 Task: Open a new theme Ion template save the file as advertisementfor.pptxand insert 'date and time', and also insert  'slide no'and add the smart art , titled matrix
Action: Mouse moved to (261, 146)
Screenshot: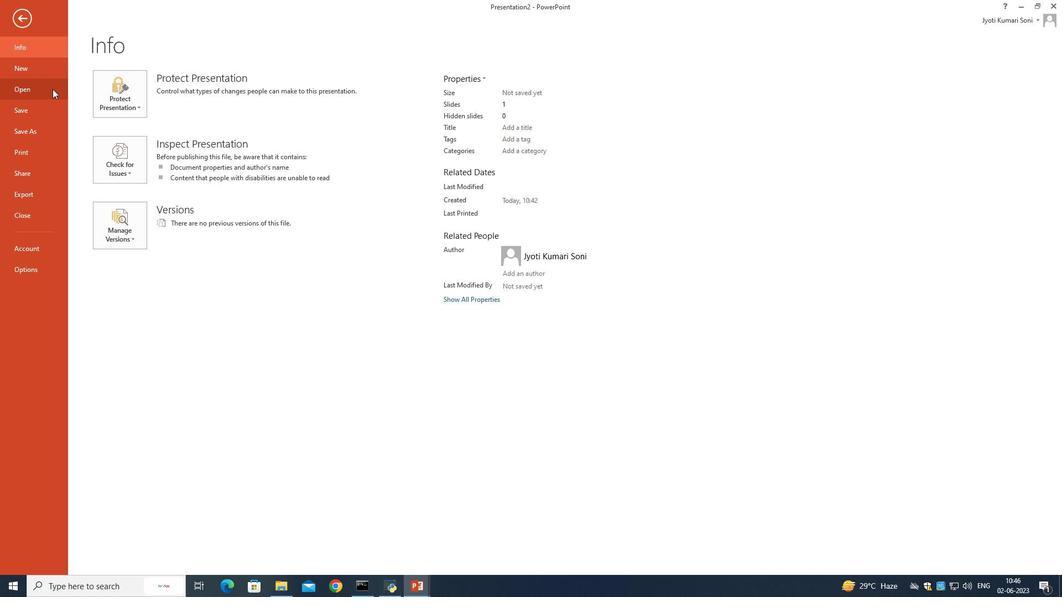 
Action: Mouse pressed left at (261, 146)
Screenshot: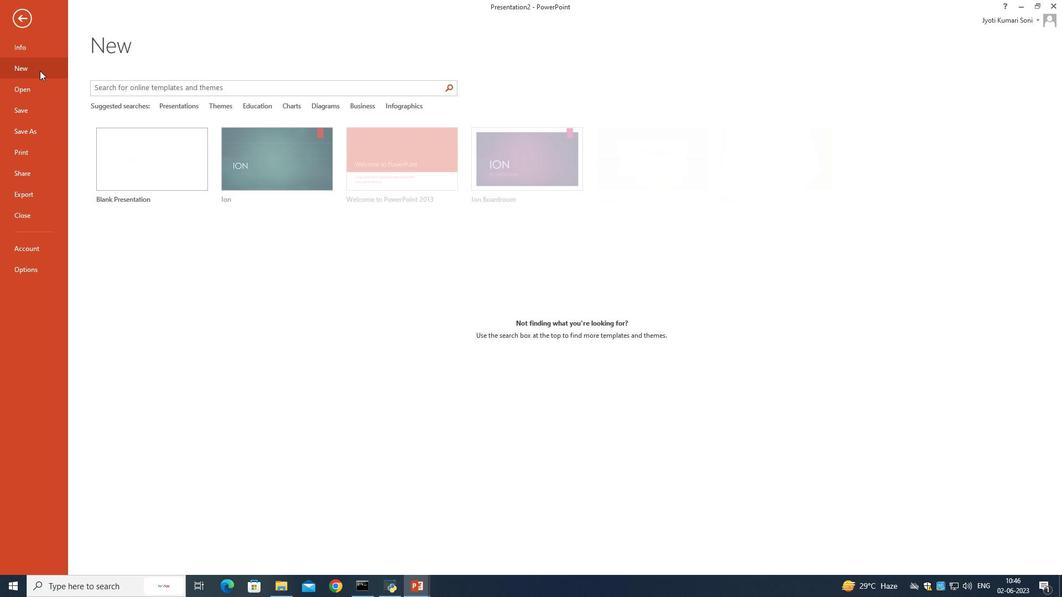 
Action: Mouse moved to (12, 26)
Screenshot: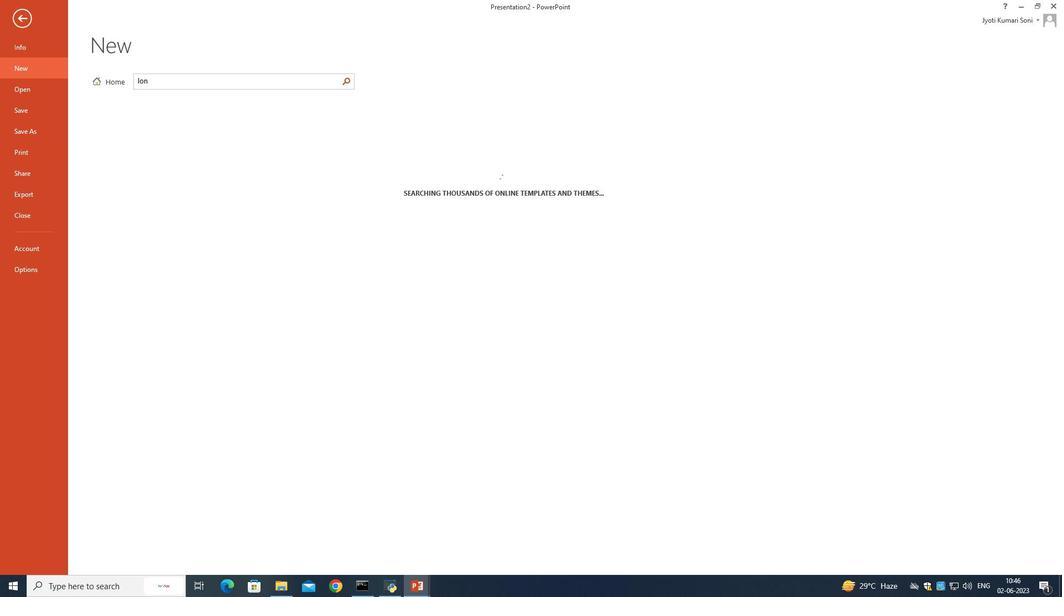 
Action: Mouse pressed left at (12, 26)
Screenshot: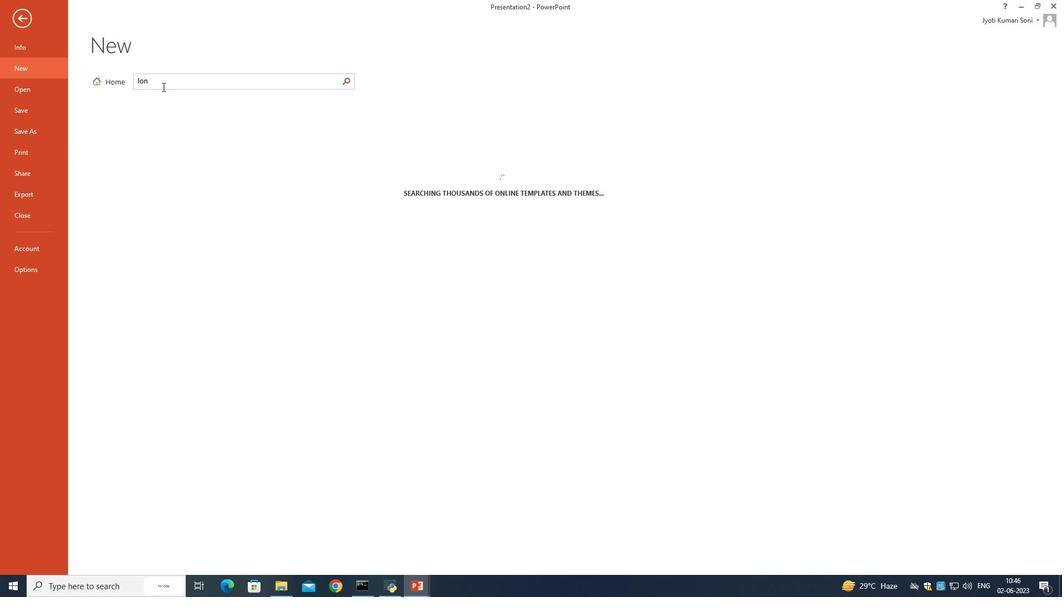 
Action: Mouse moved to (736, 108)
Screenshot: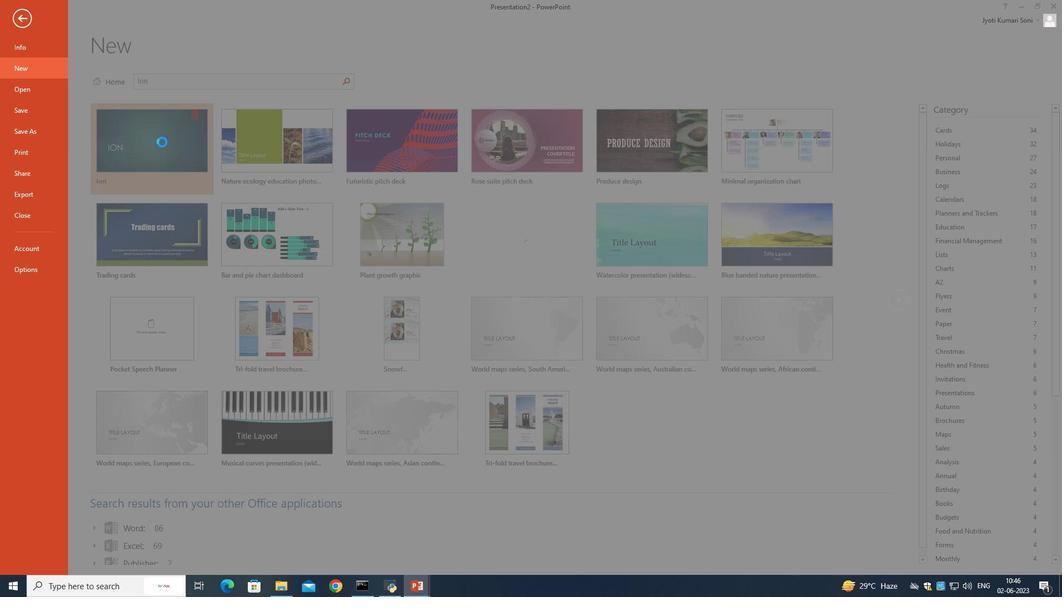 
Action: Mouse pressed left at (736, 108)
Screenshot: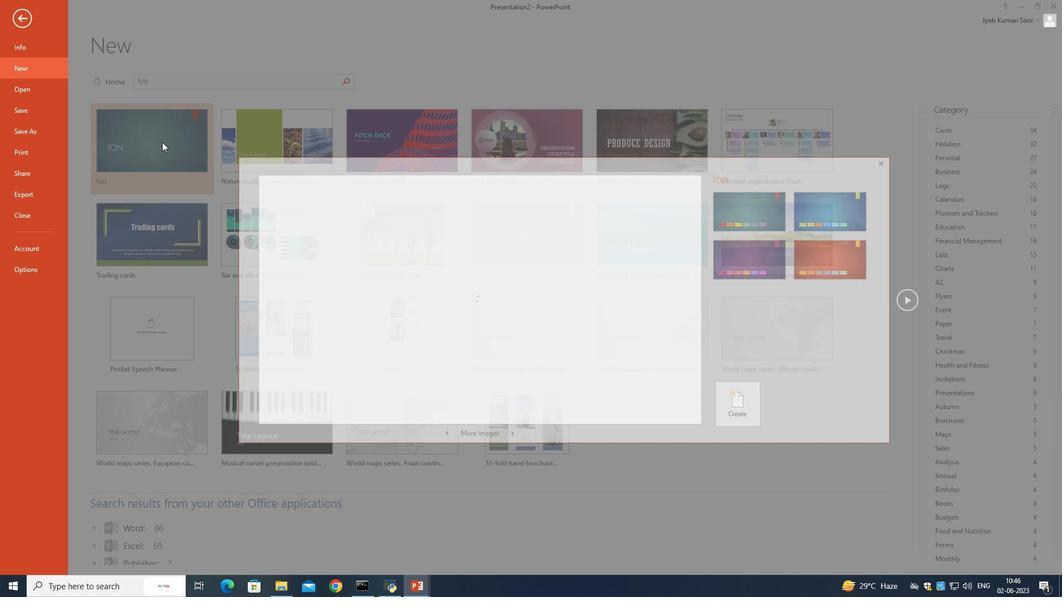 
Action: Mouse moved to (697, 237)
Screenshot: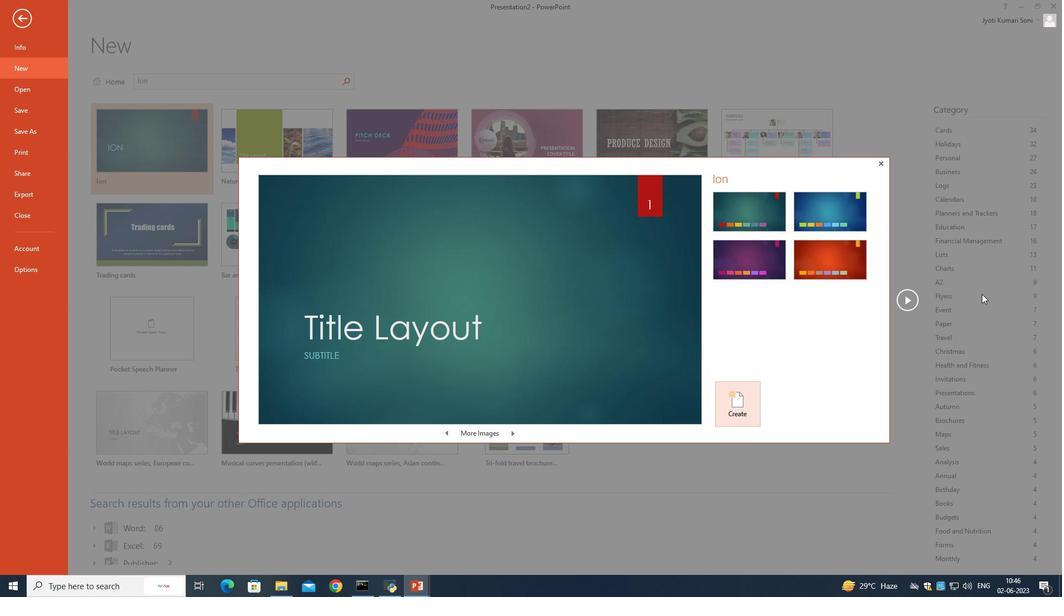 
Action: Mouse scrolled (697, 237) with delta (0, 0)
Screenshot: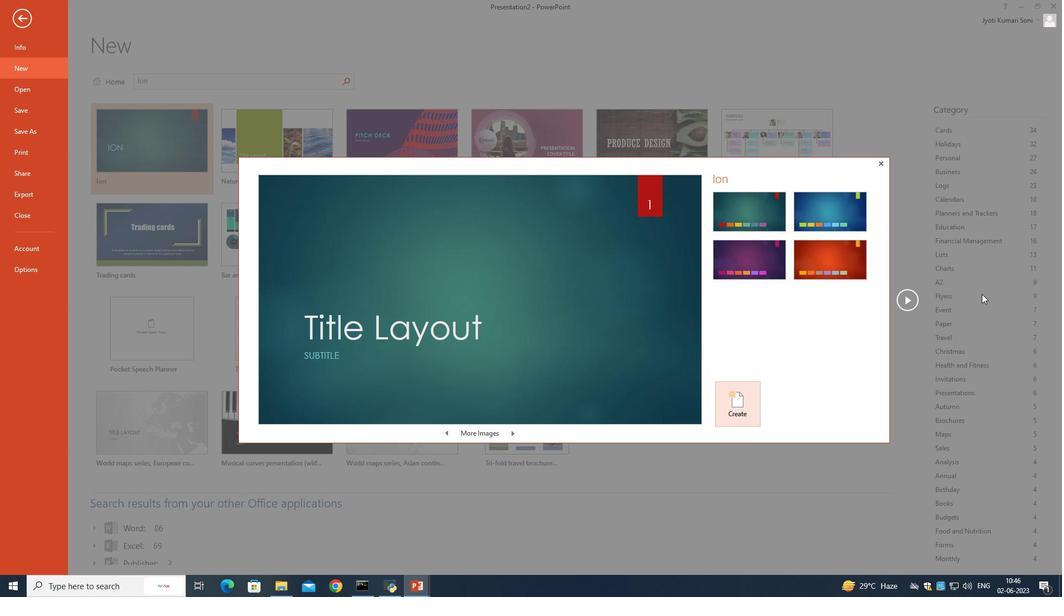 
Action: Mouse moved to (502, 239)
Screenshot: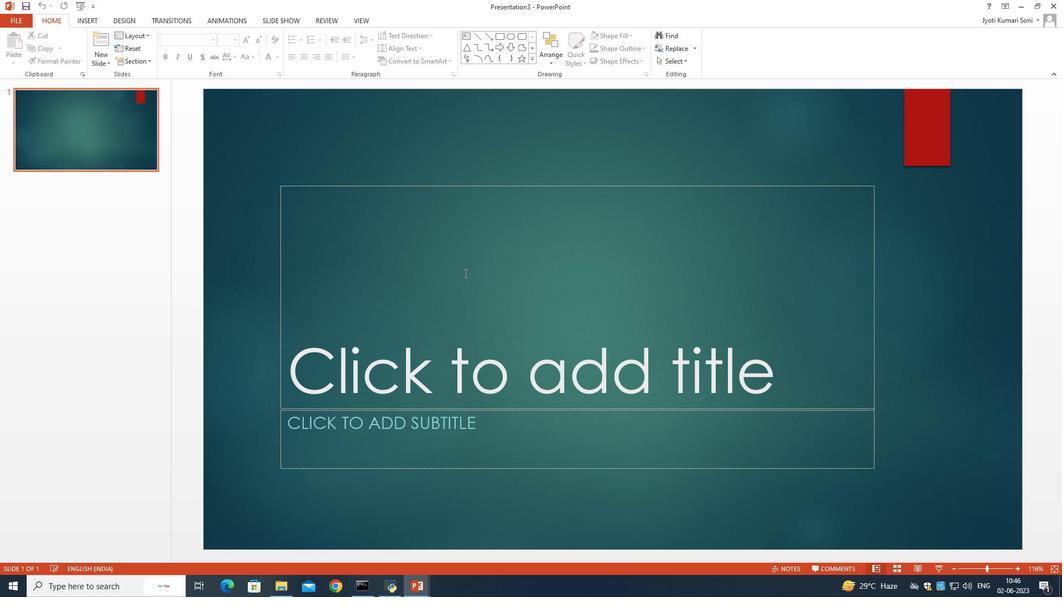
Action: Mouse scrolled (502, 239) with delta (0, 0)
Screenshot: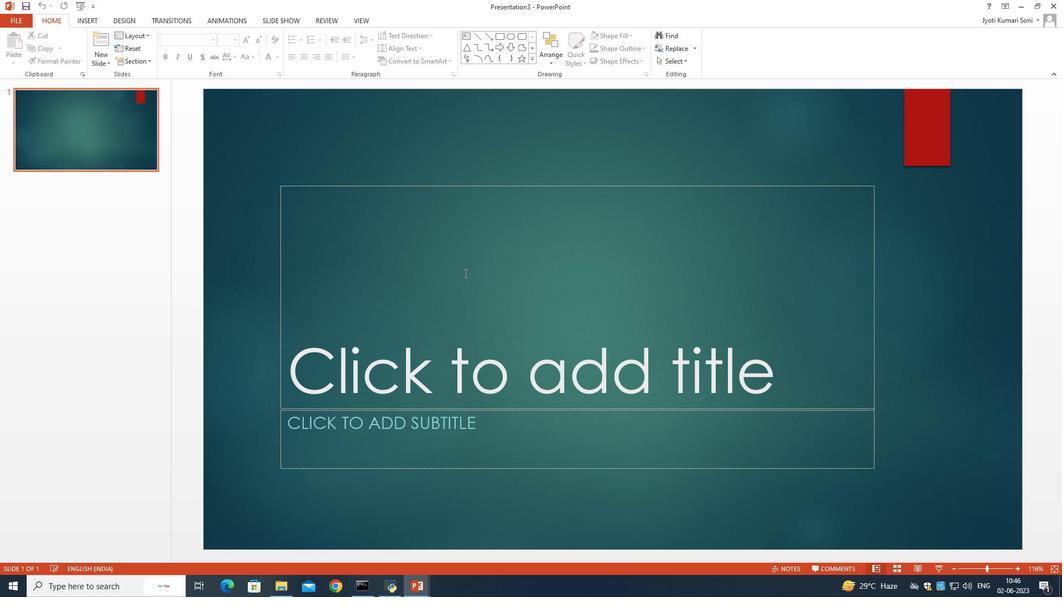 
Action: Mouse moved to (502, 242)
Screenshot: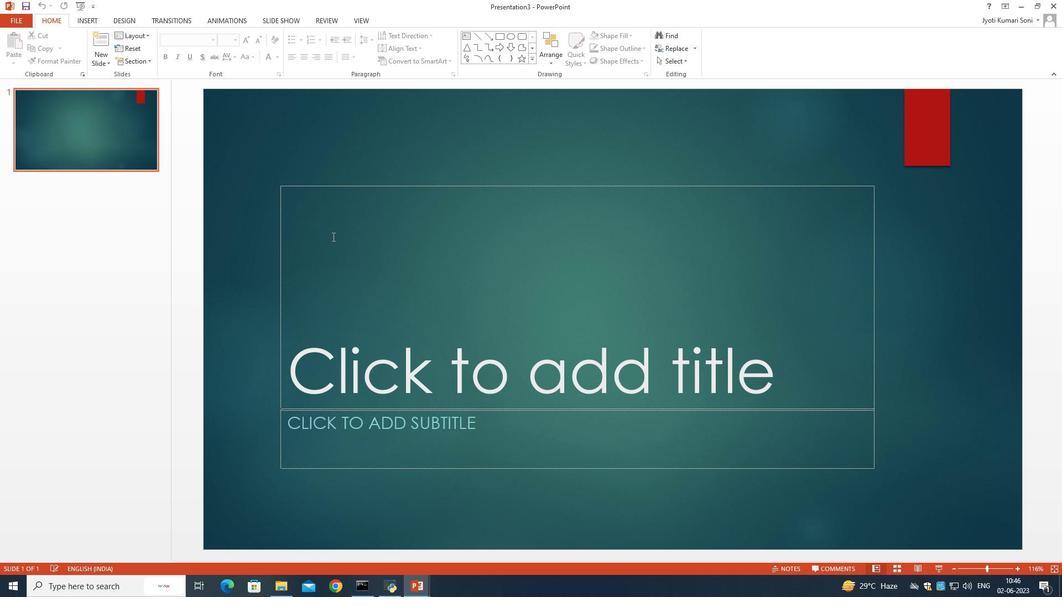 
Action: Mouse scrolled (502, 242) with delta (0, 0)
Screenshot: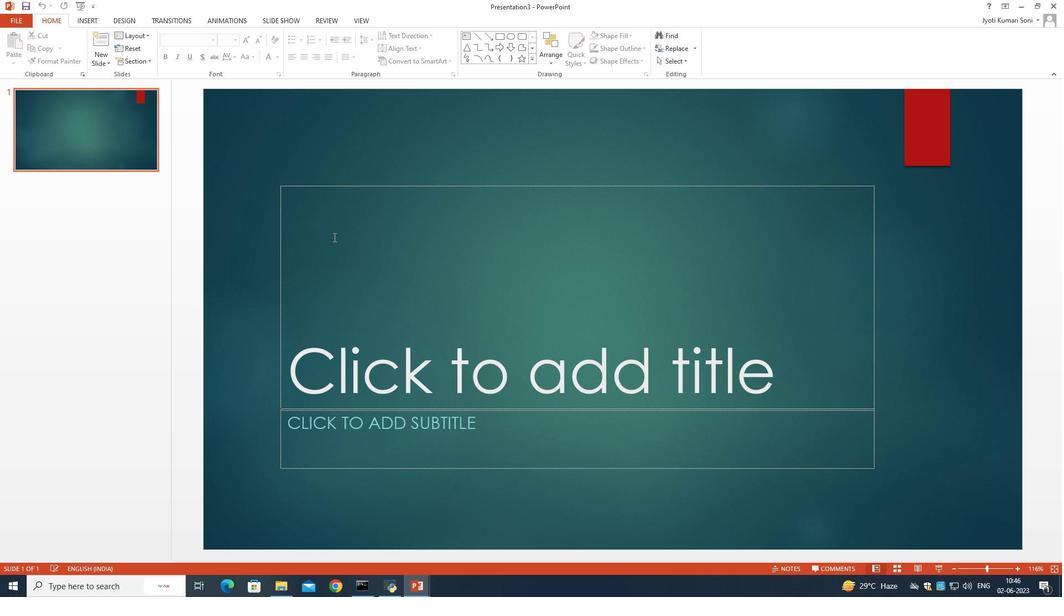 
Action: Mouse moved to (314, 267)
Screenshot: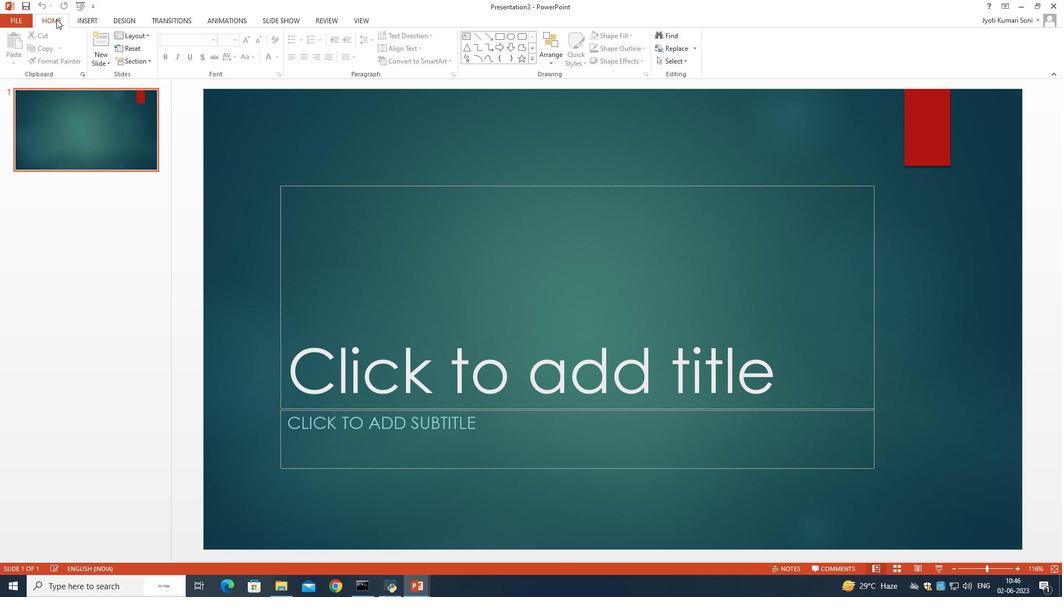 
Action: Mouse scrolled (314, 267) with delta (0, 0)
Screenshot: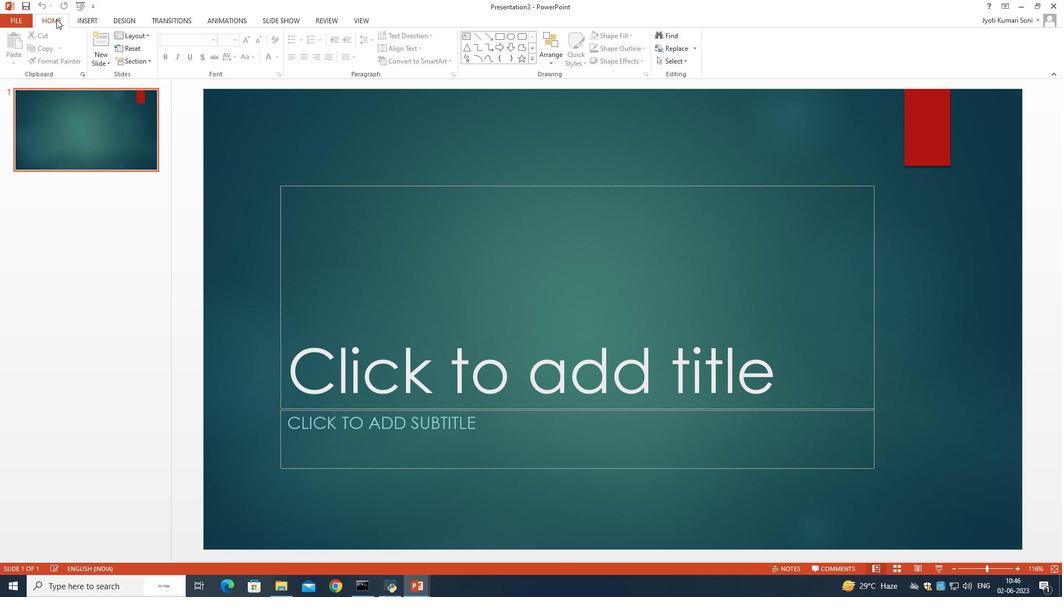 
Action: Mouse scrolled (314, 267) with delta (0, 0)
Screenshot: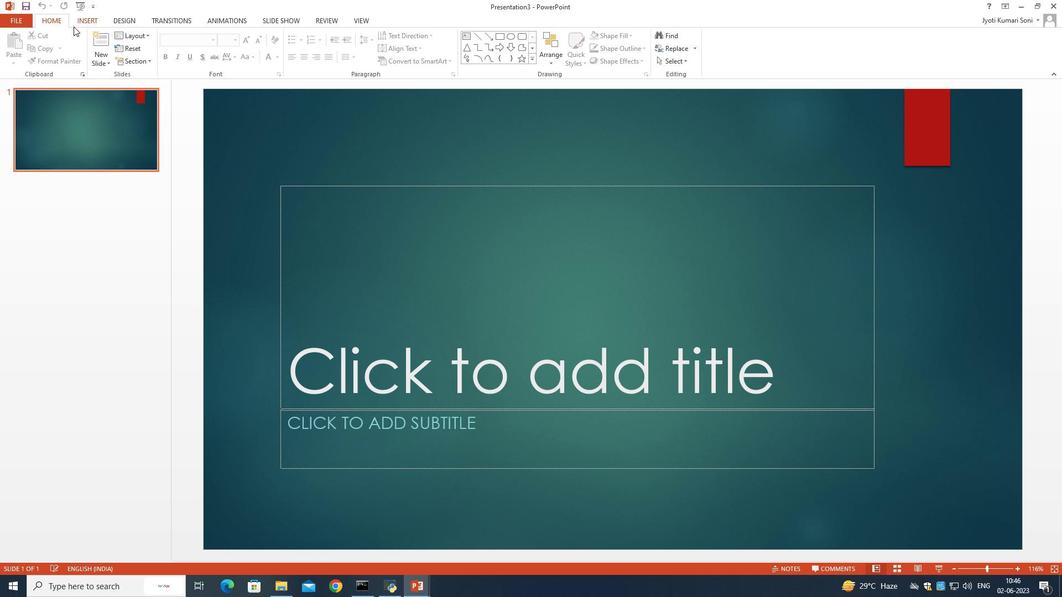 
Action: Mouse moved to (313, 271)
Screenshot: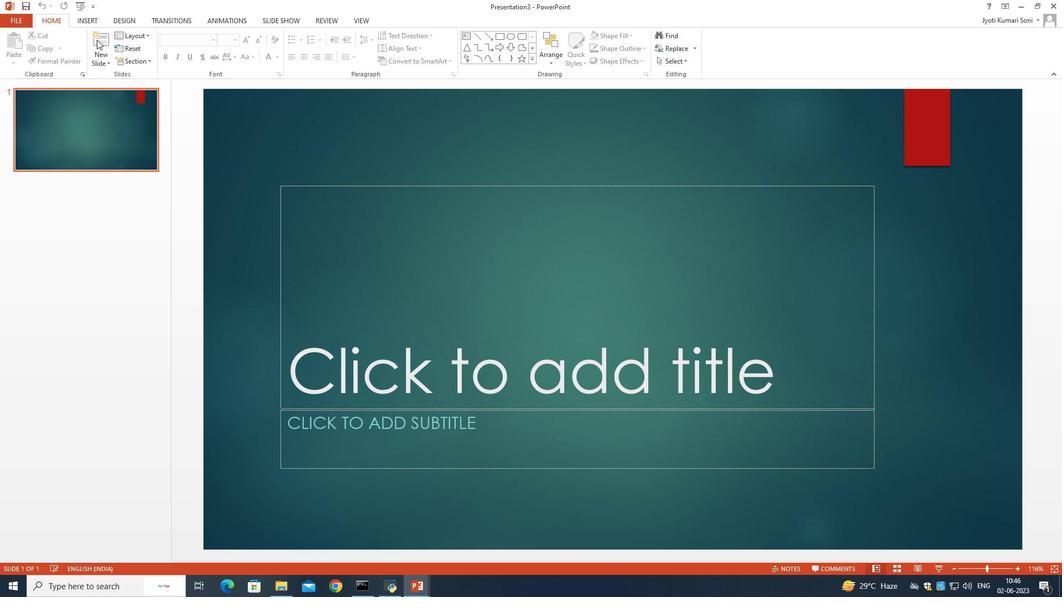 
Action: Mouse scrolled (313, 268) with delta (0, 0)
Screenshot: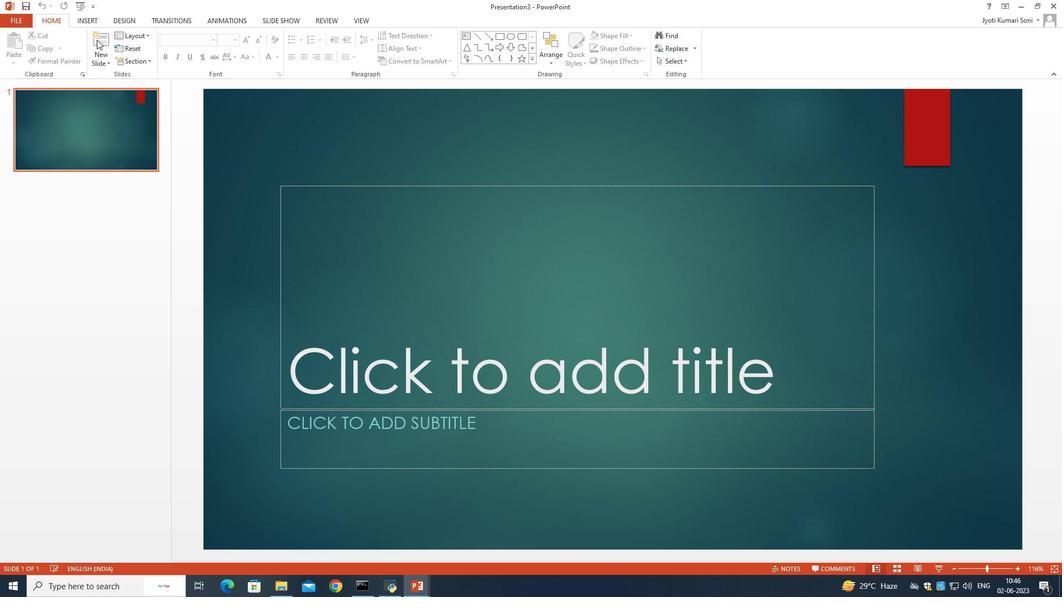 
Action: Mouse moved to (314, 272)
Screenshot: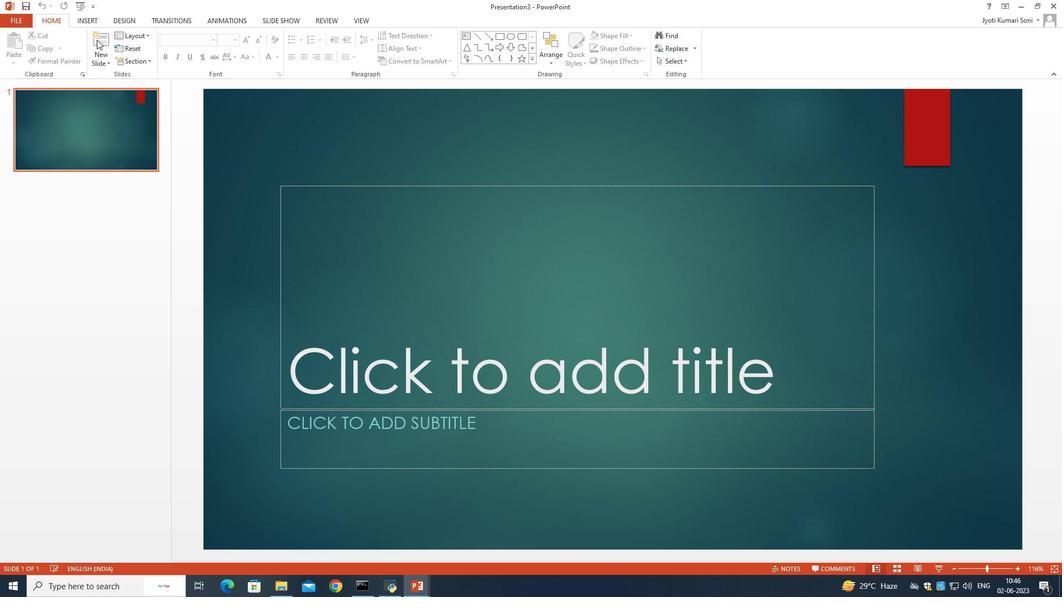 
Action: Mouse scrolled (314, 272) with delta (0, 0)
Screenshot: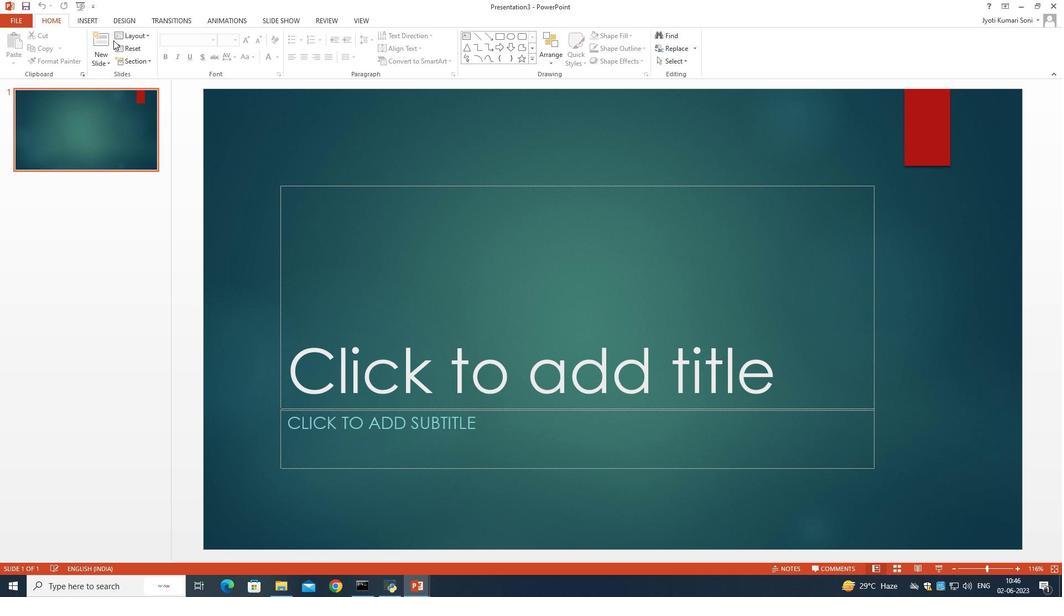 
Action: Mouse moved to (314, 272)
Screenshot: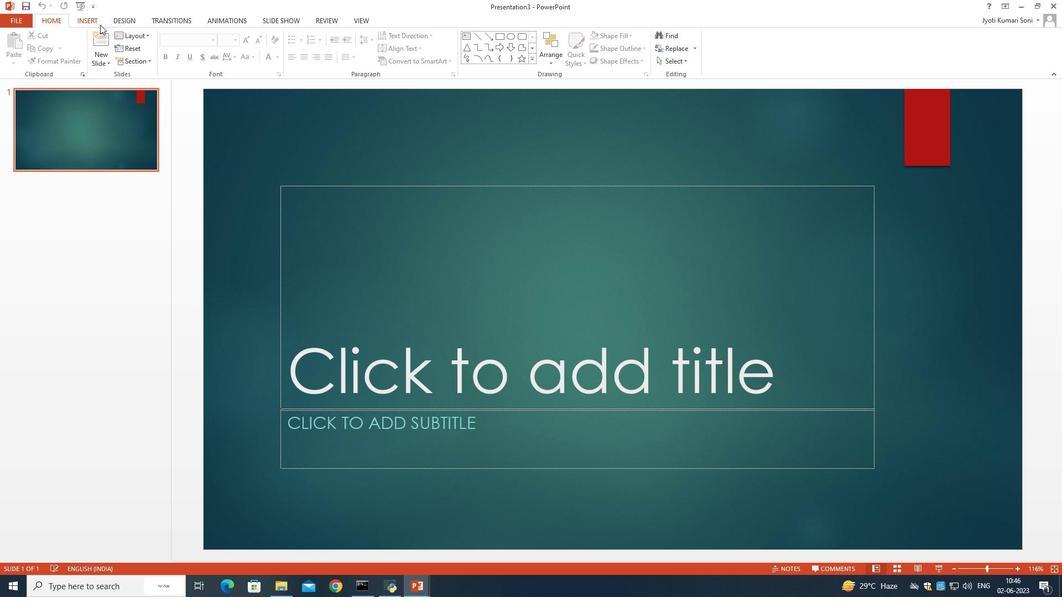 
Action: Mouse scrolled (314, 272) with delta (0, 0)
Screenshot: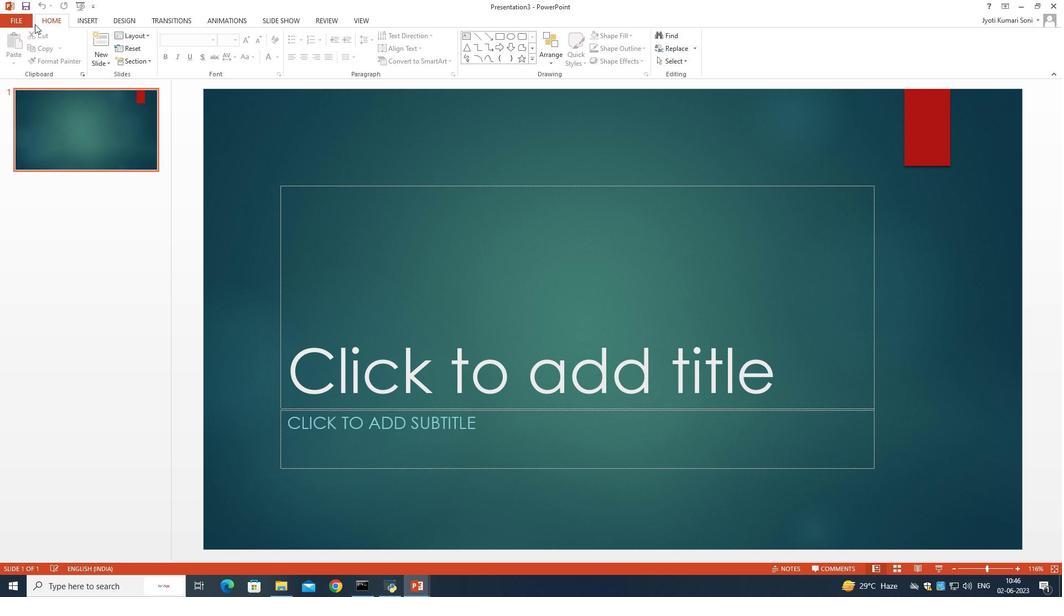 
Action: Mouse scrolled (314, 272) with delta (0, 0)
Screenshot: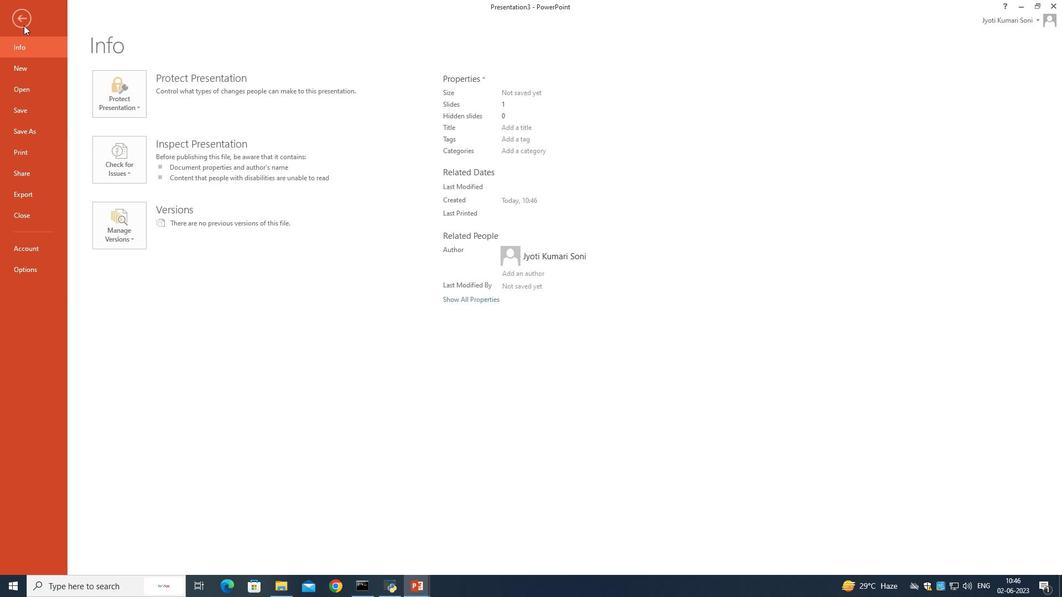 
Action: Mouse moved to (314, 273)
Screenshot: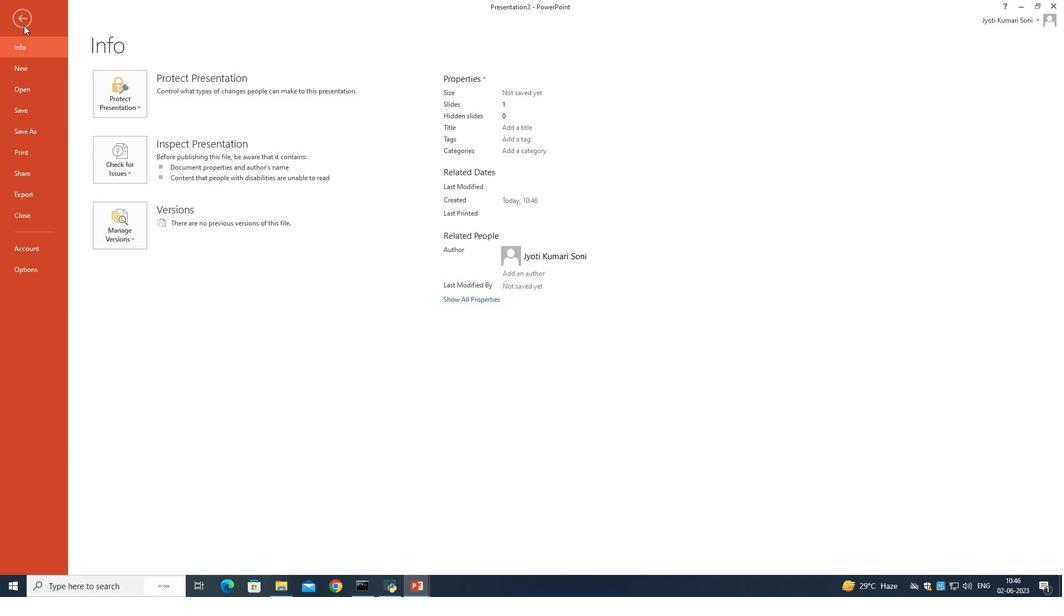 
Action: Mouse scrolled (314, 272) with delta (0, 0)
Screenshot: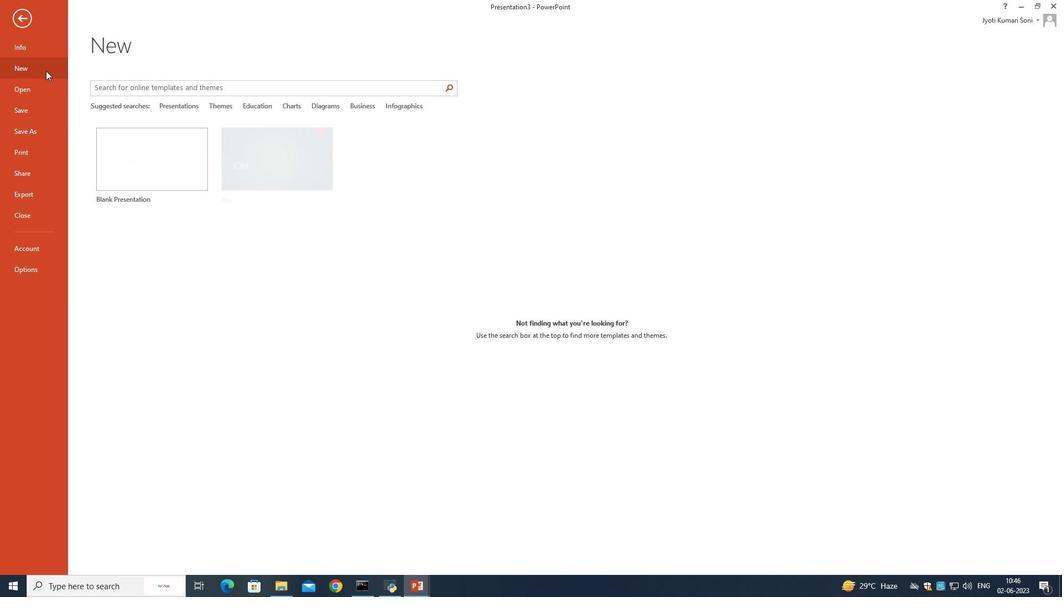 
Action: Mouse moved to (314, 274)
Screenshot: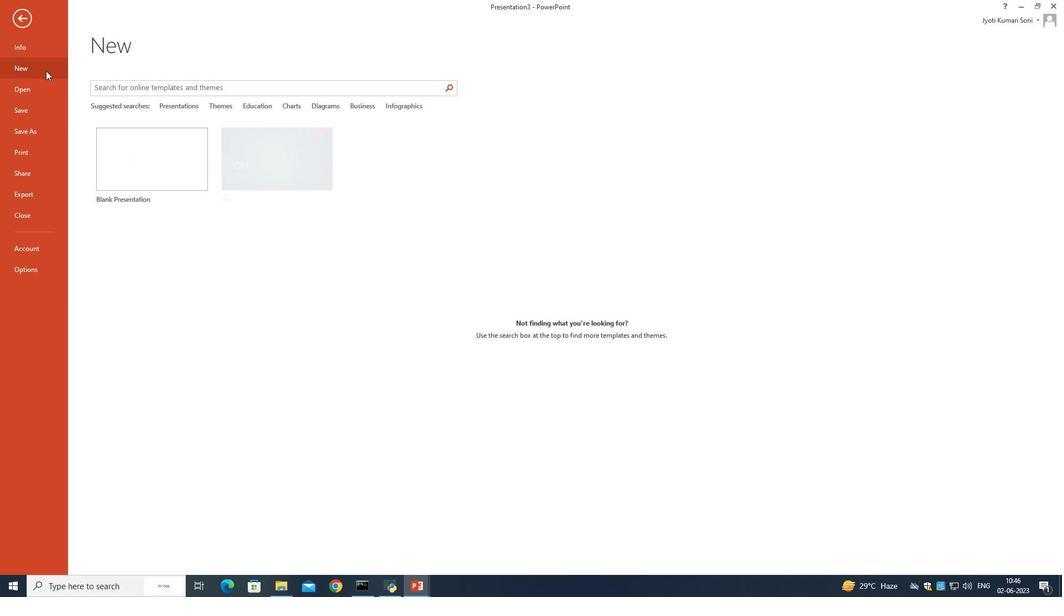
Action: Mouse scrolled (314, 273) with delta (0, 0)
Screenshot: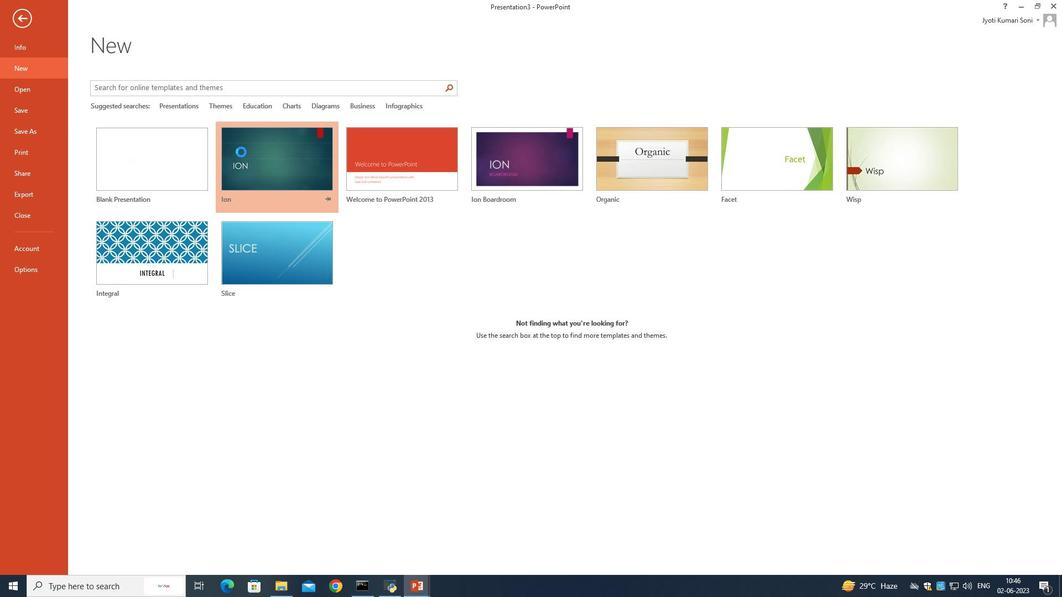
Action: Mouse moved to (314, 276)
Screenshot: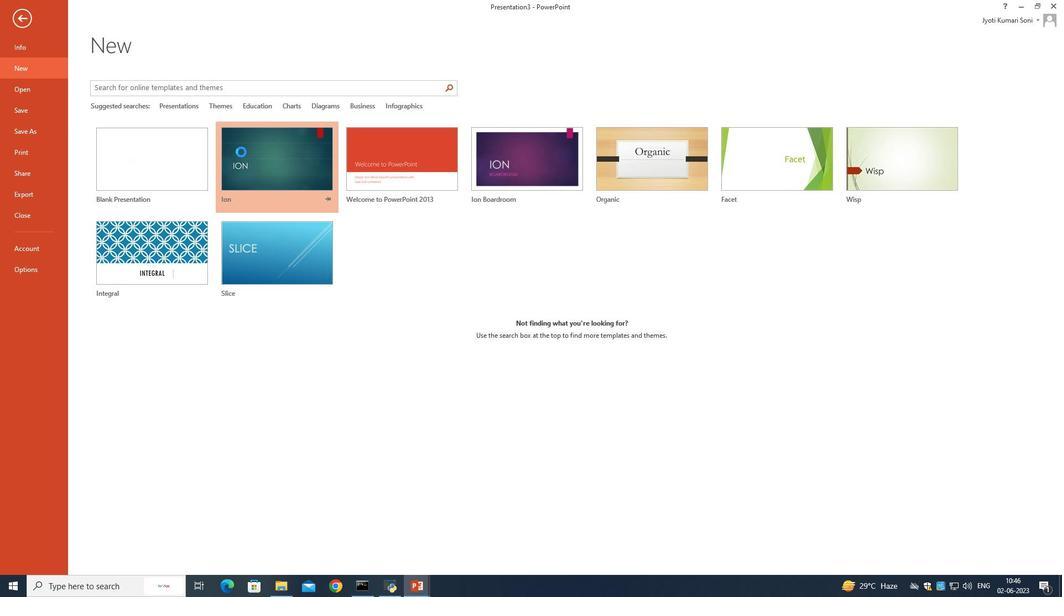 
Action: Mouse scrolled (314, 275) with delta (0, 0)
Screenshot: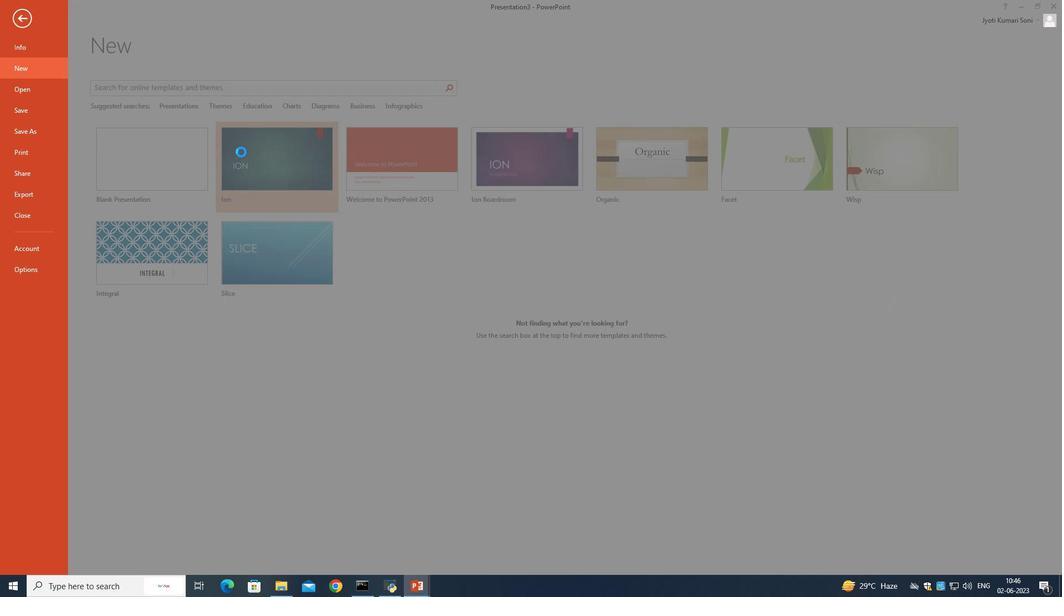 
Action: Mouse scrolled (314, 275) with delta (0, 0)
Screenshot: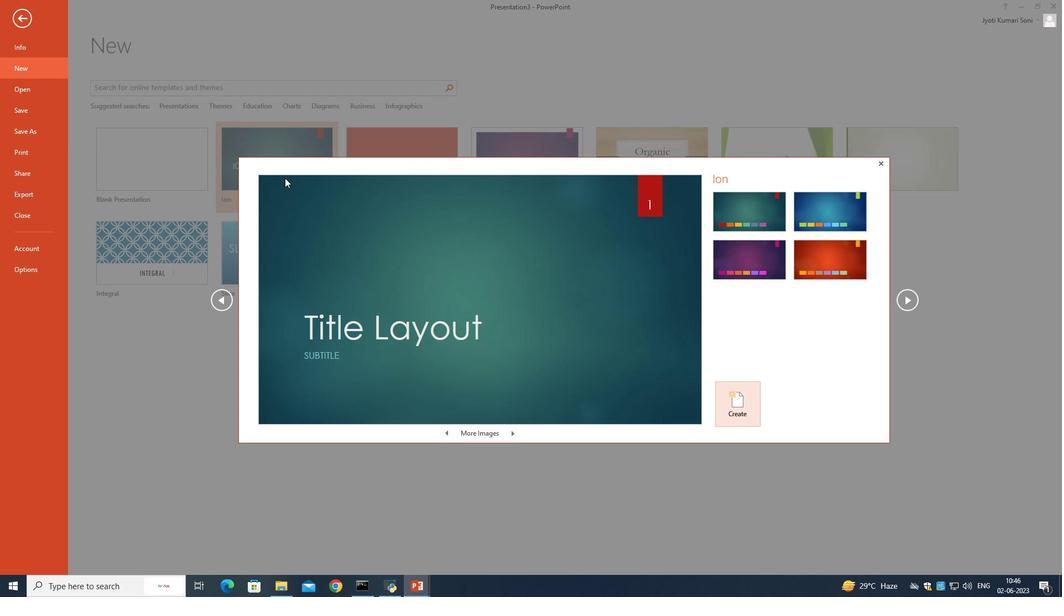
Action: Mouse moved to (393, 287)
Screenshot: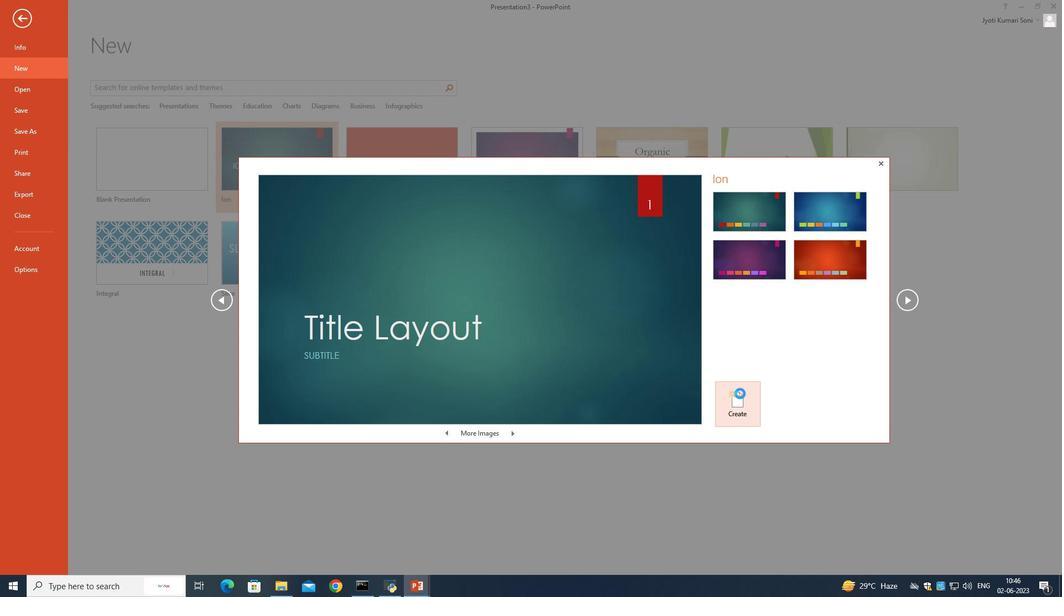 
Action: Mouse scrolled (393, 286) with delta (0, 0)
Screenshot: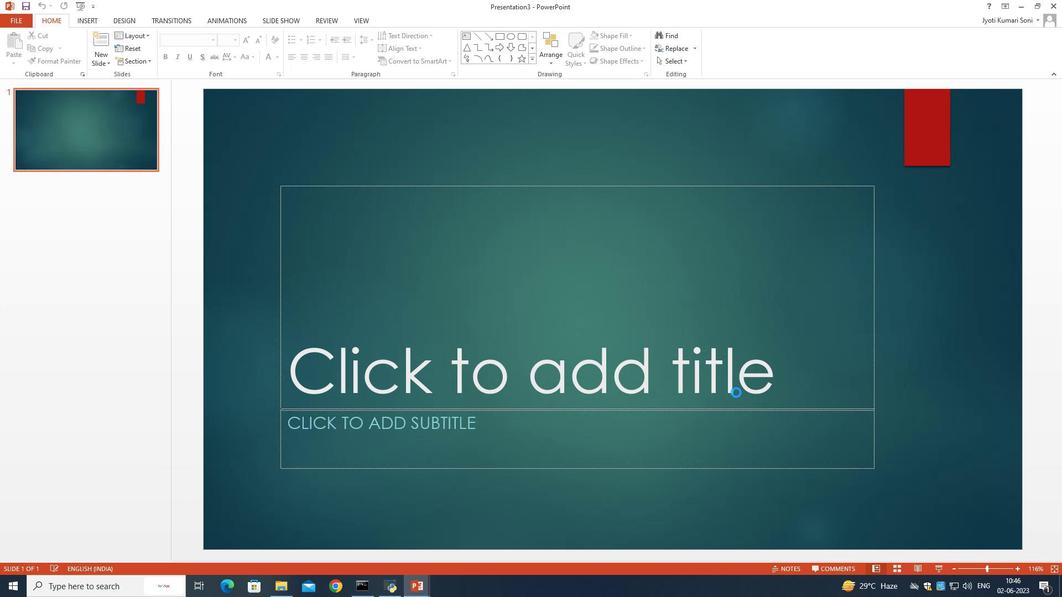 
Action: Mouse moved to (393, 287)
Screenshot: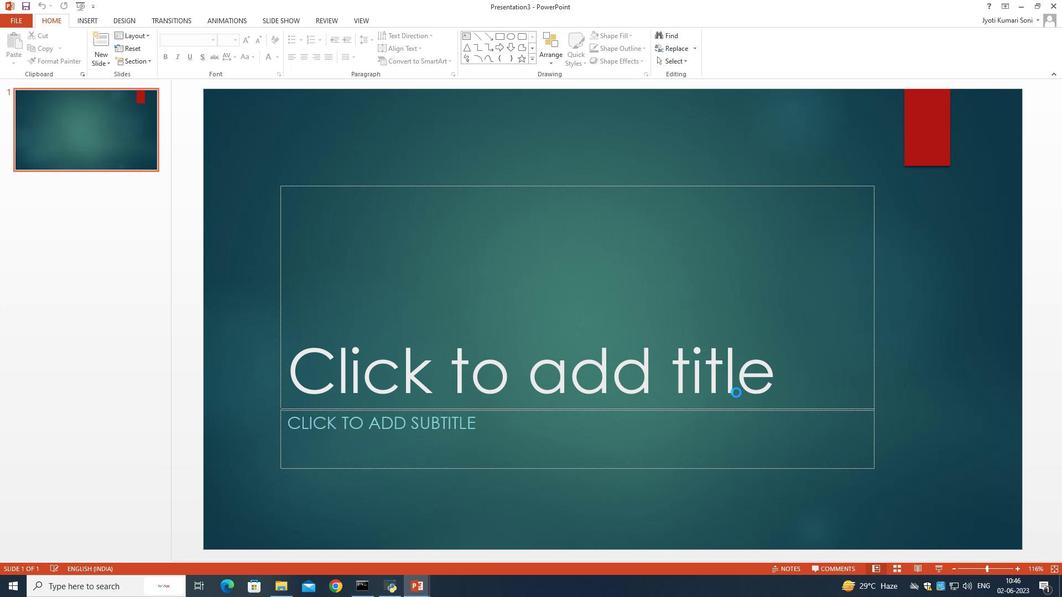 
Action: Mouse scrolled (393, 286) with delta (0, 0)
Screenshot: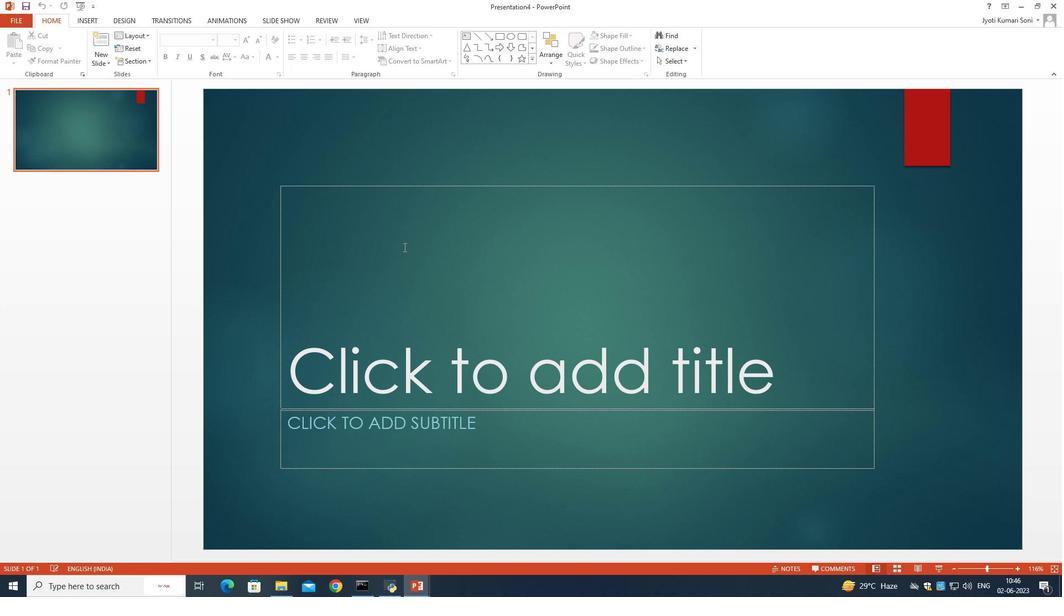 
Action: Mouse moved to (394, 287)
Screenshot: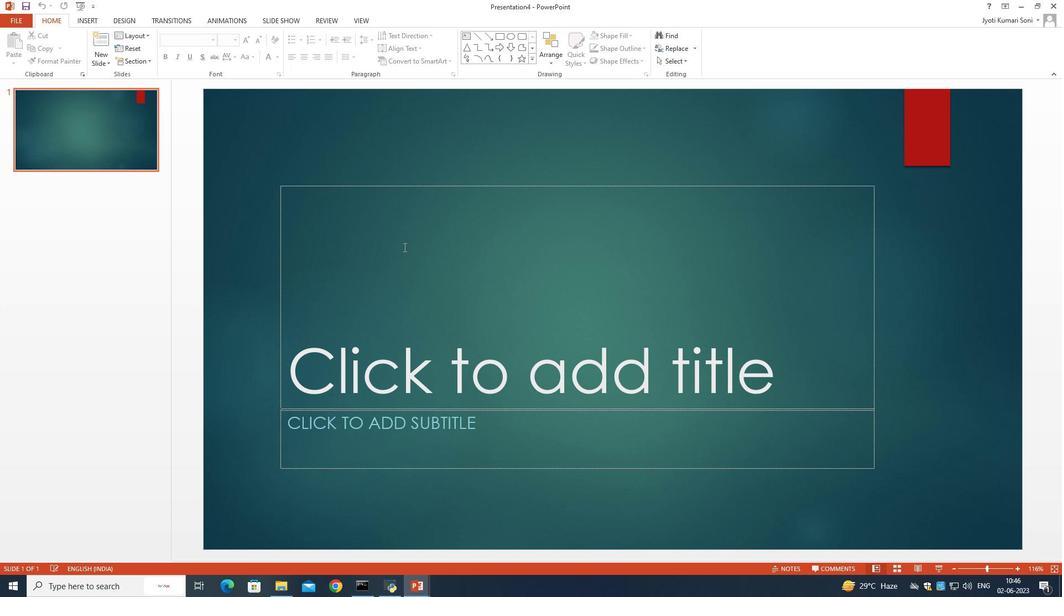 
Action: Mouse scrolled (394, 286) with delta (0, 0)
Screenshot: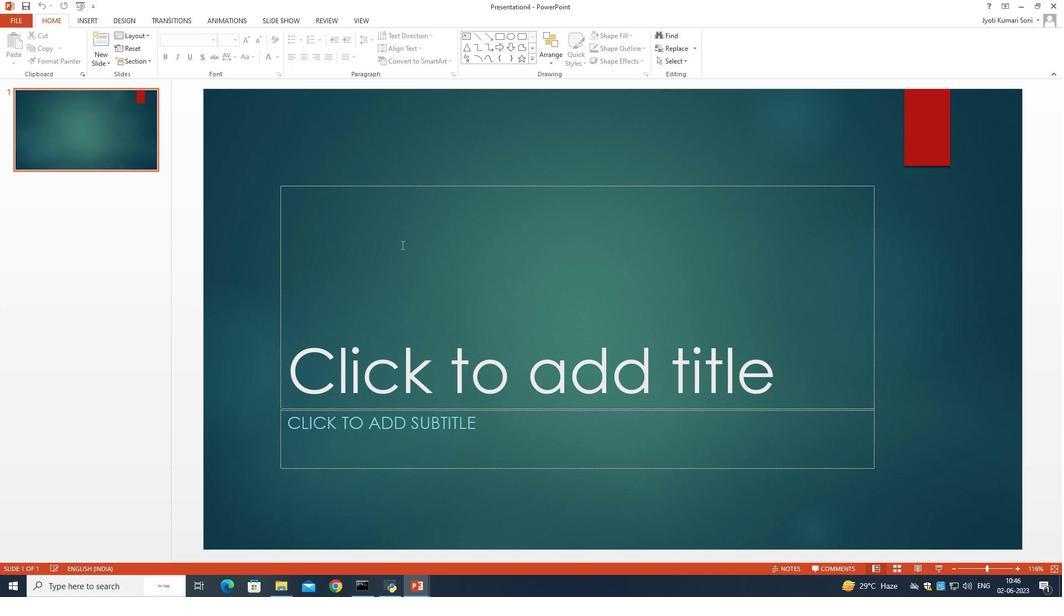 
Action: Mouse moved to (394, 287)
Screenshot: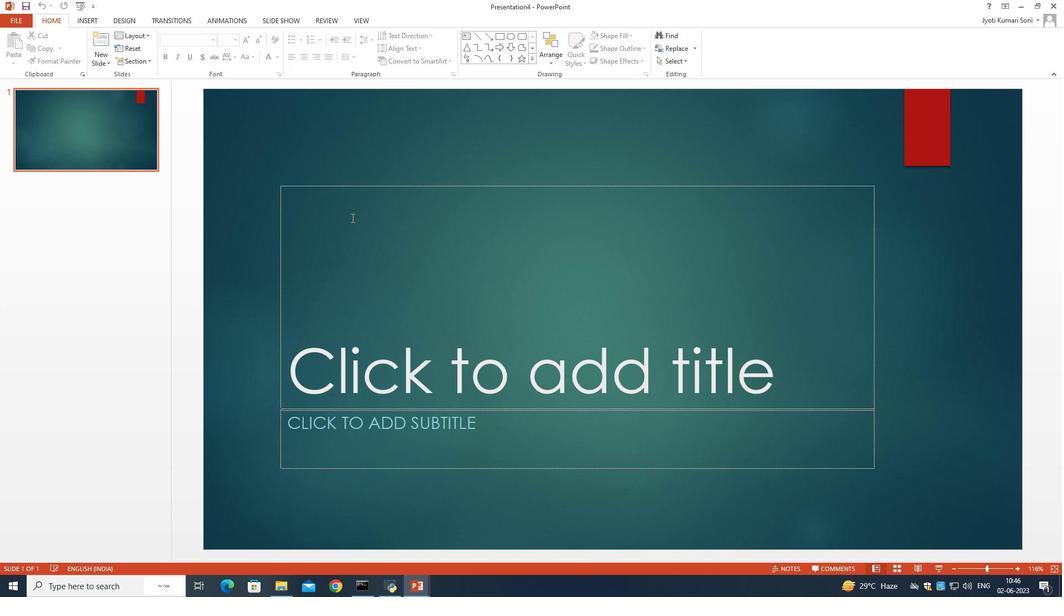 
Action: Mouse scrolled (394, 286) with delta (0, 0)
Screenshot: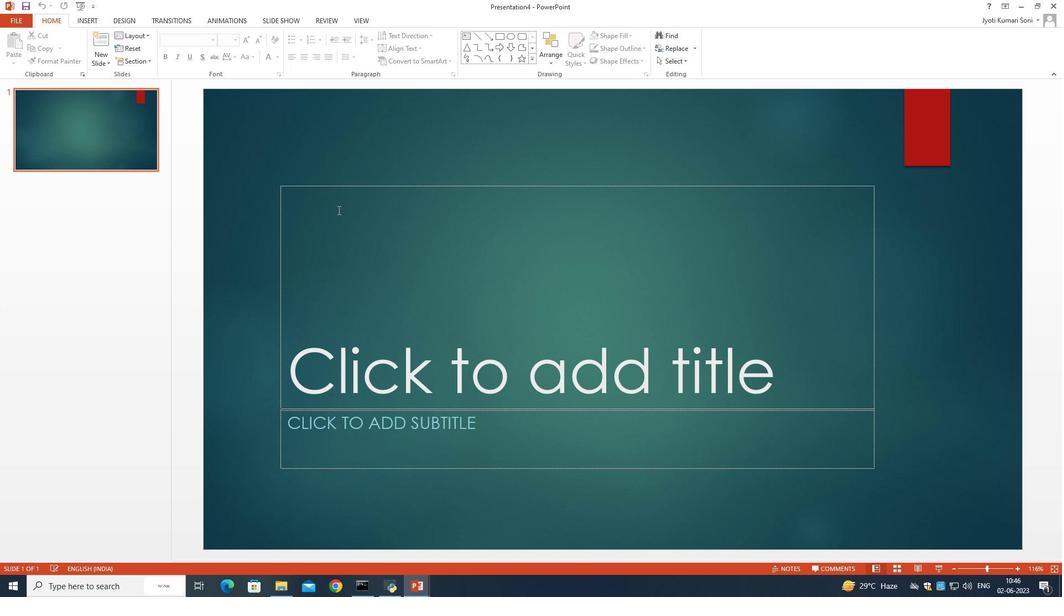 
Action: Mouse scrolled (394, 287) with delta (0, 0)
Screenshot: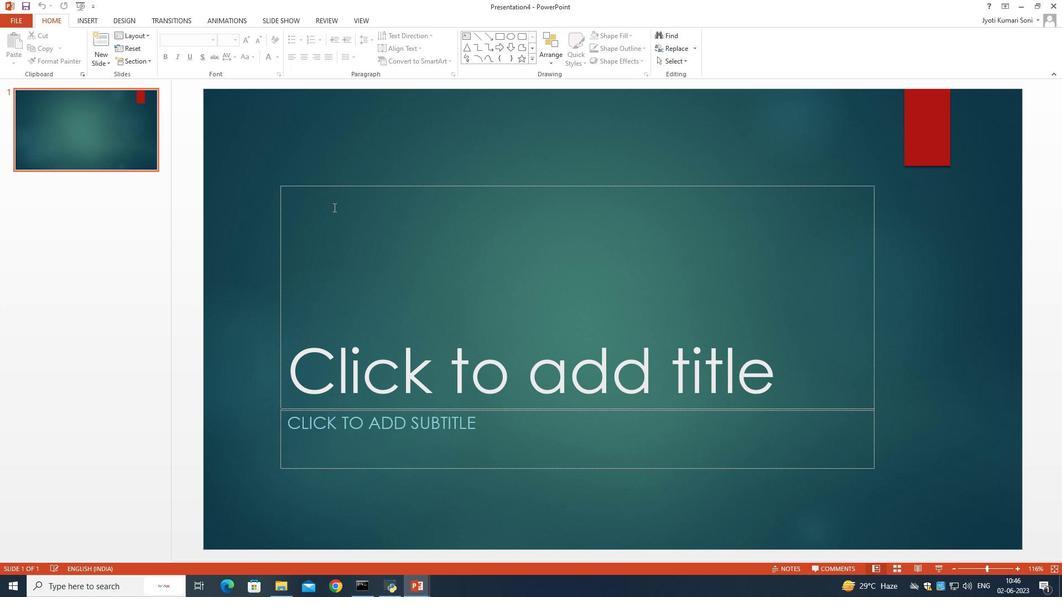 
Action: Mouse scrolled (394, 287) with delta (0, 0)
Screenshot: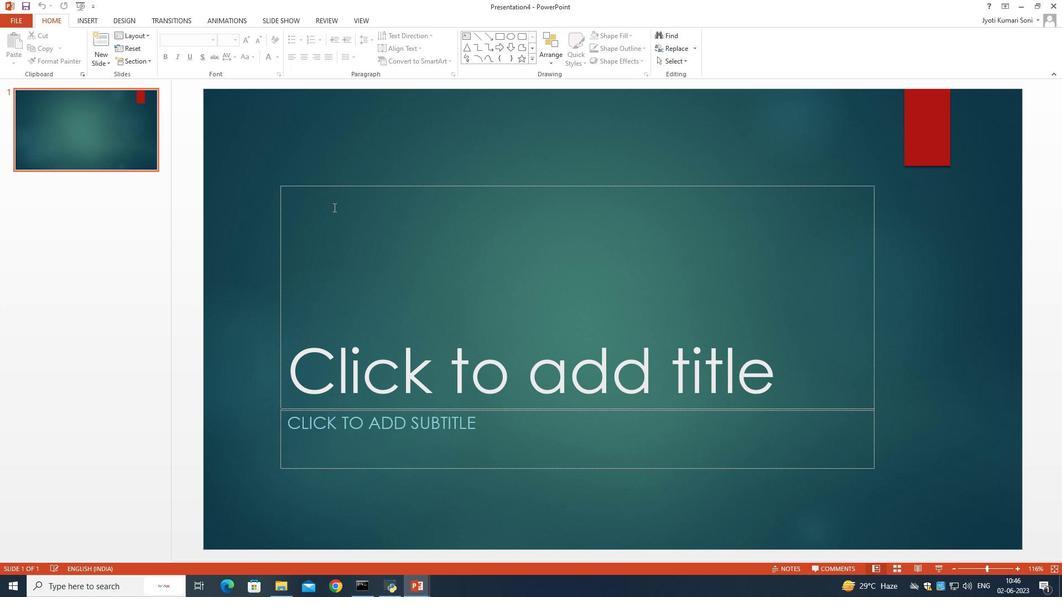 
Action: Mouse scrolled (394, 287) with delta (0, 0)
Screenshot: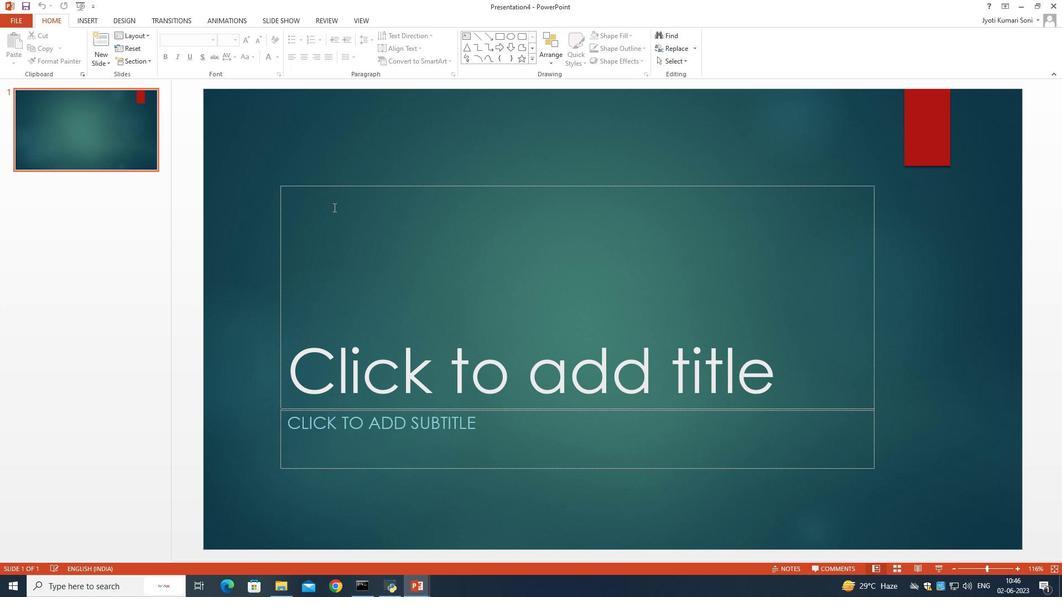 
Action: Mouse scrolled (394, 287) with delta (0, 0)
Screenshot: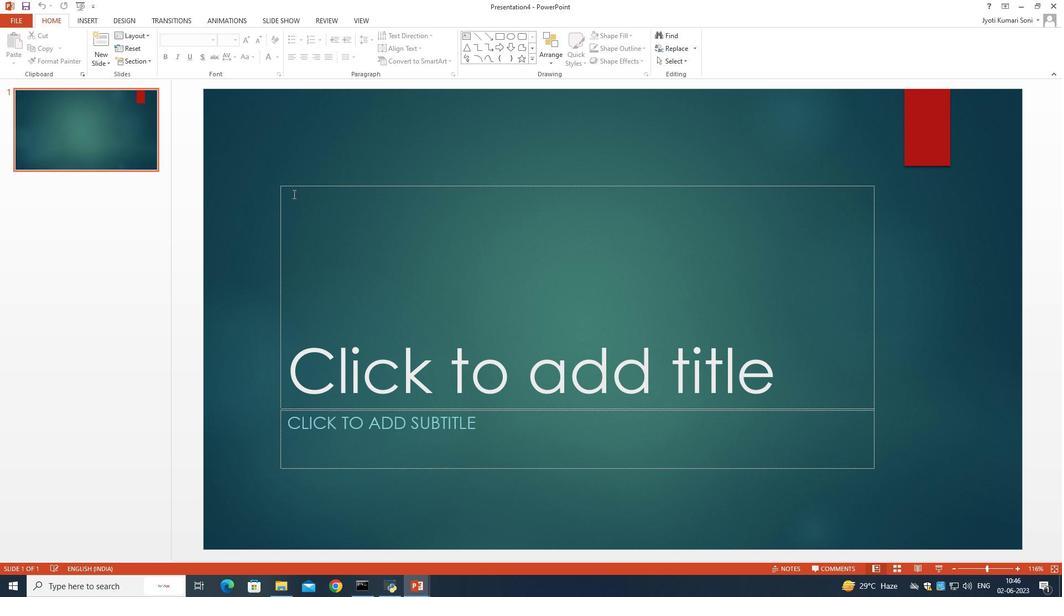 
Action: Mouse scrolled (394, 287) with delta (0, 0)
Screenshot: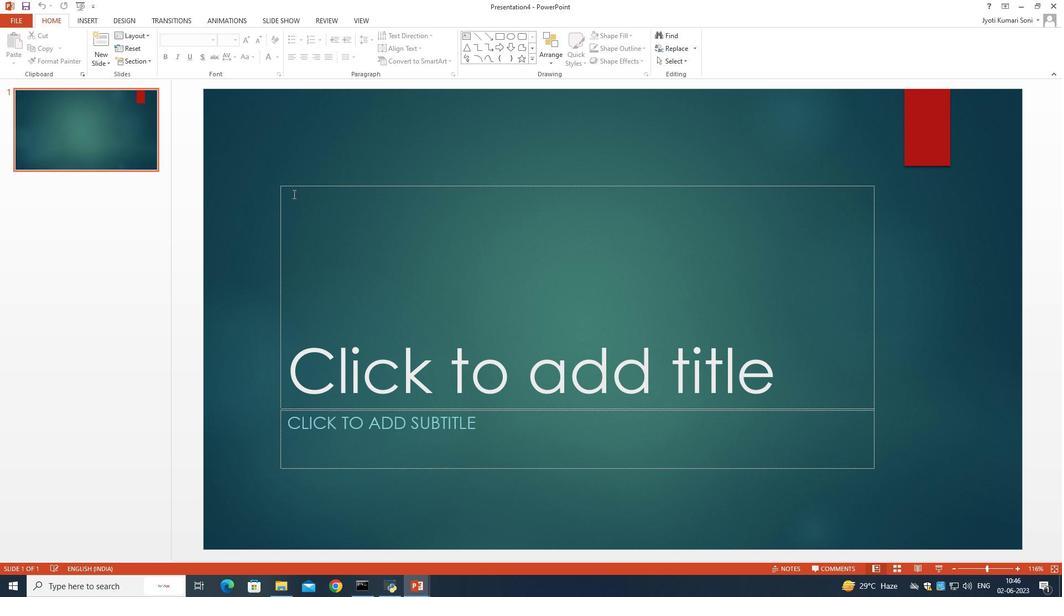 
Action: Mouse scrolled (394, 287) with delta (0, 0)
Screenshot: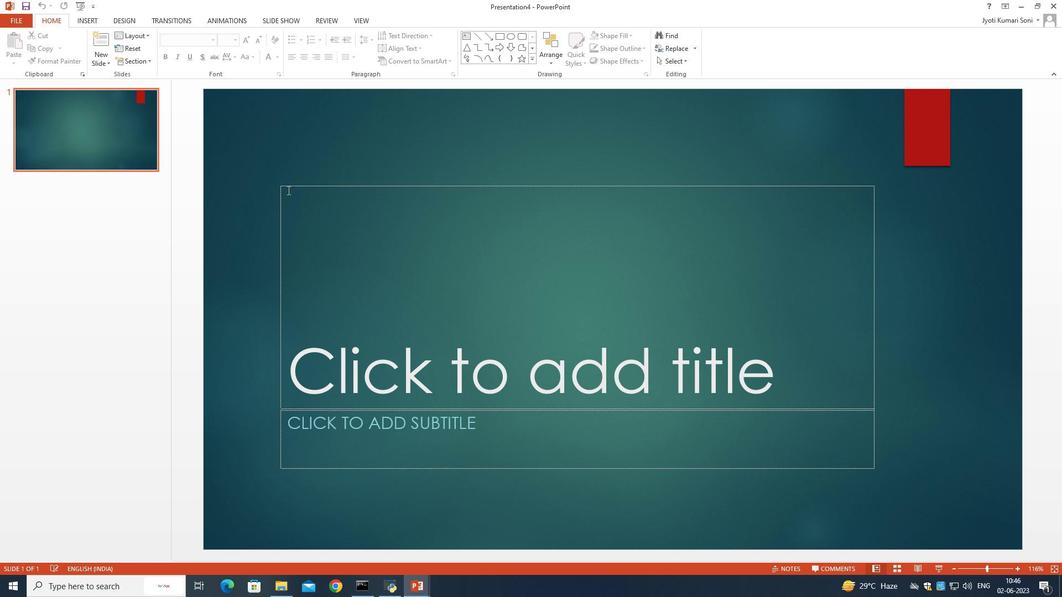 
Action: Mouse moved to (395, 287)
Screenshot: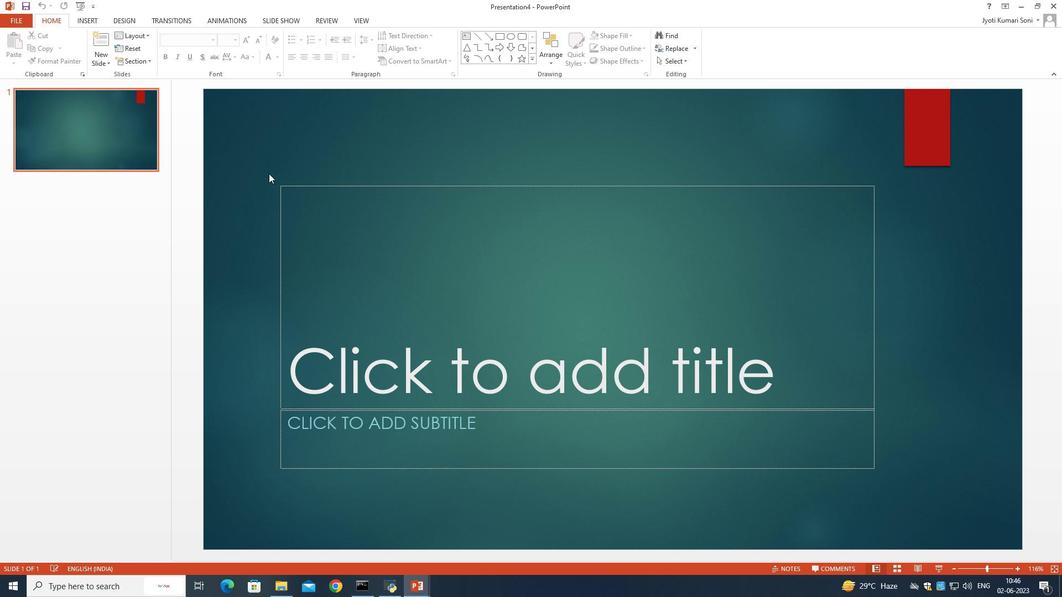 
Action: Mouse scrolled (395, 287) with delta (0, 0)
Screenshot: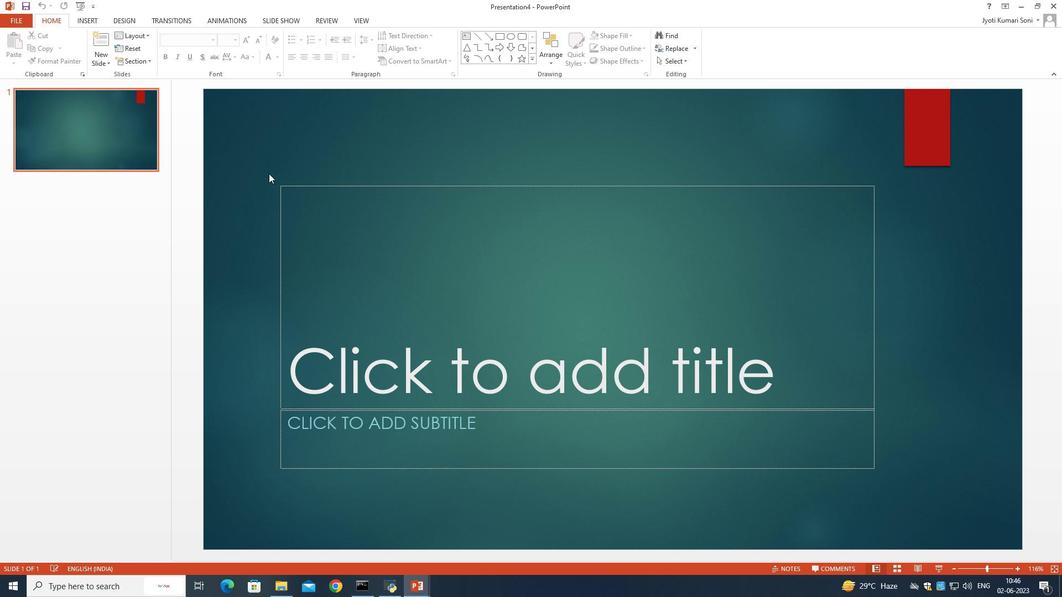 
Action: Mouse moved to (395, 286)
Screenshot: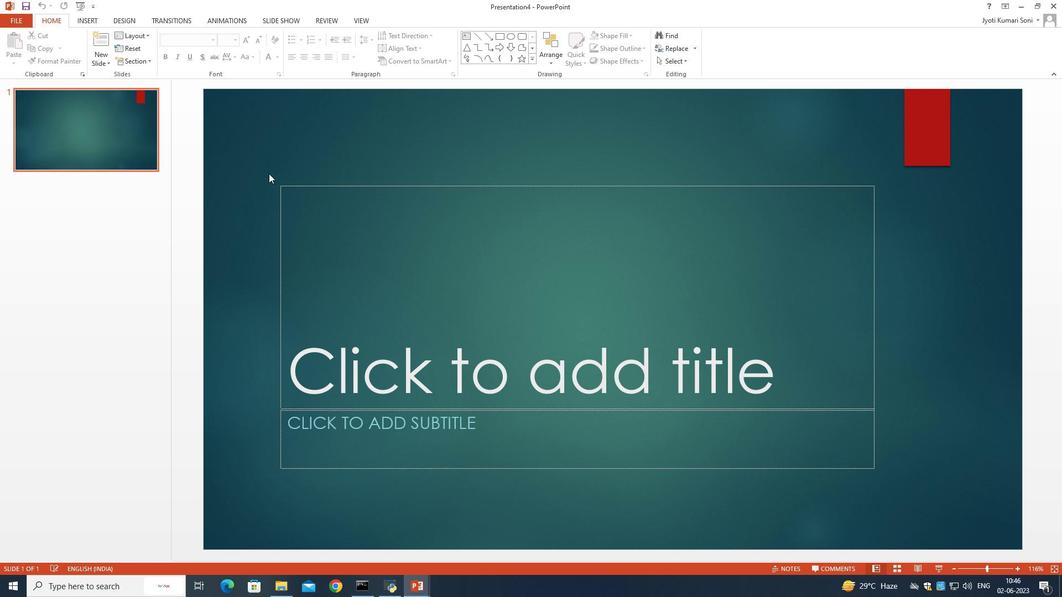 
Action: Mouse scrolled (395, 287) with delta (0, 0)
Screenshot: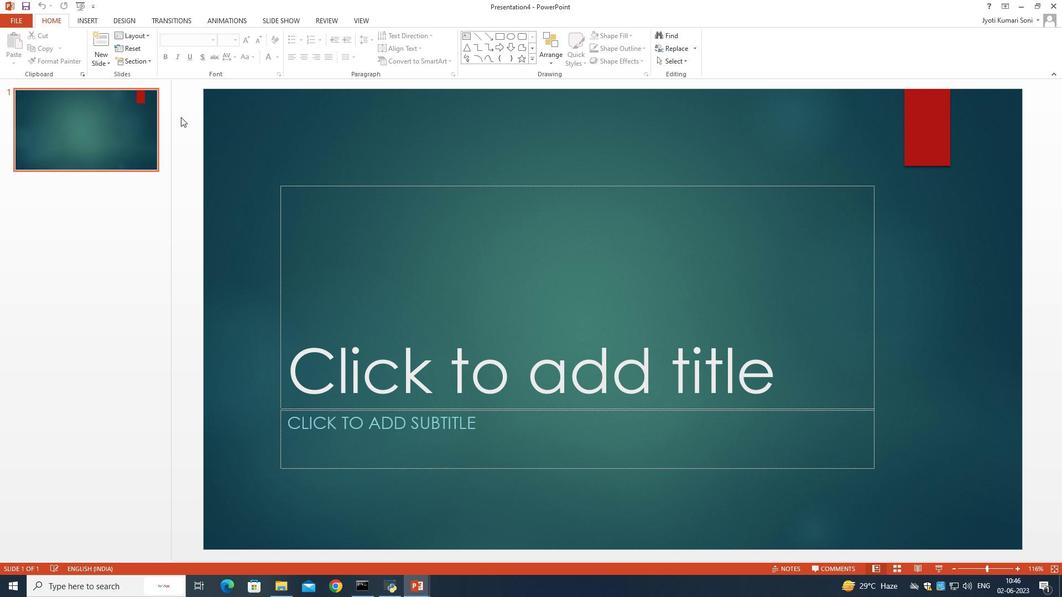 
Action: Mouse scrolled (395, 287) with delta (0, 0)
Screenshot: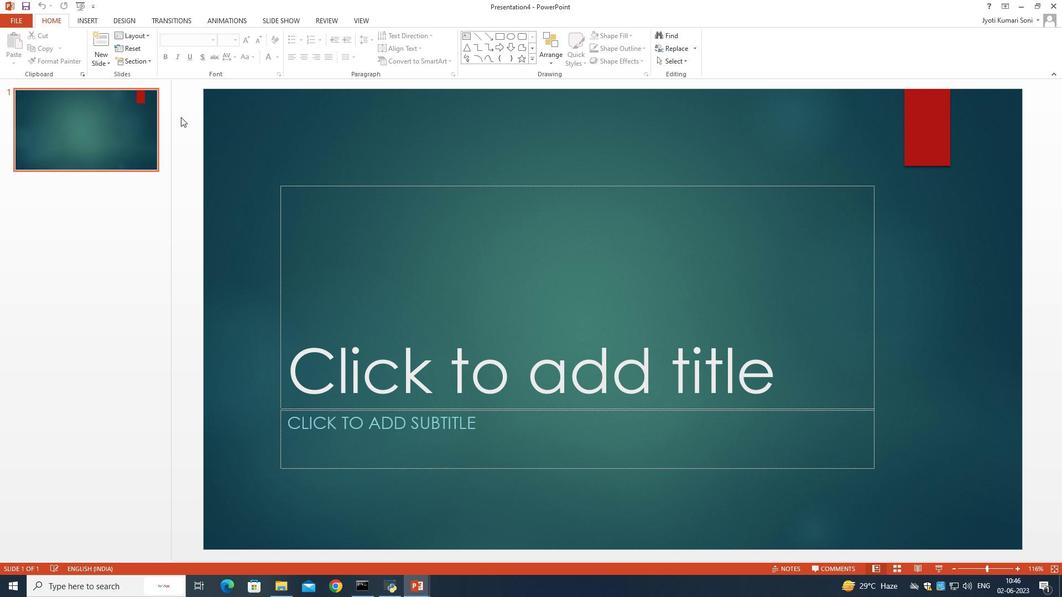 
Action: Mouse moved to (395, 285)
Screenshot: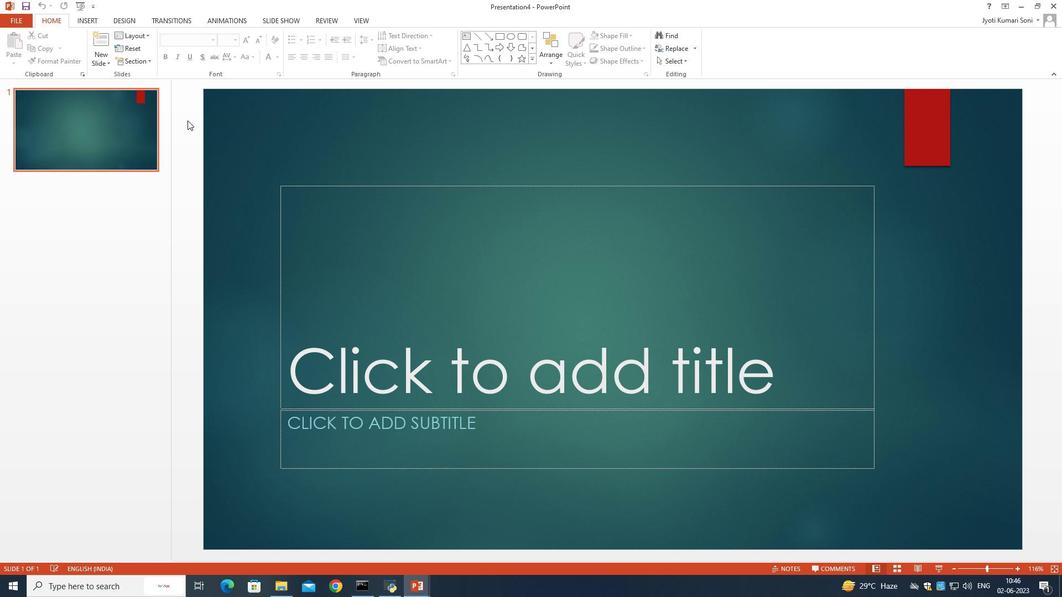 
Action: Mouse scrolled (395, 286) with delta (0, 0)
Screenshot: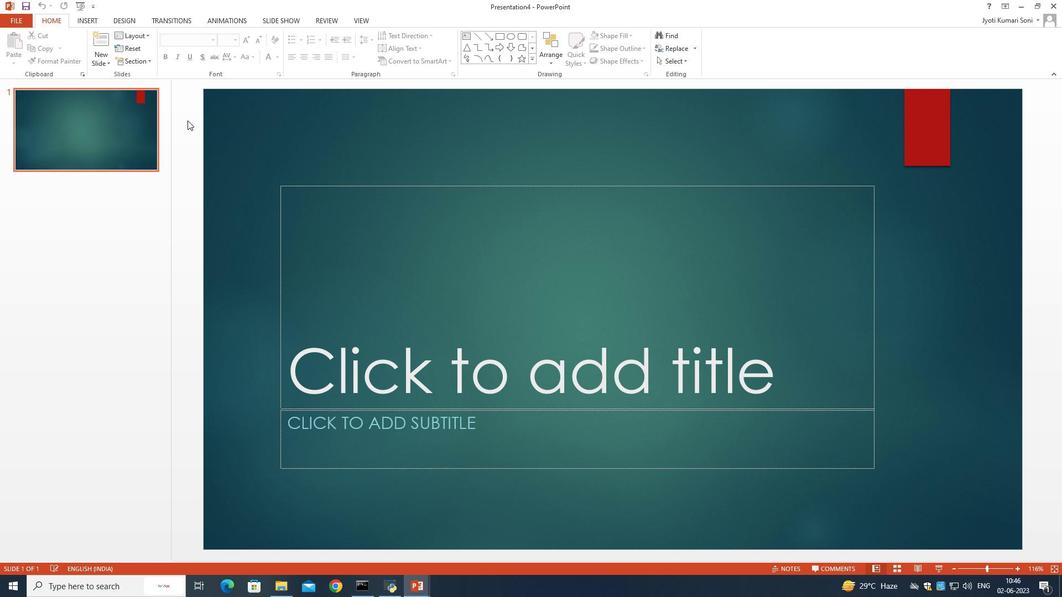 
Action: Mouse moved to (395, 285)
Screenshot: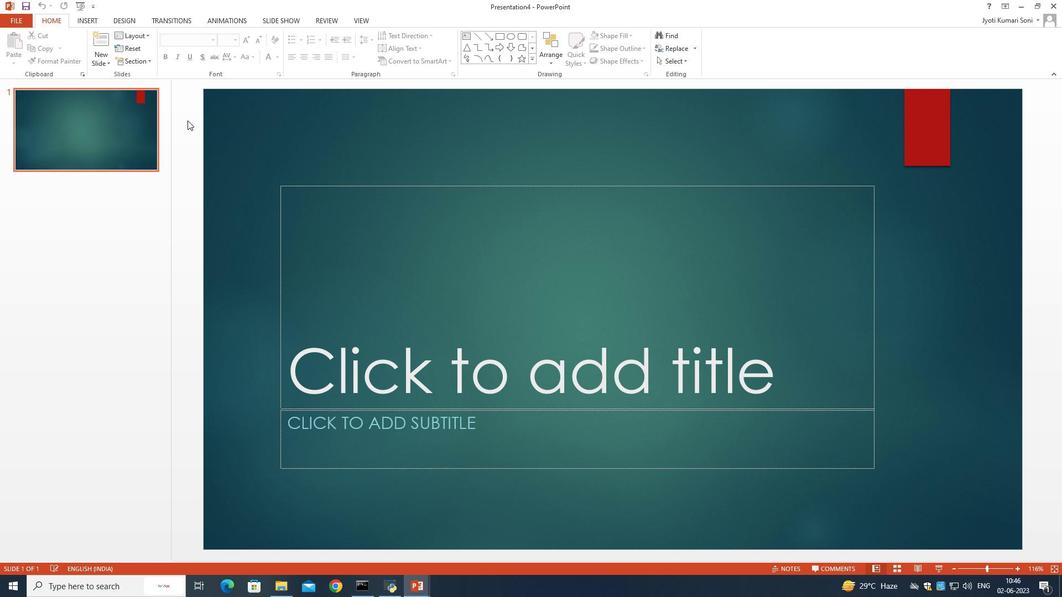 
Action: Mouse scrolled (395, 286) with delta (0, 0)
Screenshot: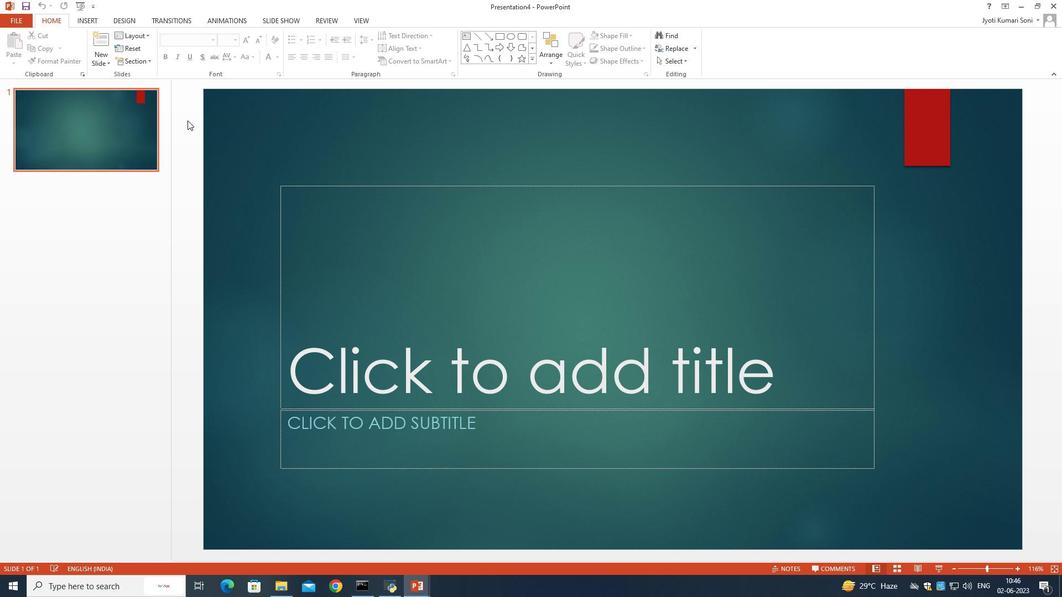 
Action: Mouse scrolled (395, 286) with delta (0, 0)
Screenshot: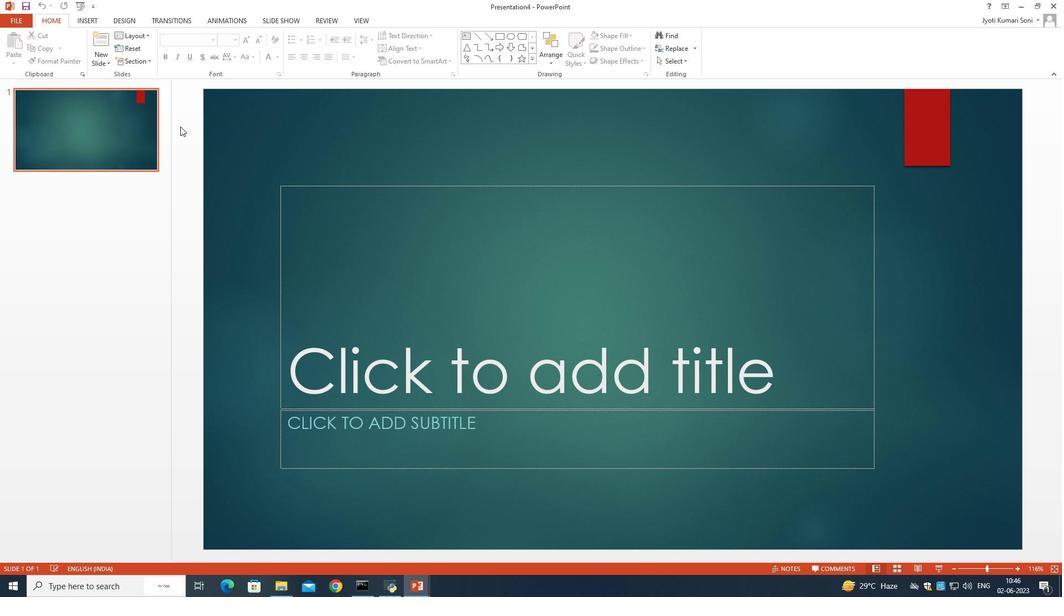 
Action: Mouse scrolled (395, 286) with delta (0, 0)
Screenshot: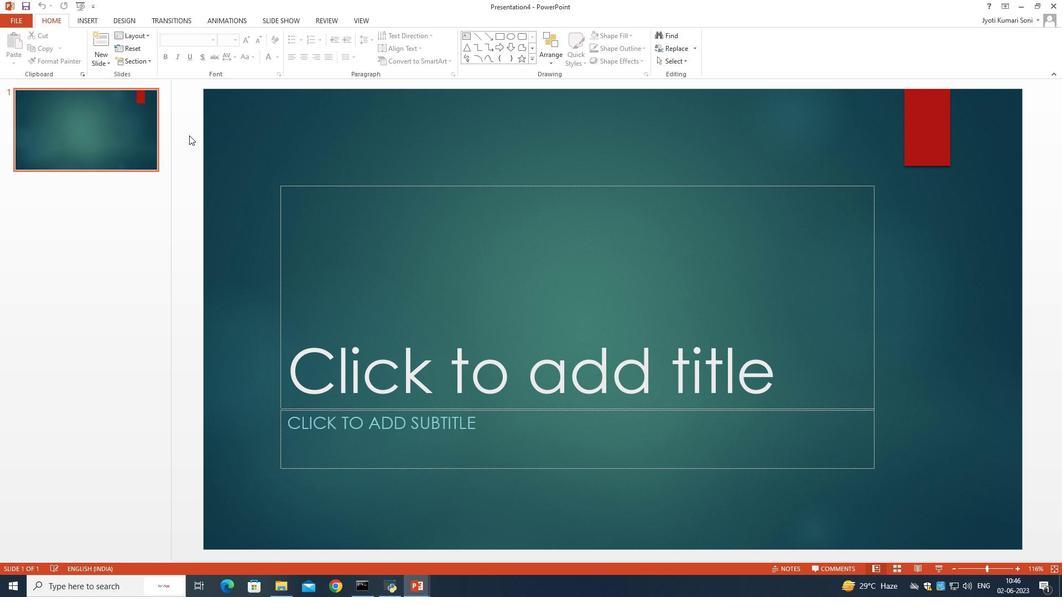 
Action: Mouse scrolled (395, 286) with delta (0, 0)
Screenshot: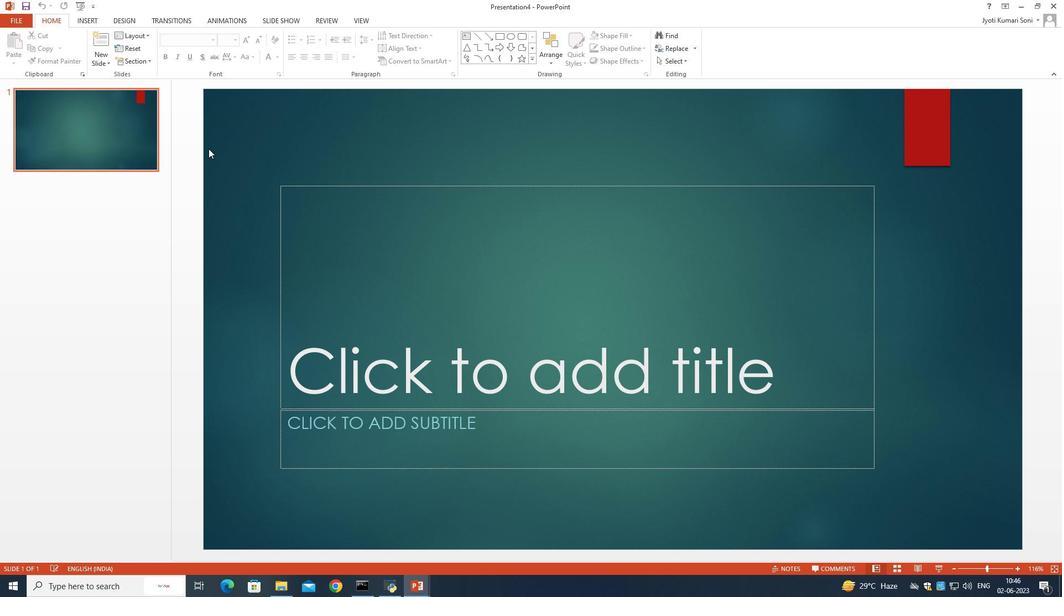 
Action: Mouse scrolled (395, 286) with delta (0, 0)
Screenshot: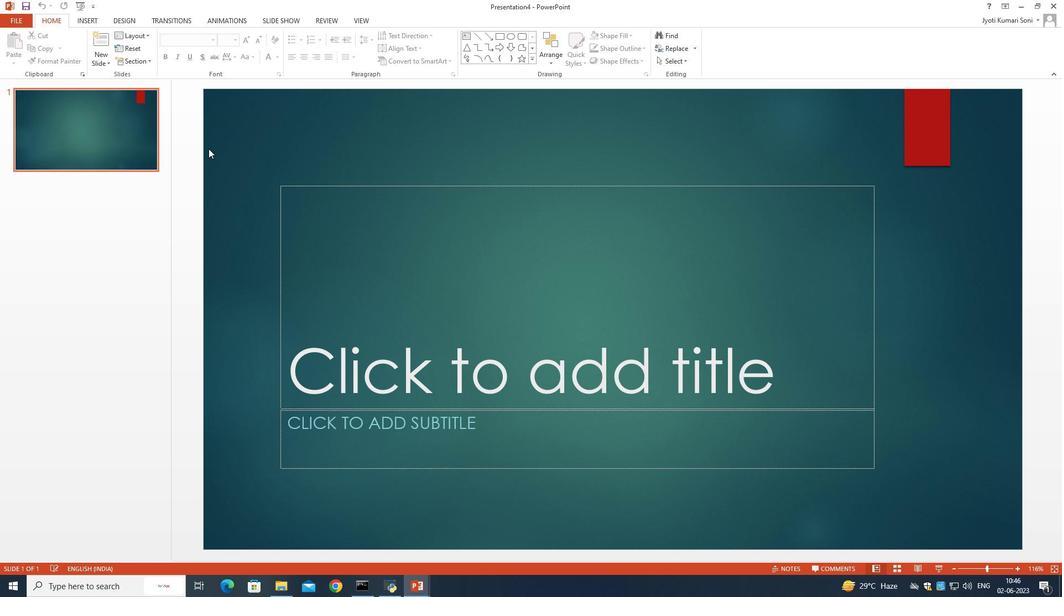 
Action: Mouse moved to (395, 280)
Screenshot: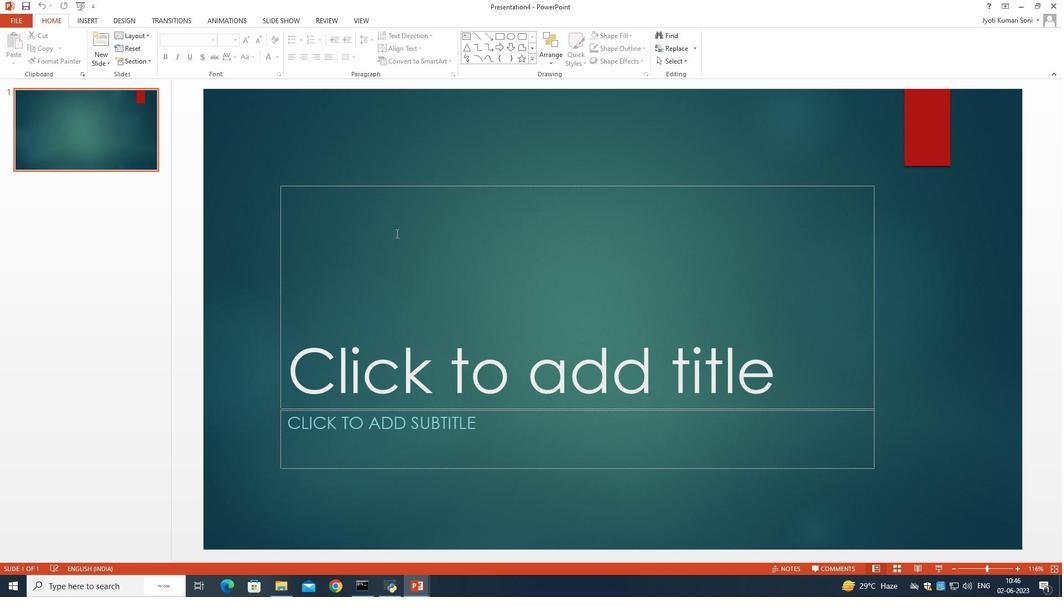 
Action: Mouse scrolled (395, 281) with delta (0, 0)
Screenshot: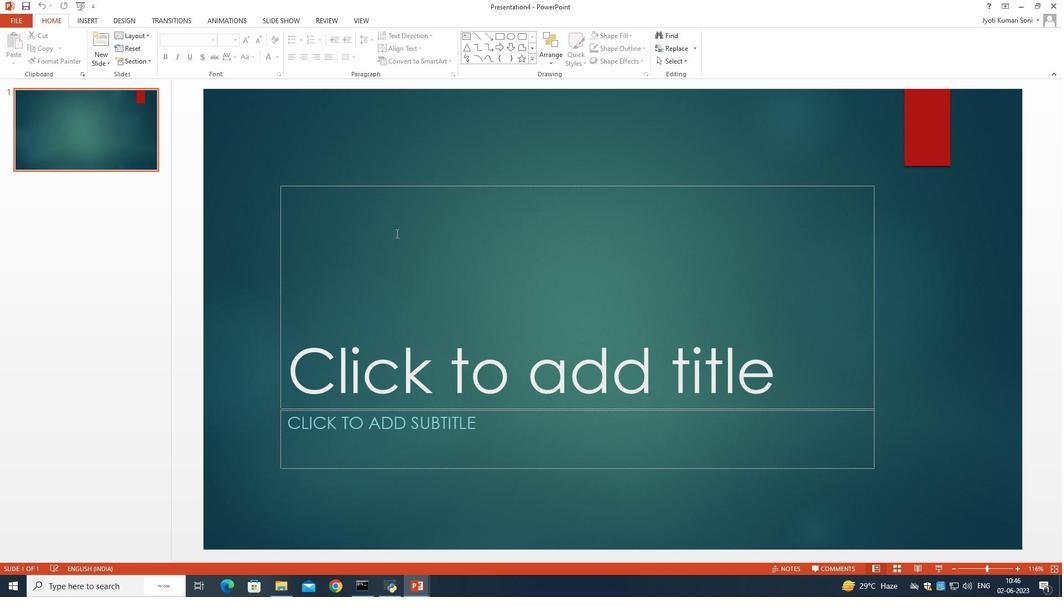 
Action: Mouse moved to (396, 279)
Screenshot: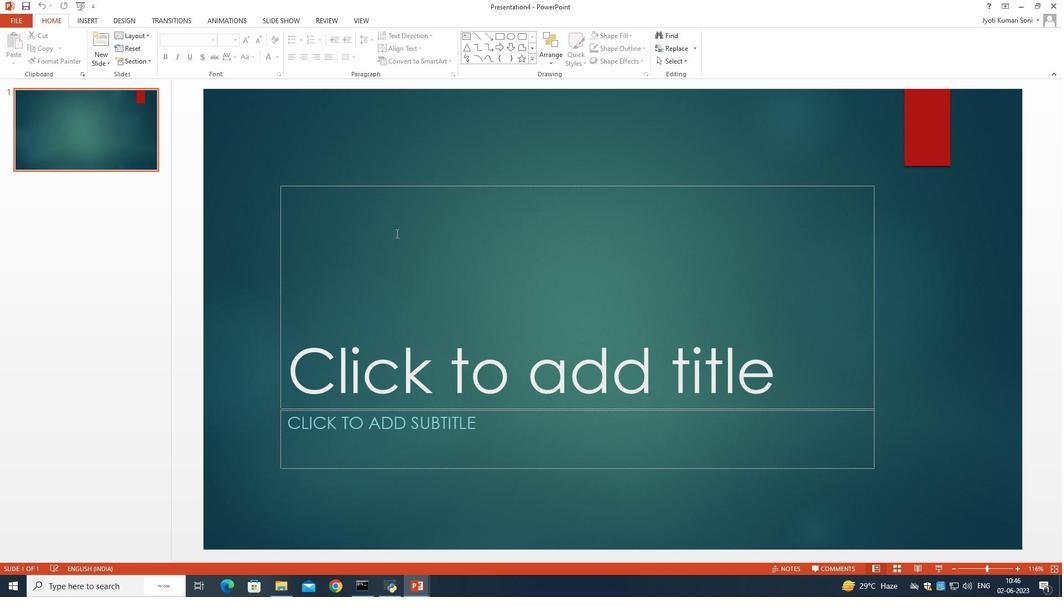 
Action: Mouse scrolled (395, 281) with delta (0, 0)
Screenshot: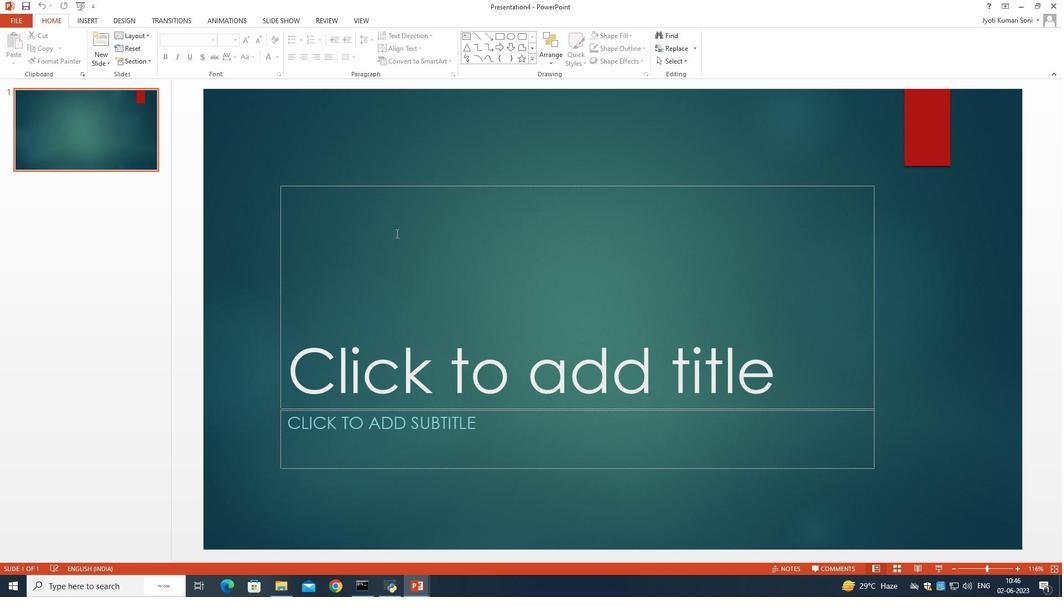 
Action: Mouse scrolled (395, 281) with delta (0, 0)
Screenshot: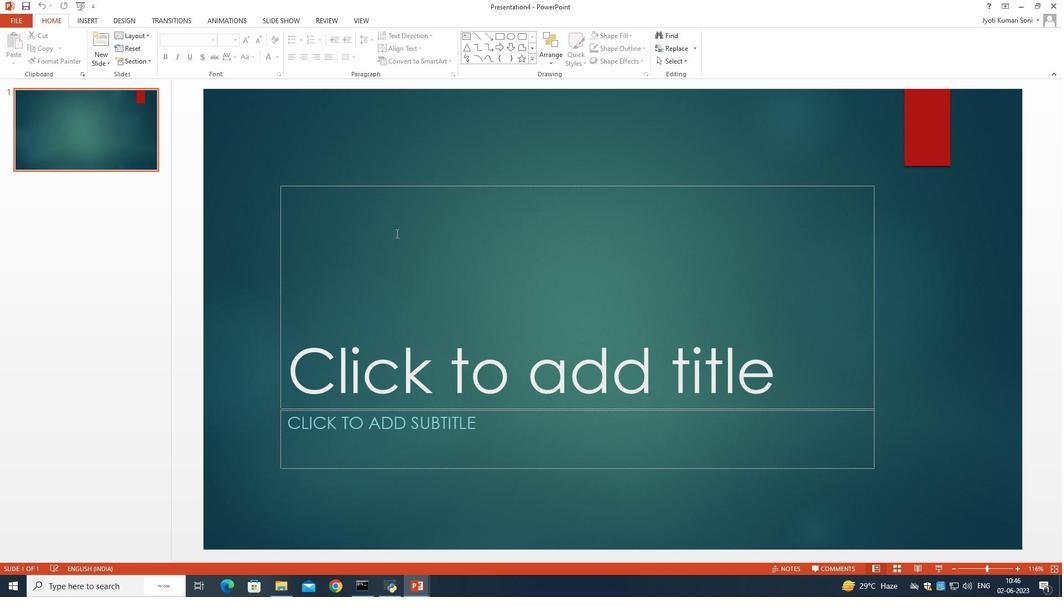 
Action: Mouse scrolled (396, 279) with delta (0, 0)
Screenshot: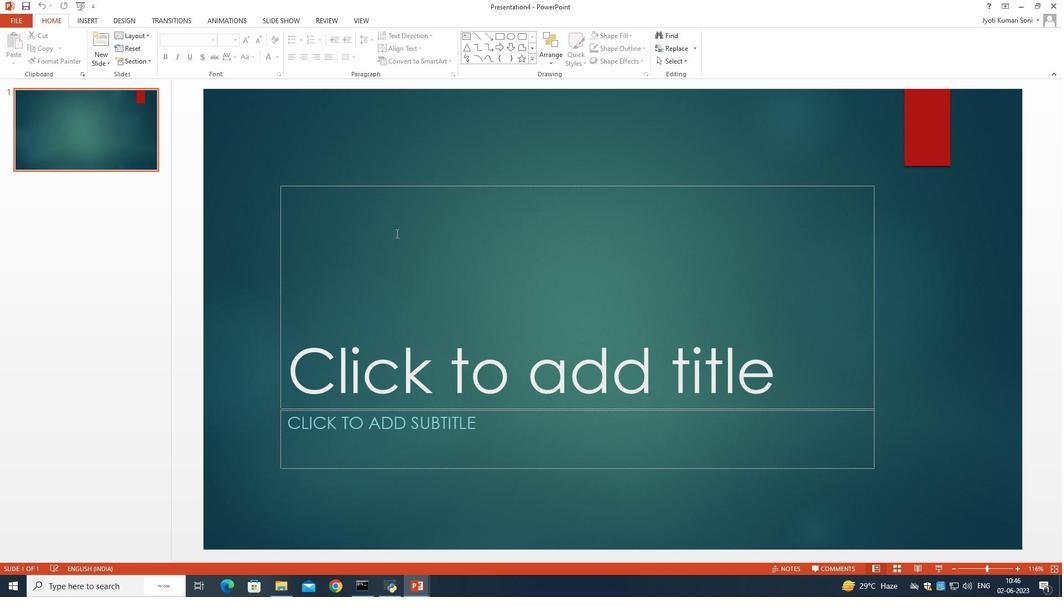 
Action: Mouse moved to (600, 367)
Screenshot: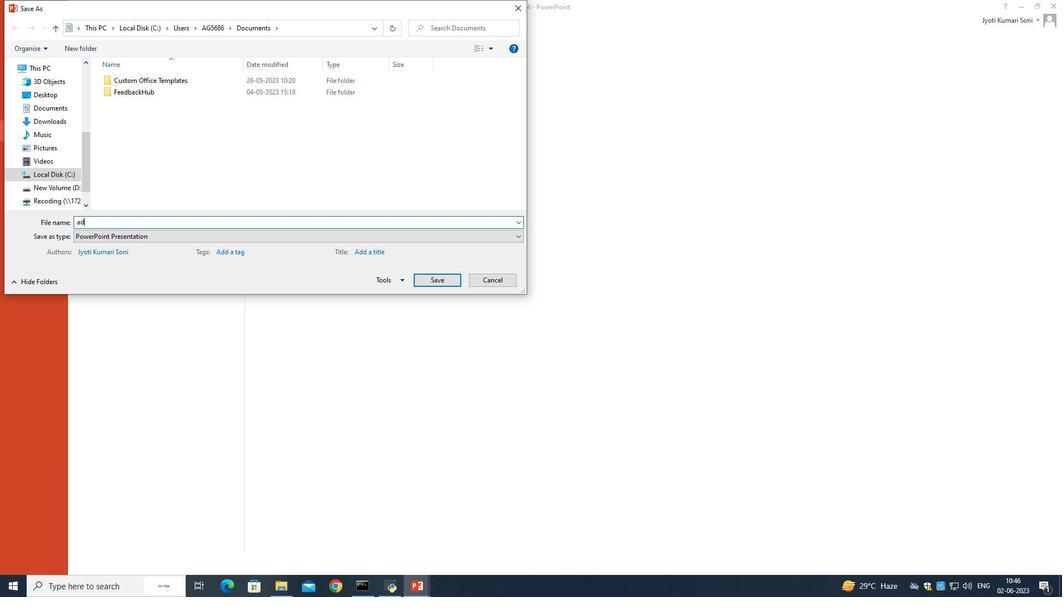 
Action: Mouse scrolled (600, 367) with delta (0, 0)
Screenshot: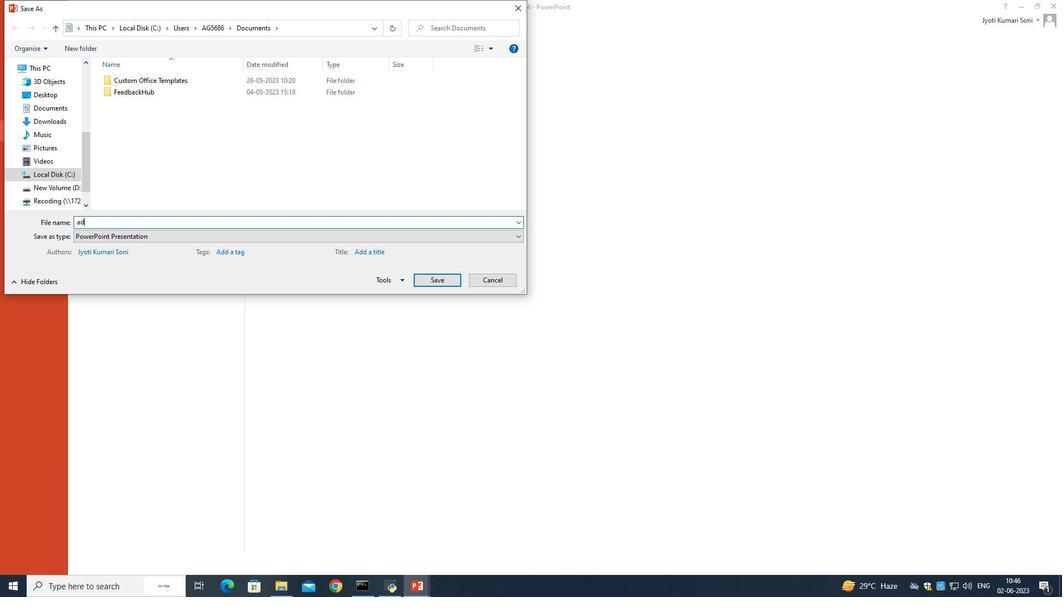 
Action: Mouse moved to (308, 388)
Screenshot: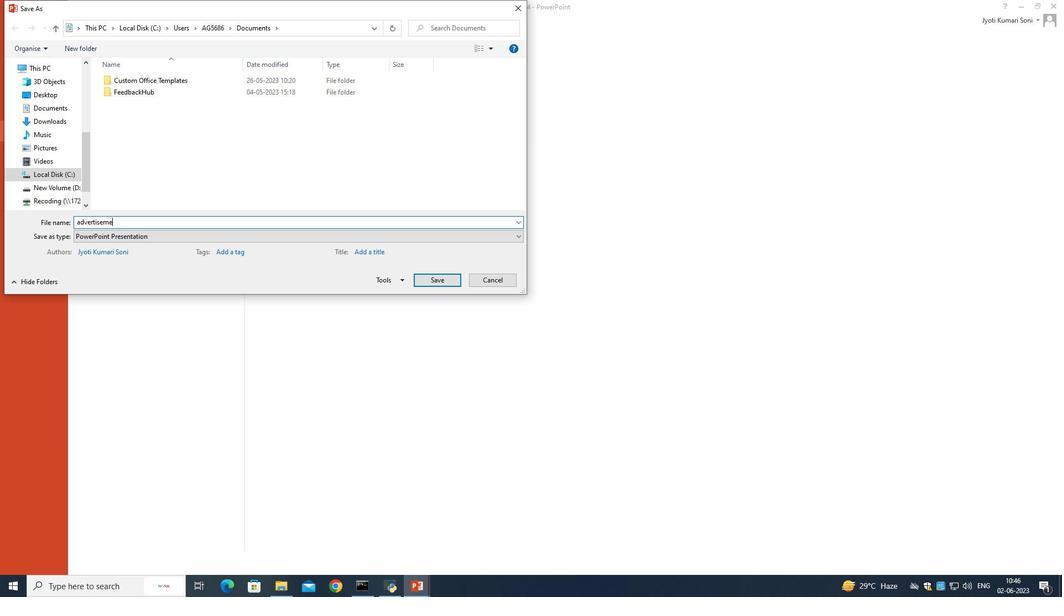 
Action: Mouse scrolled (308, 387) with delta (0, 0)
Screenshot: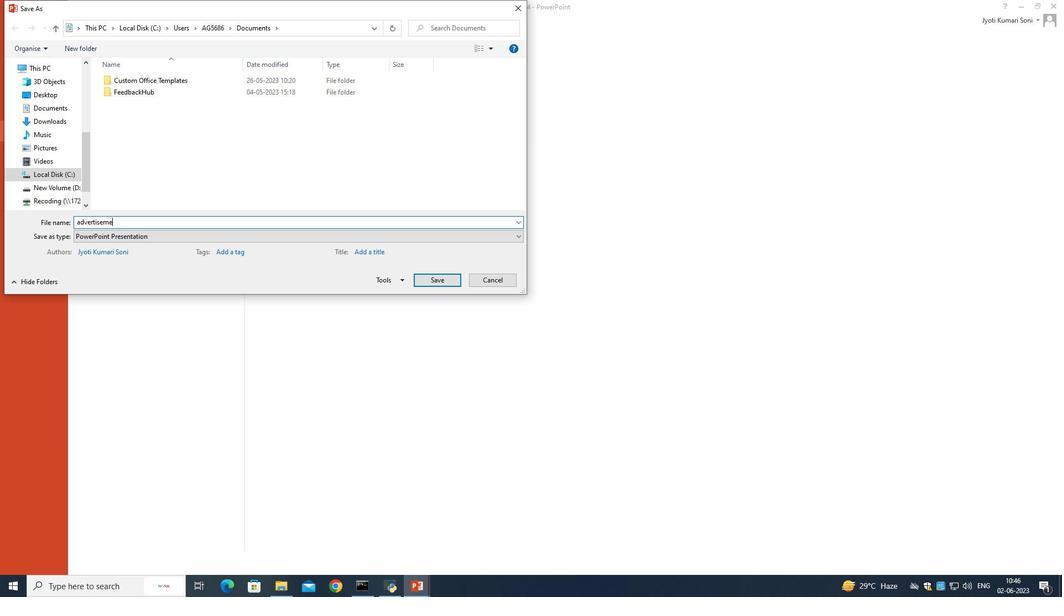 
Action: Mouse moved to (308, 388)
Screenshot: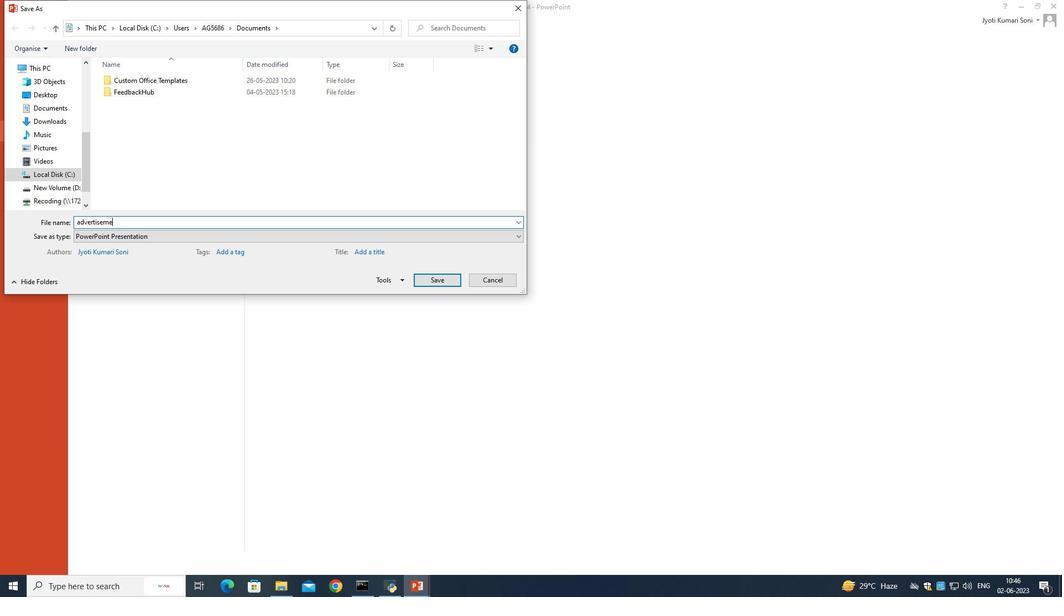 
Action: Mouse scrolled (308, 388) with delta (0, 0)
Screenshot: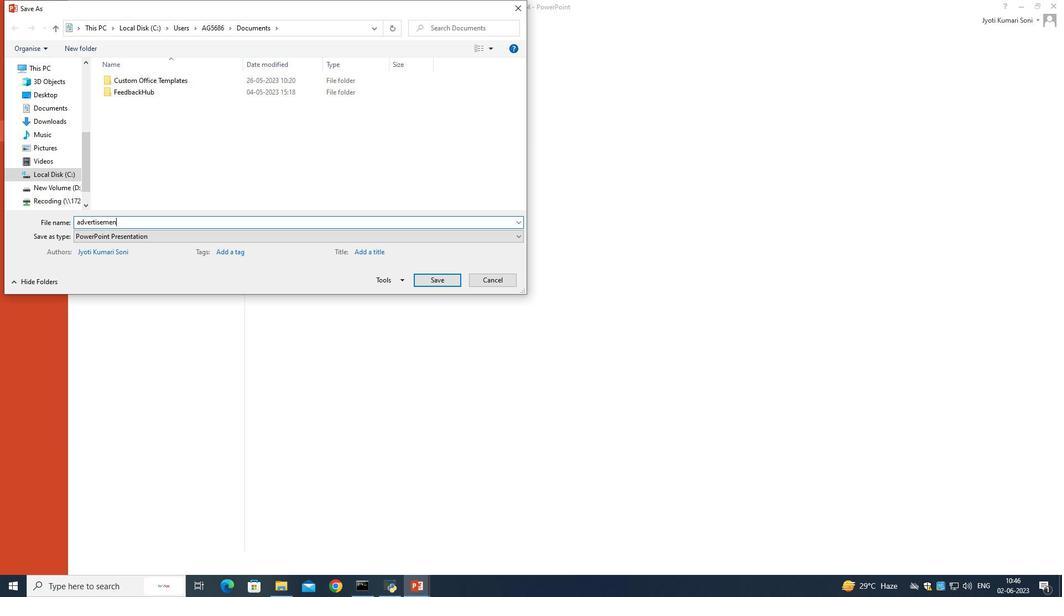 
Action: Mouse scrolled (308, 388) with delta (0, 0)
Screenshot: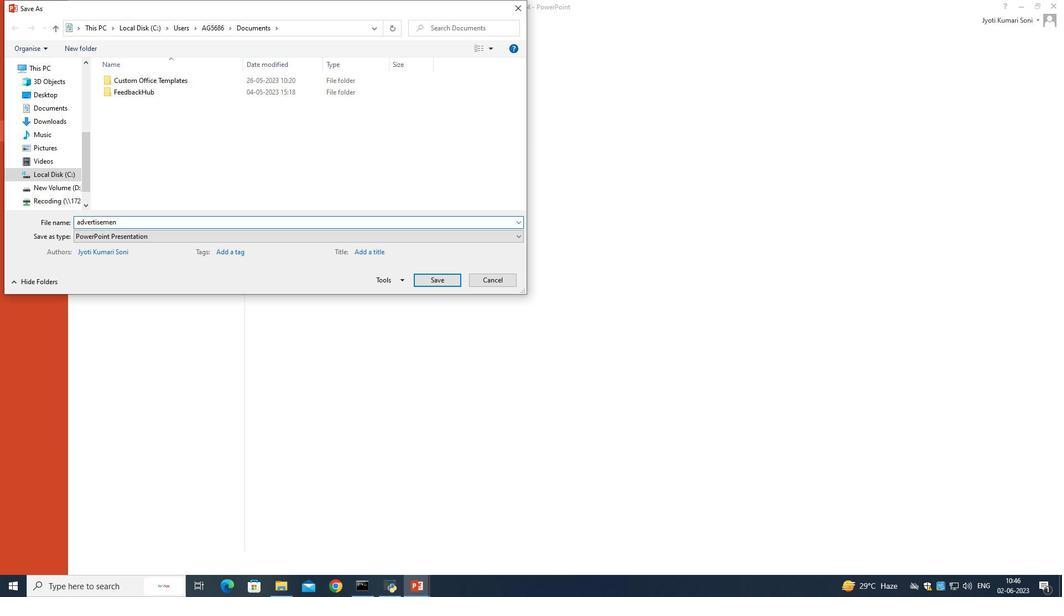
Action: Mouse moved to (308, 388)
Screenshot: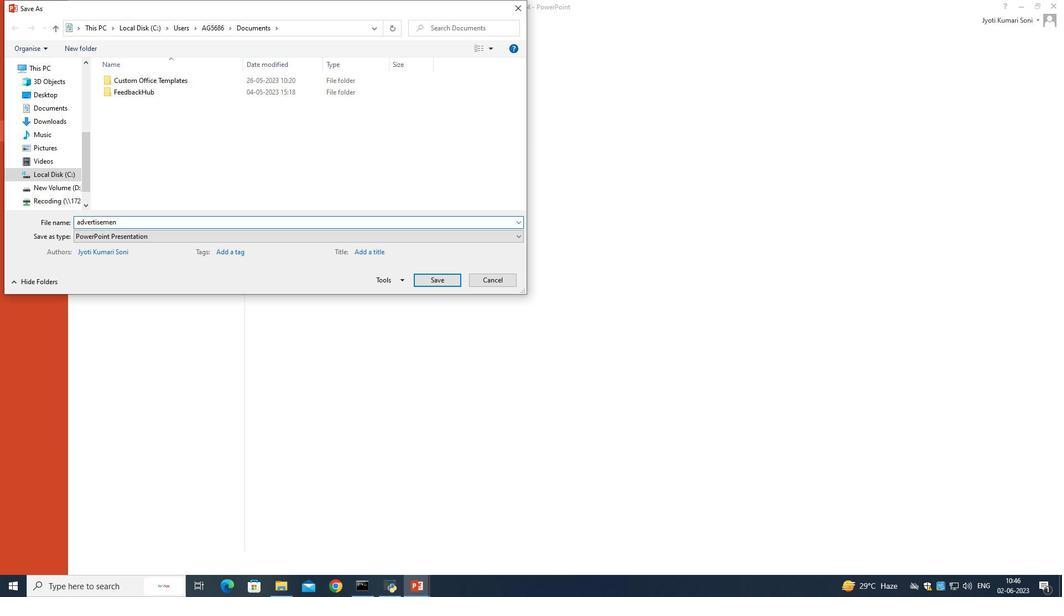 
Action: Mouse scrolled (308, 388) with delta (0, 0)
Screenshot: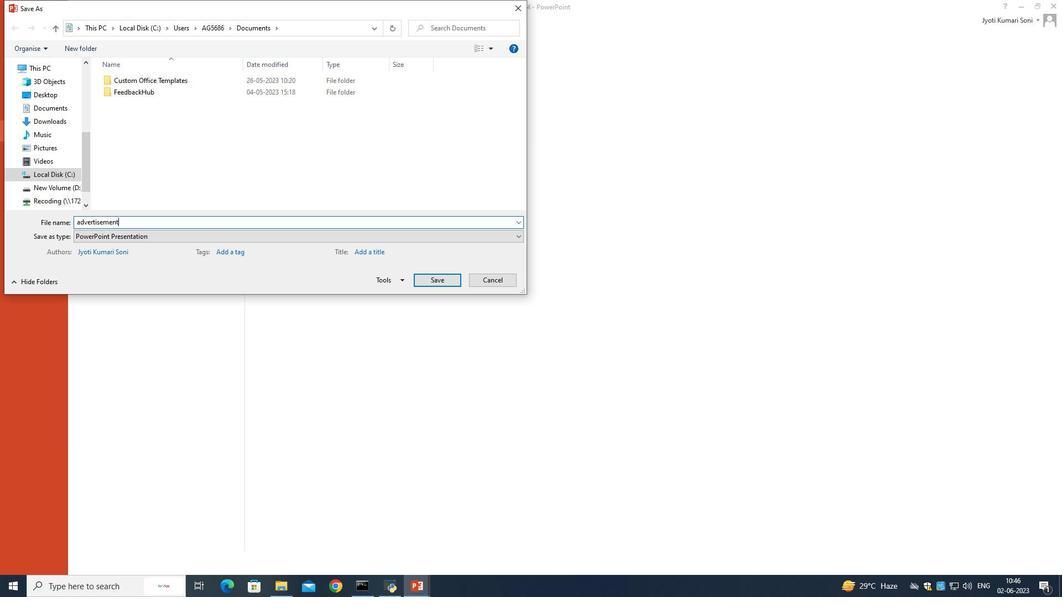 
Action: Mouse moved to (308, 388)
Screenshot: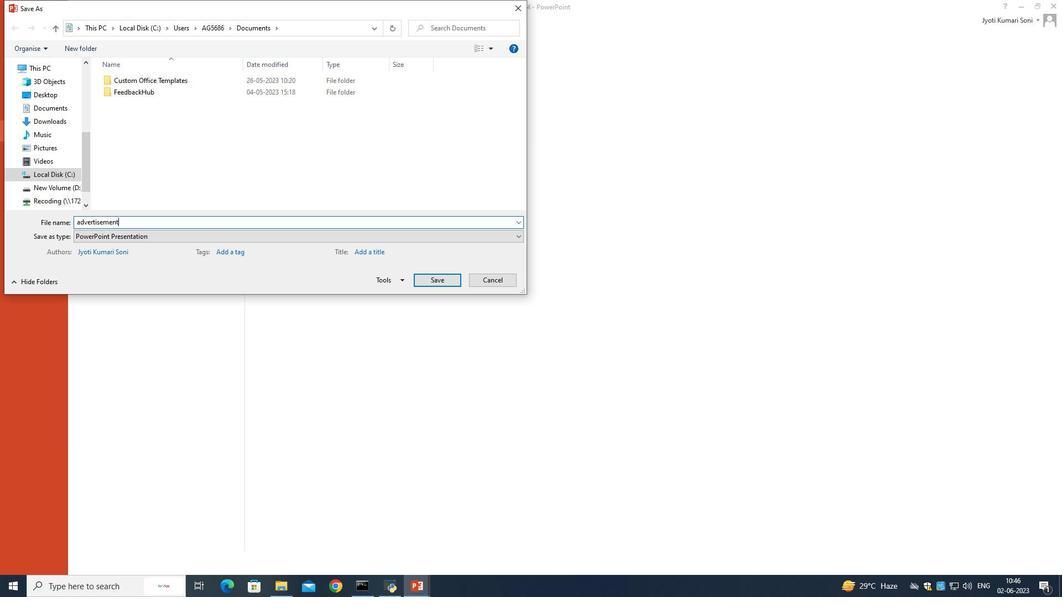 
Action: Mouse scrolled (308, 388) with delta (0, 0)
Screenshot: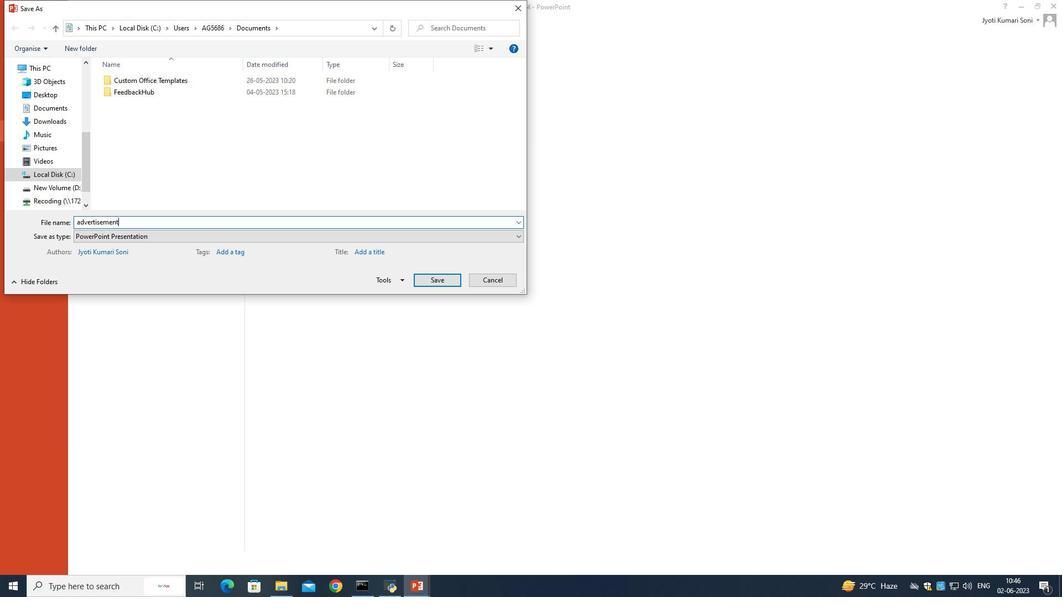 
Action: Mouse moved to (688, 396)
Screenshot: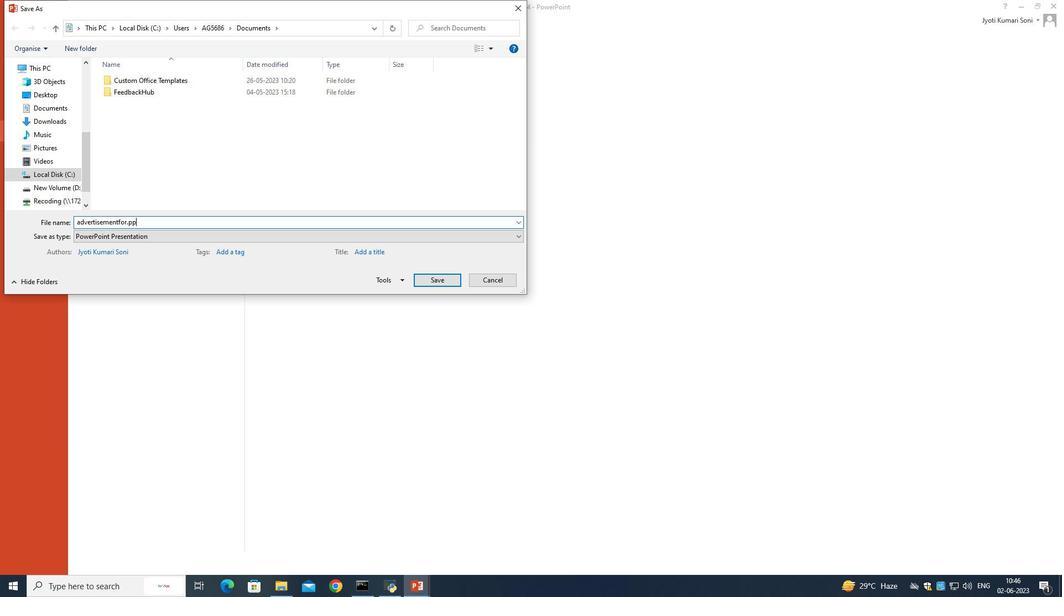 
Action: Mouse scrolled (688, 396) with delta (0, 0)
Screenshot: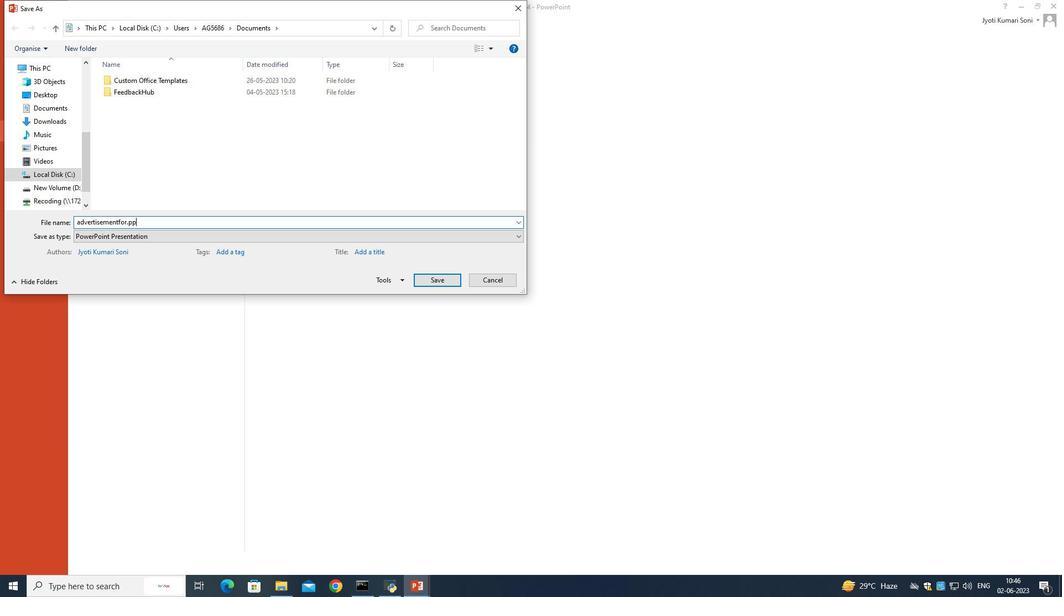 
Action: Mouse moved to (686, 397)
Screenshot: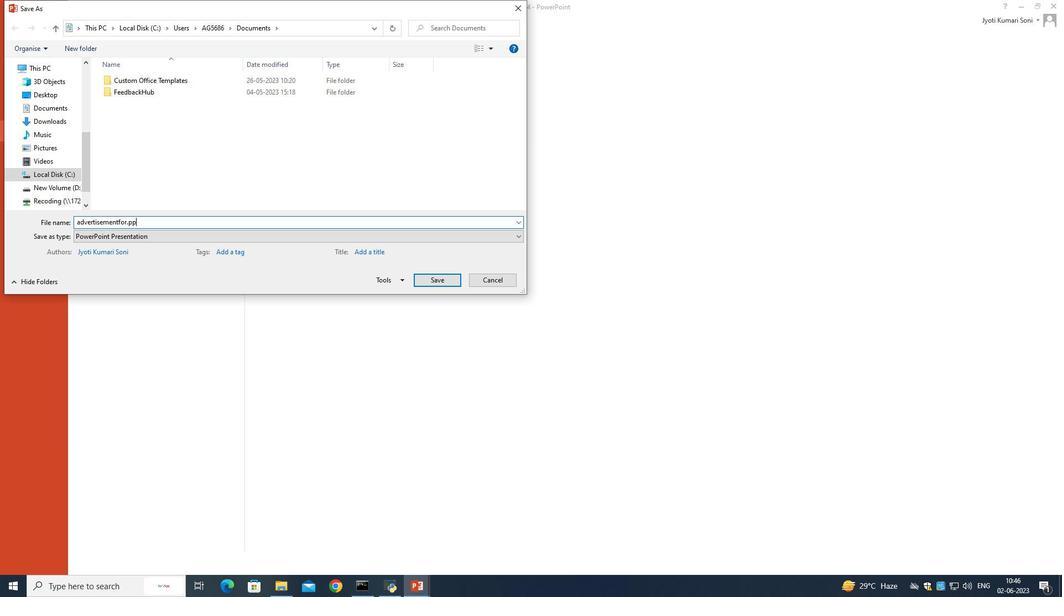 
Action: Mouse scrolled (686, 397) with delta (0, 0)
Screenshot: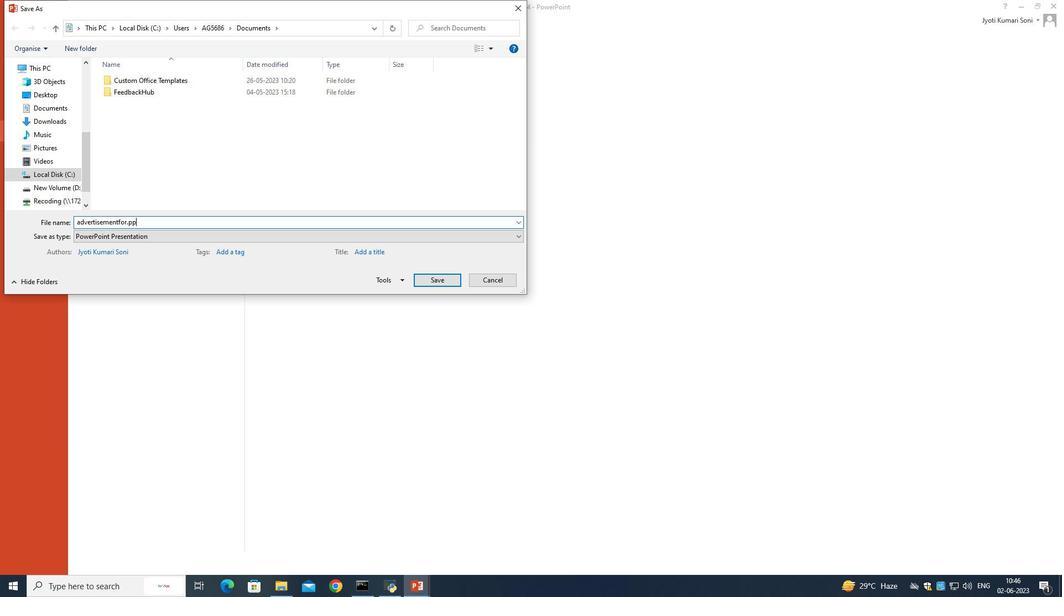 
Action: Mouse moved to (685, 398)
Screenshot: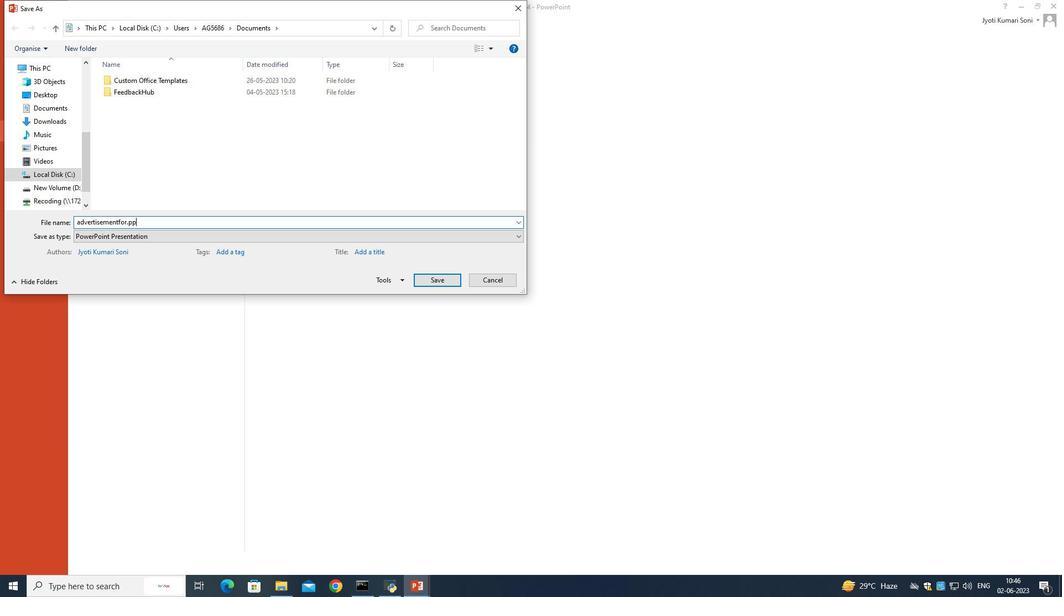 
Action: Mouse scrolled (685, 398) with delta (0, 0)
Screenshot: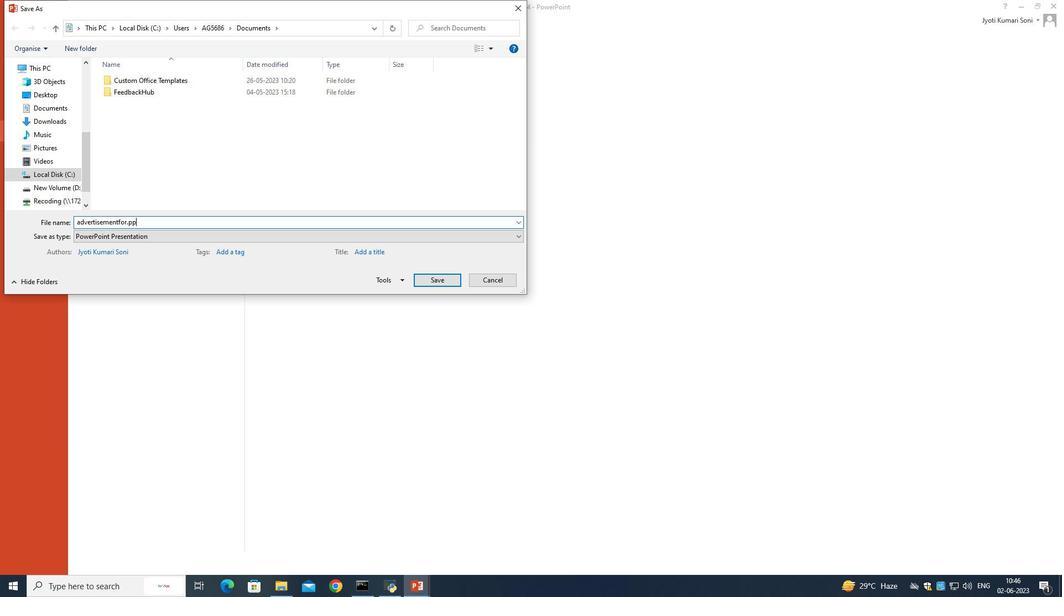 
Action: Mouse moved to (306, 461)
Screenshot: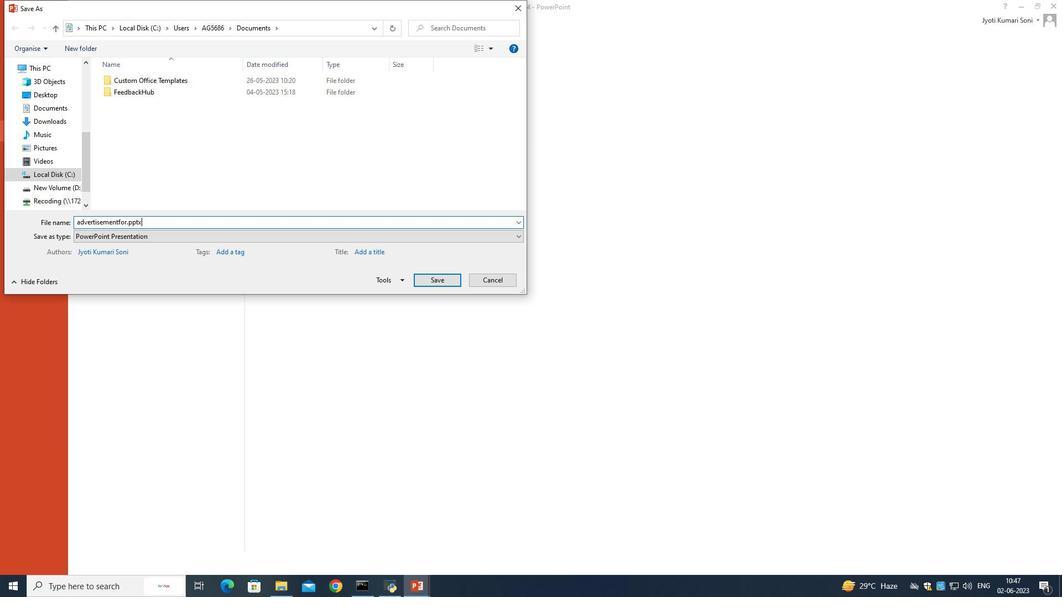 
Action: Mouse scrolled (306, 461) with delta (0, 0)
Screenshot: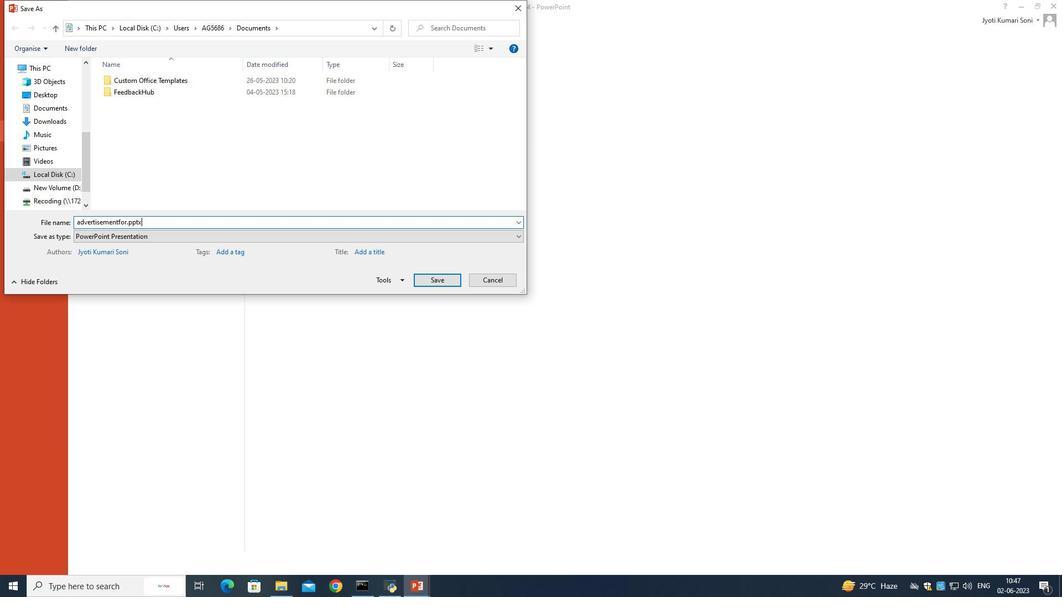 
Action: Mouse scrolled (306, 461) with delta (0, 0)
Screenshot: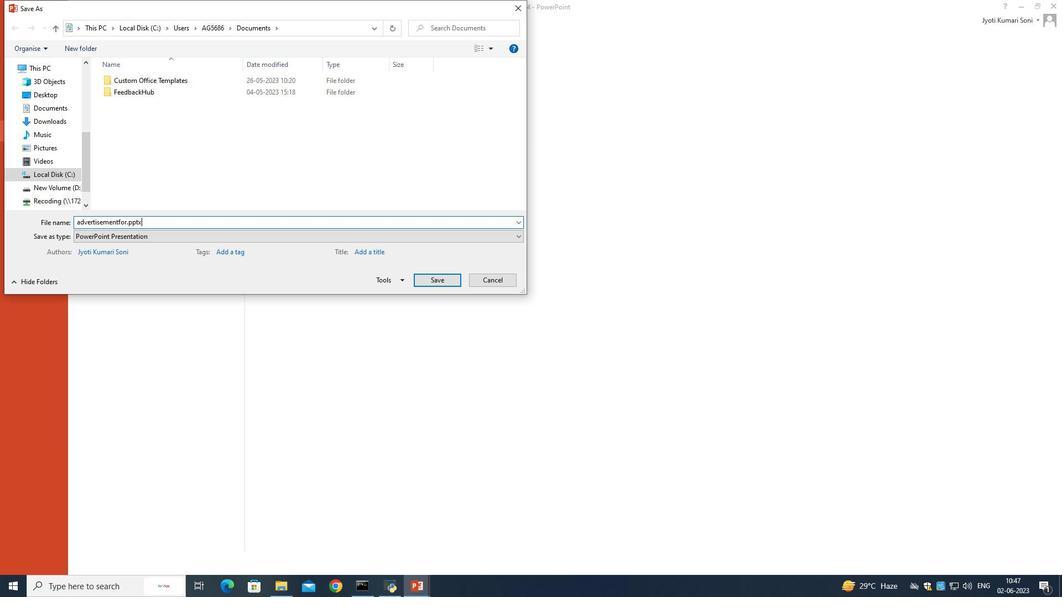
Action: Mouse scrolled (306, 461) with delta (0, 0)
Screenshot: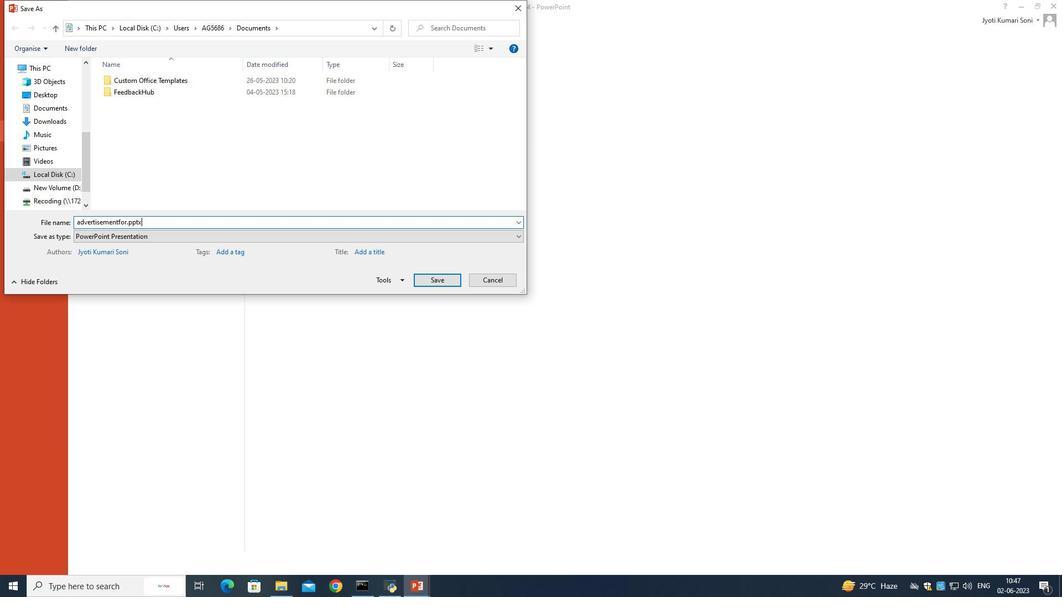 
Action: Mouse moved to (306, 461)
Screenshot: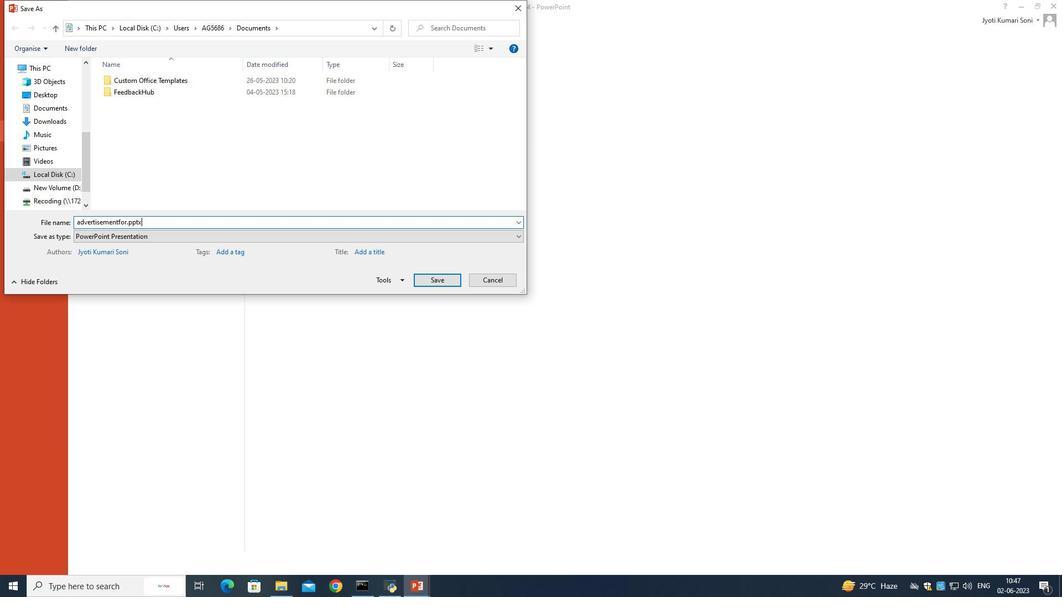 
Action: Mouse scrolled (306, 460) with delta (0, 0)
Screenshot: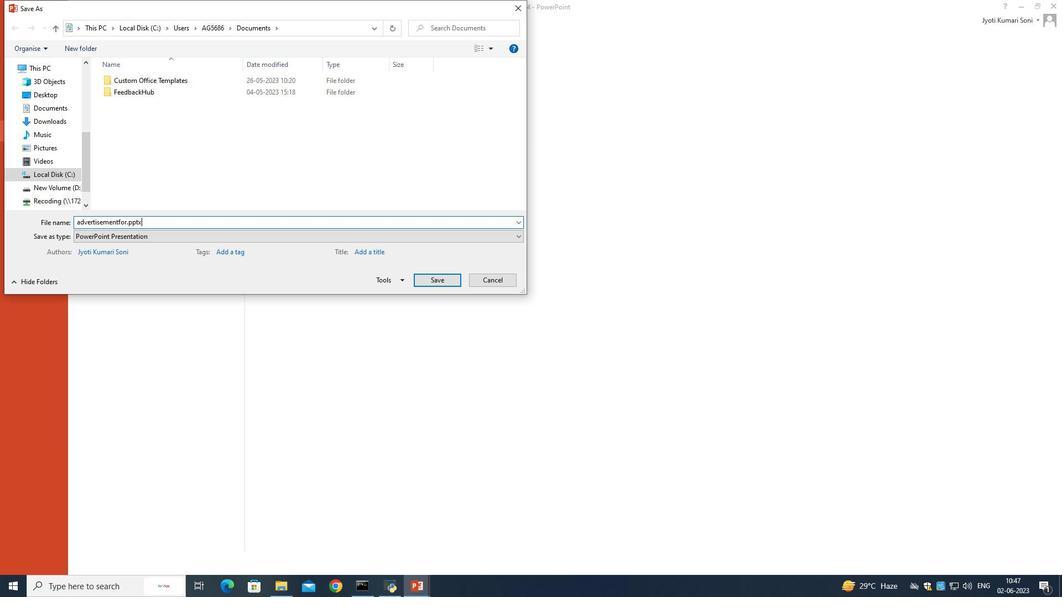 
Action: Mouse moved to (535, 432)
Screenshot: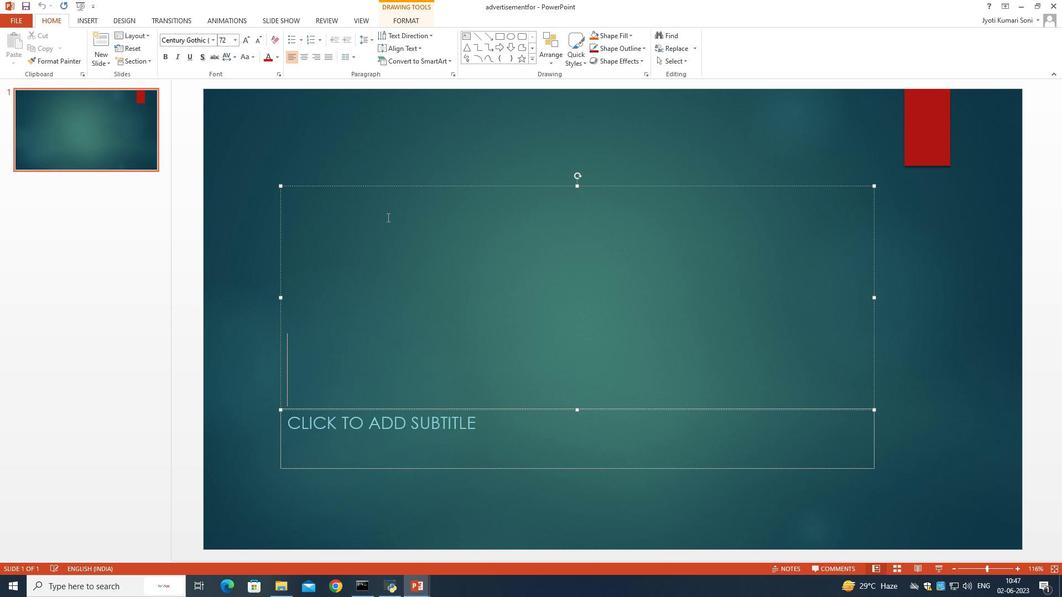 
Action: Mouse scrolled (535, 432) with delta (0, 0)
Screenshot: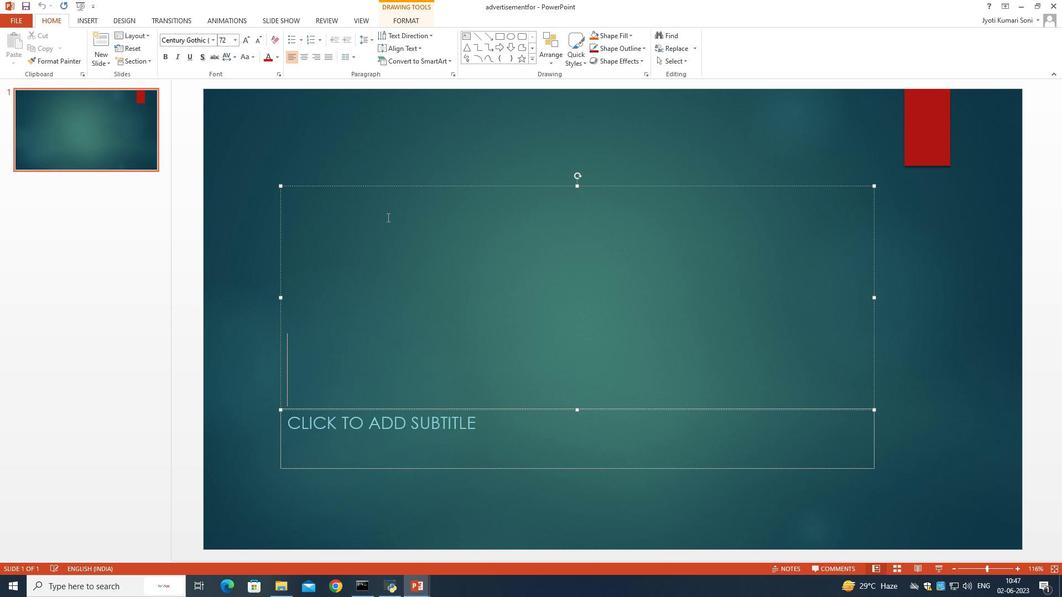 
Action: Mouse moved to (356, 486)
Screenshot: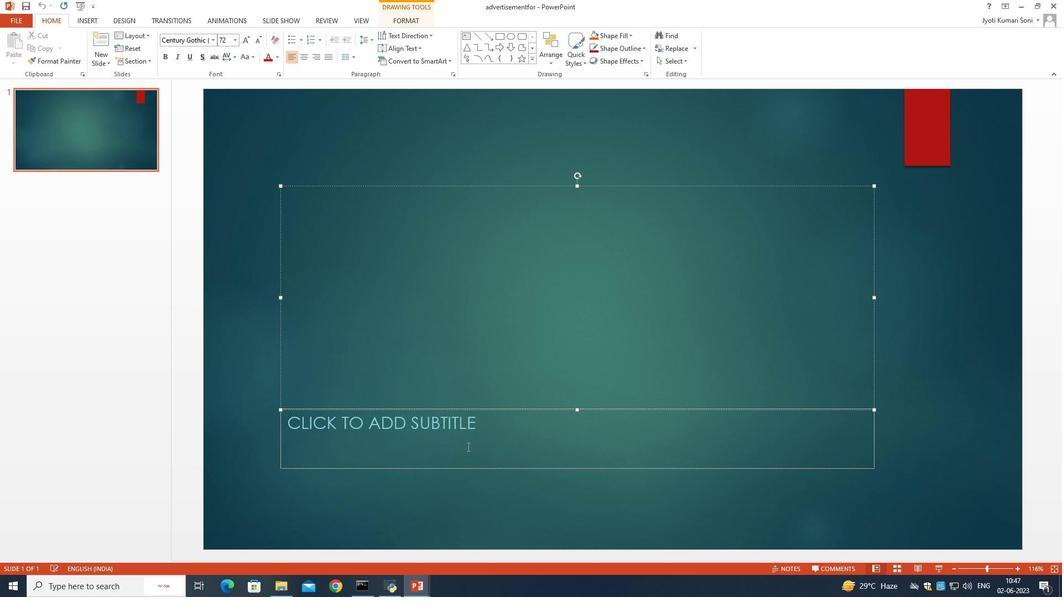 
Action: Mouse scrolled (356, 485) with delta (0, 0)
Screenshot: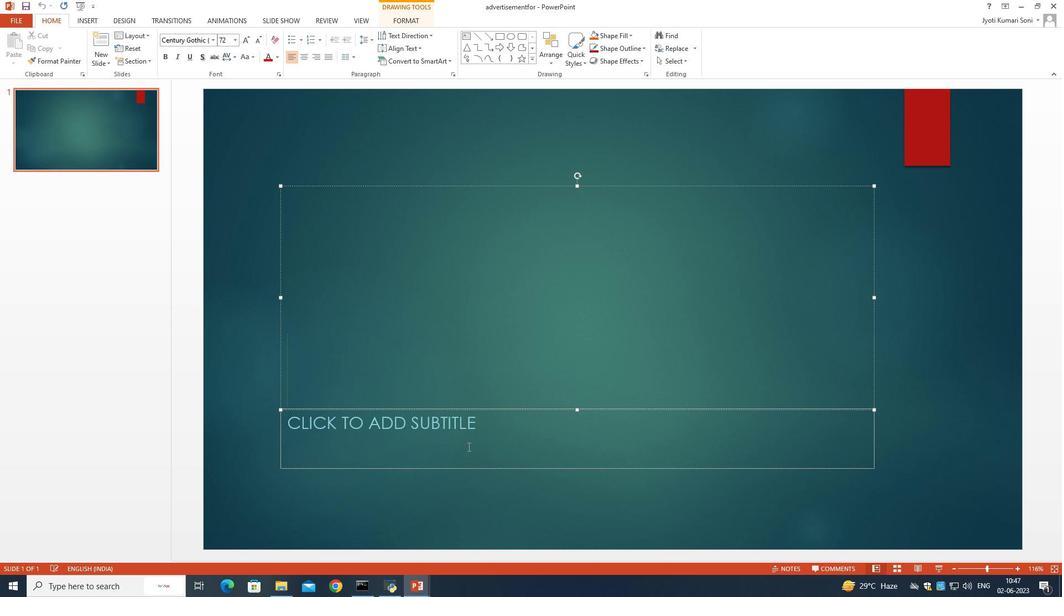 
Action: Mouse scrolled (356, 485) with delta (0, 0)
Screenshot: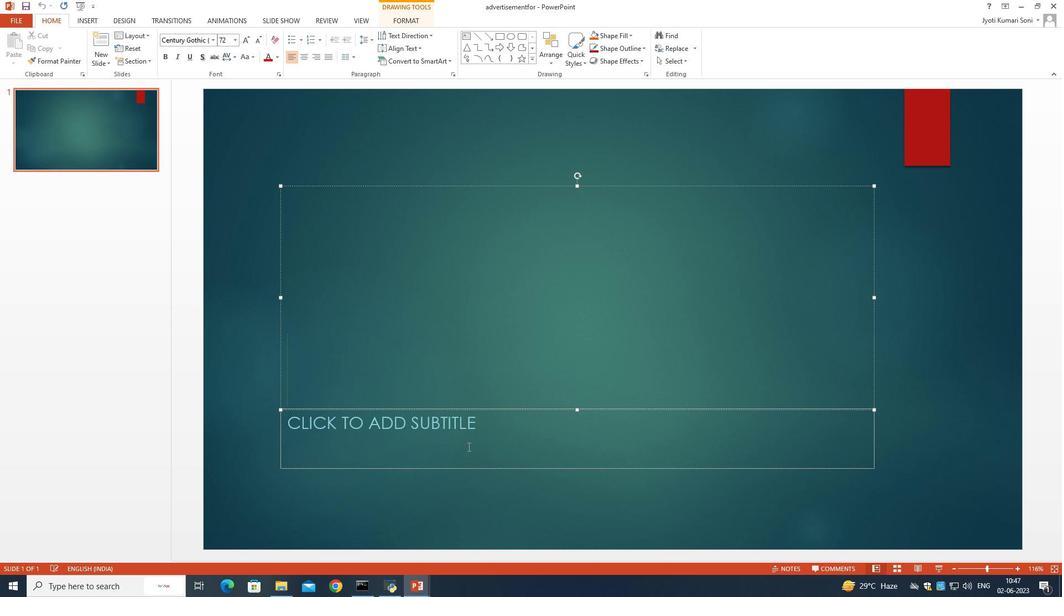 
Action: Mouse scrolled (356, 485) with delta (0, 0)
Screenshot: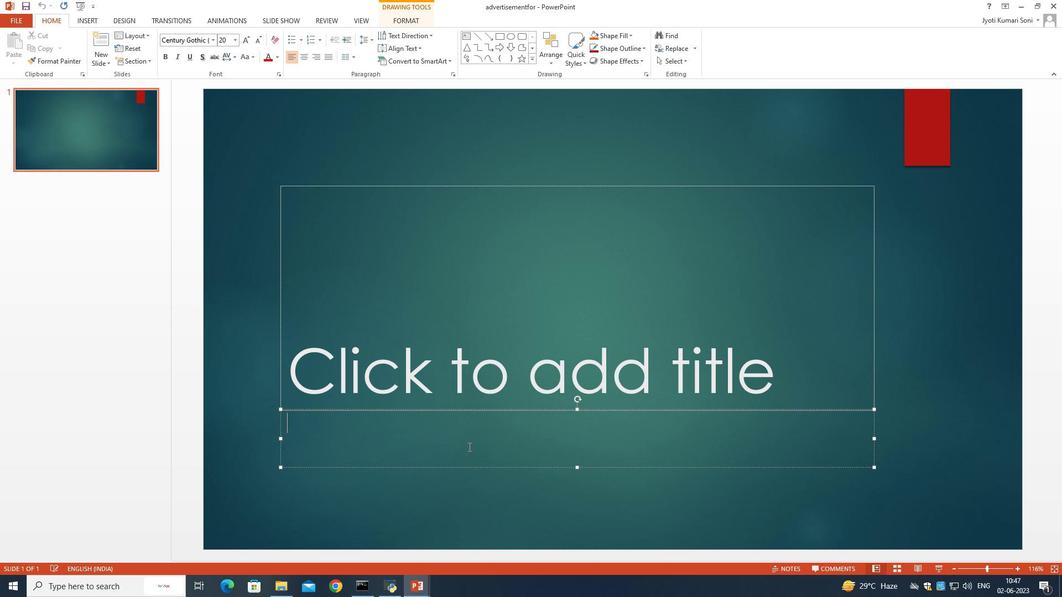 
Action: Mouse moved to (355, 485)
Screenshot: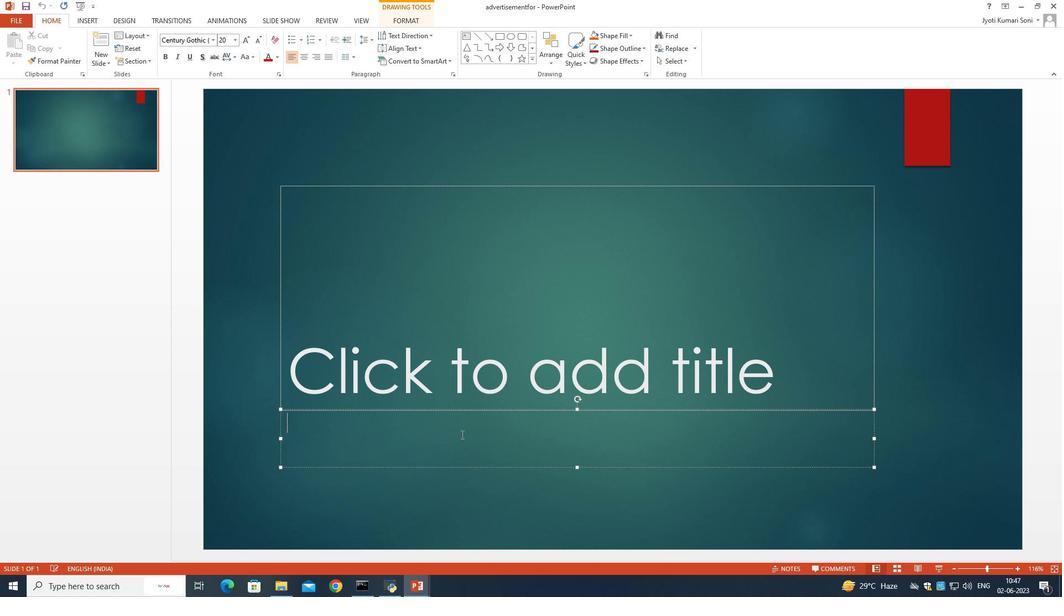 
Action: Mouse scrolled (355, 486) with delta (0, 0)
Screenshot: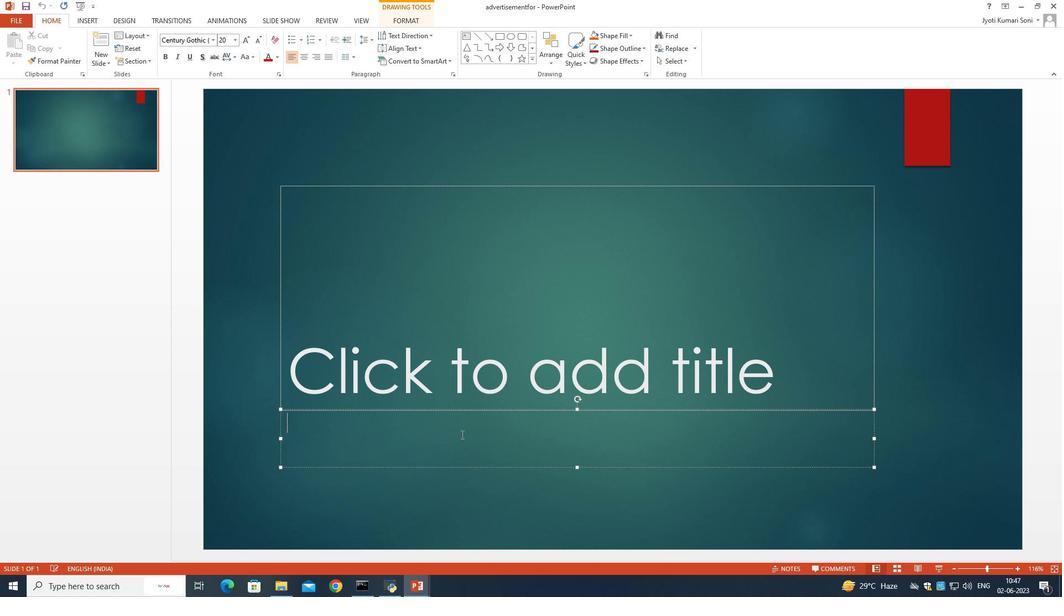 
Action: Mouse moved to (355, 483)
Screenshot: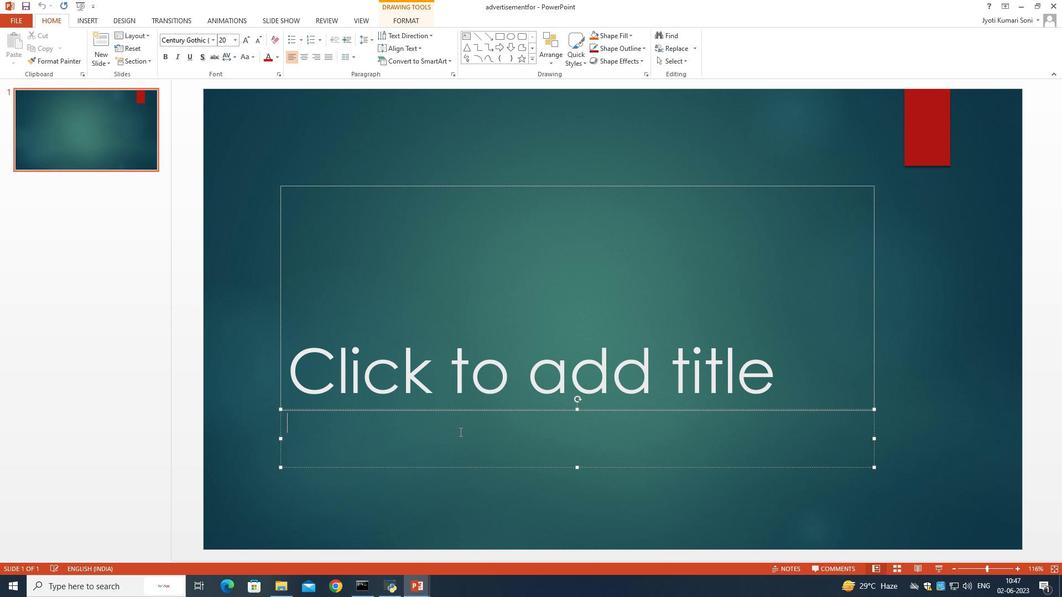 
Action: Mouse scrolled (355, 484) with delta (0, 0)
Screenshot: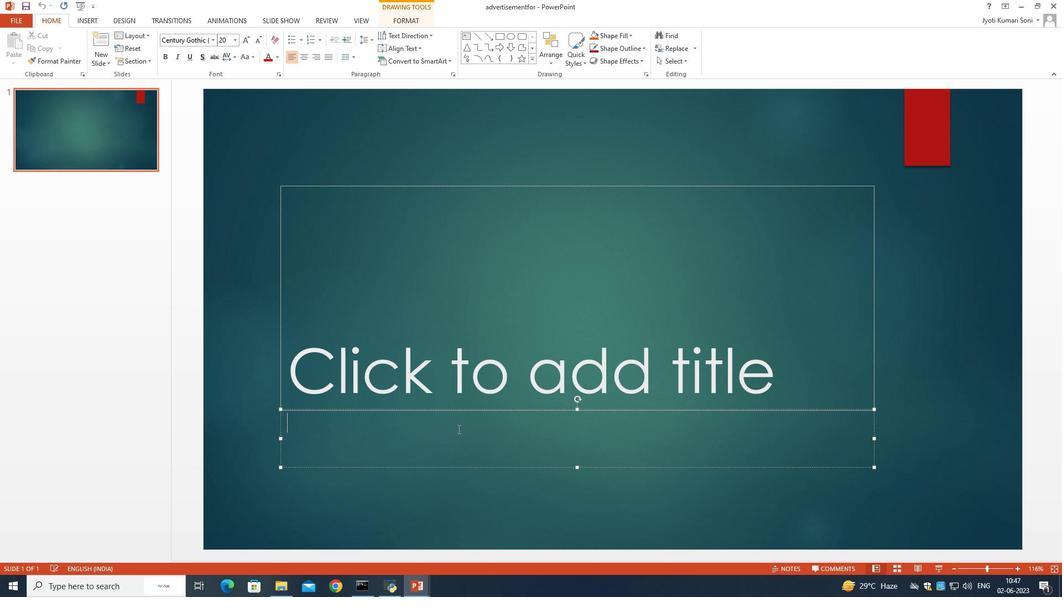 
Action: Mouse moved to (355, 481)
Screenshot: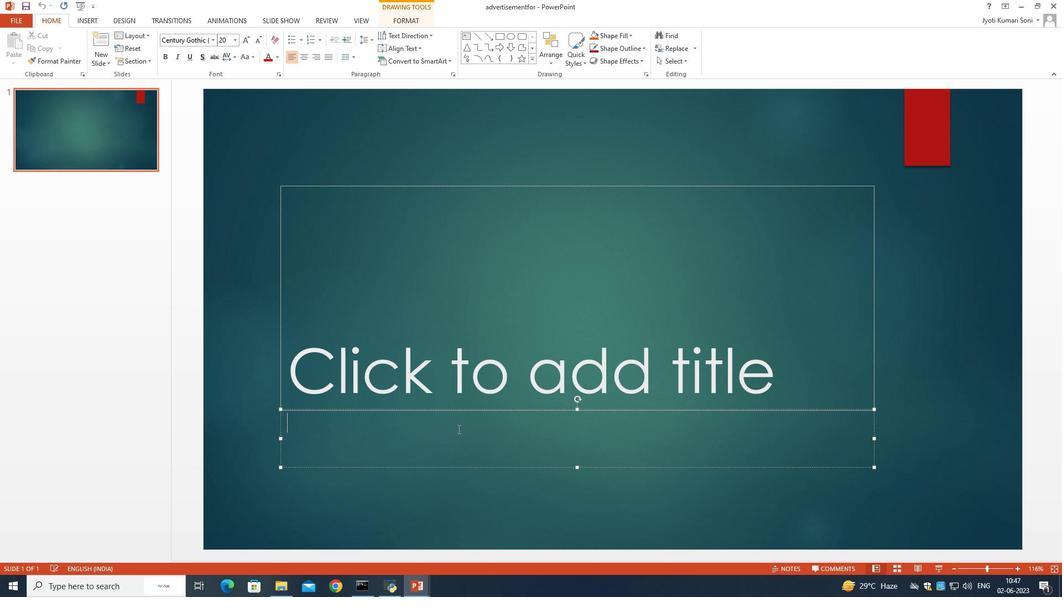 
Action: Mouse scrolled (355, 481) with delta (0, 0)
Screenshot: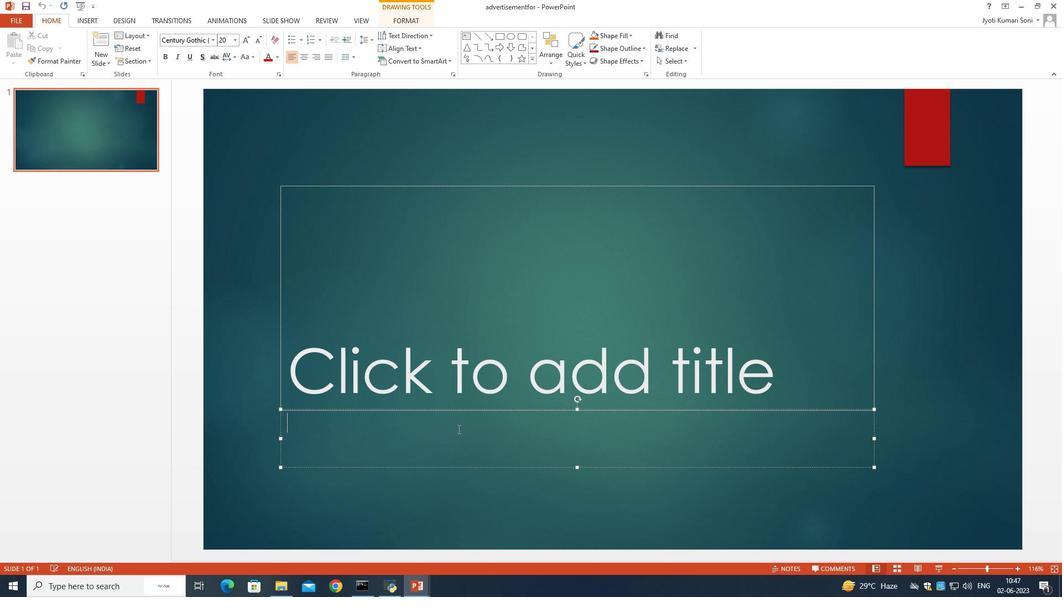 
Action: Mouse moved to (355, 478)
Screenshot: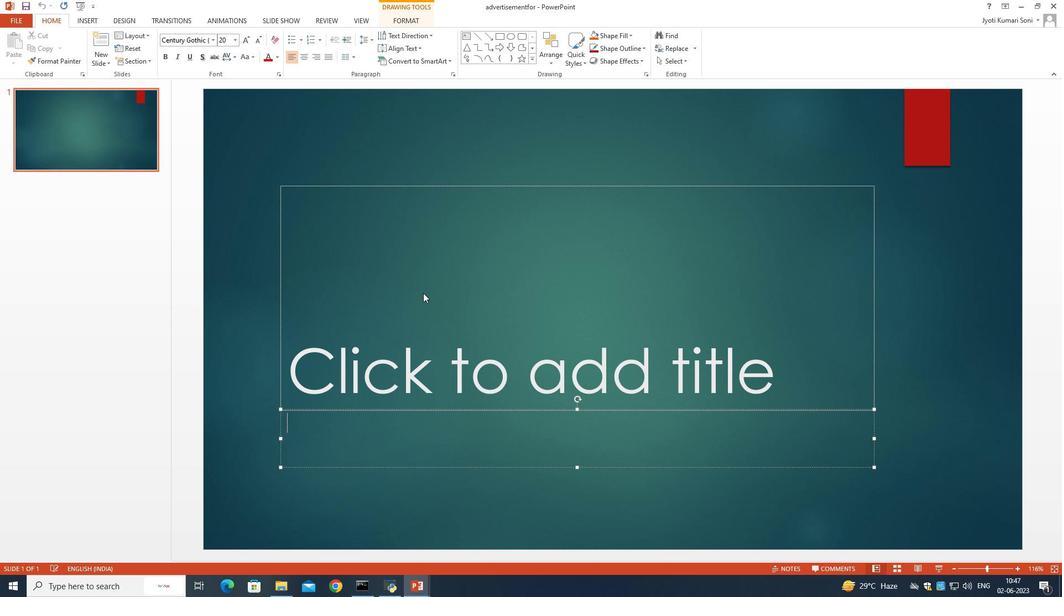 
Action: Mouse scrolled (355, 479) with delta (0, 0)
Screenshot: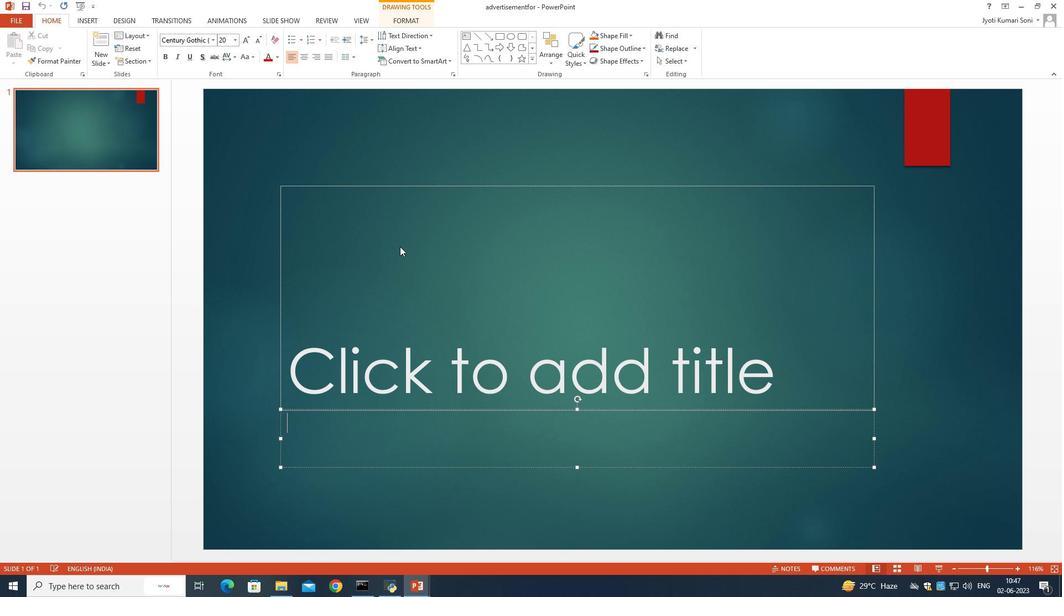 
Action: Mouse moved to (355, 478)
Screenshot: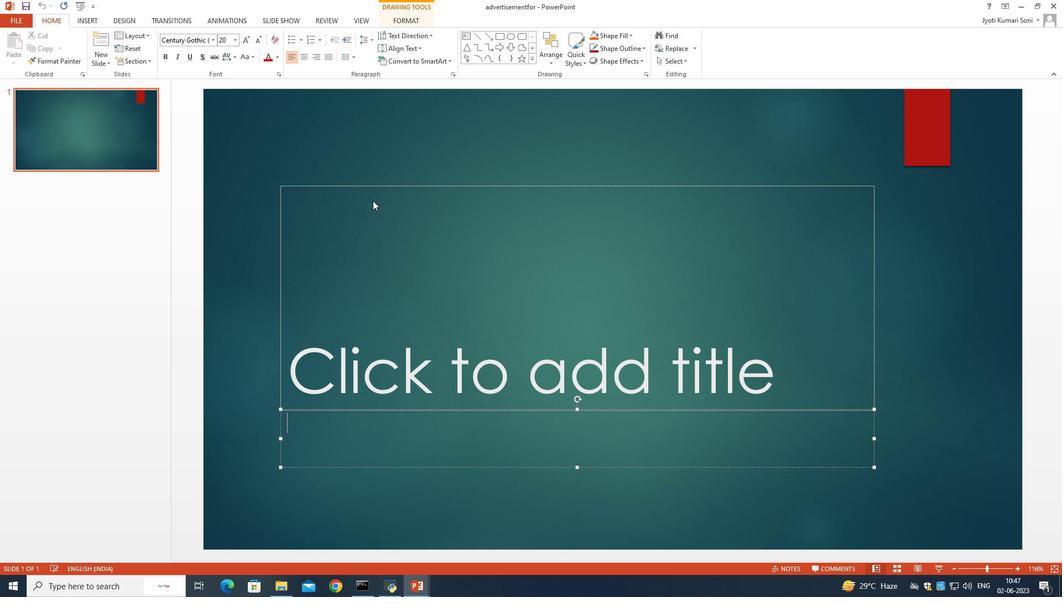 
Action: Mouse scrolled (355, 478) with delta (0, 0)
Screenshot: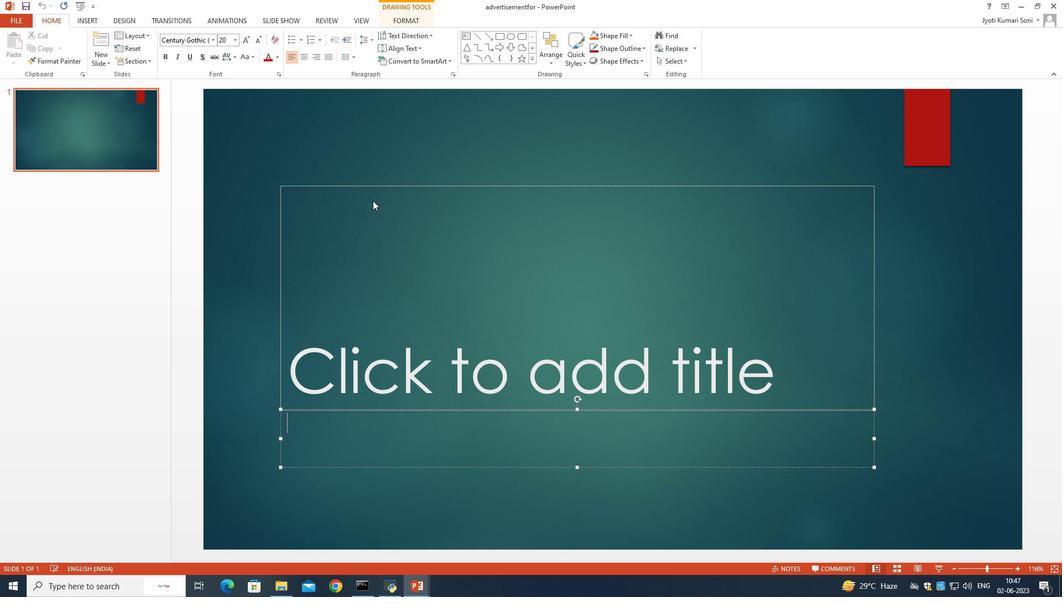 
Action: Mouse moved to (355, 477)
Screenshot: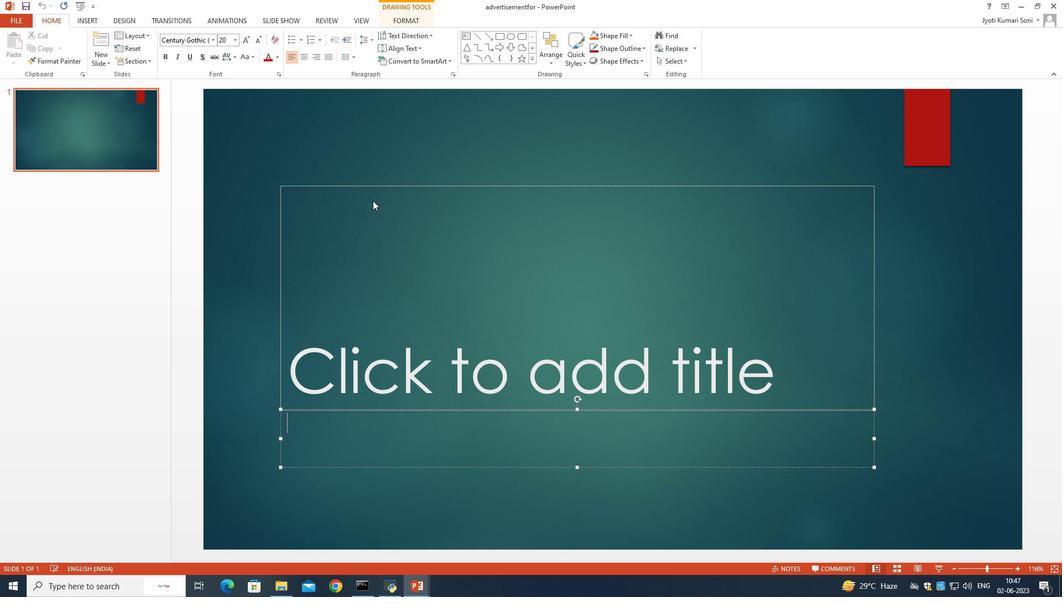 
Action: Mouse scrolled (355, 478) with delta (0, 0)
Screenshot: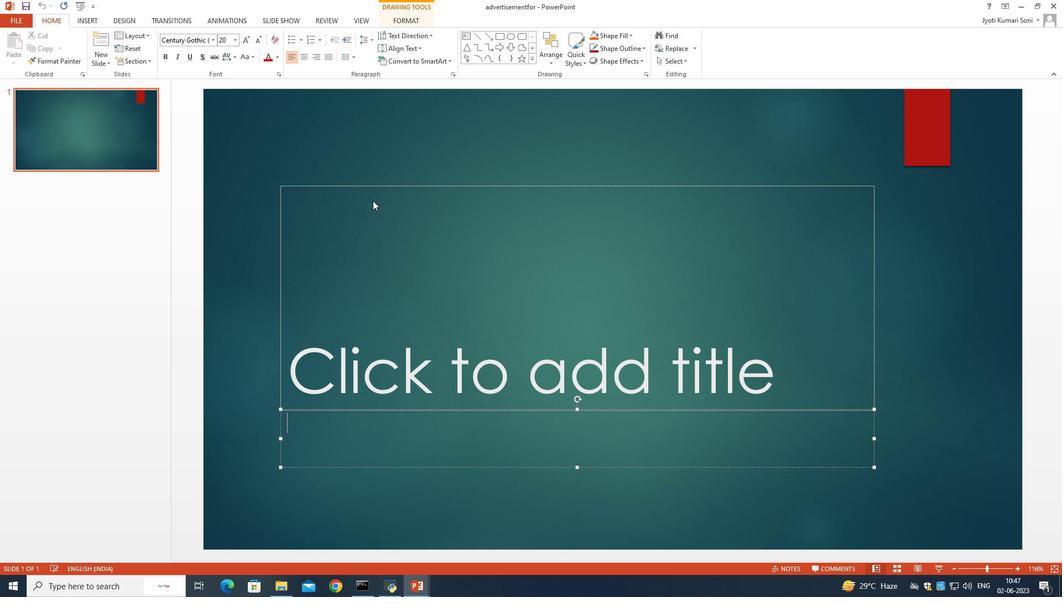 
Action: Mouse moved to (355, 477)
Screenshot: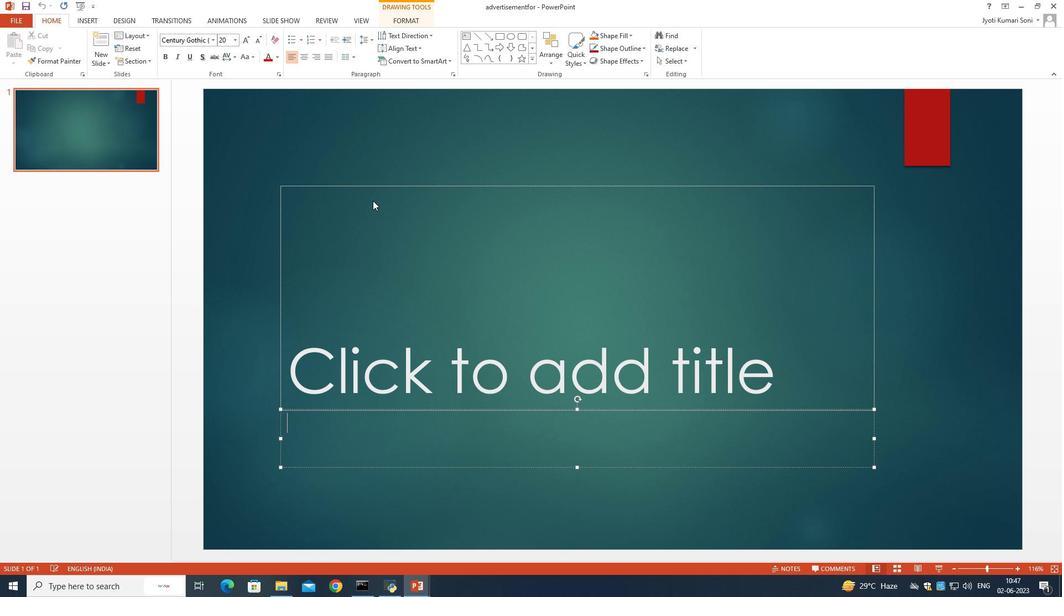 
Action: Mouse scrolled (355, 478) with delta (0, 0)
Screenshot: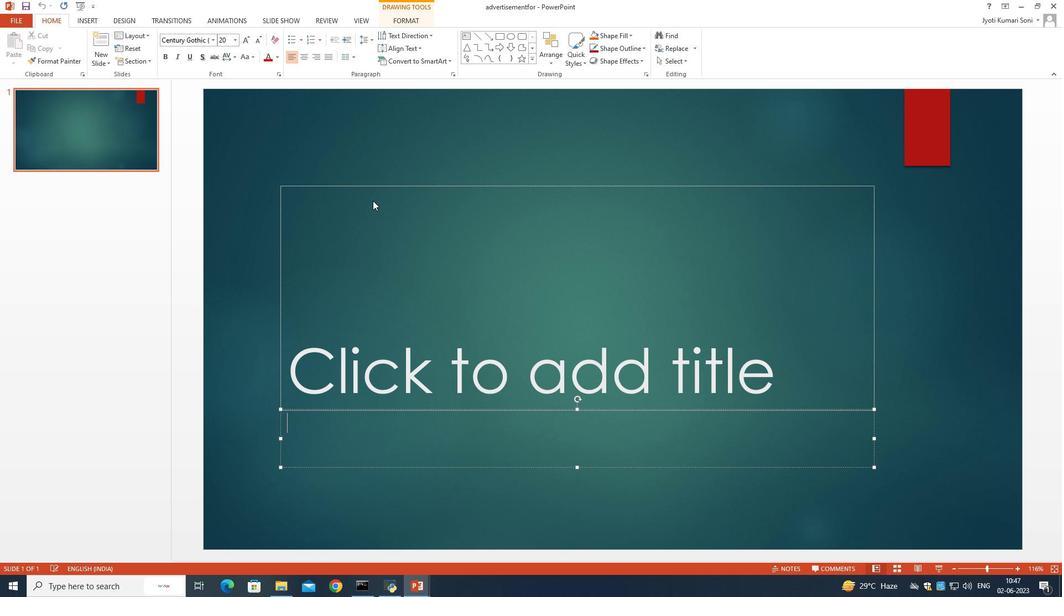 
Action: Mouse moved to (355, 476)
Screenshot: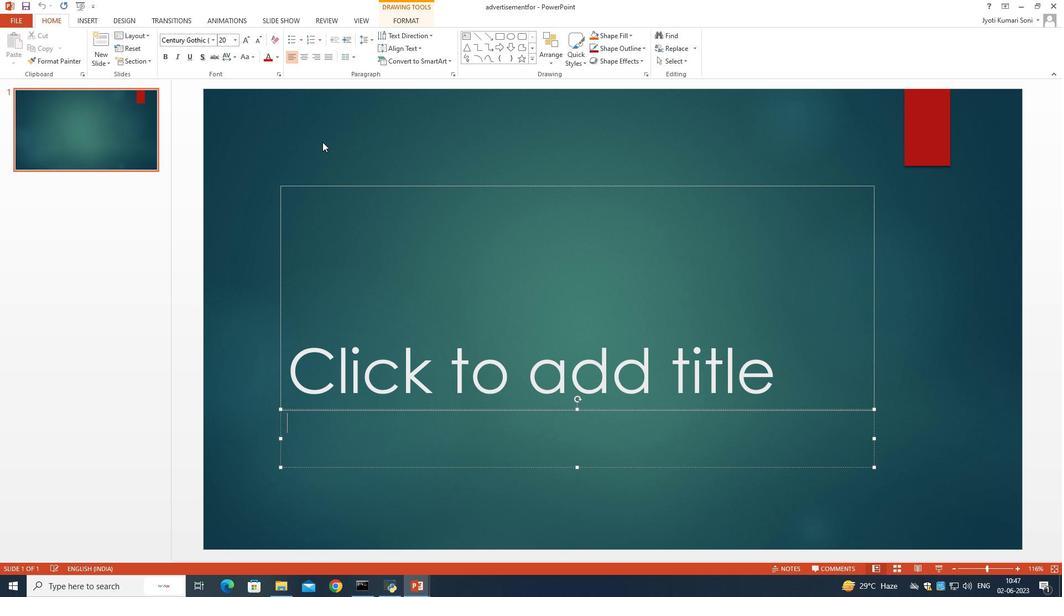 
Action: Mouse scrolled (355, 476) with delta (0, 0)
Screenshot: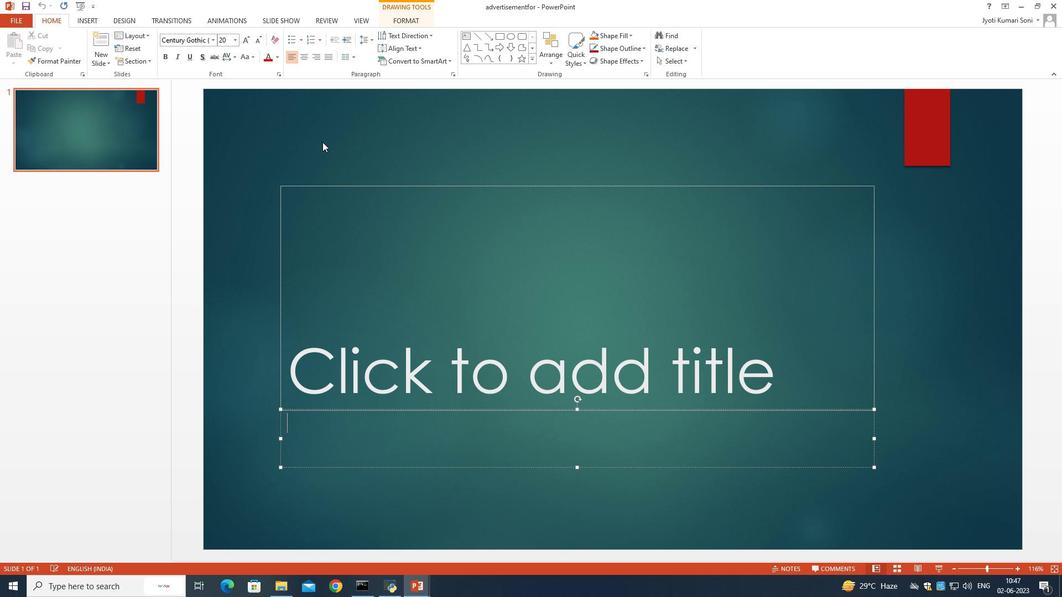 
Action: Mouse moved to (355, 474)
Screenshot: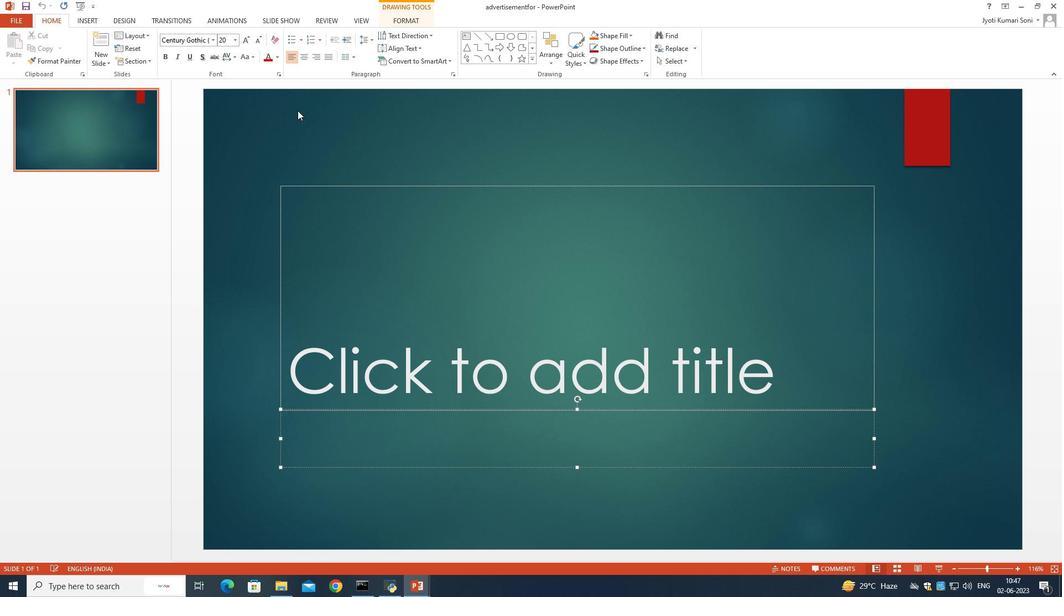 
Action: Mouse scrolled (355, 475) with delta (0, 0)
Screenshot: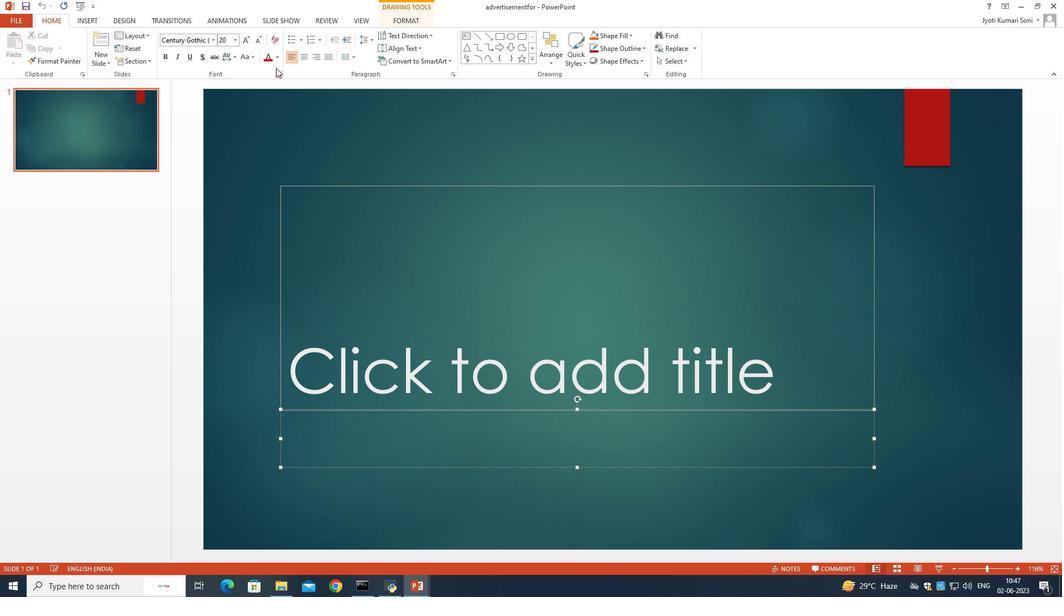 
Action: Mouse scrolled (355, 475) with delta (0, 0)
Screenshot: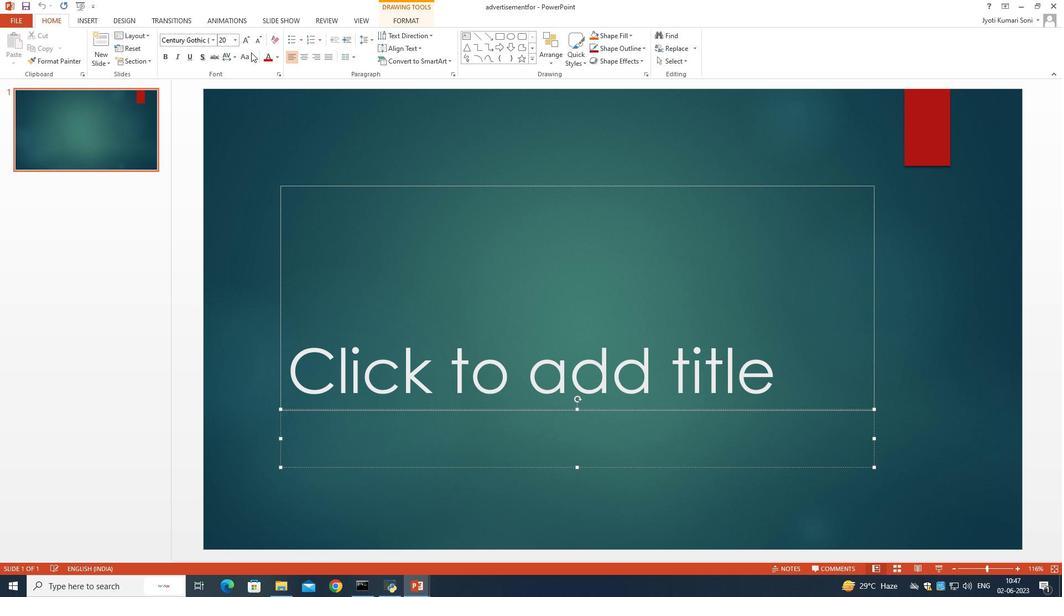 
Action: Mouse scrolled (355, 475) with delta (0, 0)
Screenshot: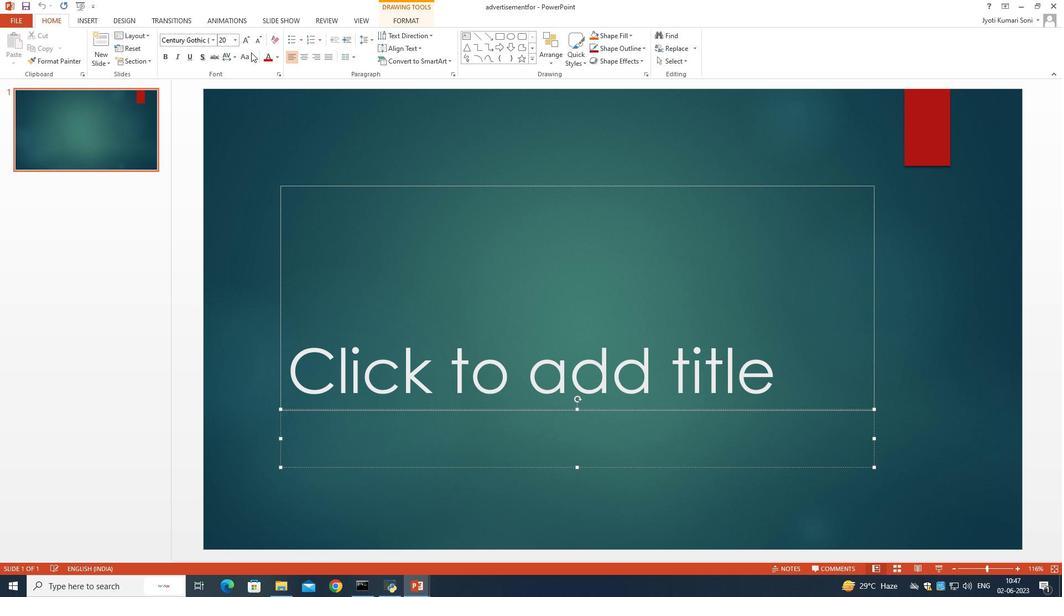 
Action: Mouse moved to (355, 474)
Screenshot: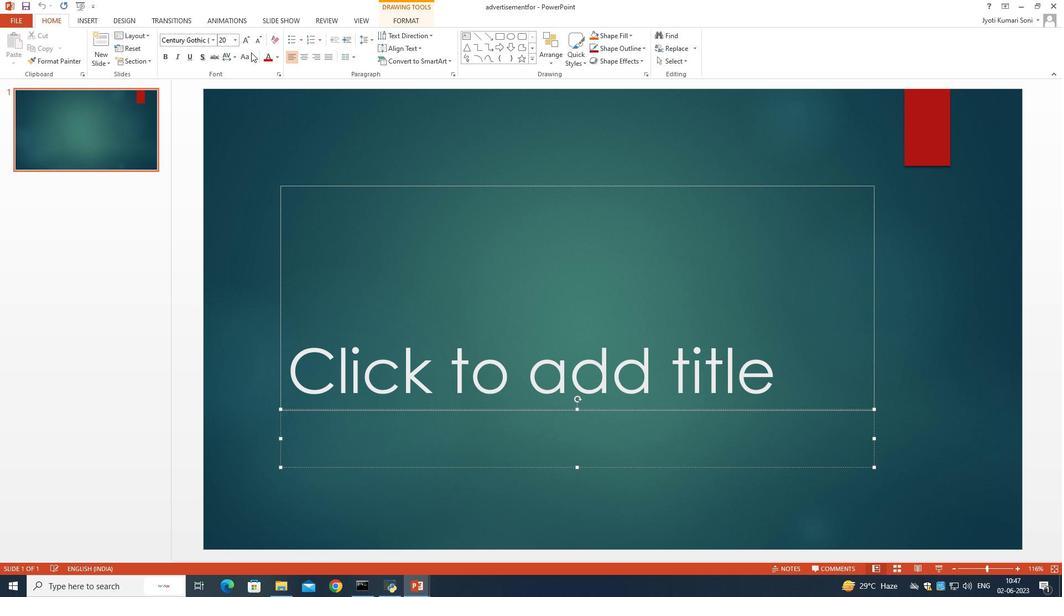 
Action: Mouse scrolled (355, 475) with delta (0, 0)
Screenshot: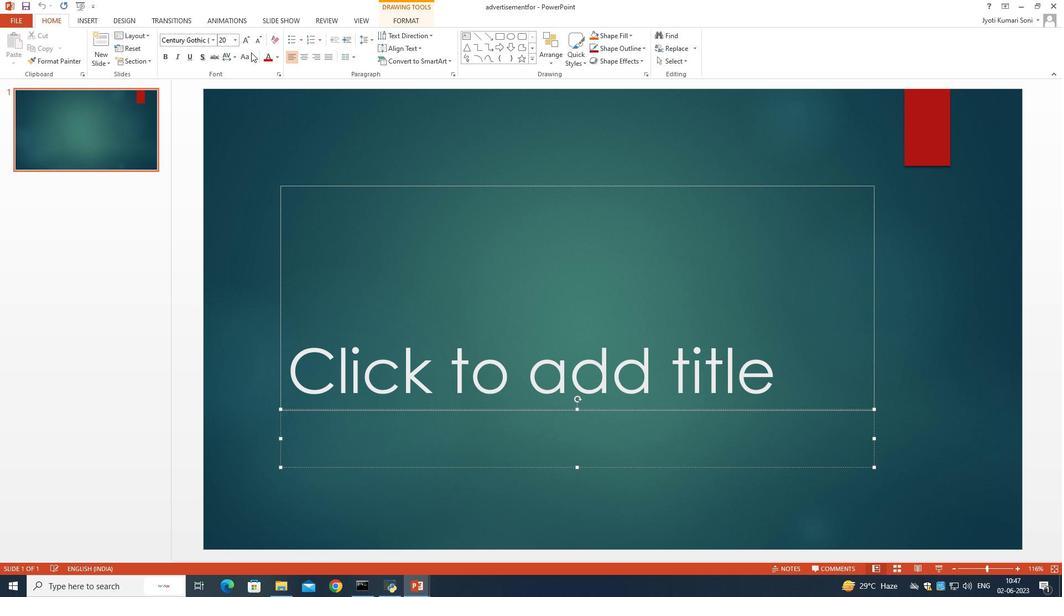 
Action: Mouse scrolled (355, 475) with delta (0, 0)
Screenshot: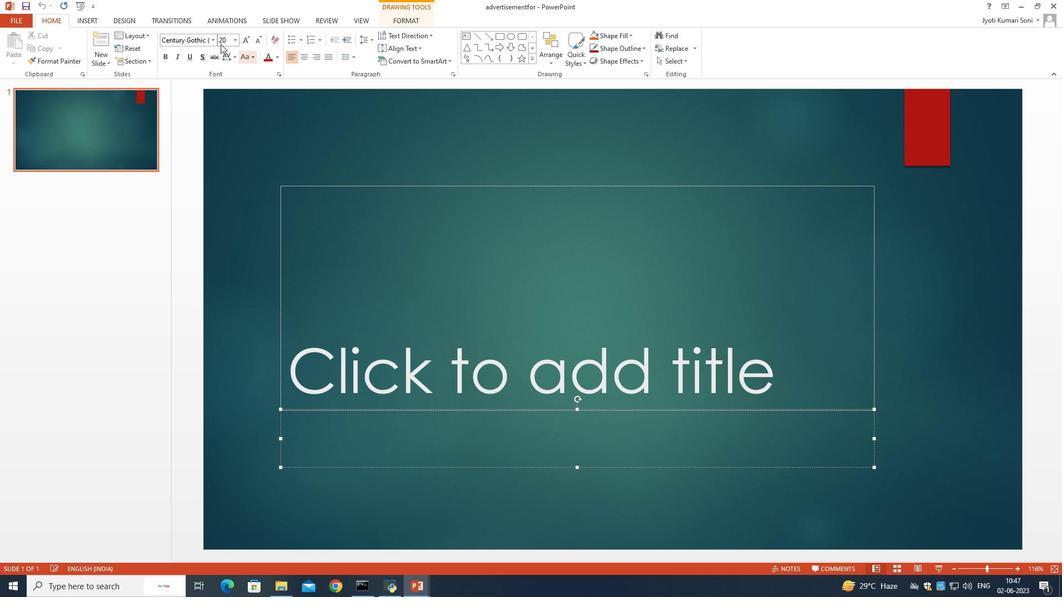 
Action: Mouse scrolled (355, 475) with delta (0, 0)
Screenshot: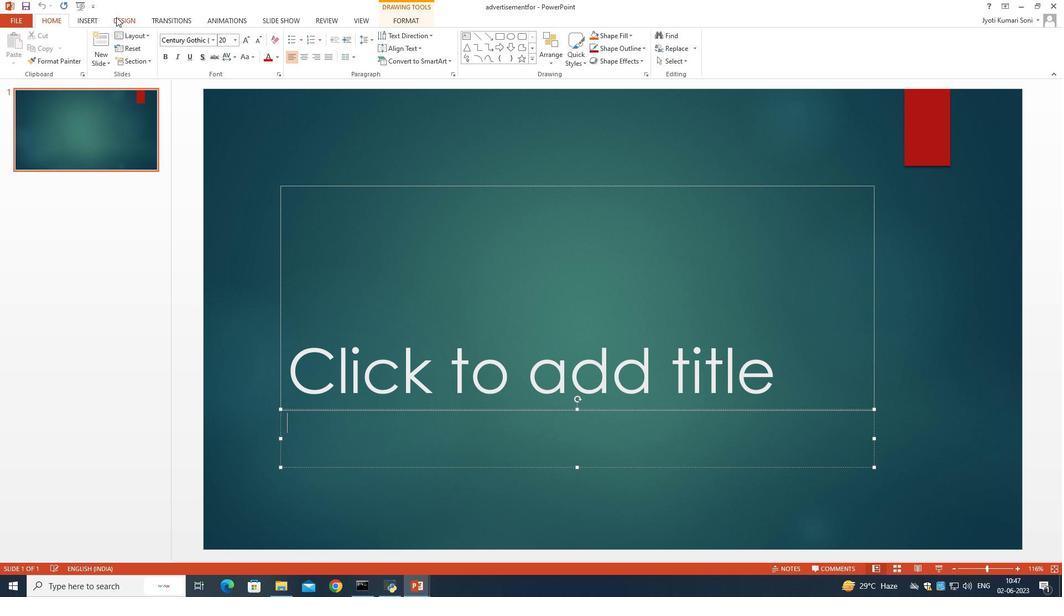 
Action: Mouse scrolled (355, 475) with delta (0, 0)
Screenshot: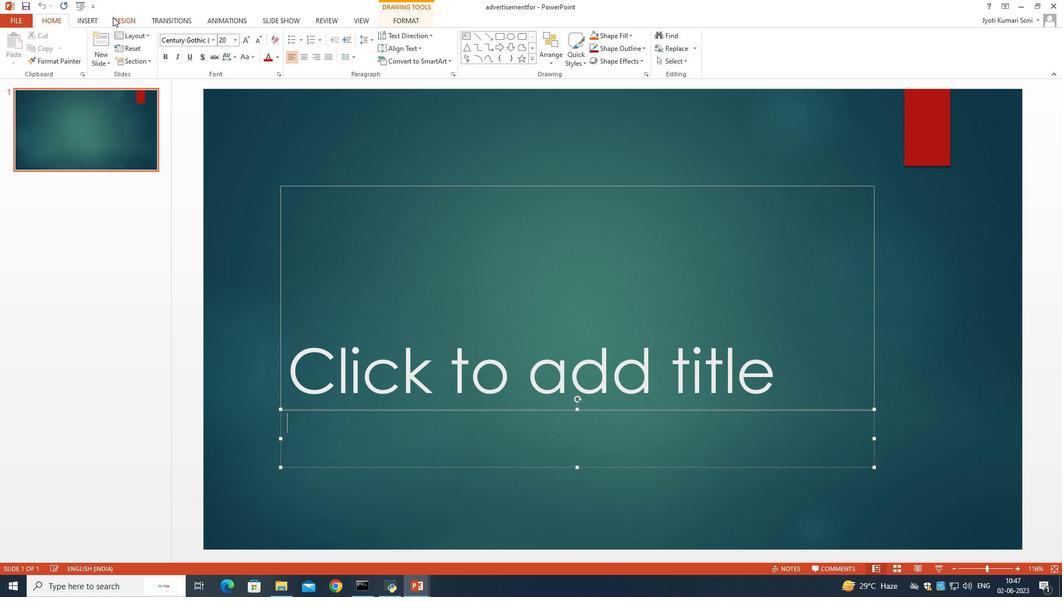 
Action: Mouse scrolled (355, 475) with delta (0, 0)
Screenshot: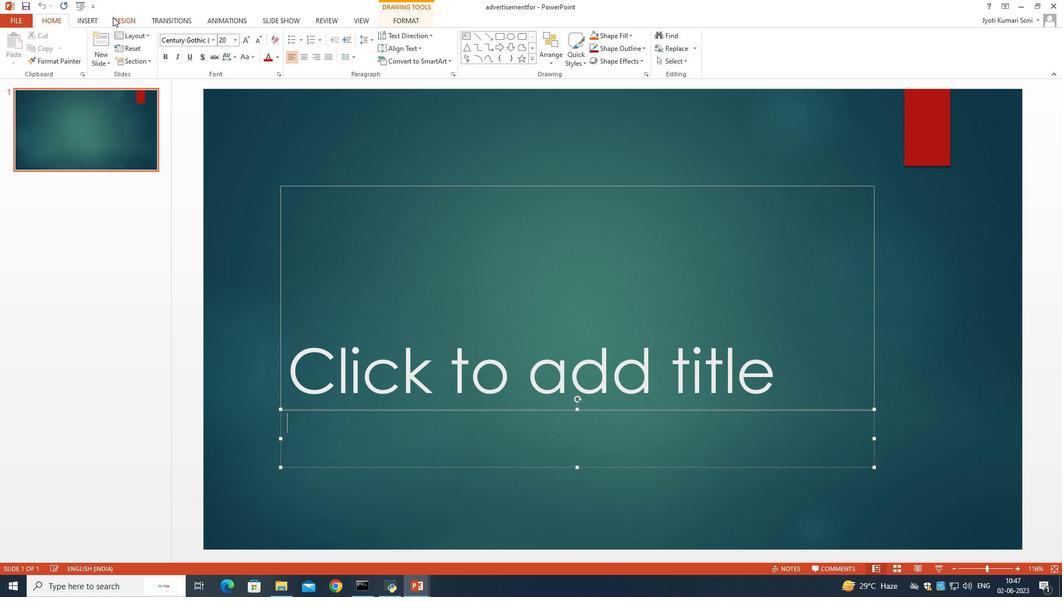 
Action: Mouse moved to (355, 474)
Screenshot: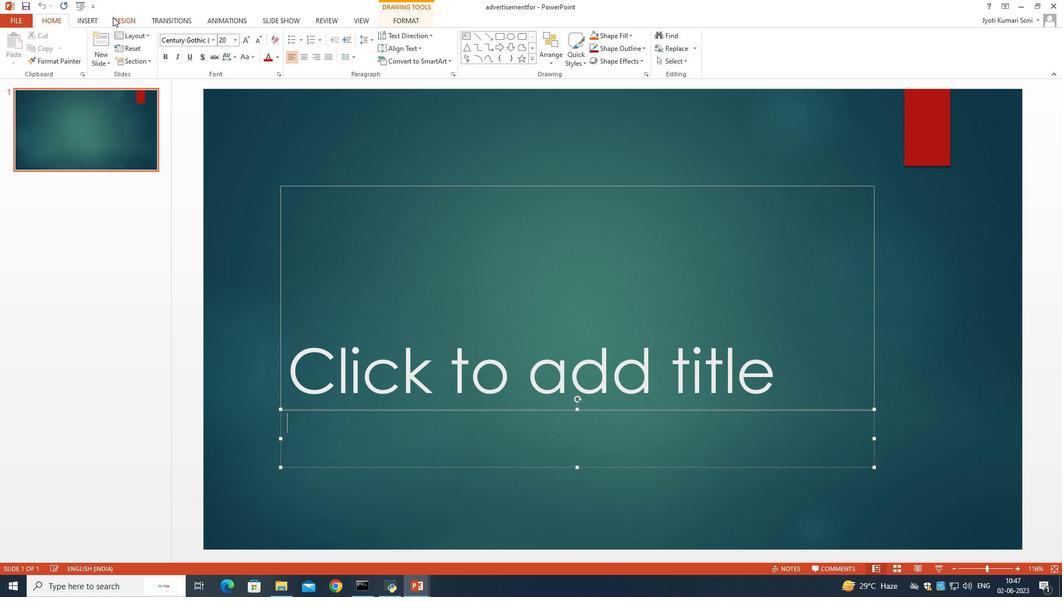 
Action: Mouse scrolled (355, 474) with delta (0, 0)
Screenshot: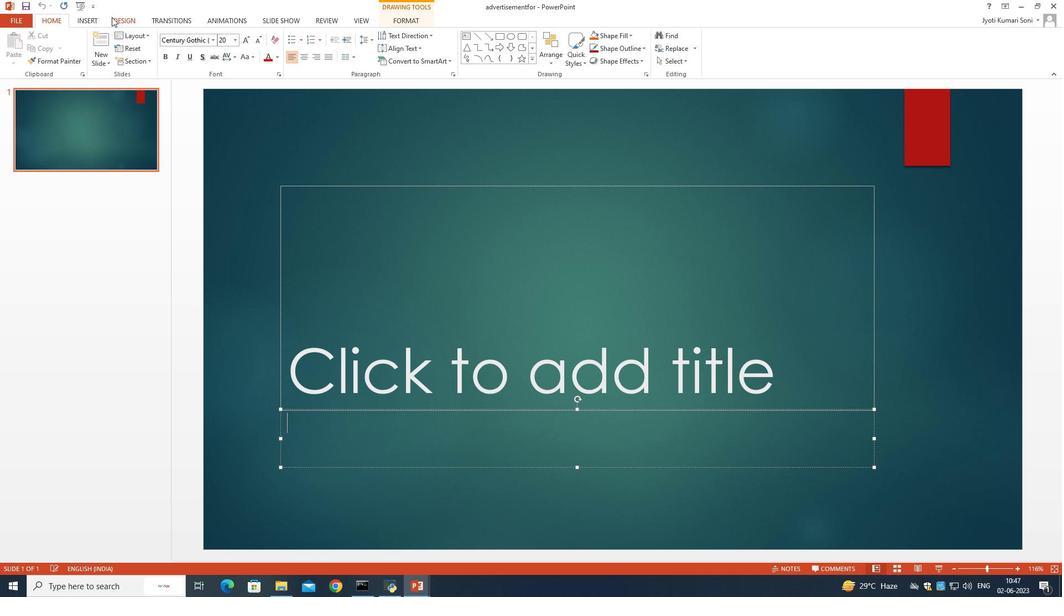 
Action: Mouse moved to (355, 473)
Screenshot: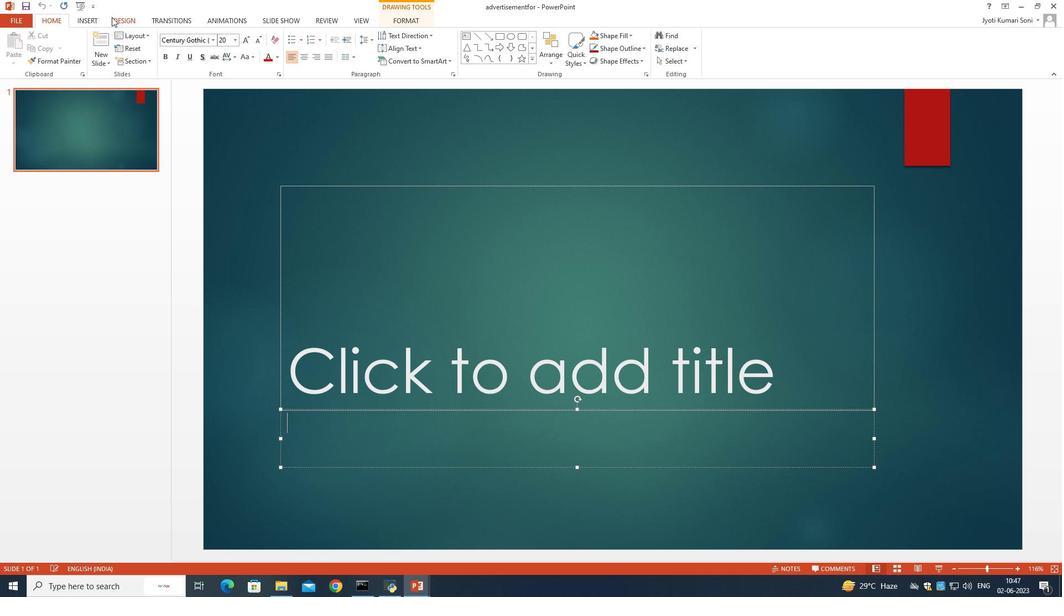 
Action: Mouse scrolled (355, 473) with delta (0, 0)
Screenshot: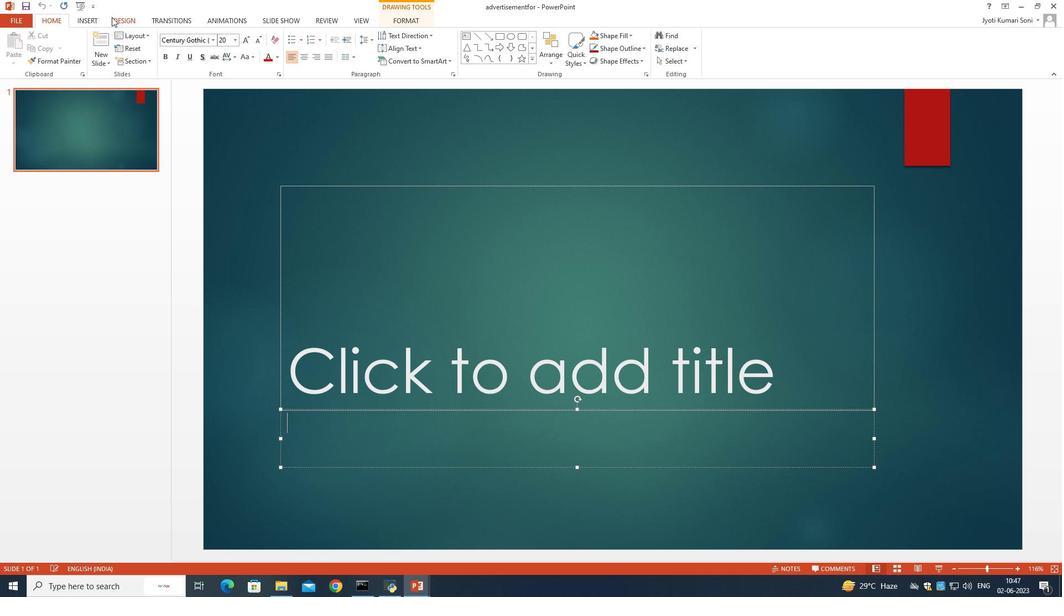 
Action: Mouse moved to (354, 472)
Screenshot: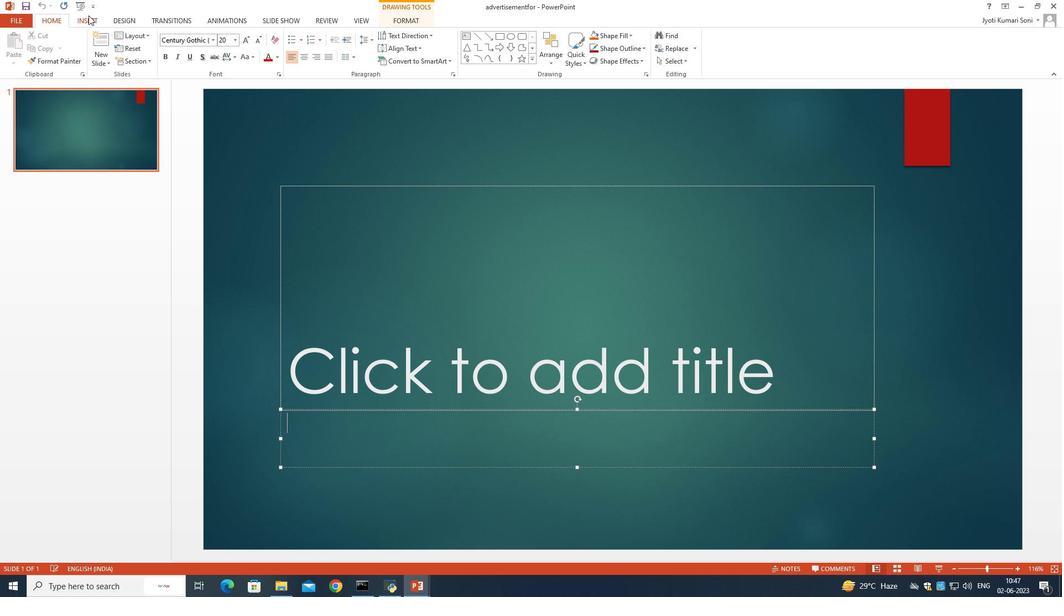 
Action: Mouse scrolled (354, 473) with delta (0, 0)
Screenshot: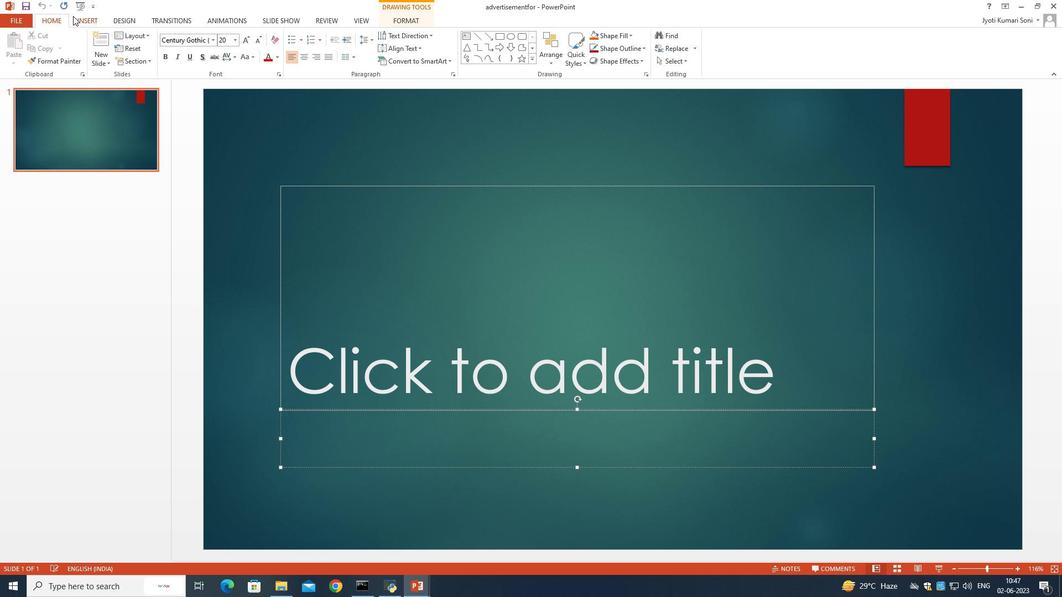 
Action: Mouse scrolled (354, 473) with delta (0, 0)
Screenshot: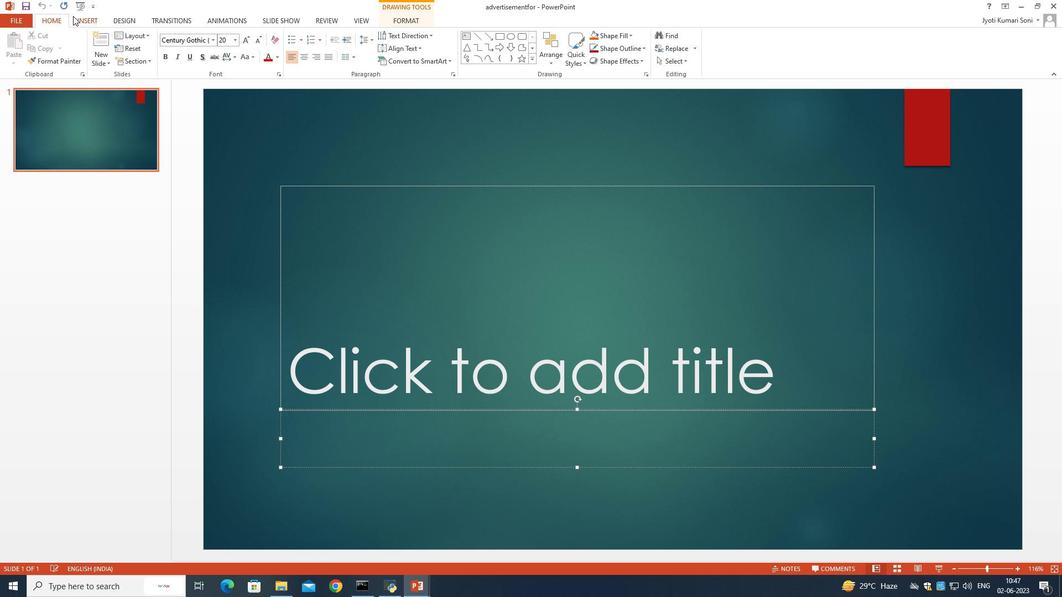 
Action: Mouse scrolled (354, 473) with delta (0, 0)
Screenshot: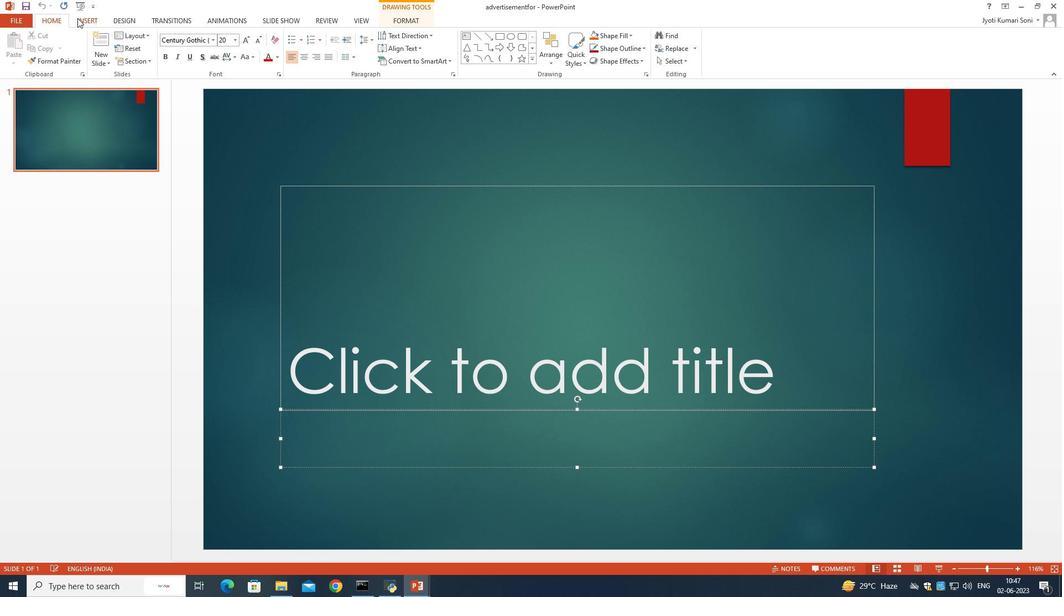 
Action: Mouse moved to (21, 69)
Screenshot: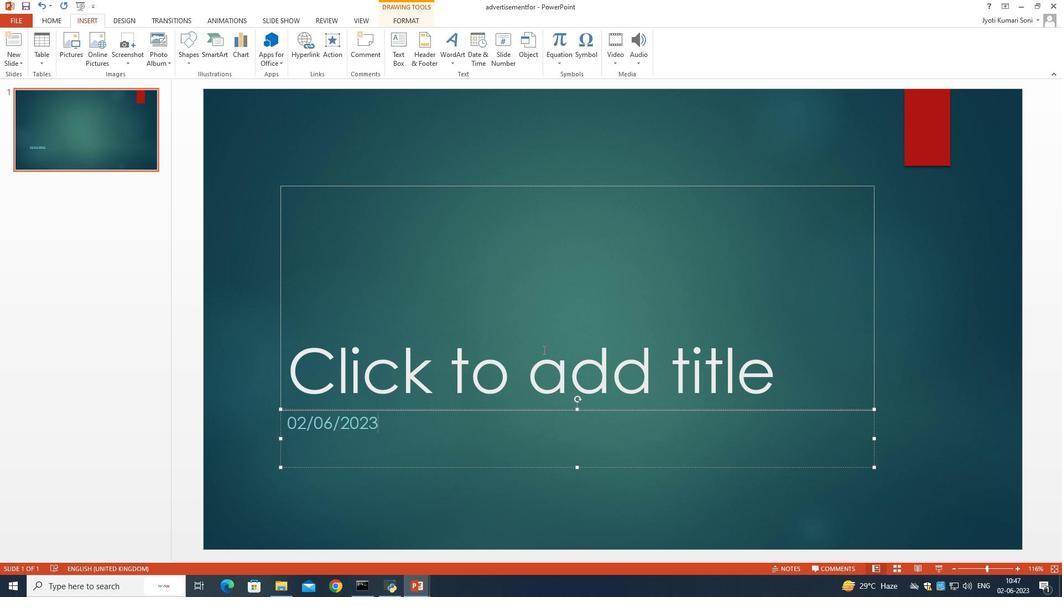 
Action: Mouse pressed left at (21, 69)
Screenshot: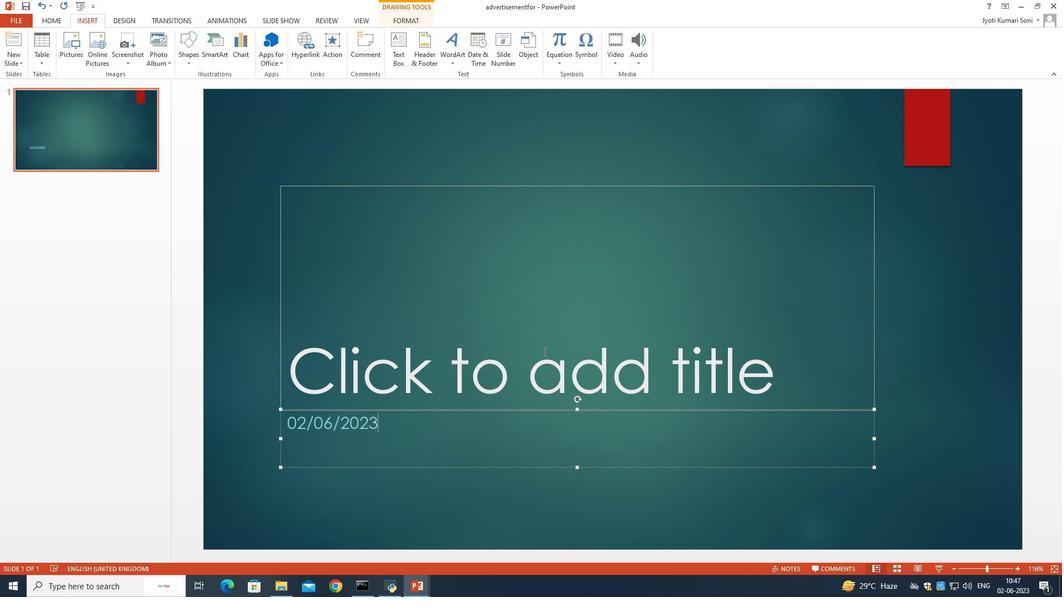 
Action: Mouse moved to (529, 70)
Screenshot: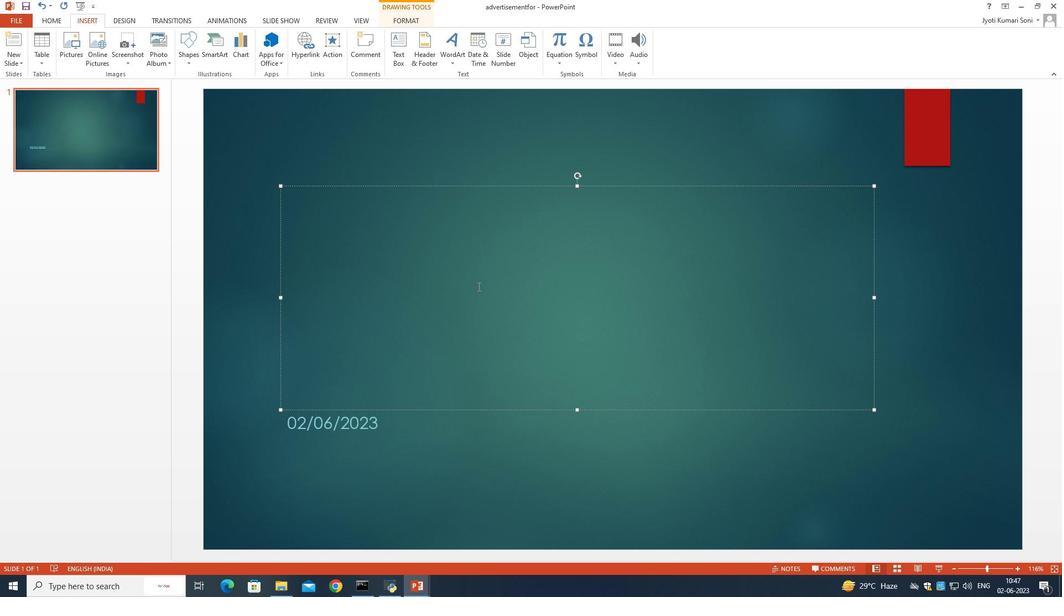 
Action: Mouse pressed left at (529, 70)
Screenshot: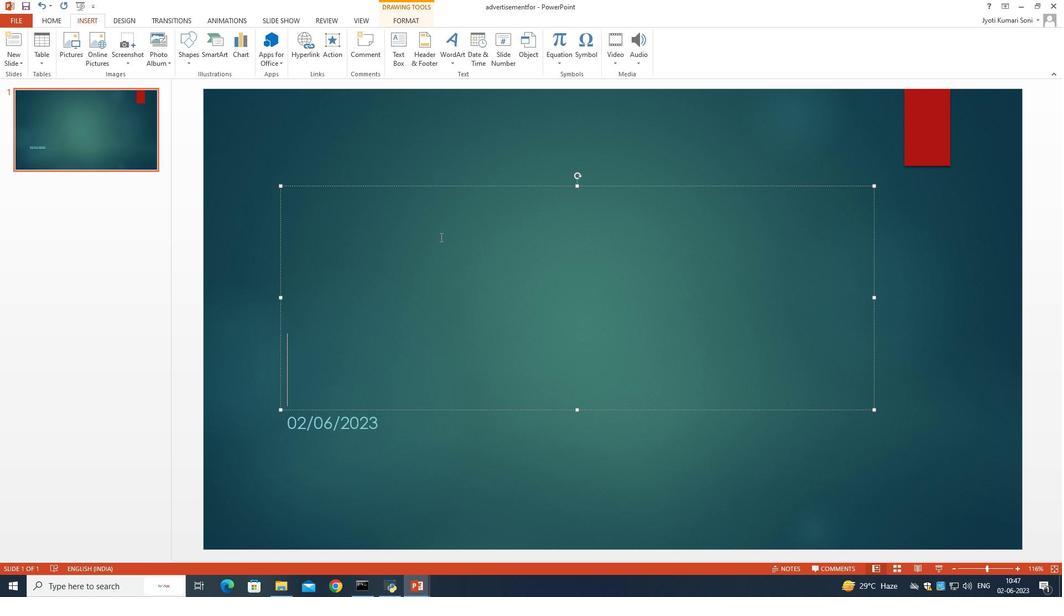 
Action: Key pressed lon<Key.space>te
Screenshot: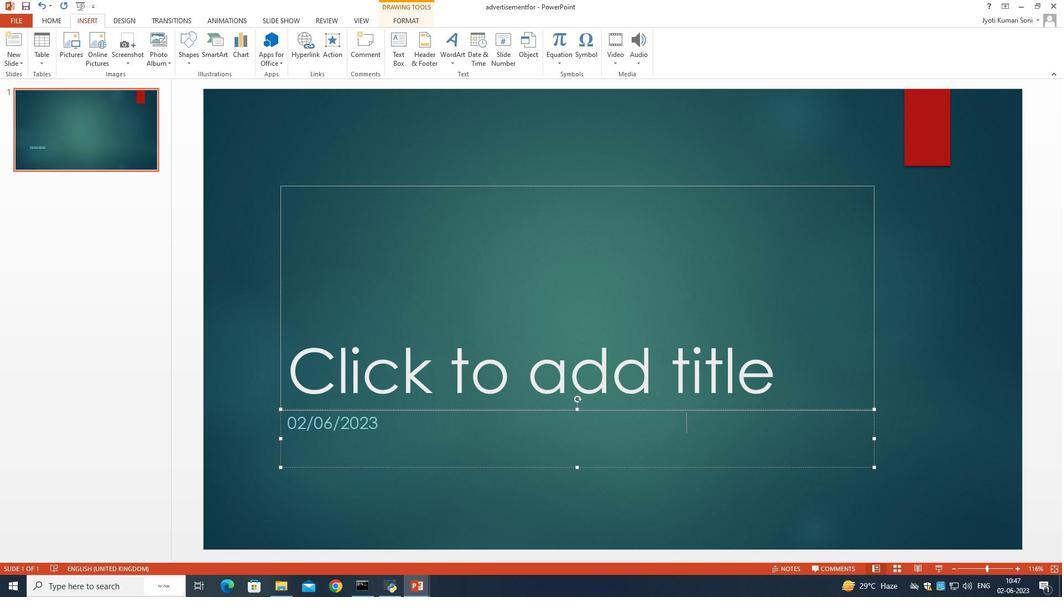 
Action: Mouse moved to (523, 102)
Screenshot: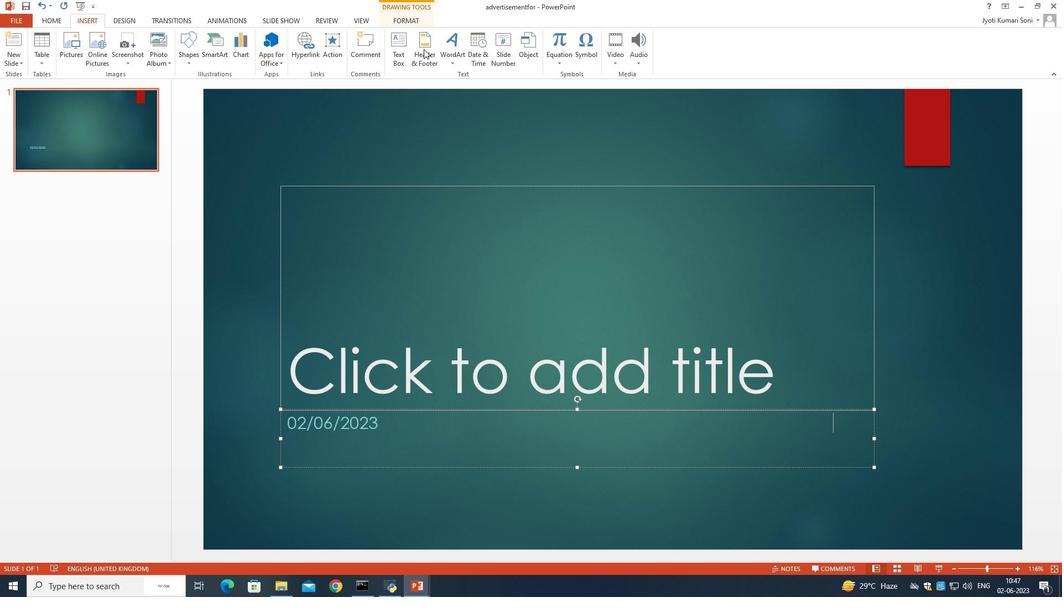 
Action: Mouse pressed left at (523, 102)
Screenshot: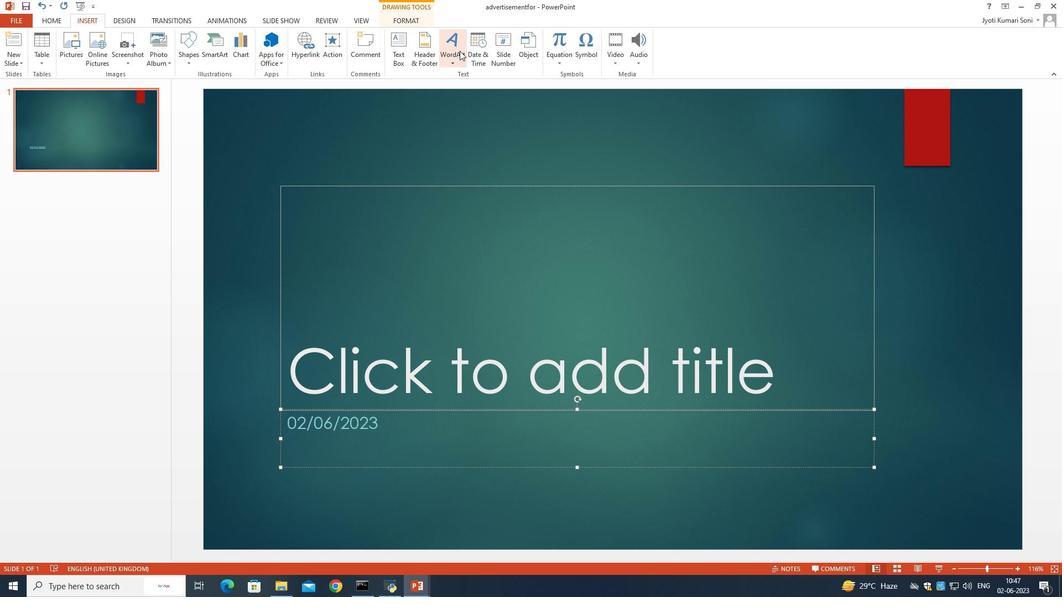 
Action: Mouse moved to (627, 70)
Screenshot: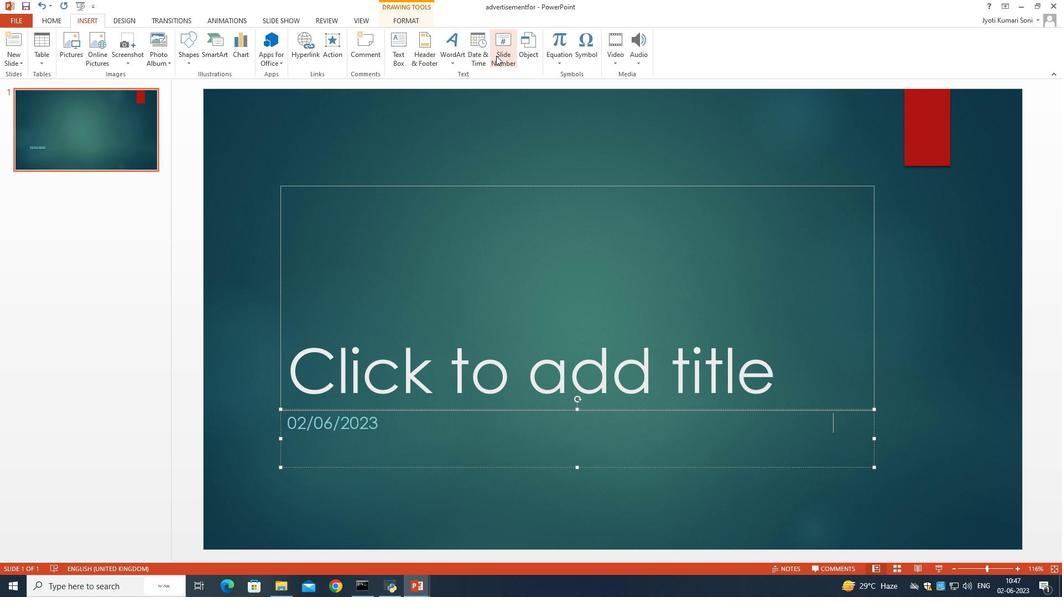 
Action: Mouse pressed left at (627, 70)
Screenshot: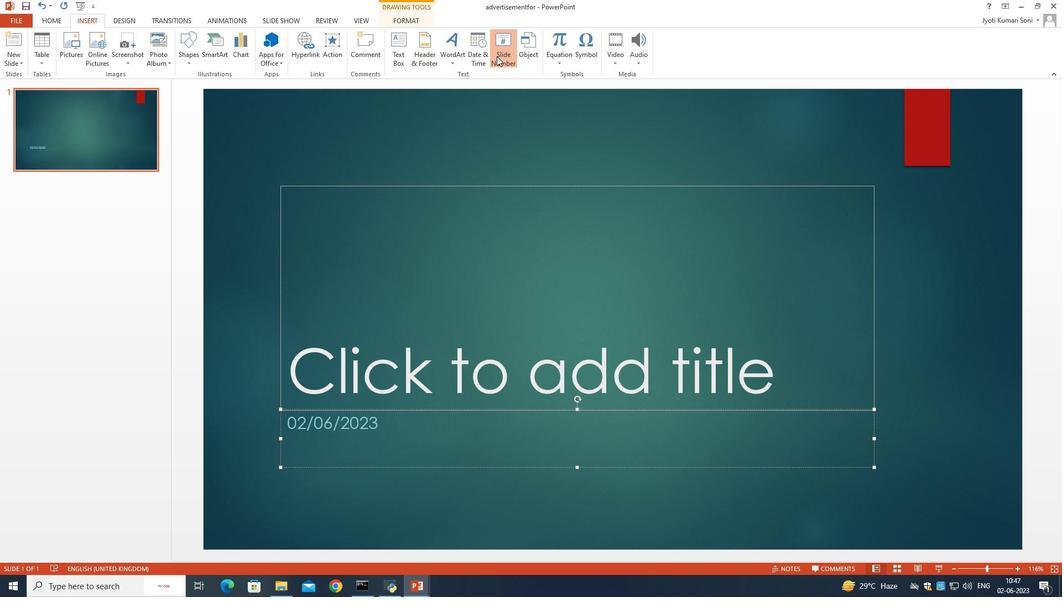 
Action: Mouse moved to (627, 69)
Screenshot: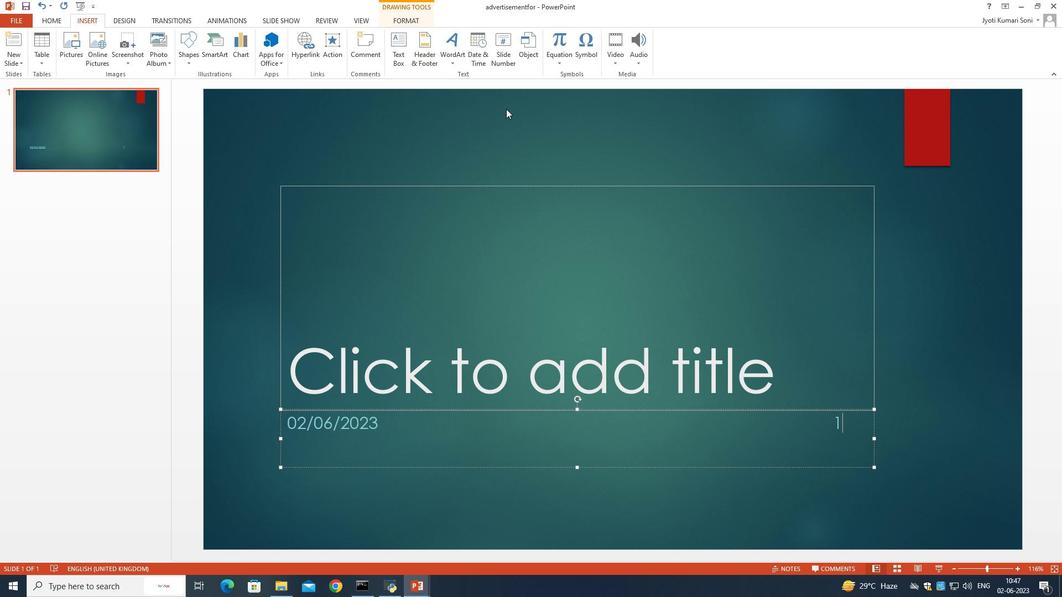 
Action: Key pressed <Key.backspace>
Screenshot: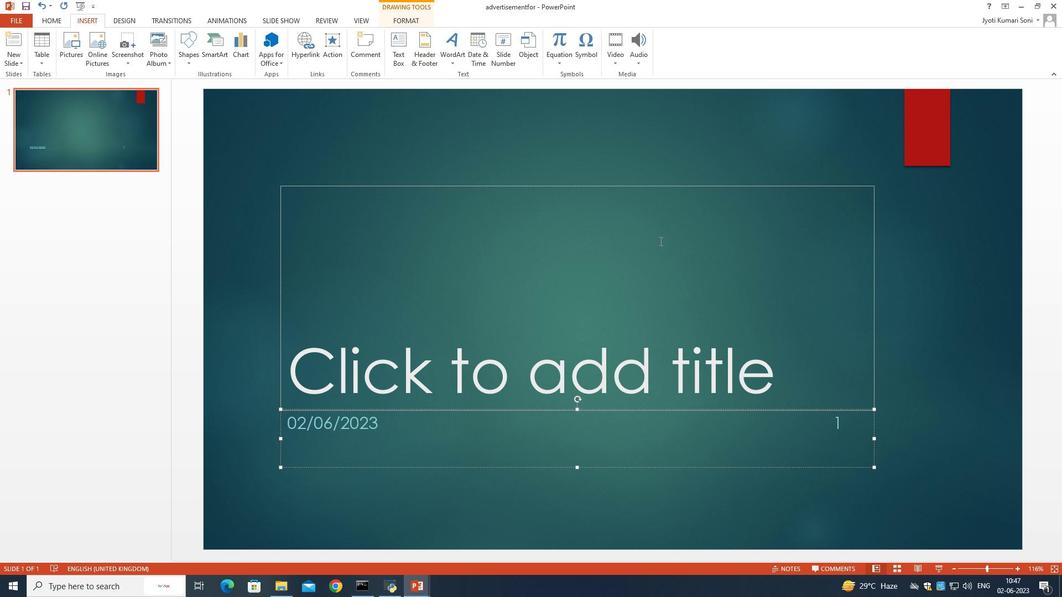 
Action: Mouse moved to (614, 72)
Screenshot: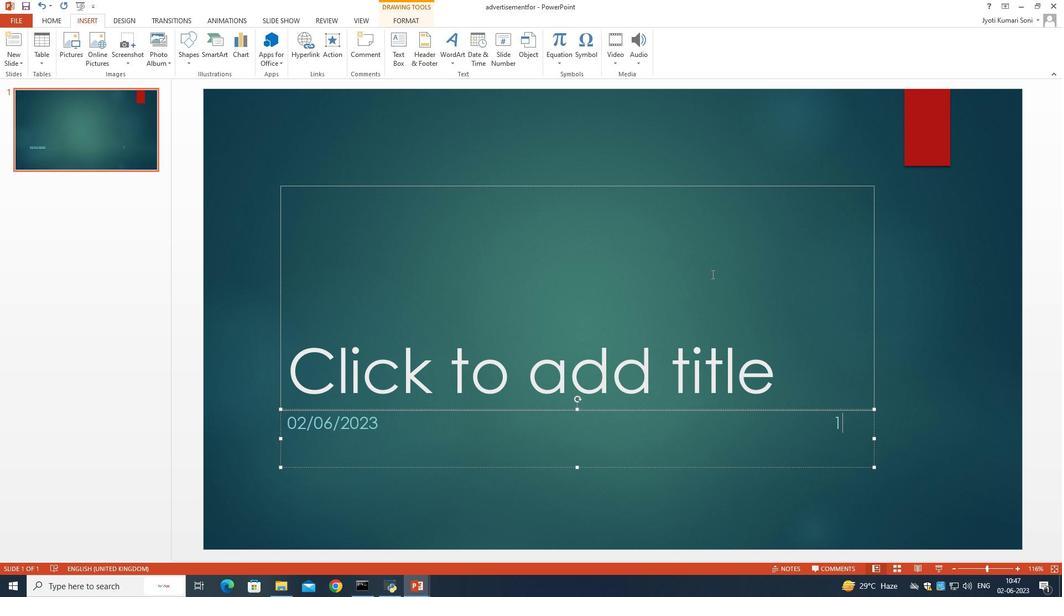 
Action: Key pressed <Key.backspace>
Screenshot: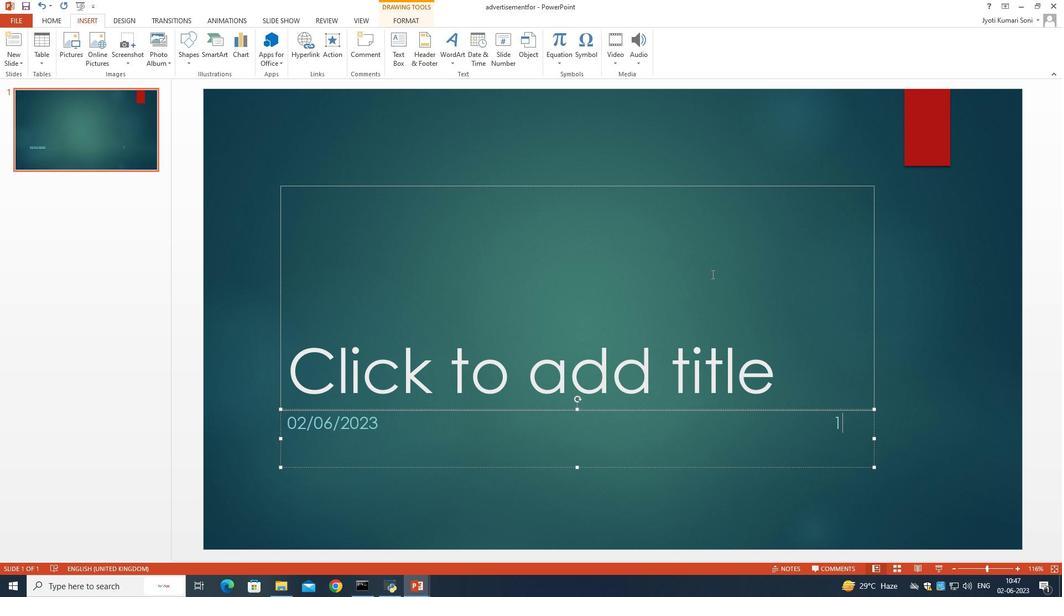
Action: Mouse moved to (614, 72)
Screenshot: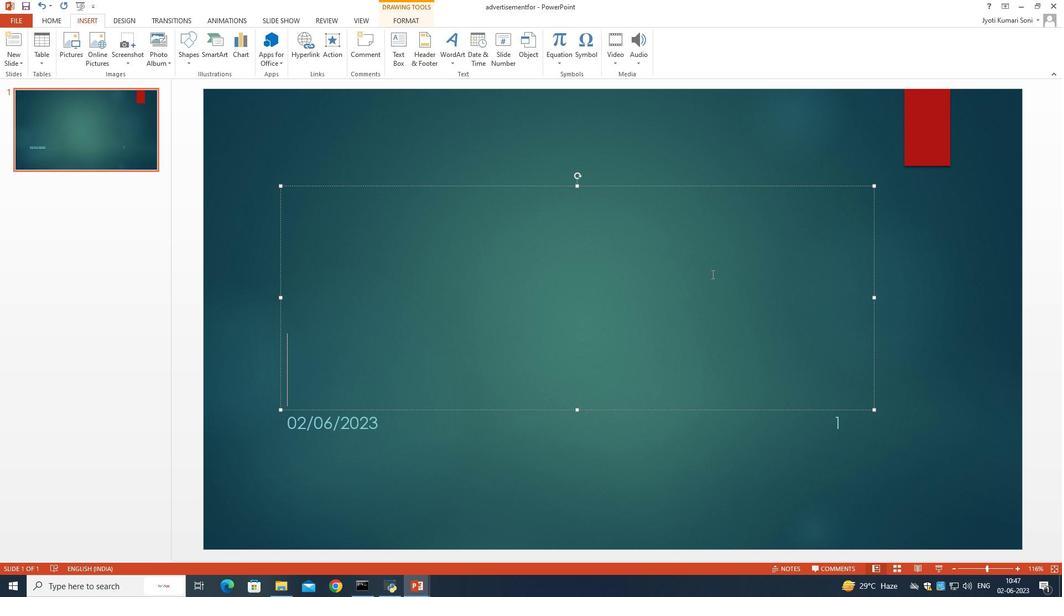 
Action: Key pressed <Key.backspace><Key.backspace>
Screenshot: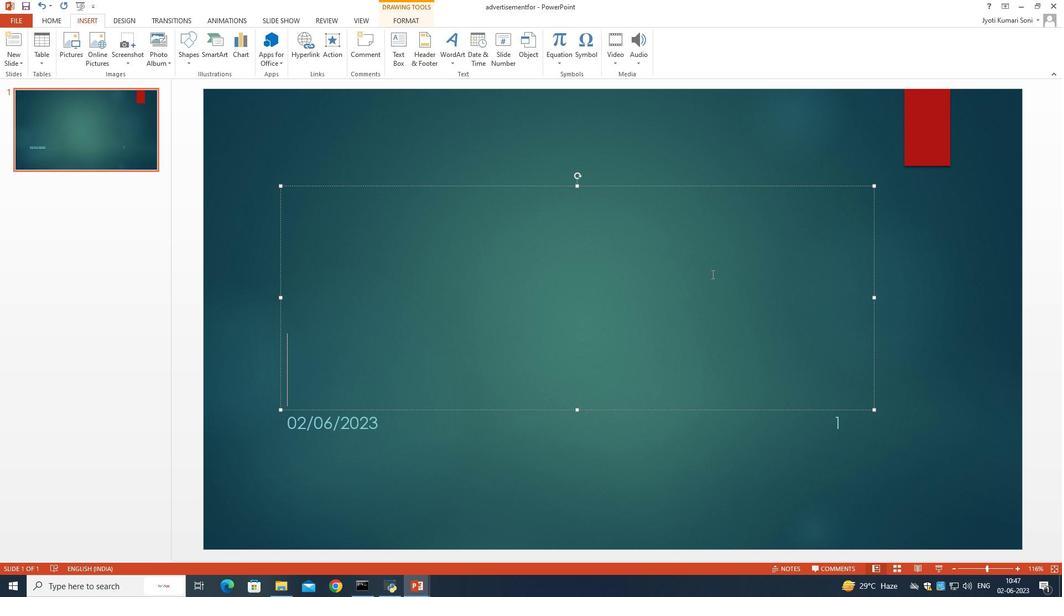 
Action: Mouse moved to (596, 72)
Screenshot: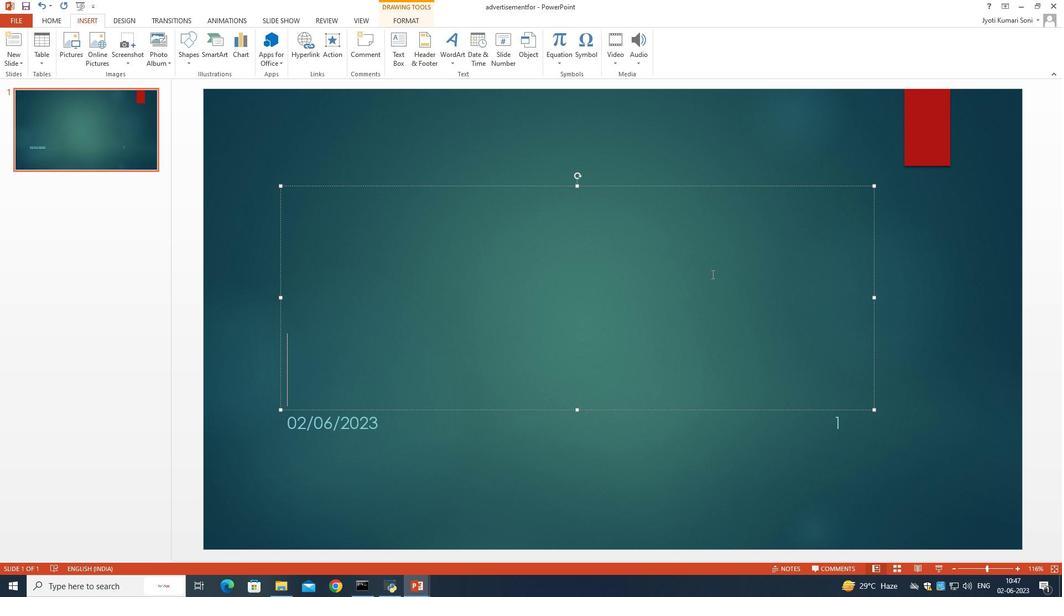 
Action: Key pressed <Key.enter>
Screenshot: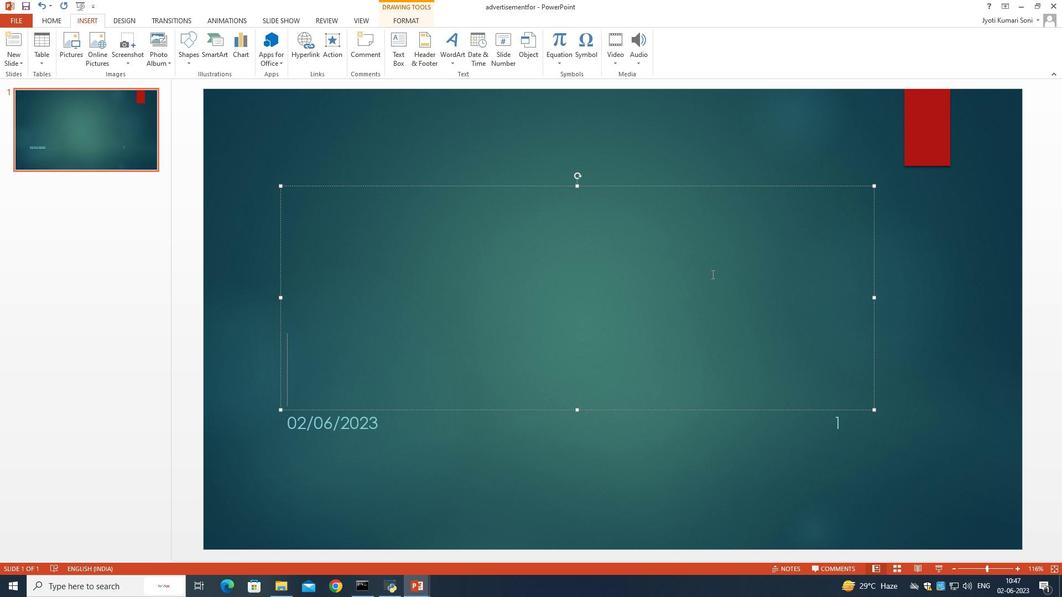 
Action: Mouse moved to (706, 76)
Screenshot: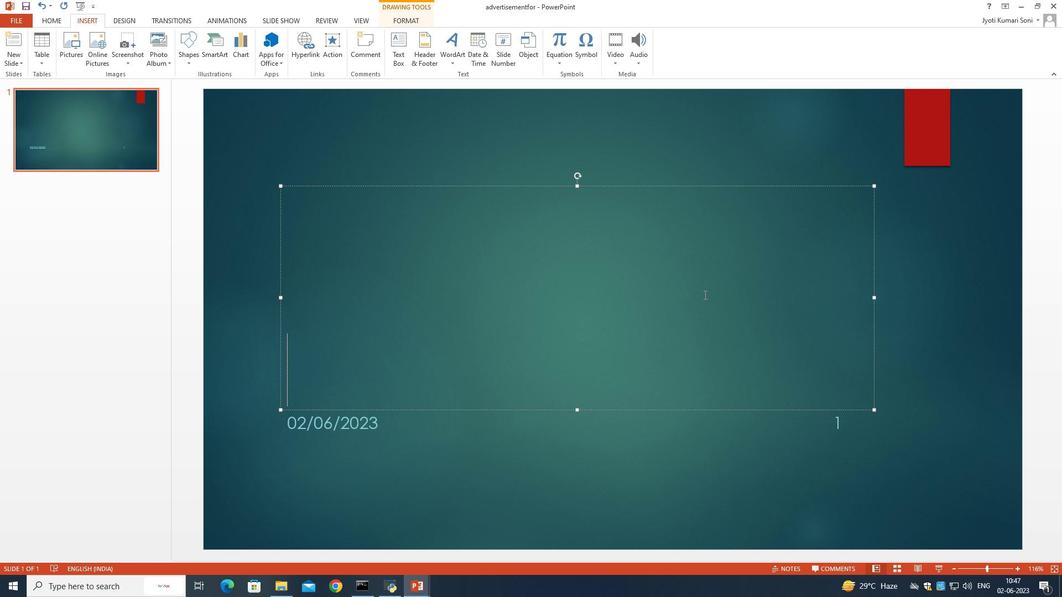 
Action: Mouse pressed left at (706, 76)
Screenshot: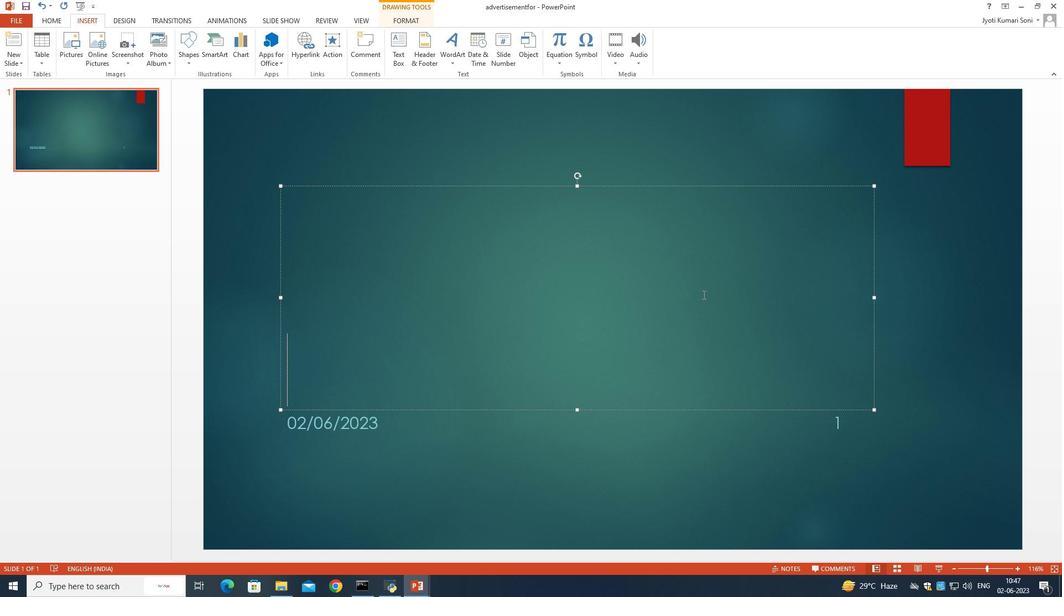 
Action: Mouse moved to (259, 250)
Screenshot: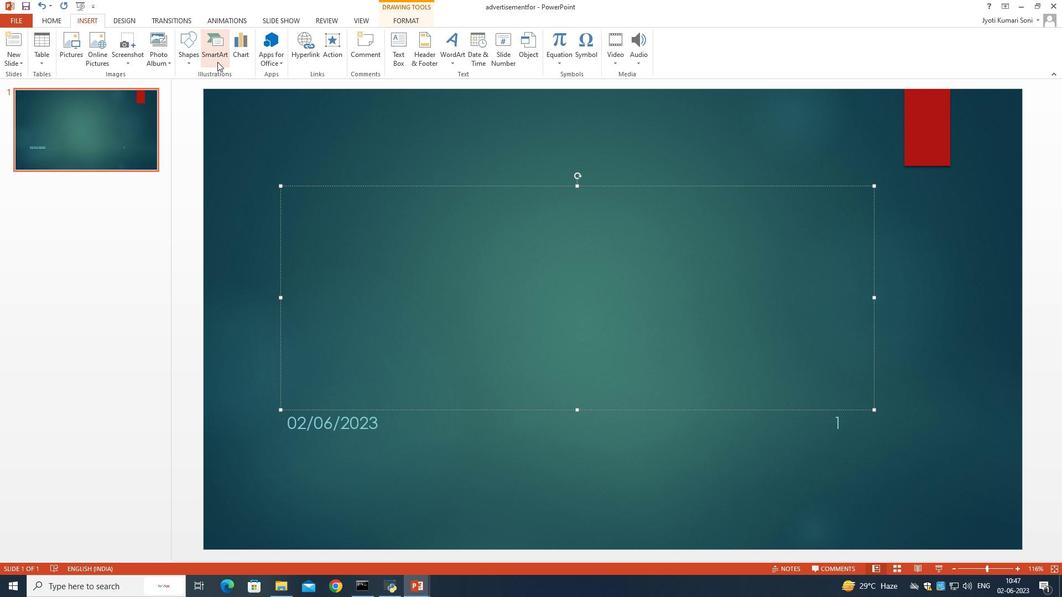 
Action: Mouse scrolled (259, 250) with delta (0, 0)
Screenshot: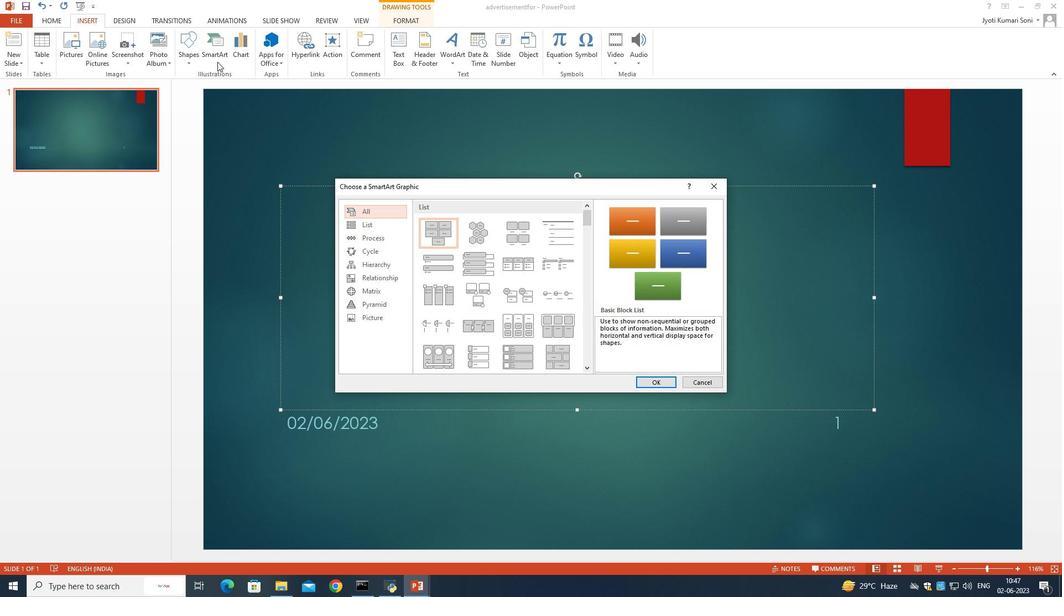 
Action: Mouse scrolled (259, 250) with delta (0, 0)
Screenshot: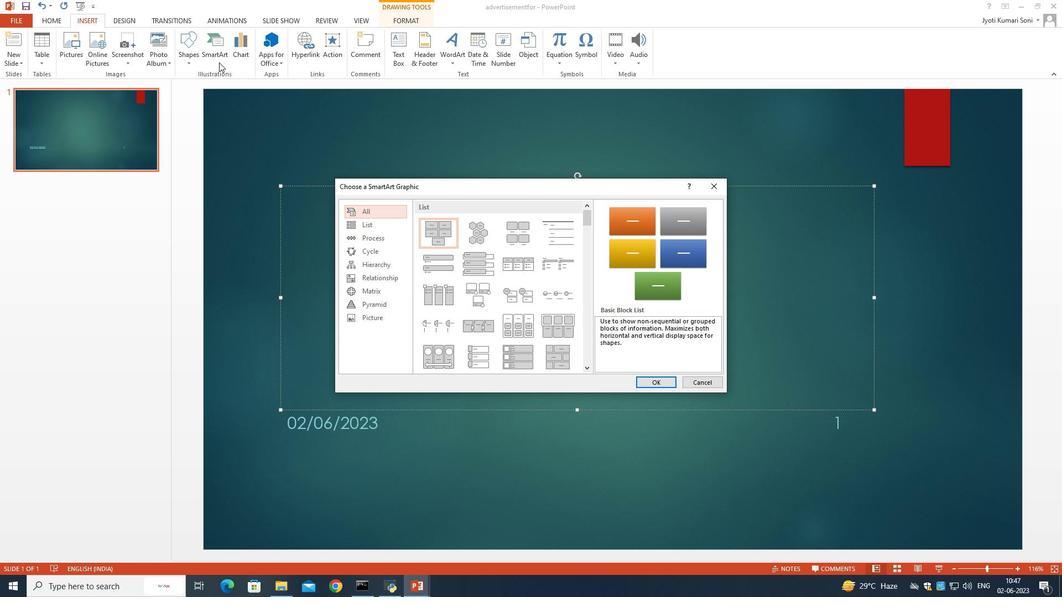 
Action: Mouse moved to (258, 250)
Screenshot: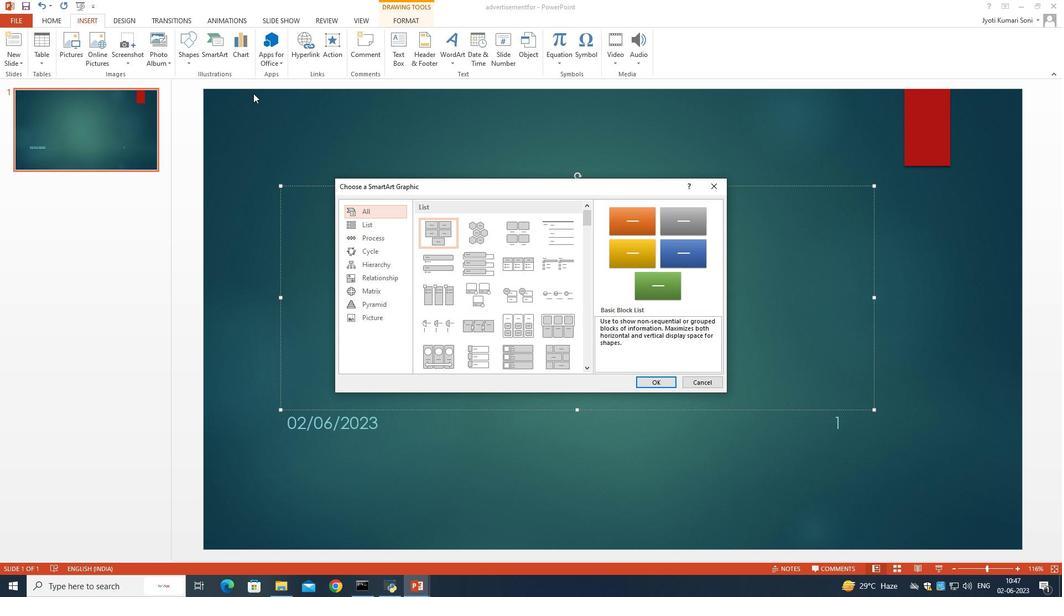 
Action: Mouse scrolled (258, 249) with delta (0, 0)
Screenshot: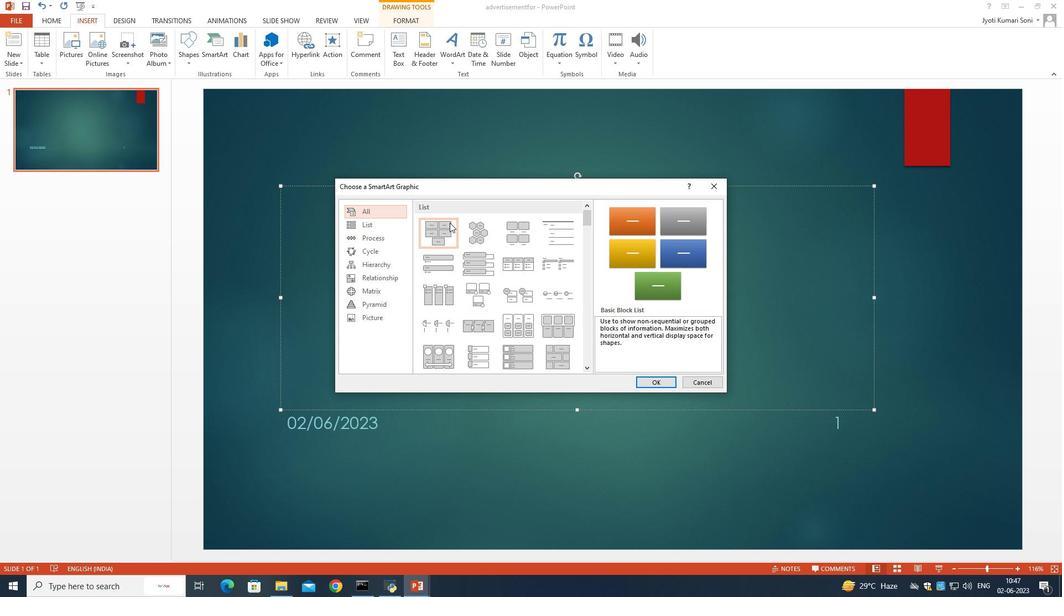 
Action: Mouse scrolled (258, 249) with delta (0, 0)
Screenshot: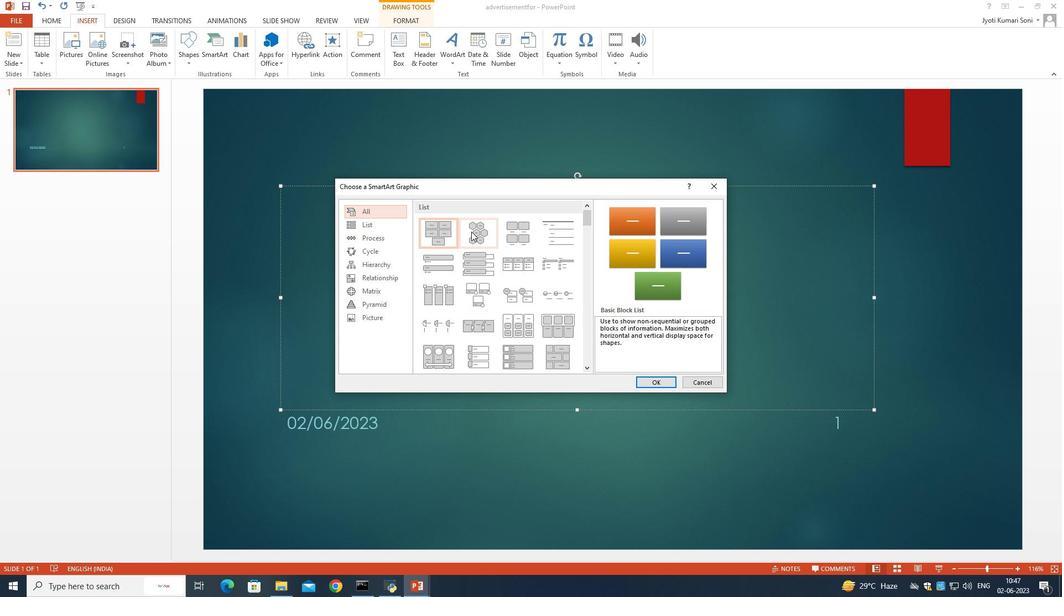 
Action: Mouse scrolled (258, 249) with delta (0, 0)
Screenshot: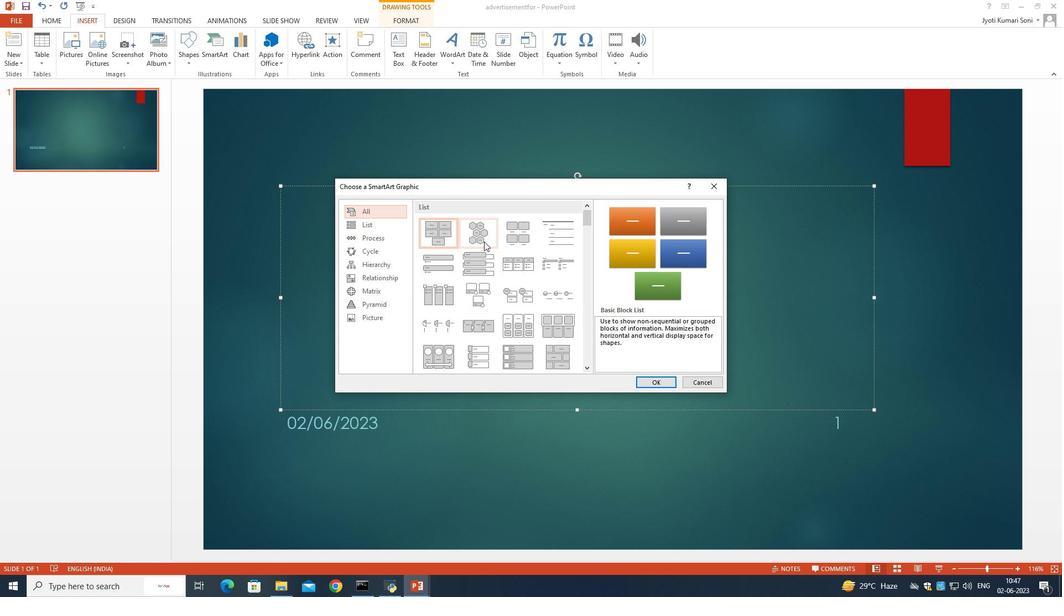 
Action: Mouse scrolled (258, 250) with delta (0, 0)
Screenshot: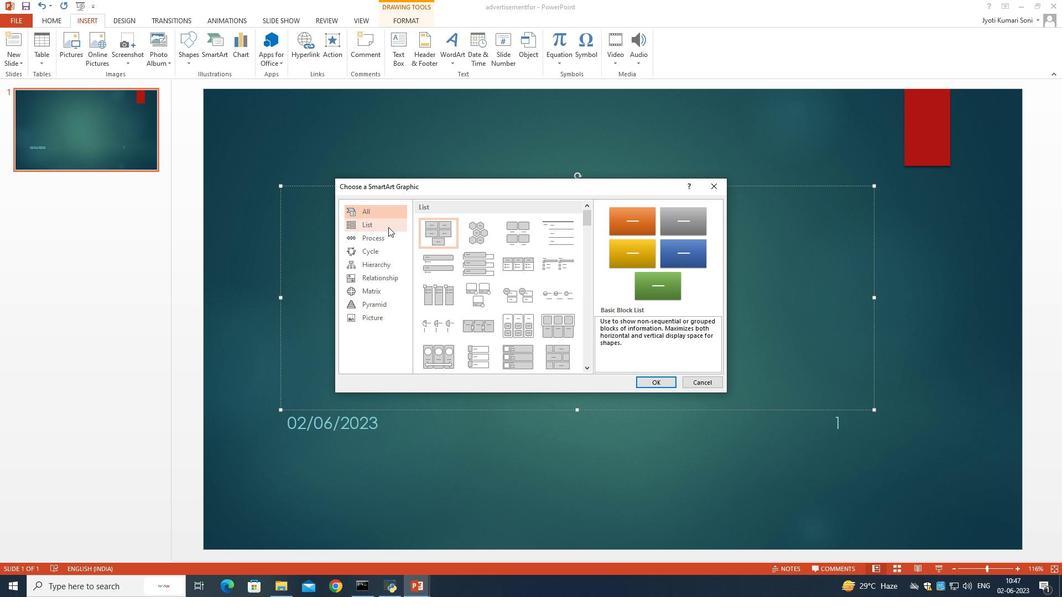 
Action: Mouse scrolled (258, 250) with delta (0, 0)
Screenshot: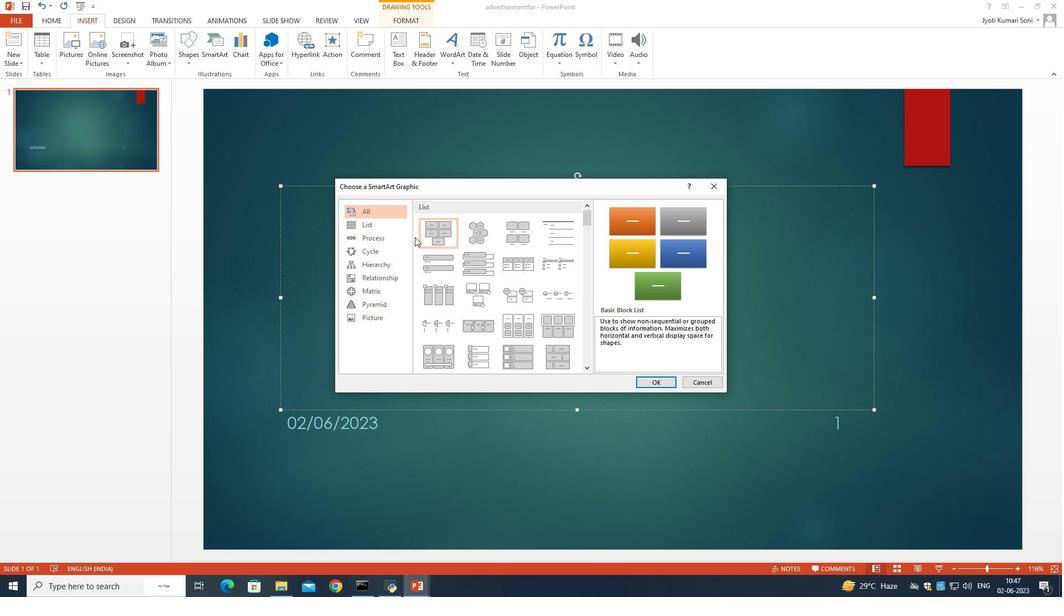 
Action: Mouse scrolled (258, 250) with delta (0, 0)
Screenshot: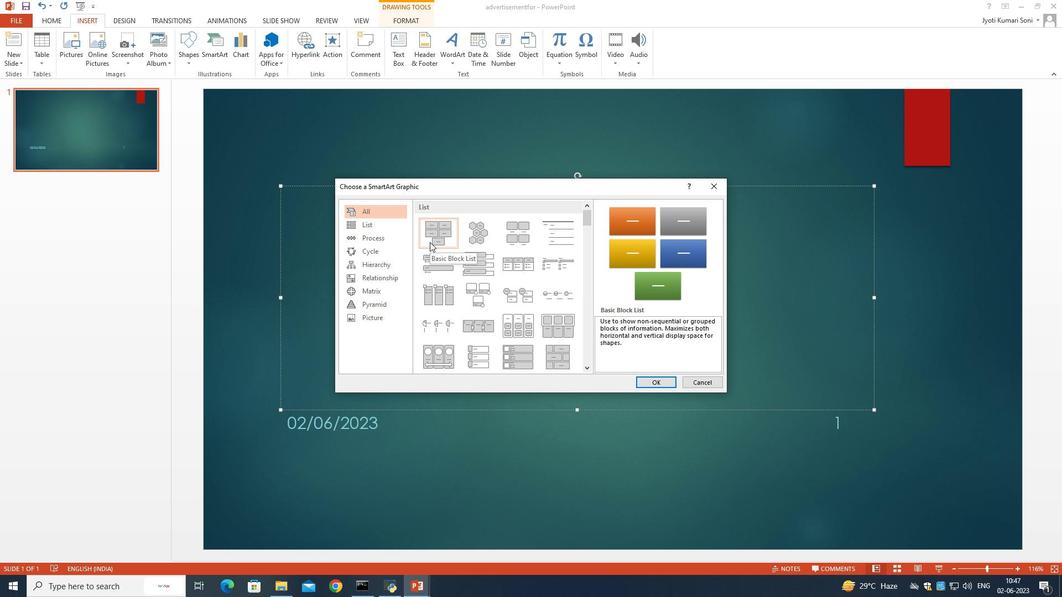 
Action: Mouse moved to (39, 70)
Screenshot: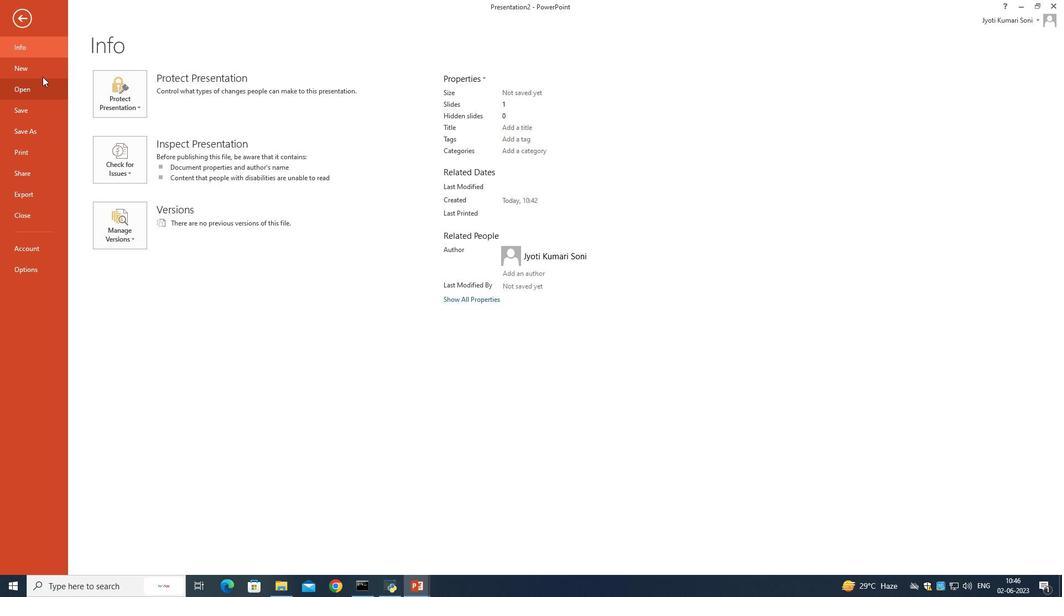 
Action: Mouse pressed left at (39, 70)
Screenshot: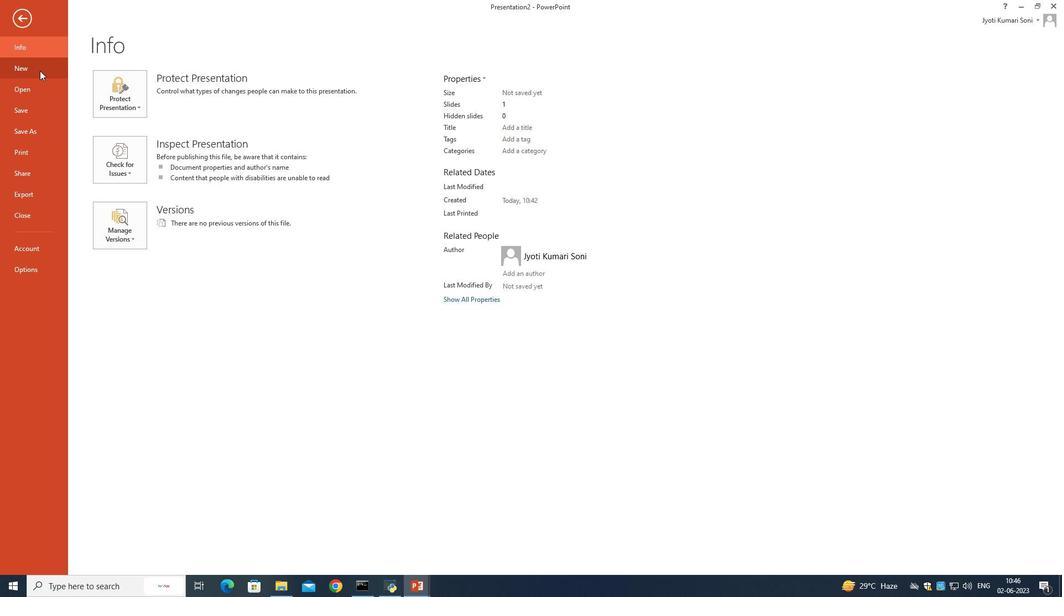 
Action: Mouse moved to (162, 86)
Screenshot: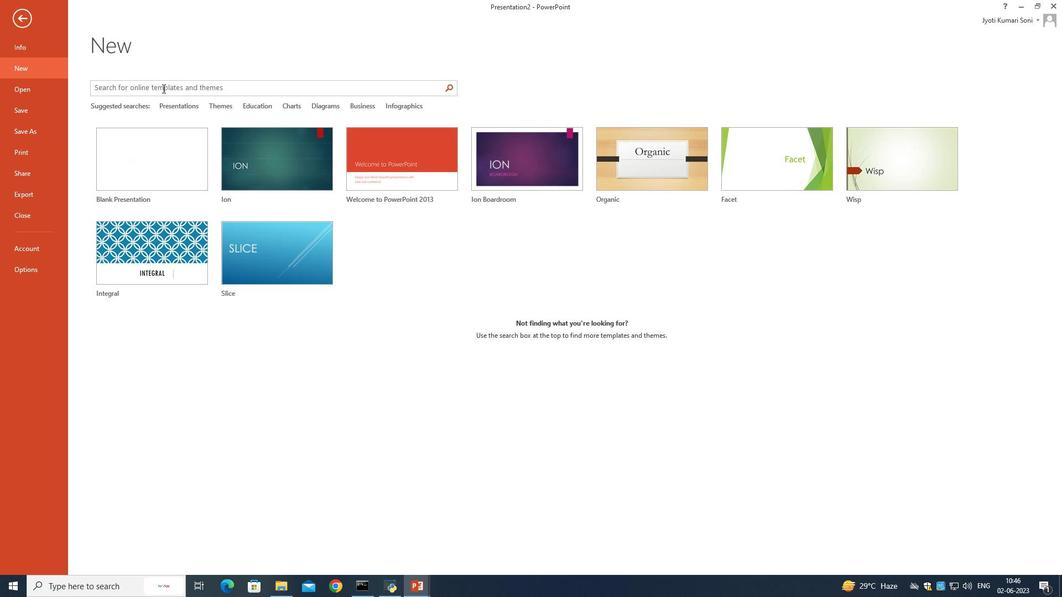 
Action: Mouse pressed left at (162, 86)
Screenshot: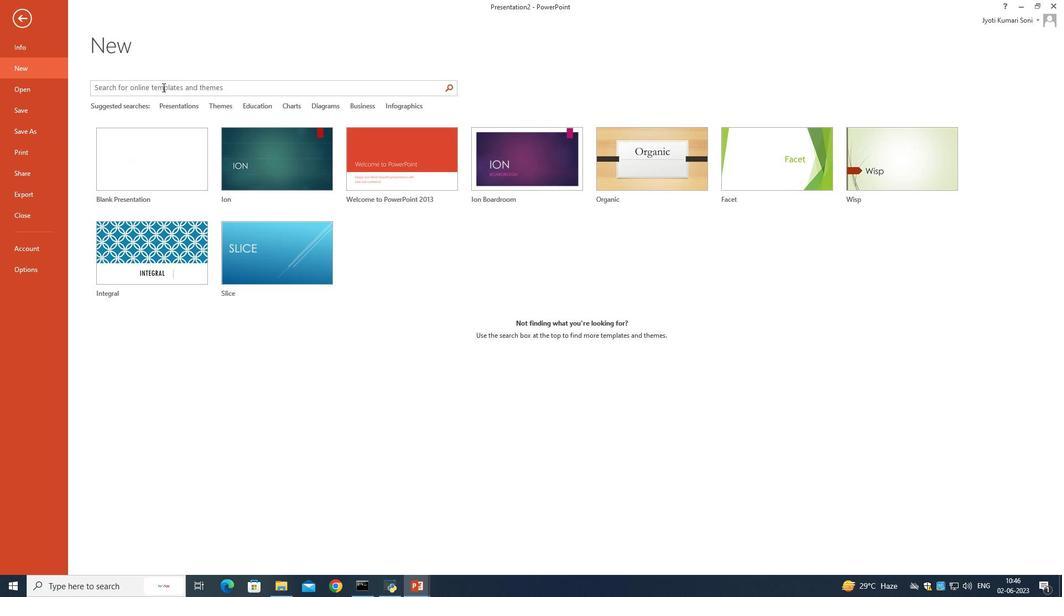 
Action: Key pressed lon<Key.enter>
Screenshot: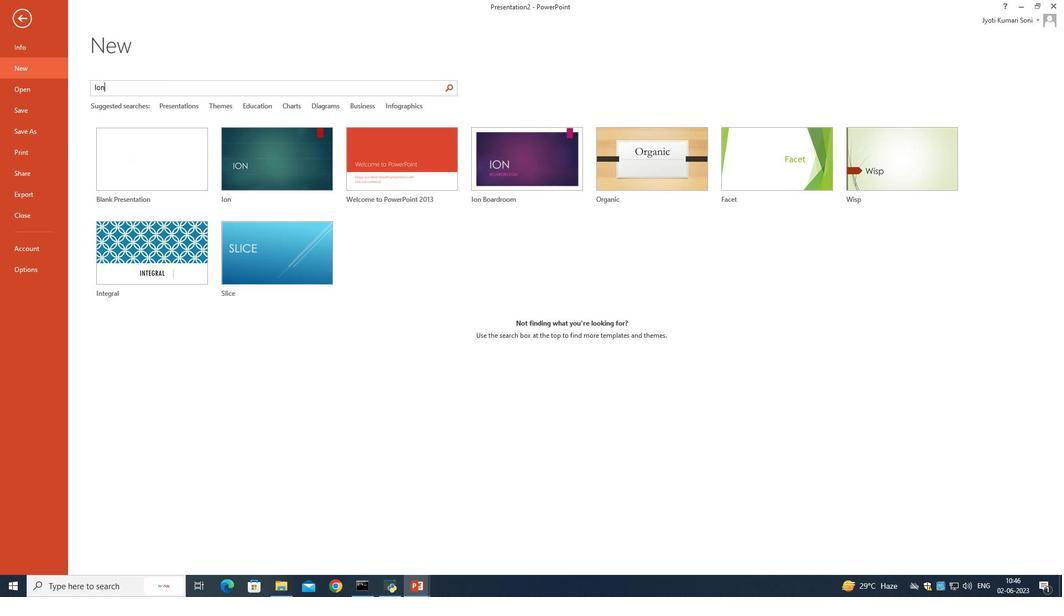 
Action: Mouse moved to (162, 142)
Screenshot: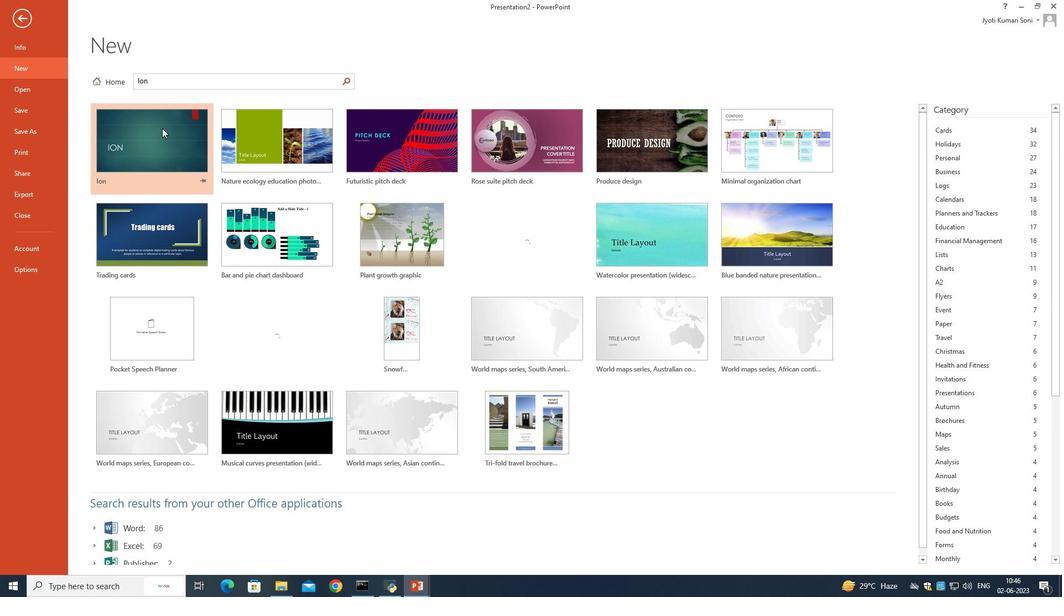 
Action: Mouse pressed left at (162, 142)
Screenshot: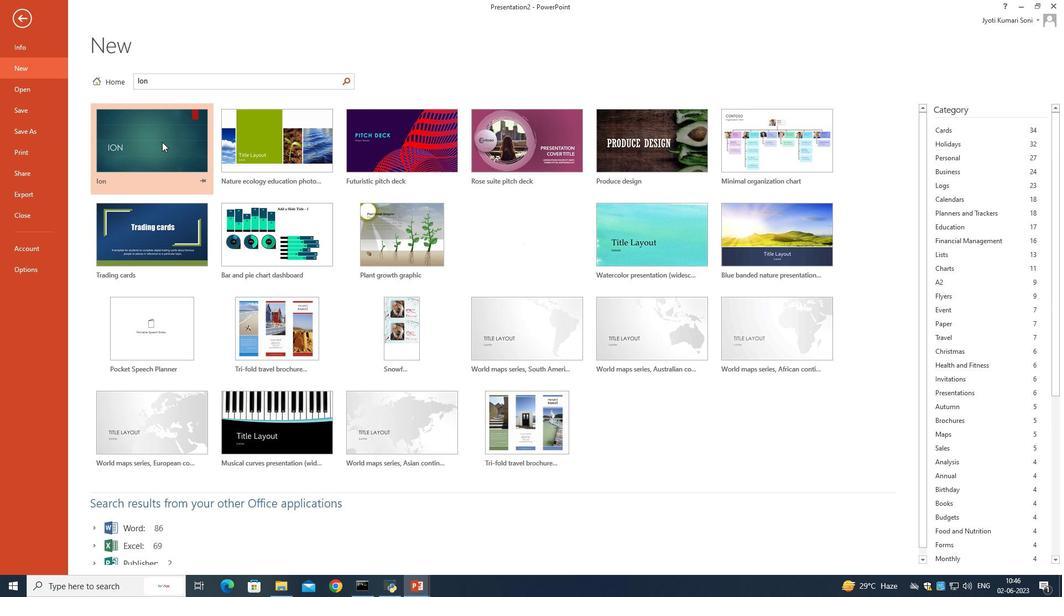 
Action: Mouse moved to (751, 402)
Screenshot: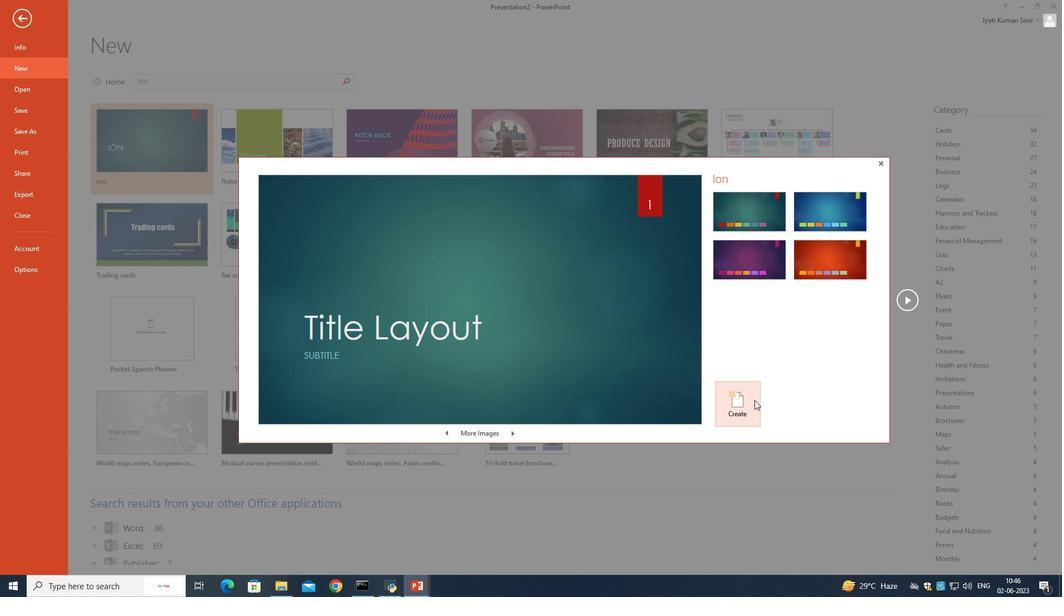 
Action: Mouse pressed left at (751, 402)
Screenshot: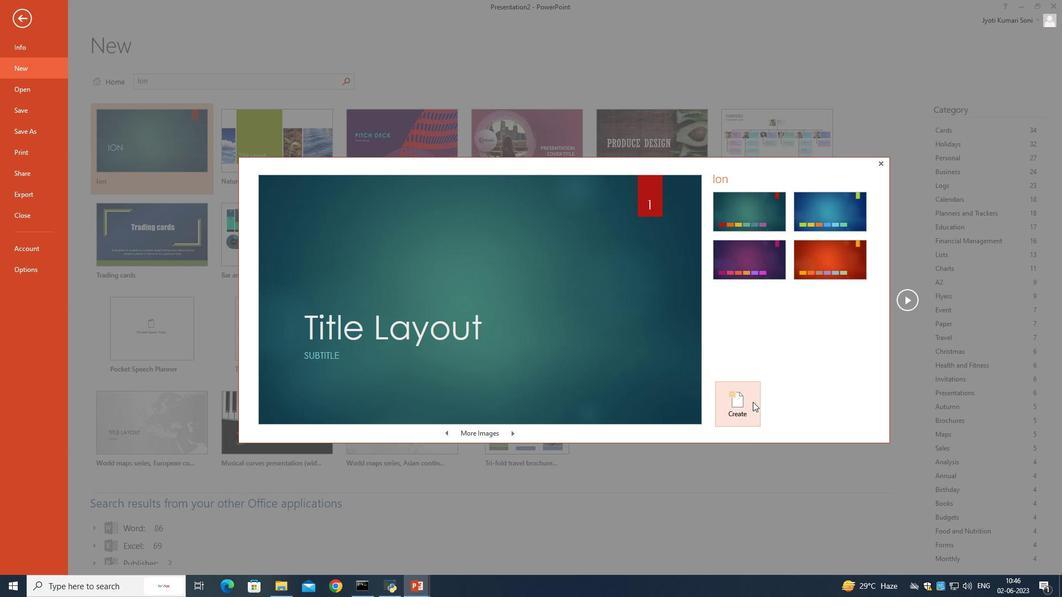 
Action: Mouse moved to (56, 19)
Screenshot: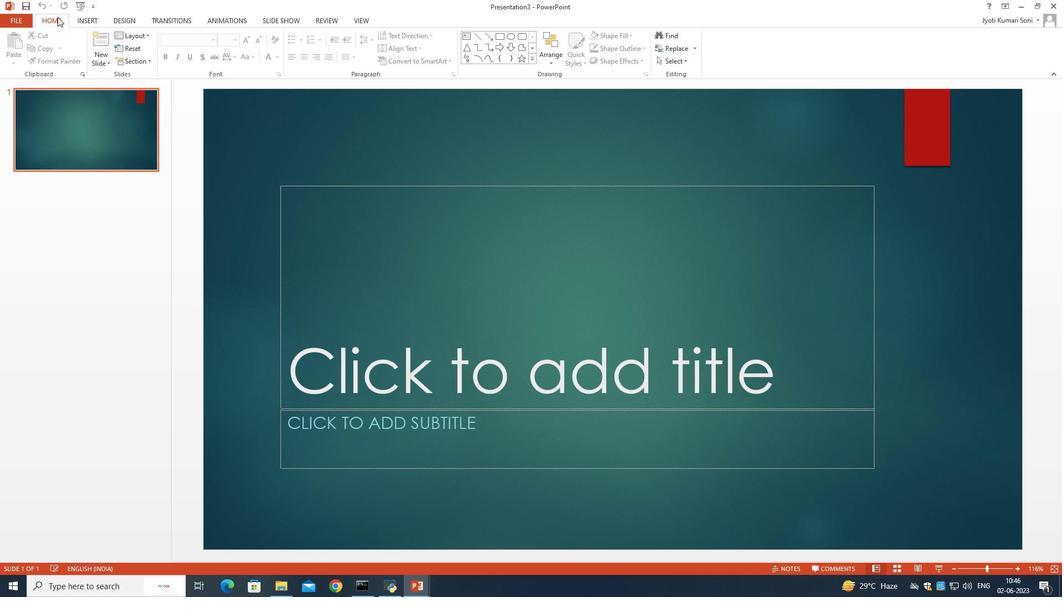 
Action: Mouse pressed left at (56, 19)
Screenshot: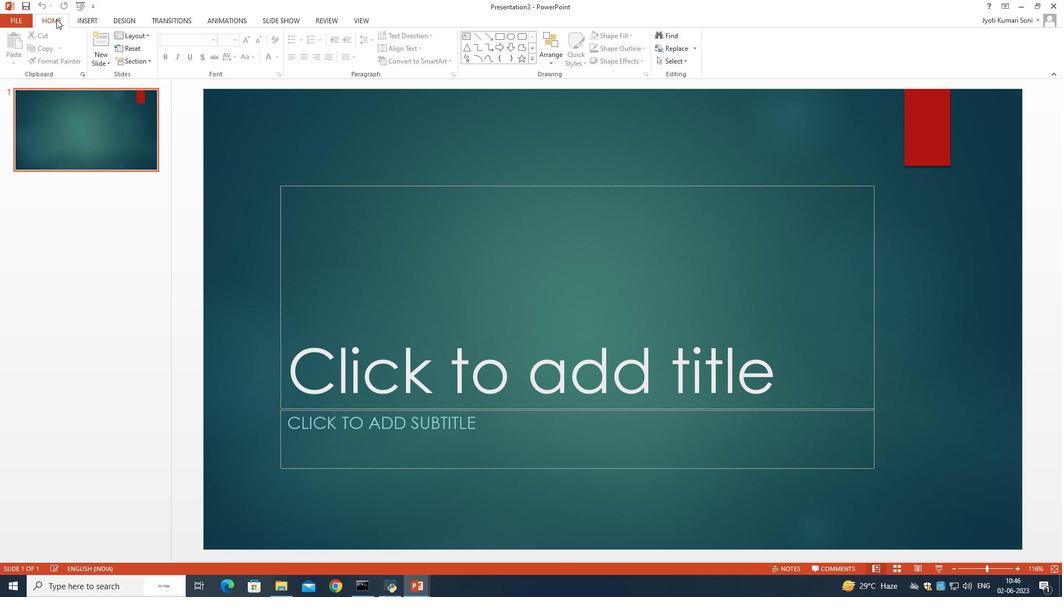 
Action: Mouse moved to (23, 25)
Screenshot: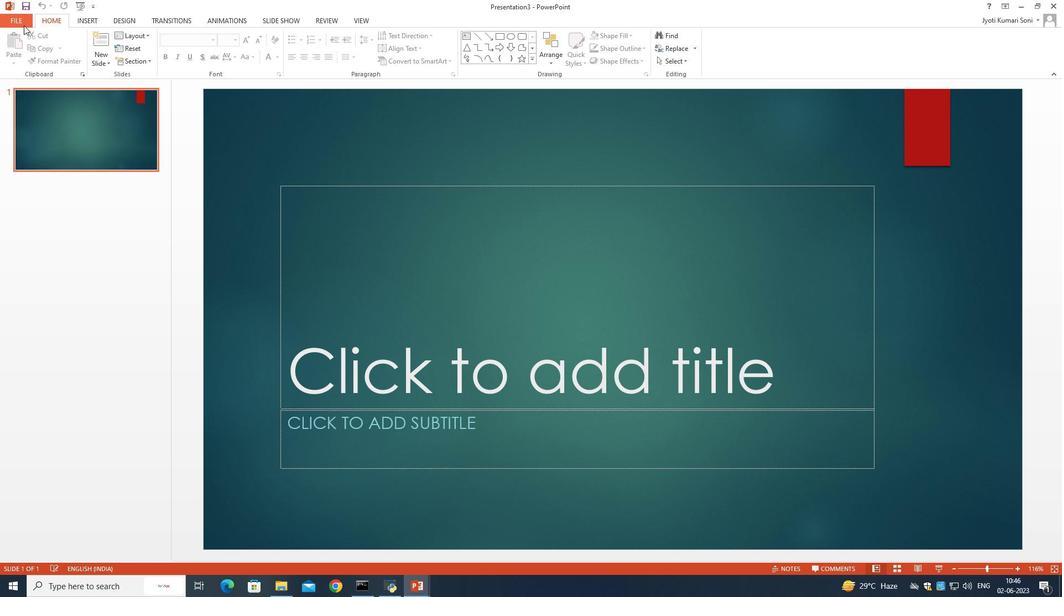 
Action: Mouse pressed left at (23, 25)
Screenshot: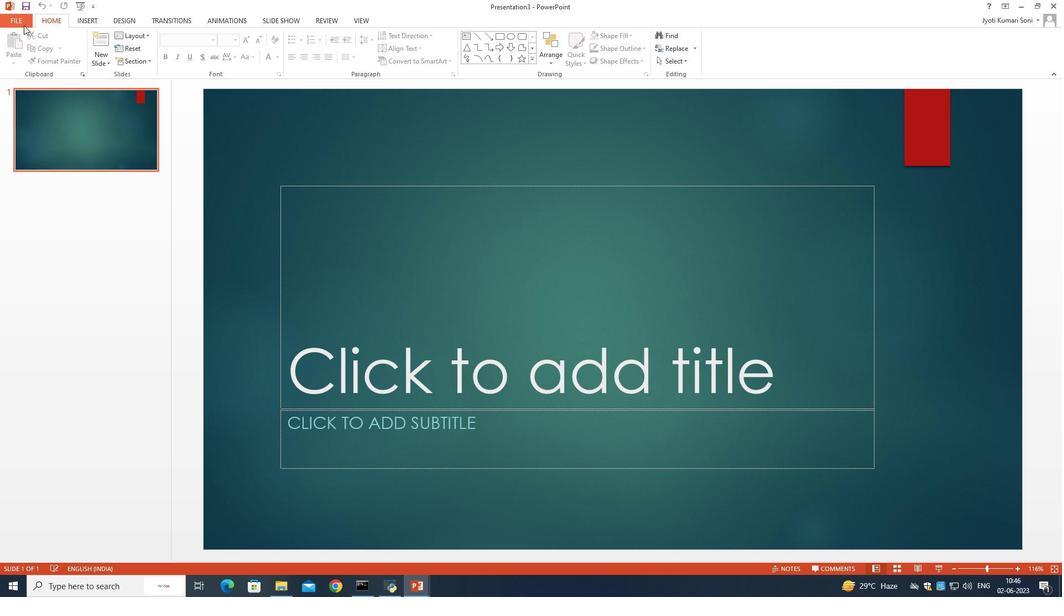
Action: Mouse moved to (45, 70)
Screenshot: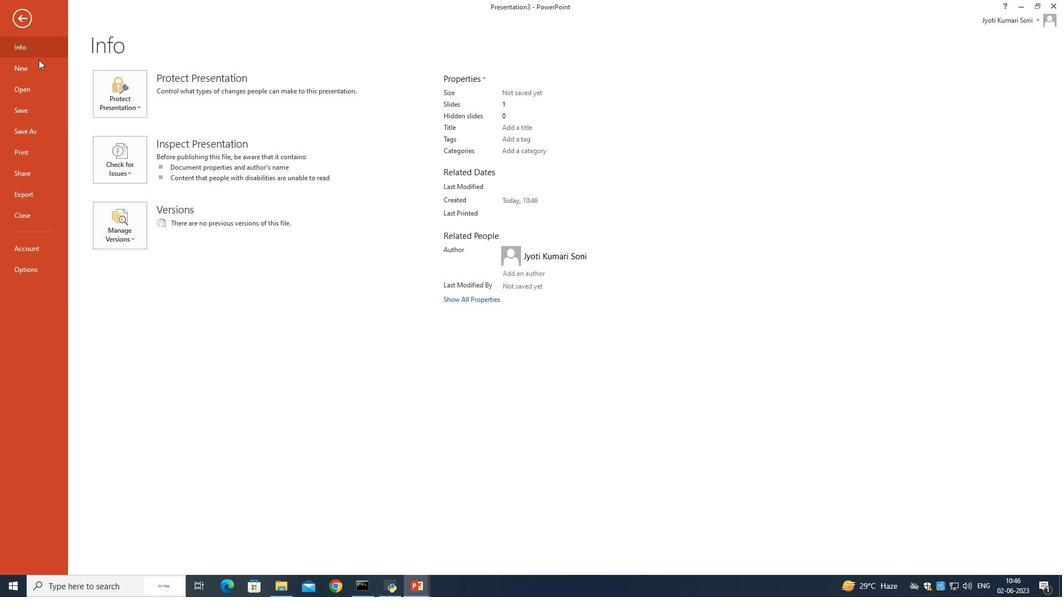 
Action: Mouse pressed left at (45, 70)
Screenshot: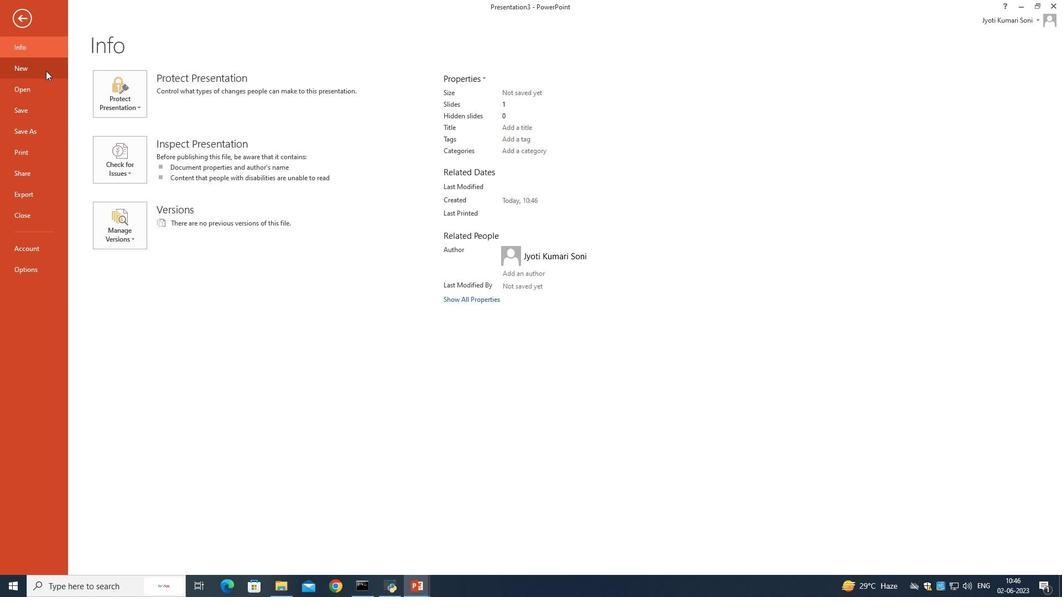 
Action: Mouse moved to (241, 152)
Screenshot: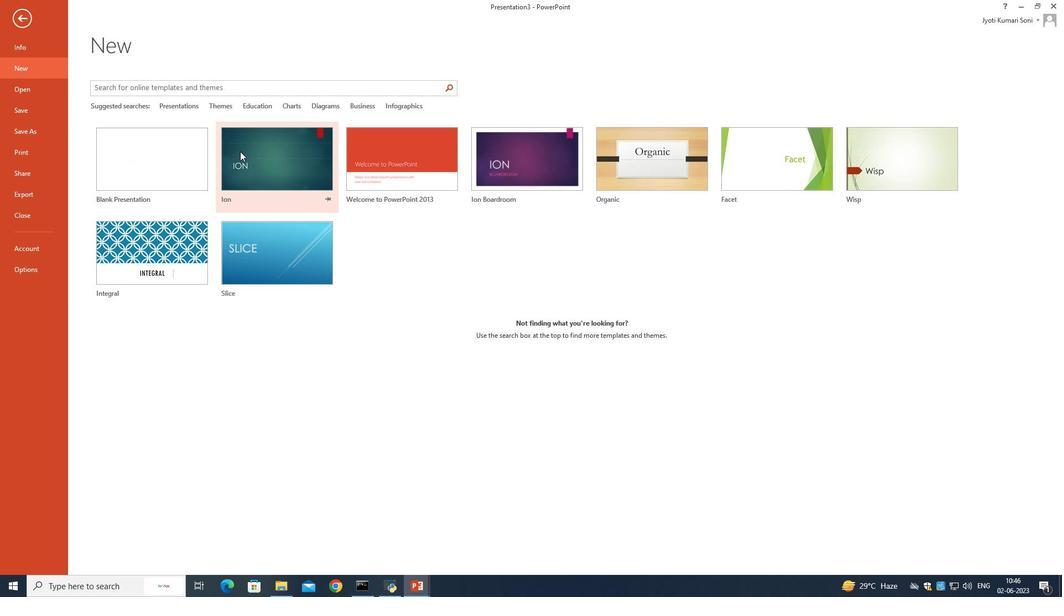 
Action: Mouse pressed left at (241, 152)
Screenshot: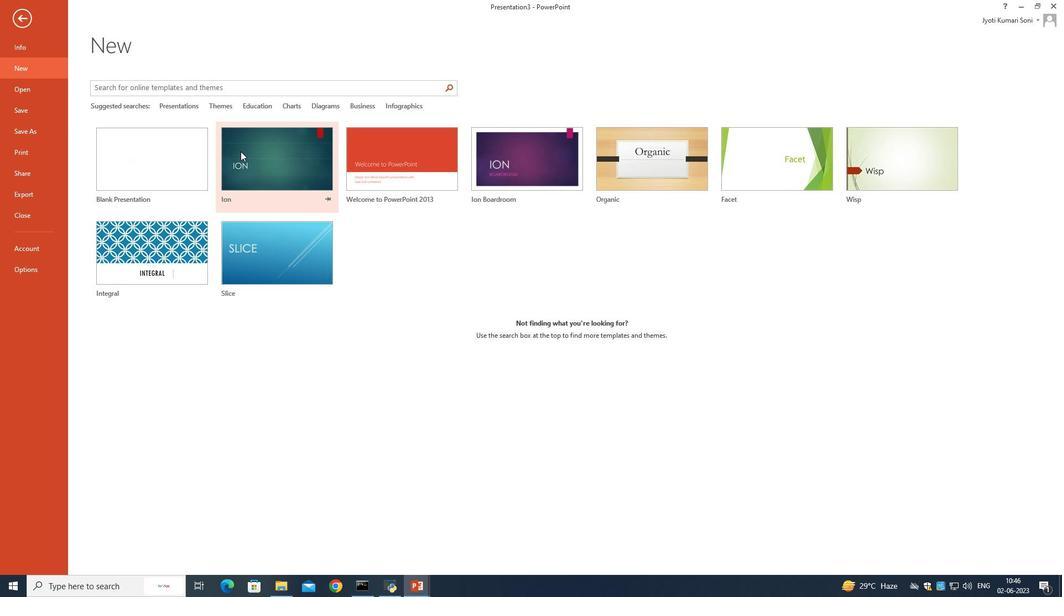 
Action: Mouse moved to (740, 393)
Screenshot: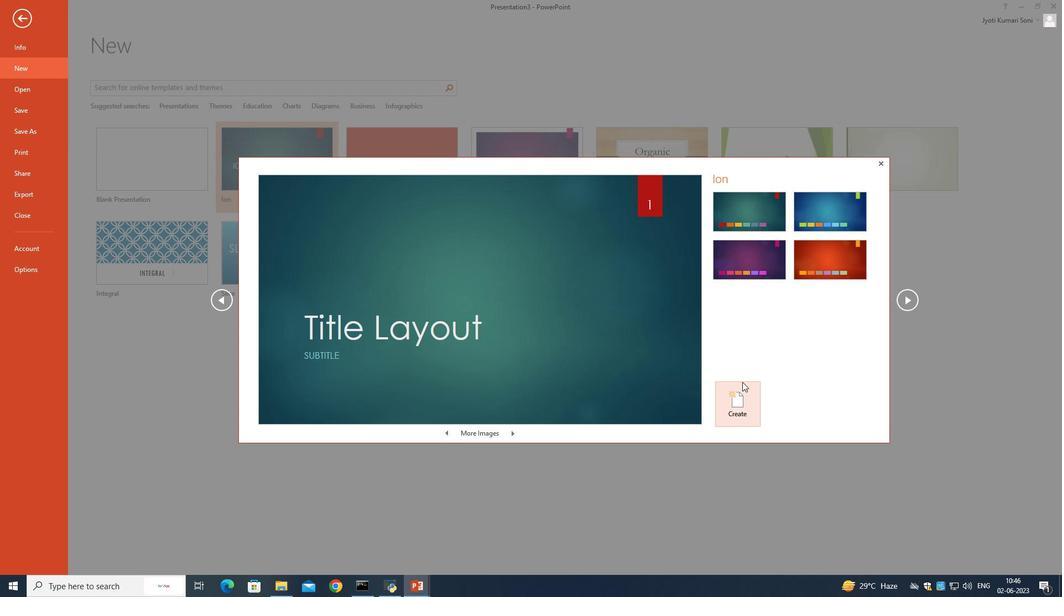 
Action: Mouse pressed left at (740, 393)
Screenshot: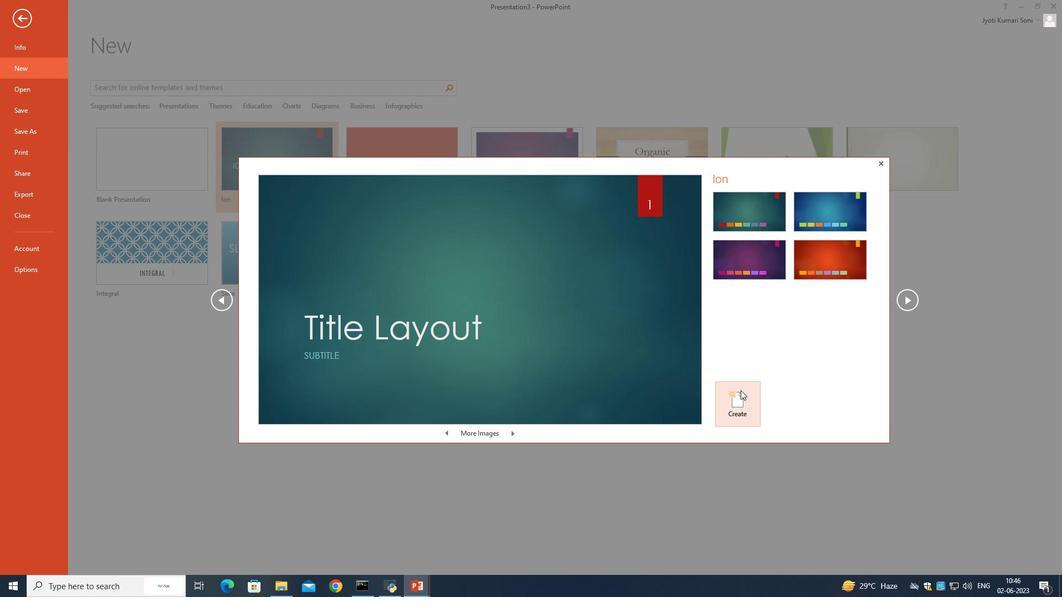 
Action: Mouse moved to (396, 233)
Screenshot: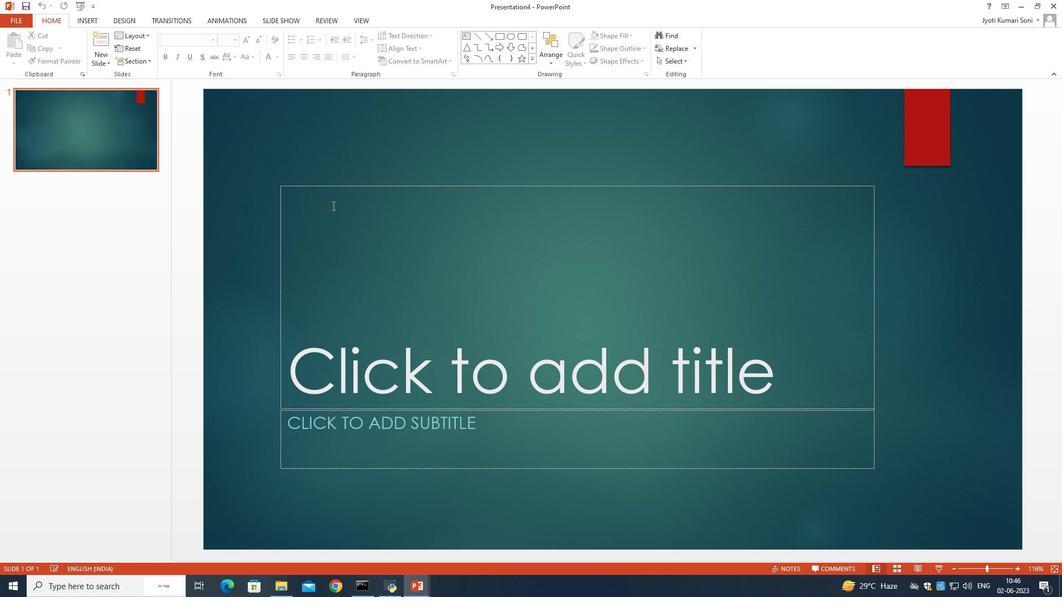 
Action: Mouse pressed left at (396, 233)
Screenshot: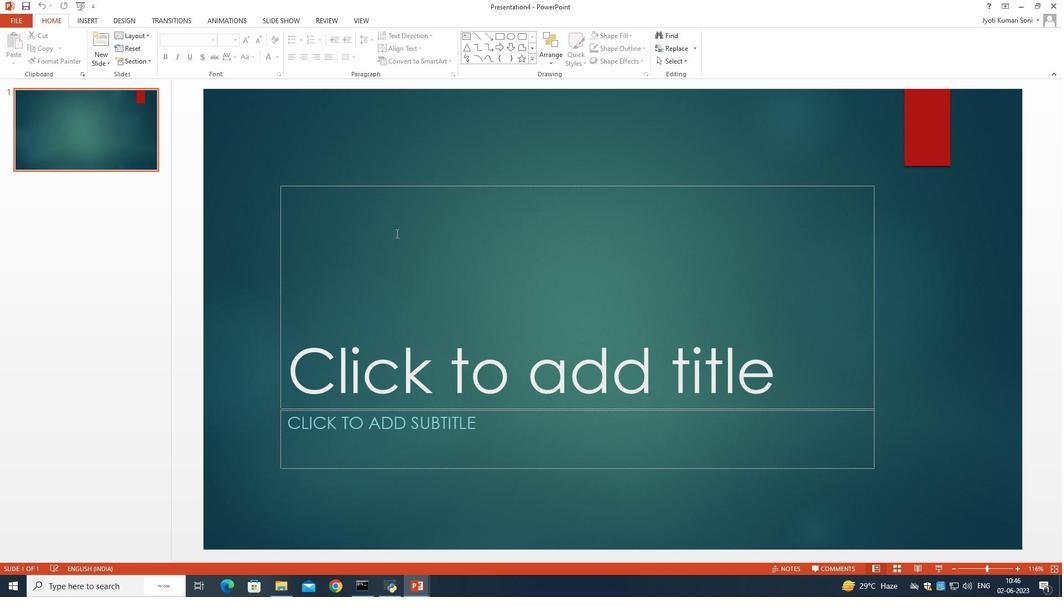 
Action: Mouse moved to (395, 232)
Screenshot: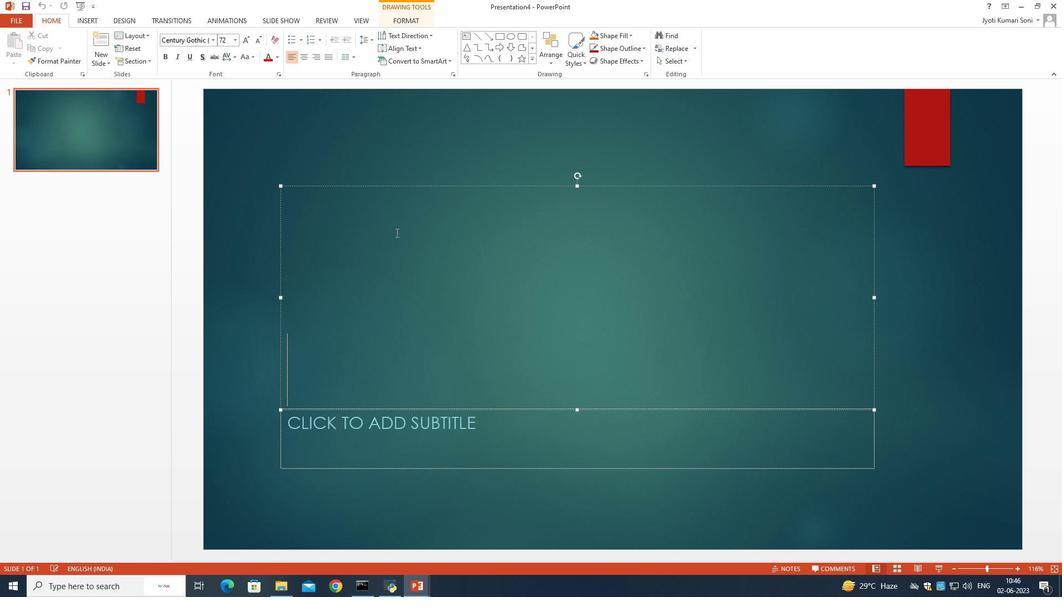 
Action: Key pressed ctrl+S
Screenshot: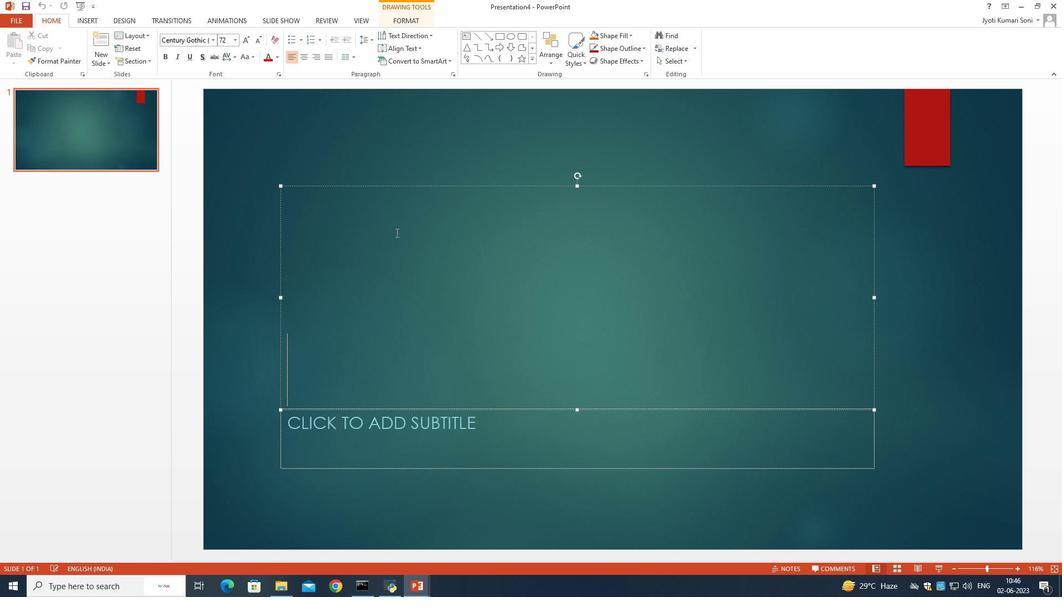 
Action: Mouse moved to (26, 132)
Screenshot: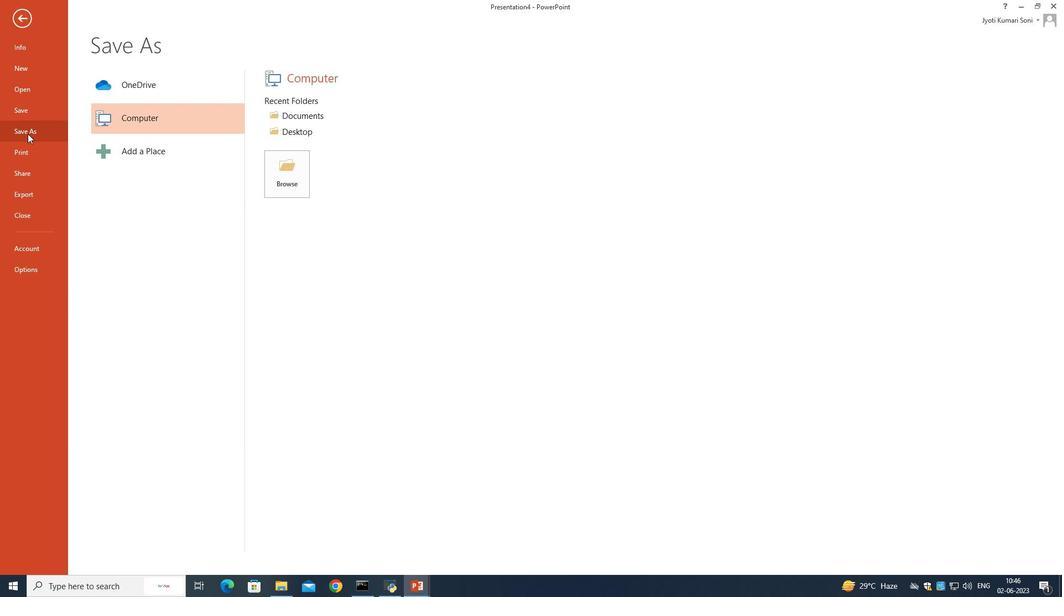 
Action: Mouse pressed left at (26, 132)
Screenshot: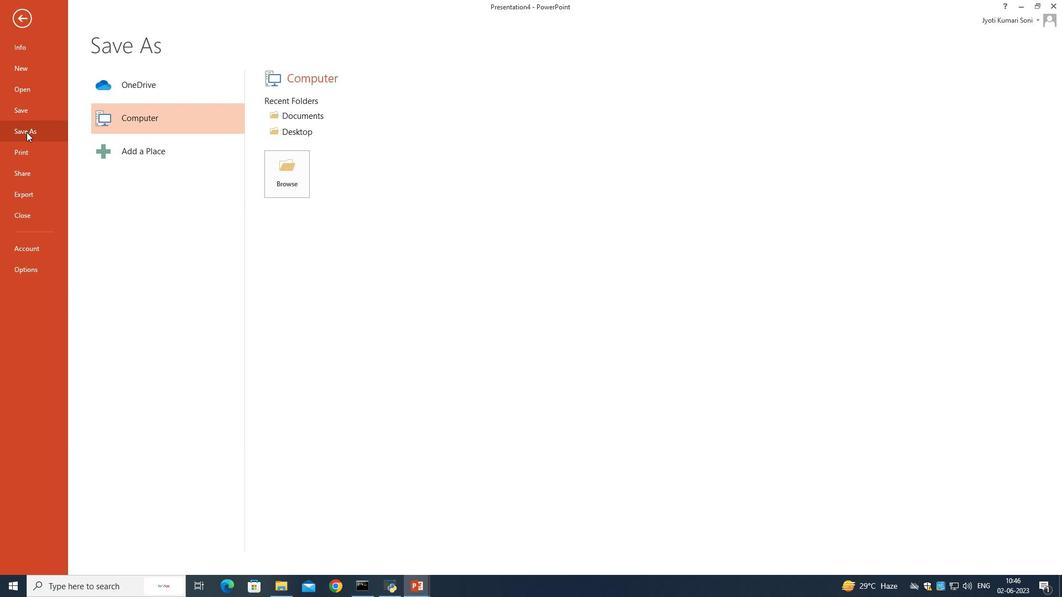 
Action: Mouse moved to (343, 112)
Screenshot: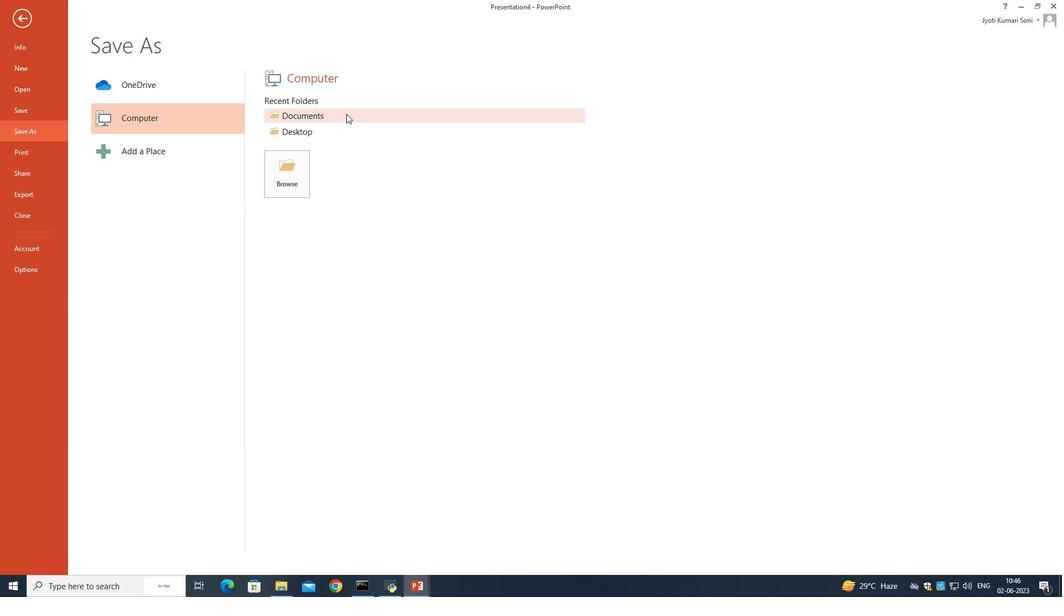 
Action: Mouse pressed left at (343, 112)
Screenshot: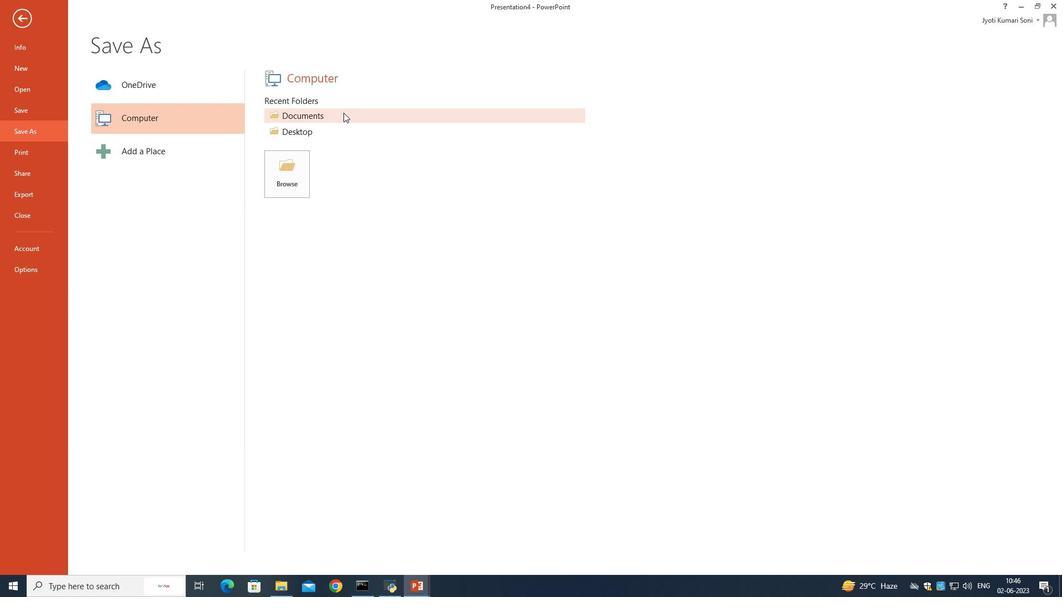 
Action: Mouse moved to (356, 148)
Screenshot: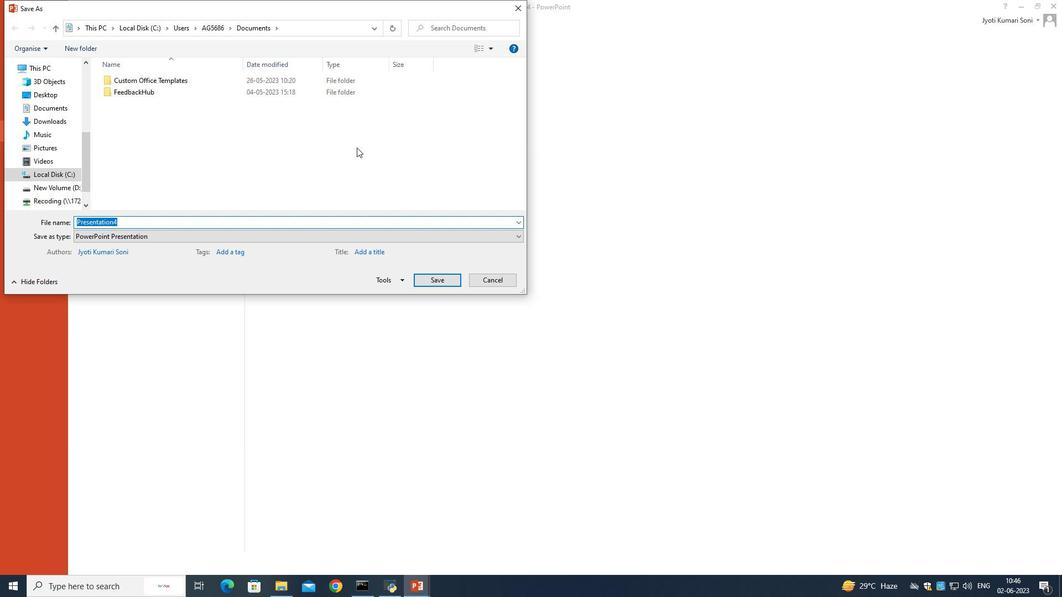 
Action: Key pressed <Key.backspace>advertisementfor.pptx<Key.enter>
Screenshot: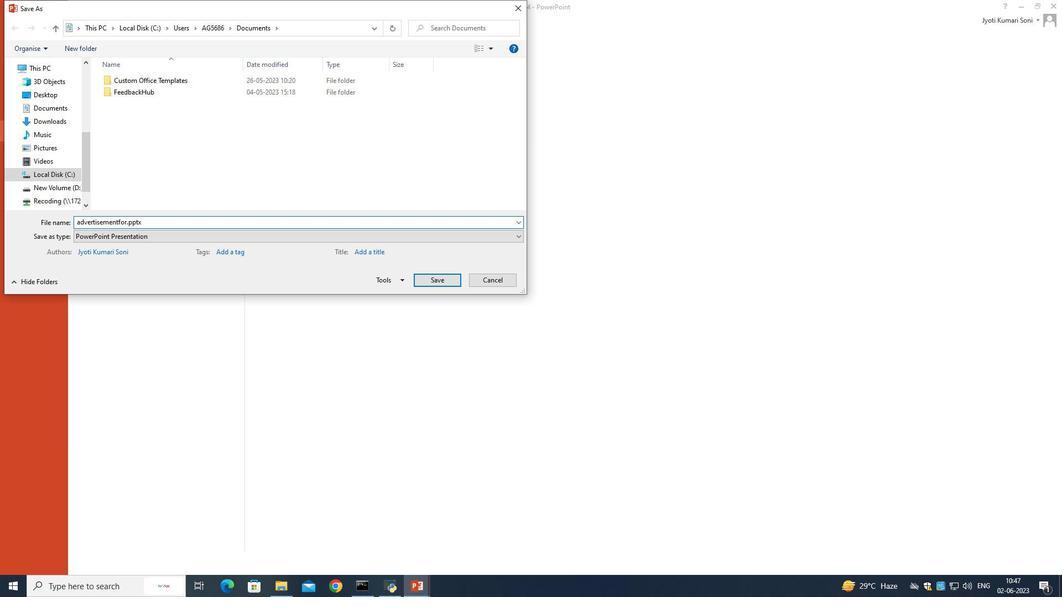 
Action: Mouse moved to (467, 447)
Screenshot: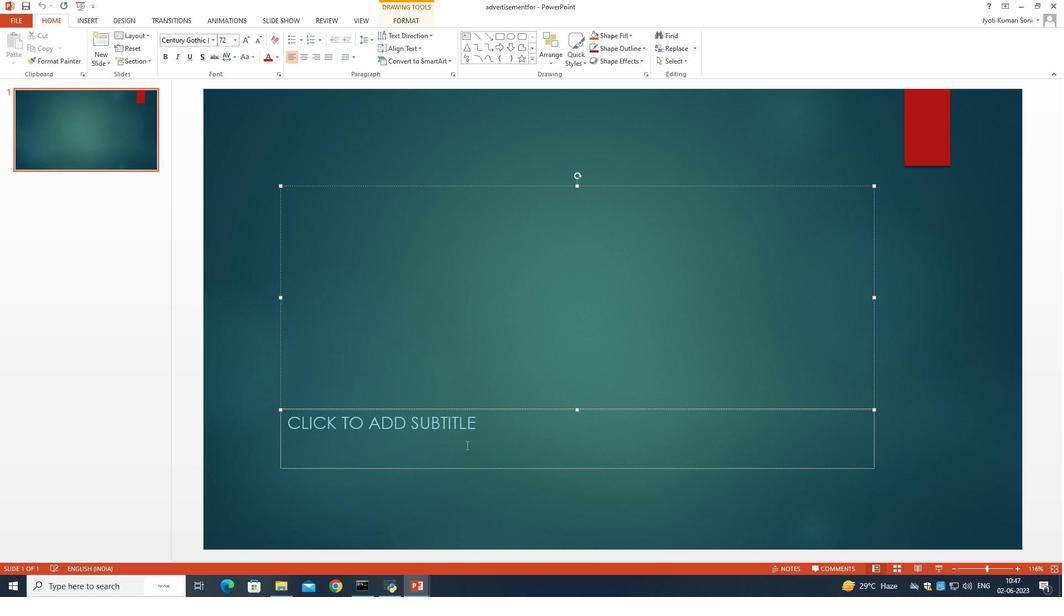 
Action: Mouse pressed left at (467, 447)
Screenshot: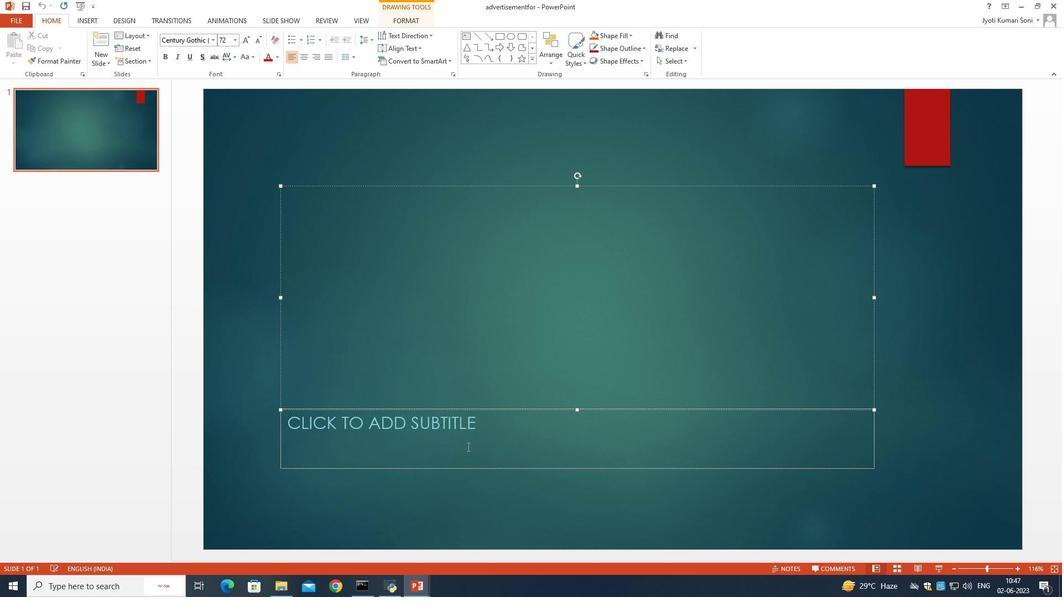 
Action: Mouse moved to (81, 19)
Screenshot: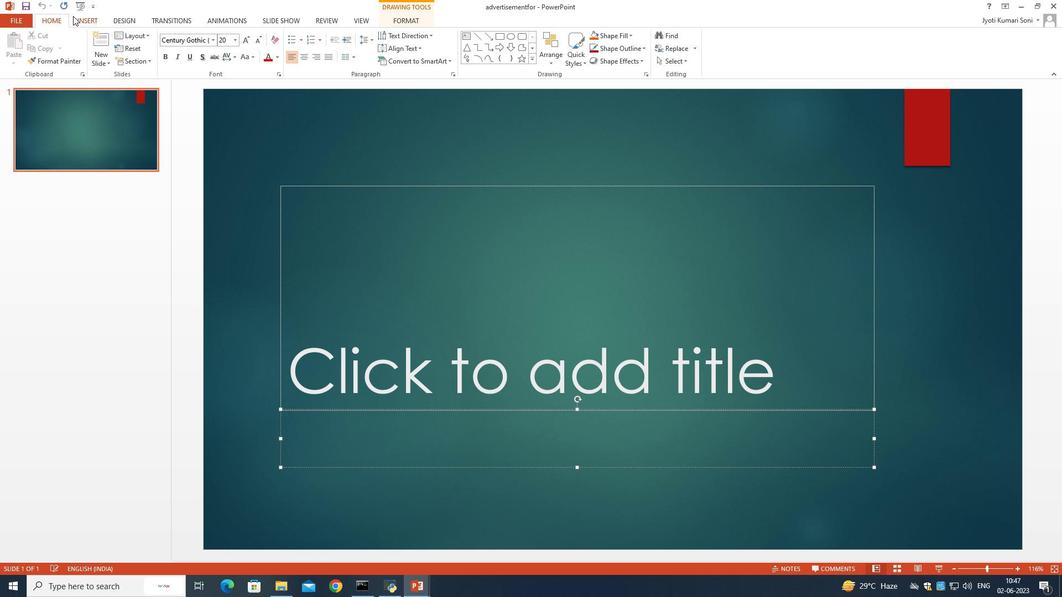 
Action: Mouse pressed left at (81, 19)
Screenshot: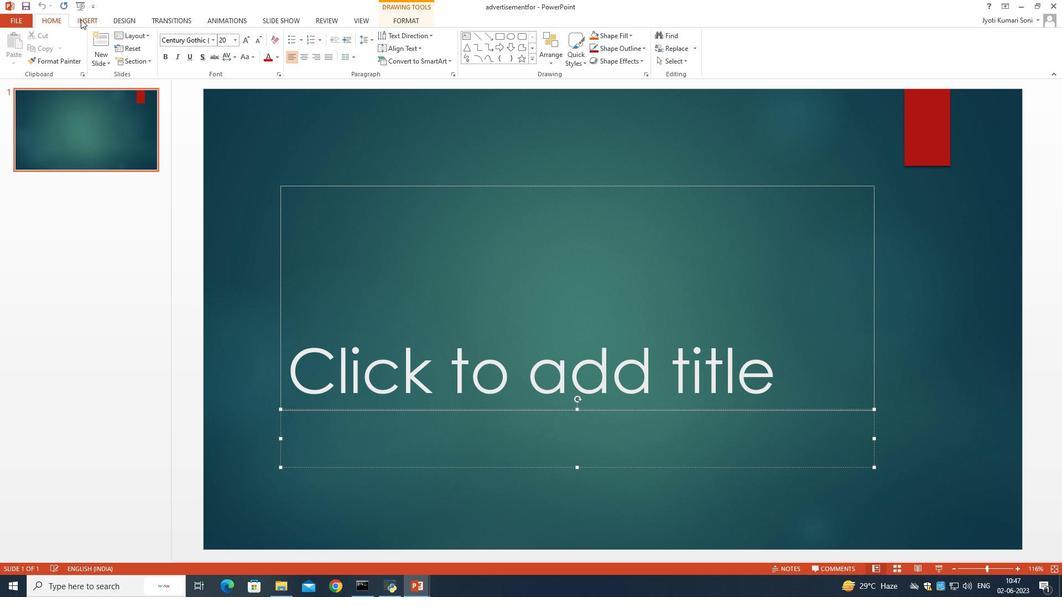 
Action: Mouse moved to (476, 38)
Screenshot: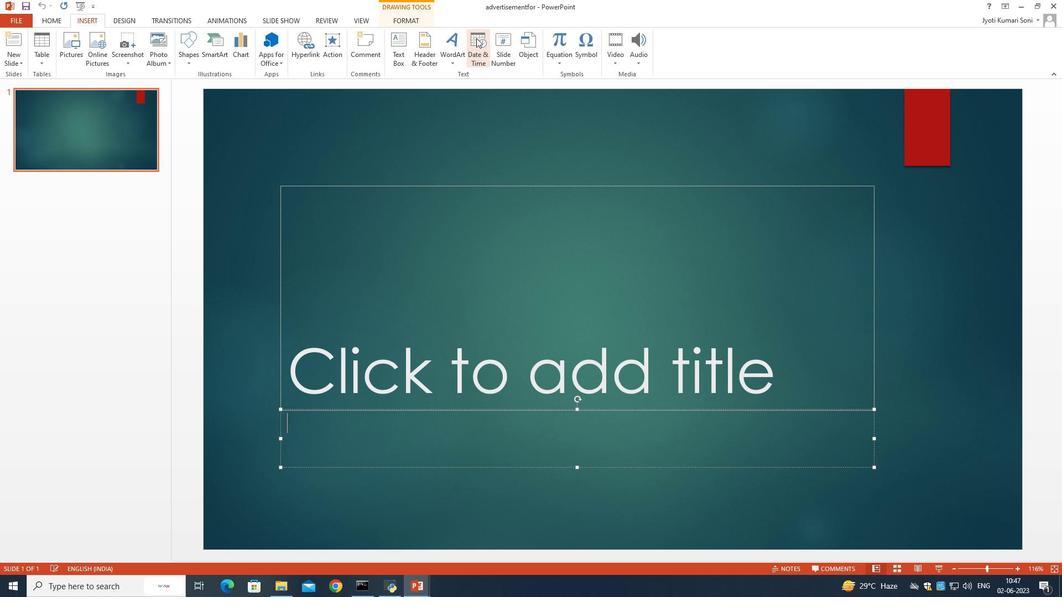 
Action: Mouse pressed left at (476, 38)
Screenshot: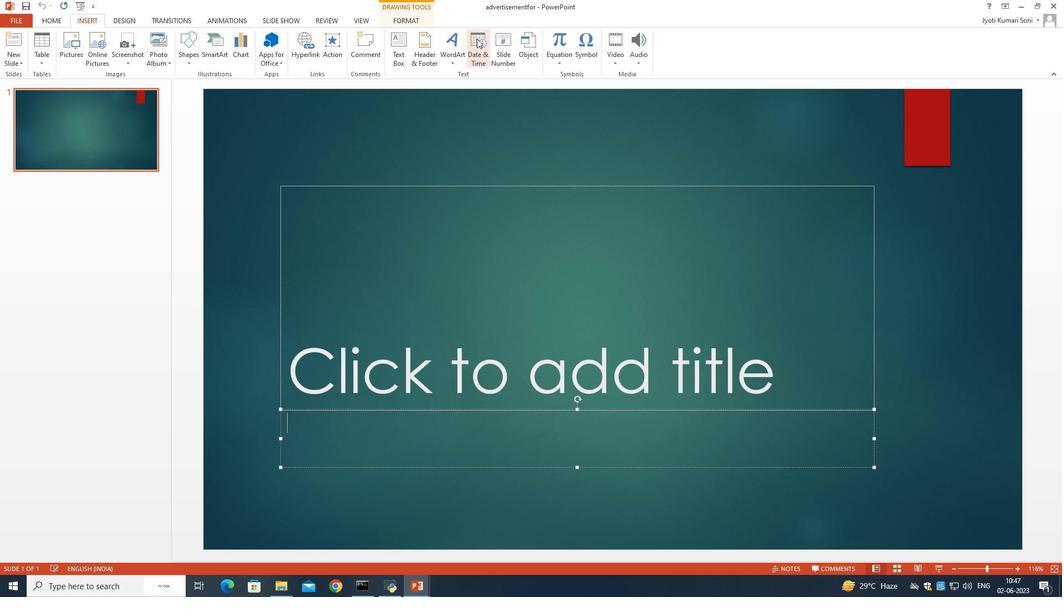 
Action: Mouse moved to (540, 366)
Screenshot: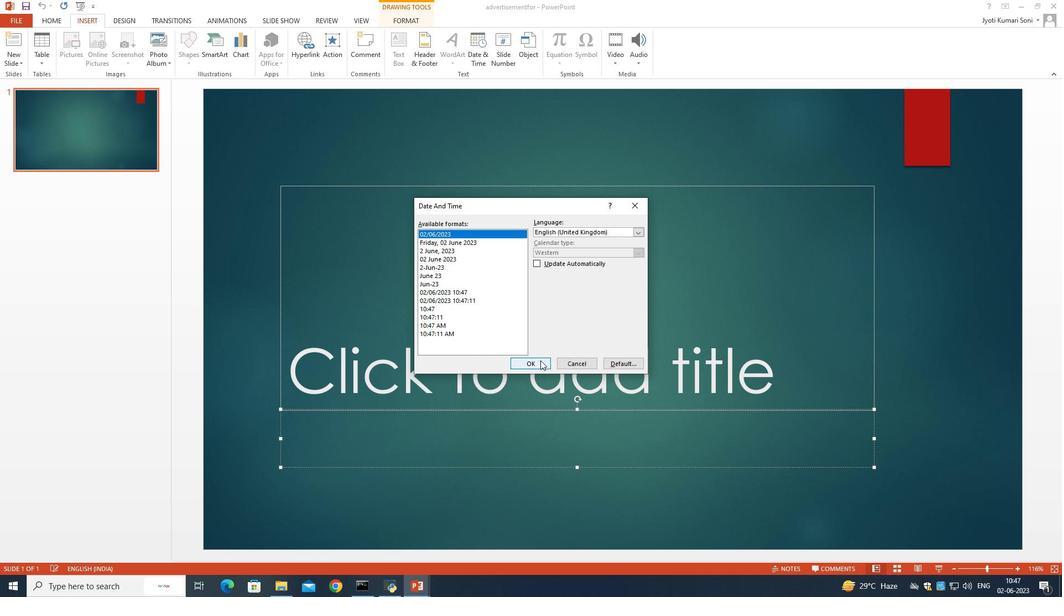 
Action: Mouse pressed left at (540, 366)
Screenshot: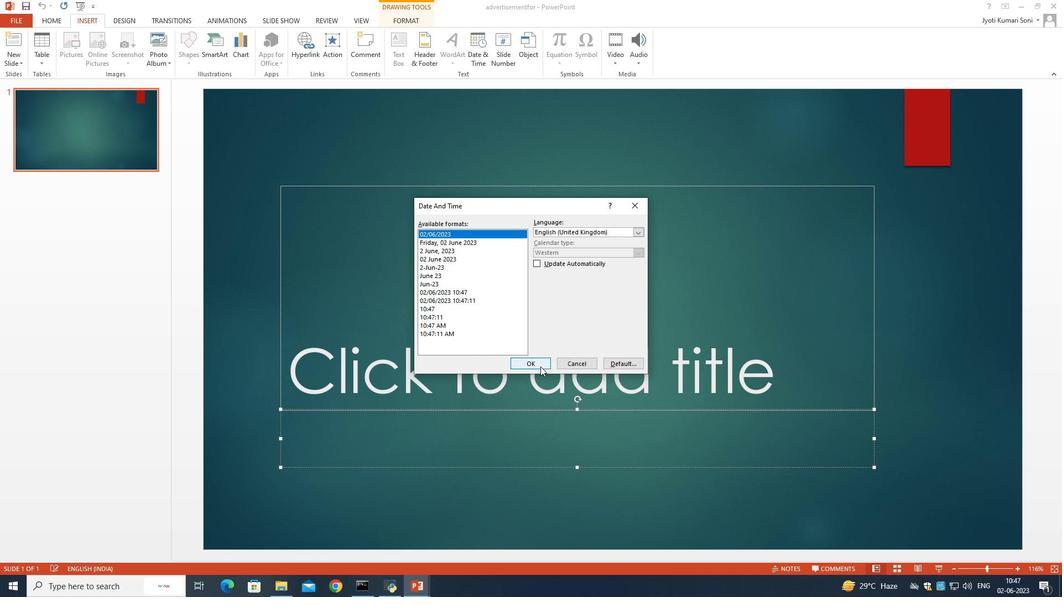 
Action: Mouse moved to (541, 349)
Screenshot: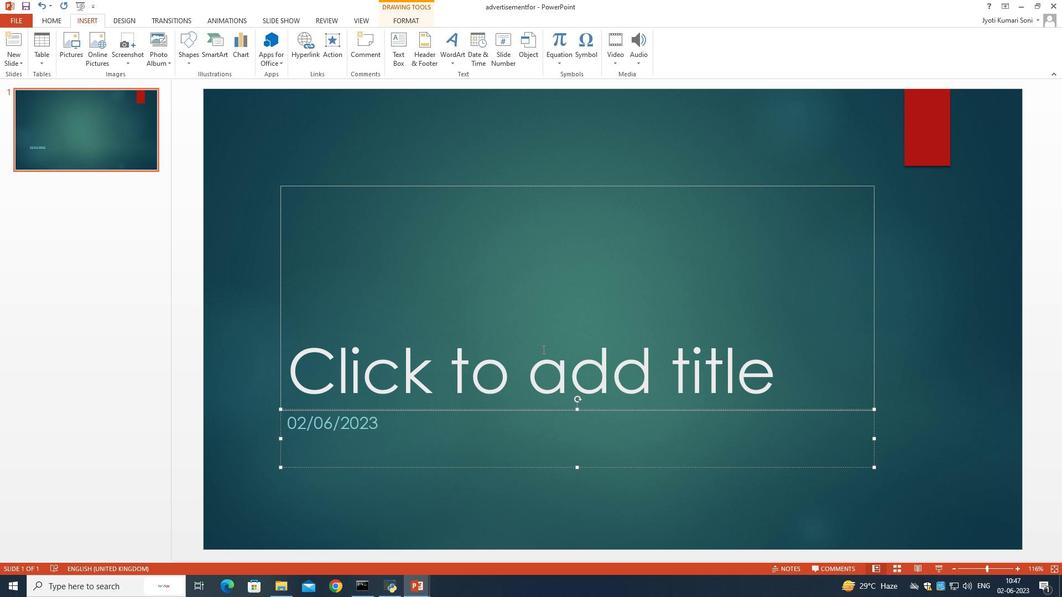 
Action: Mouse pressed left at (541, 349)
Screenshot: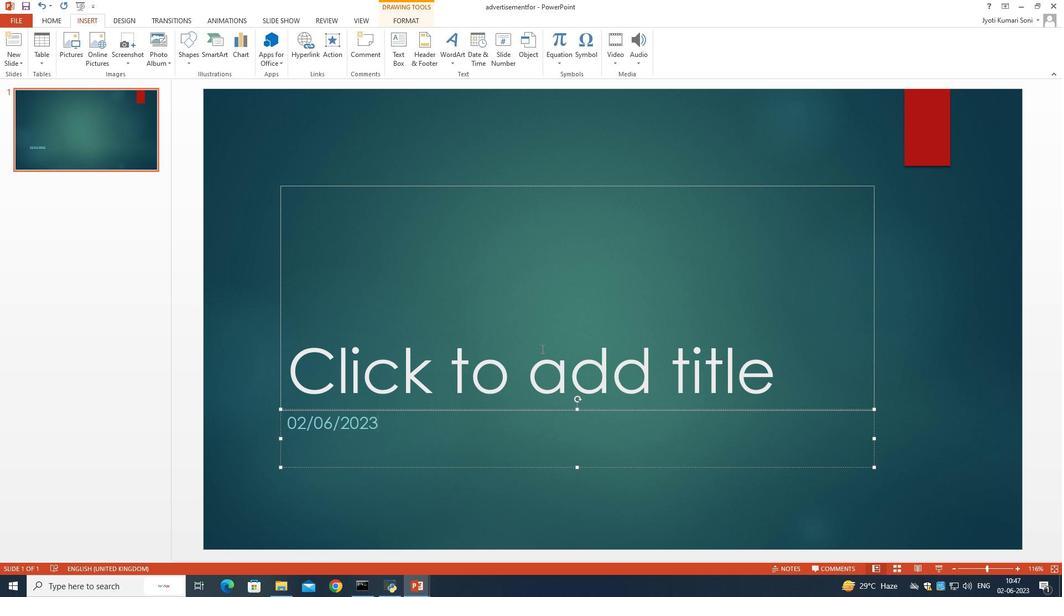 
Action: Mouse moved to (707, 452)
Screenshot: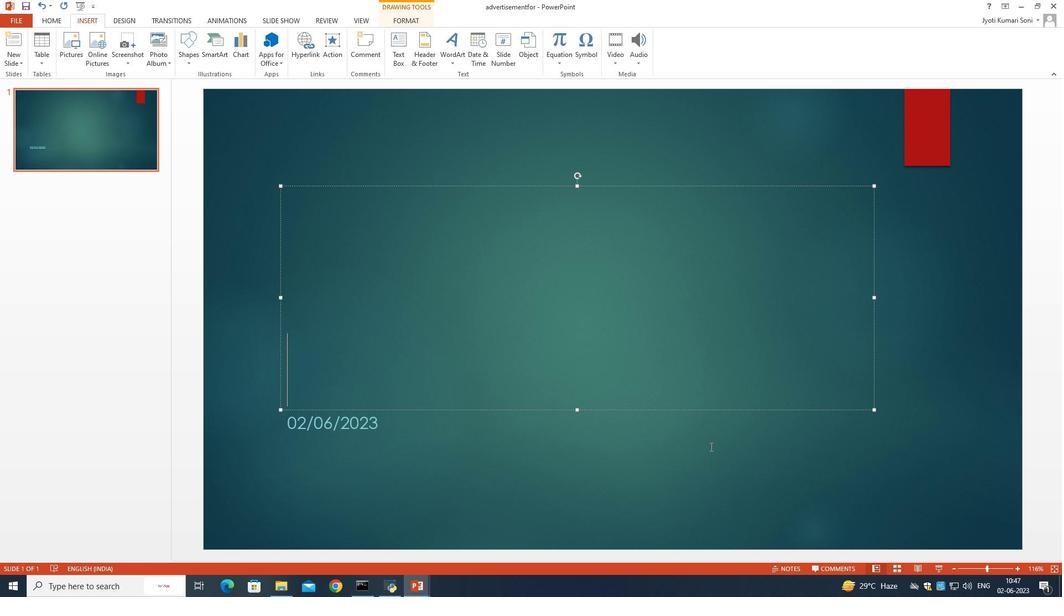 
Action: Mouse pressed left at (707, 452)
Screenshot: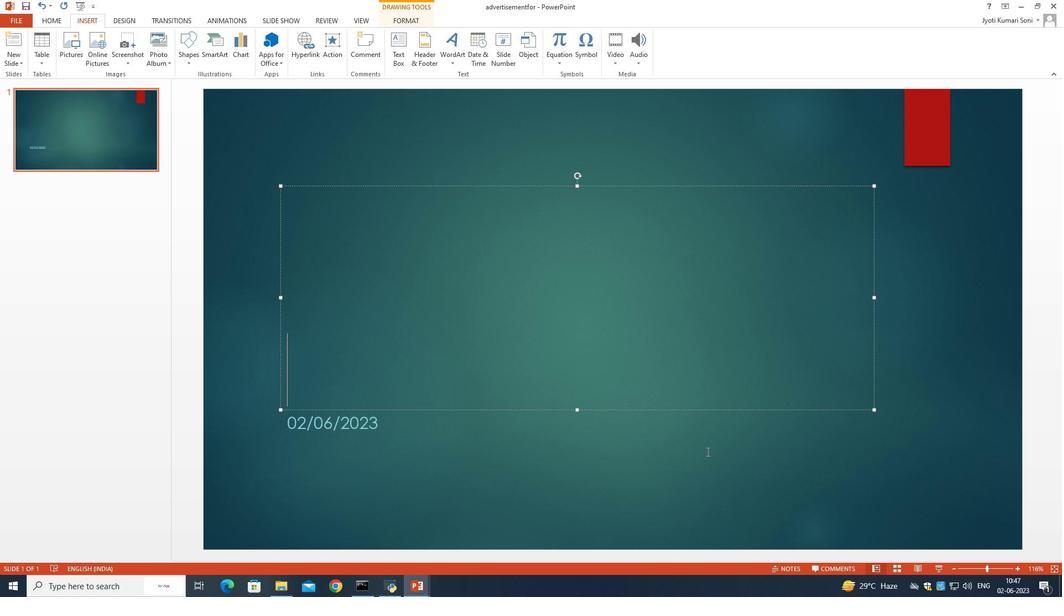 
Action: Mouse moved to (707, 452)
Screenshot: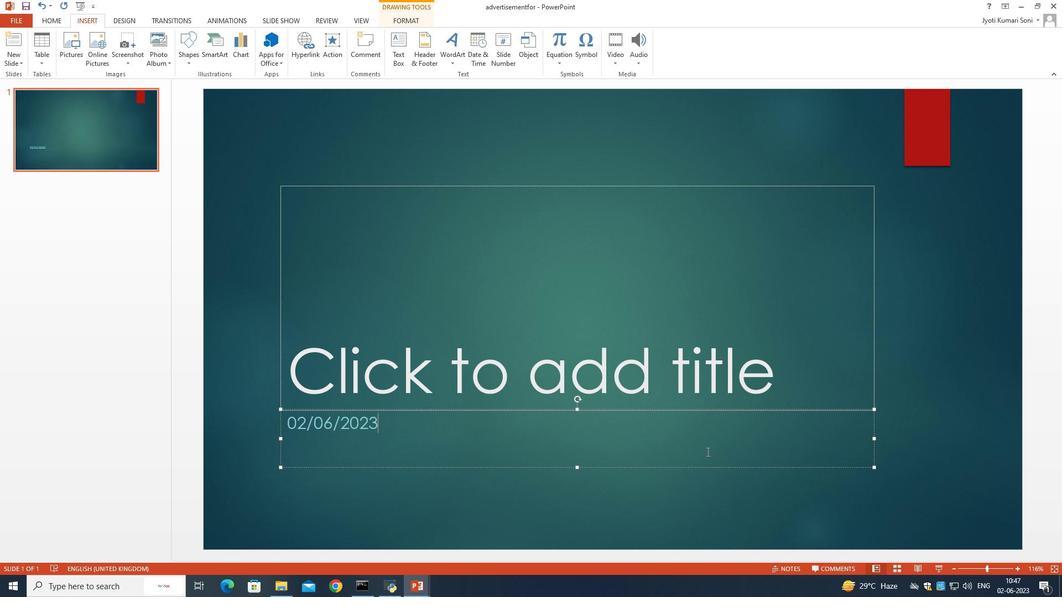
Action: Mouse pressed left at (707, 452)
Screenshot: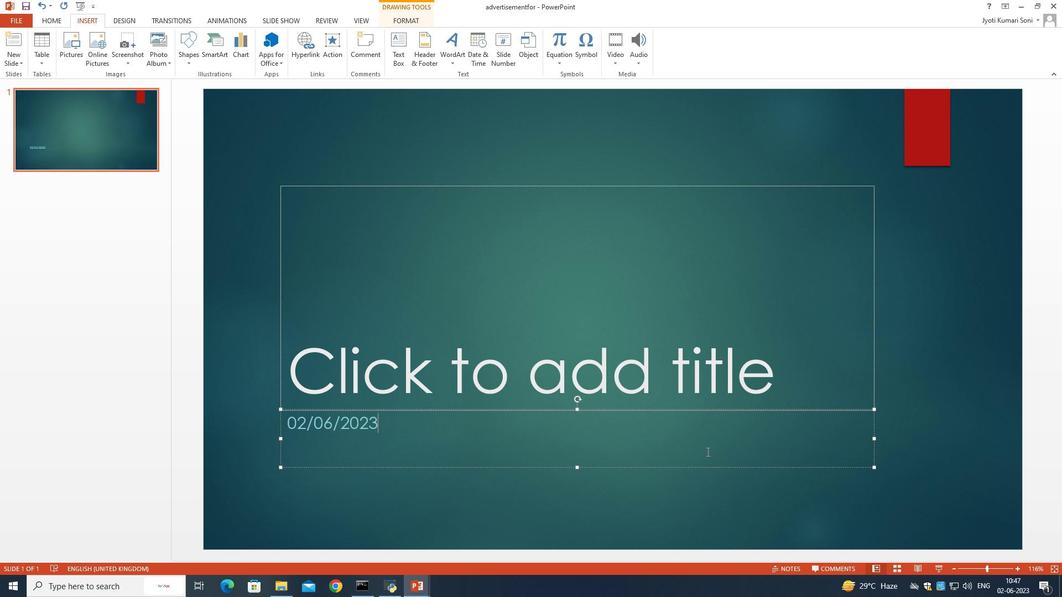 
Action: Mouse moved to (706, 451)
Screenshot: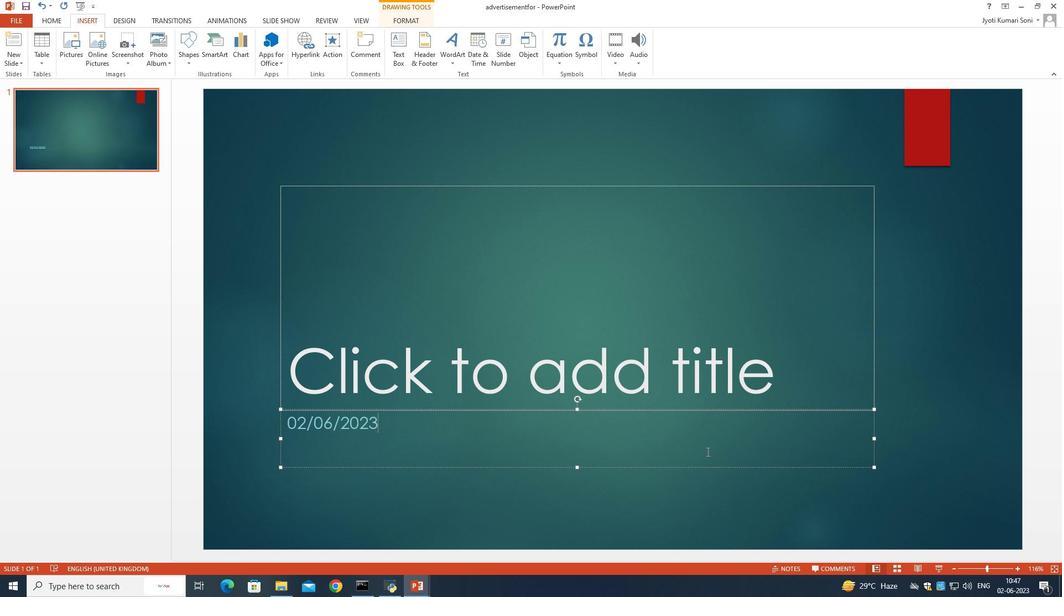 
Action: Key pressed <Key.space>
Screenshot: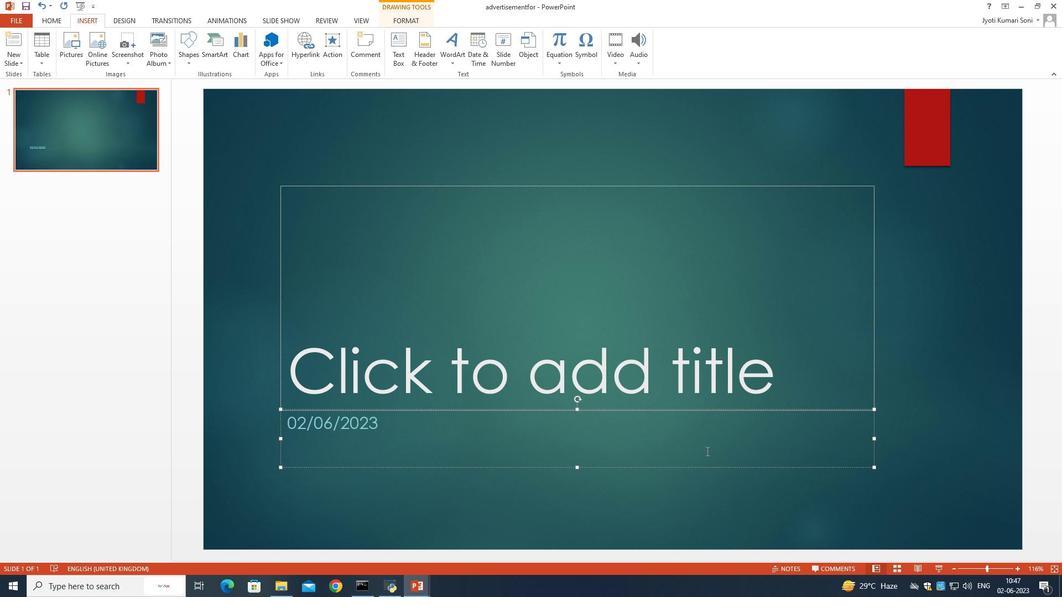 
Action: Mouse moved to (705, 450)
Screenshot: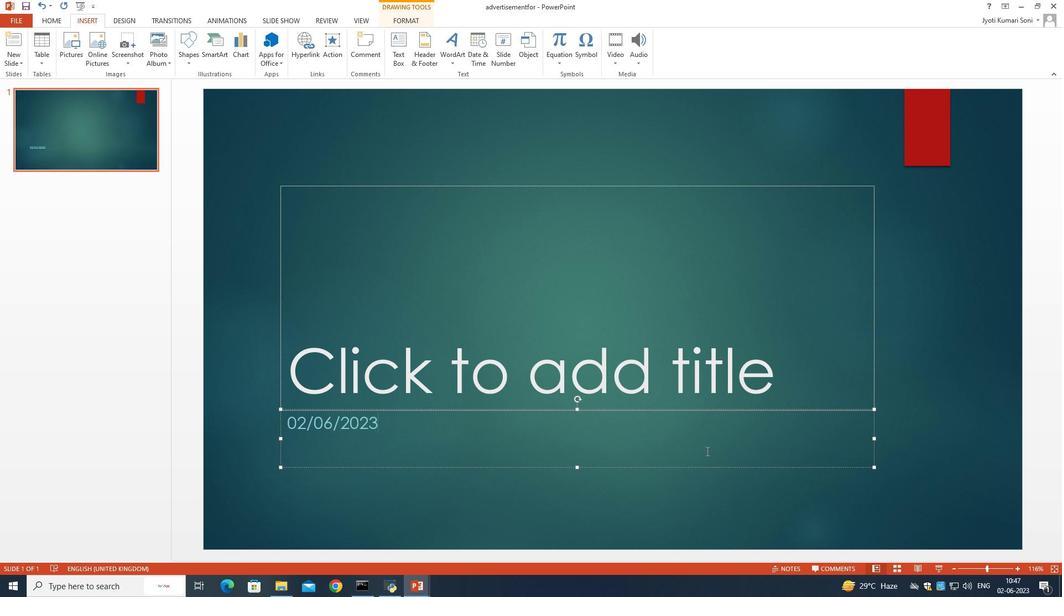 
Action: Key pressed <Key.space><Key.space><Key.space><Key.space><Key.space><Key.space><Key.space><Key.space><Key.space><Key.space><Key.space><Key.space><Key.space><Key.space><Key.space><Key.space><Key.space><Key.space><Key.space><Key.space><Key.space><Key.space><Key.space><Key.space><Key.space><Key.space><Key.space><Key.space><Key.space><Key.space><Key.space><Key.space><Key.space><Key.space><Key.space><Key.space><Key.space><Key.space><Key.space><Key.space><Key.space><Key.space><Key.space><Key.space><Key.space><Key.space><Key.space><Key.space><Key.space><Key.space><Key.space><Key.space><Key.space><Key.space><Key.space><Key.space><Key.space><Key.space><Key.space><Key.space>
Screenshot: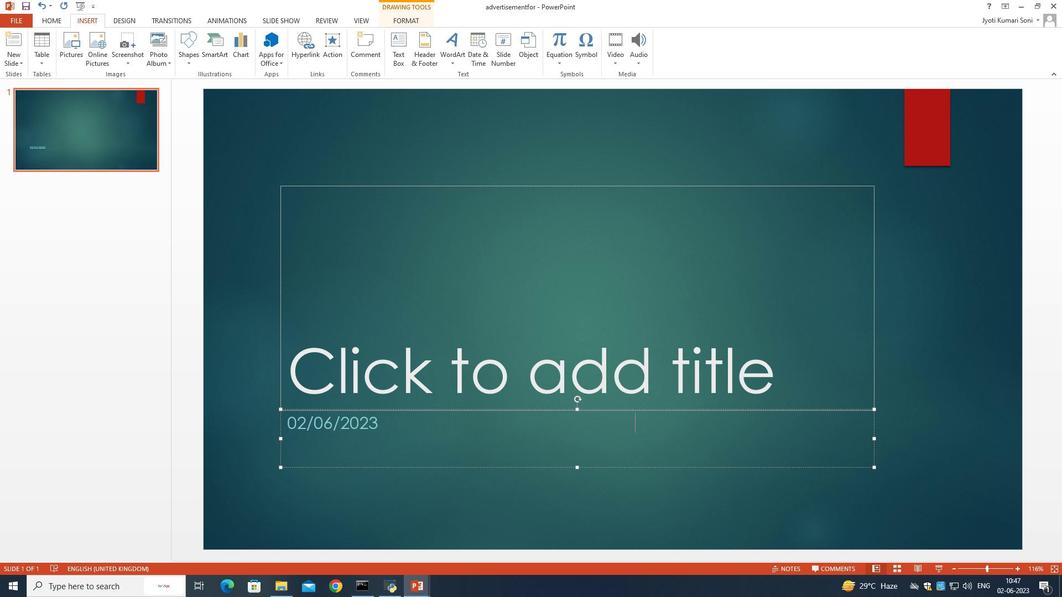 
Action: Mouse moved to (705, 449)
Screenshot: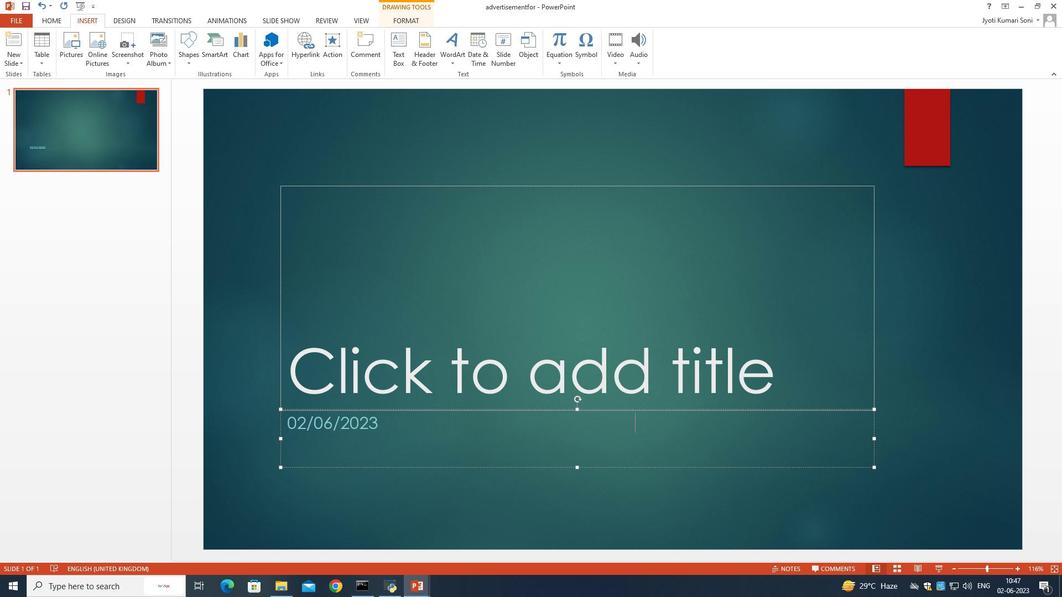 
Action: Key pressed <Key.space><Key.space>
Screenshot: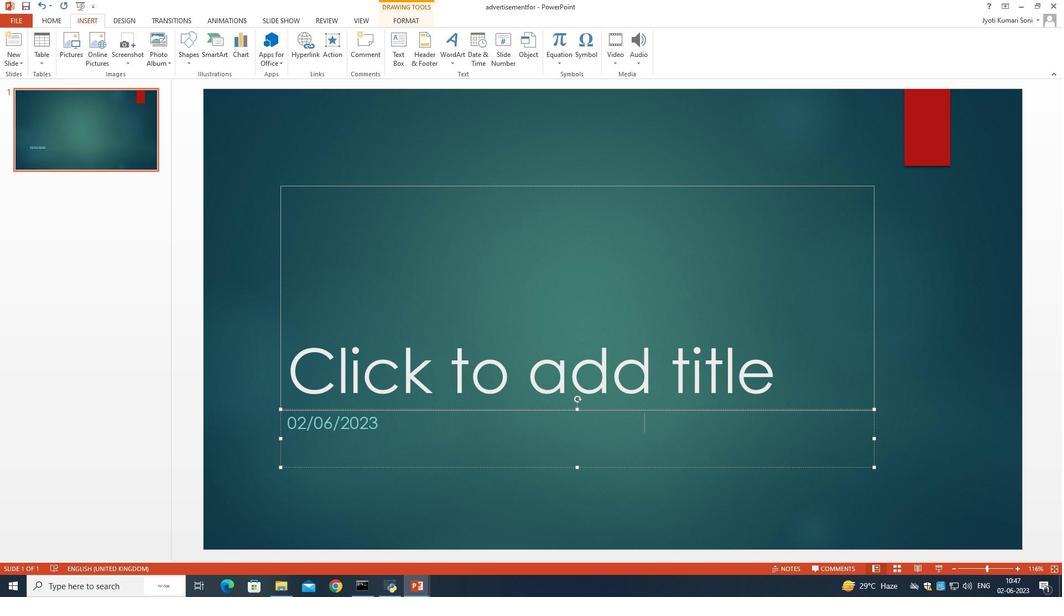 
Action: Mouse moved to (705, 448)
Screenshot: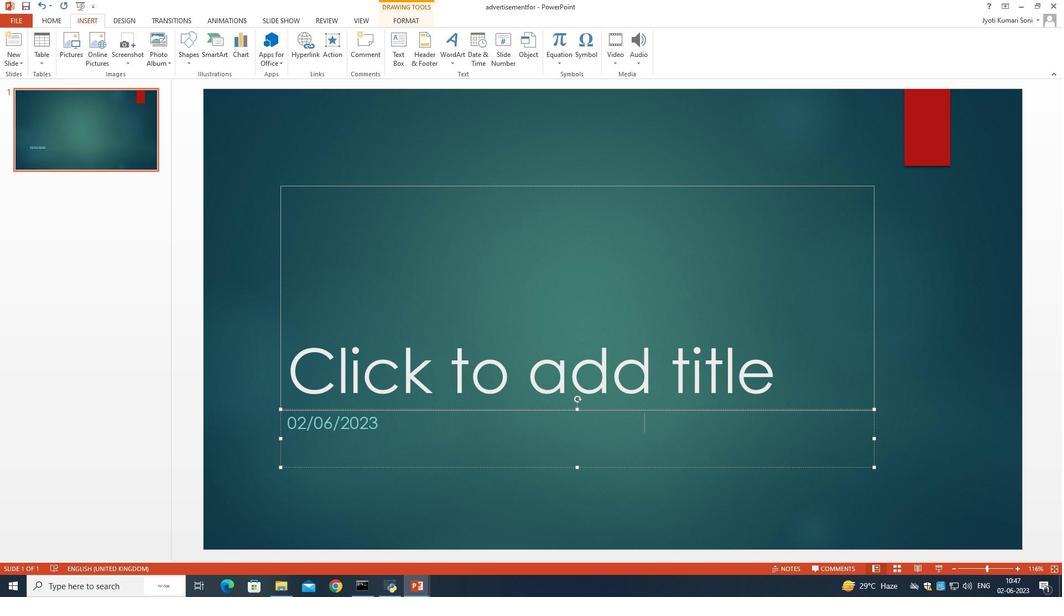 
Action: Key pressed <Key.space><Key.space><Key.space><Key.space><Key.space><Key.space><Key.space><Key.space><Key.space><Key.space>
Screenshot: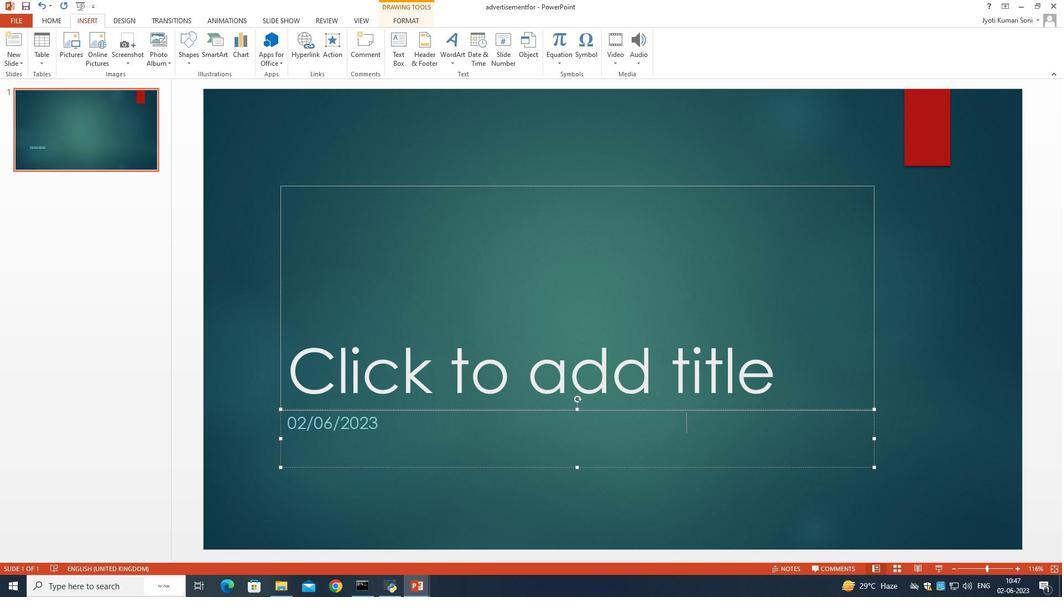 
Action: Mouse moved to (702, 447)
Screenshot: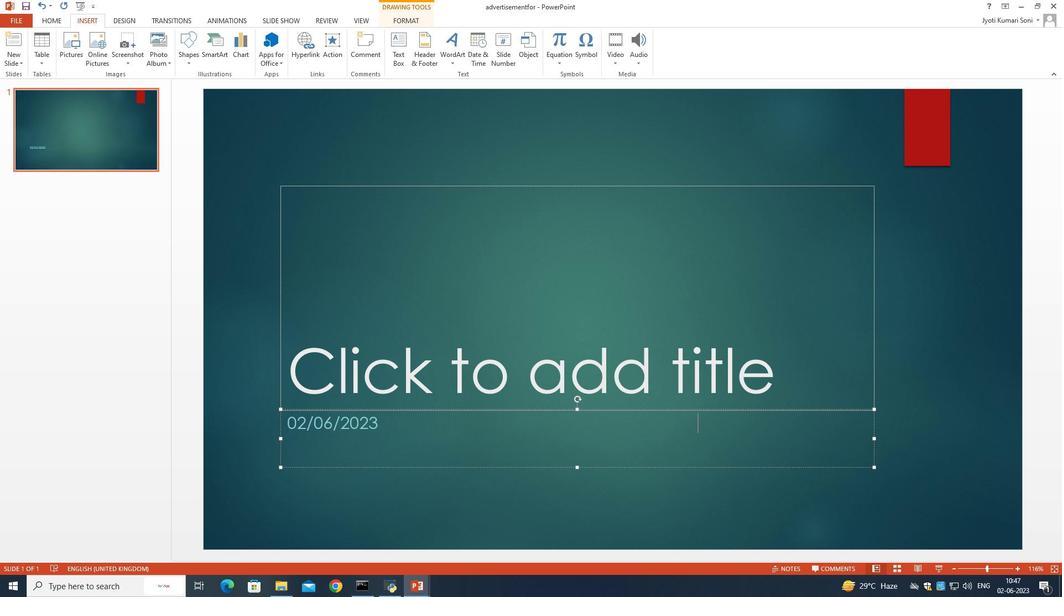 
Action: Key pressed <Key.space>
Screenshot: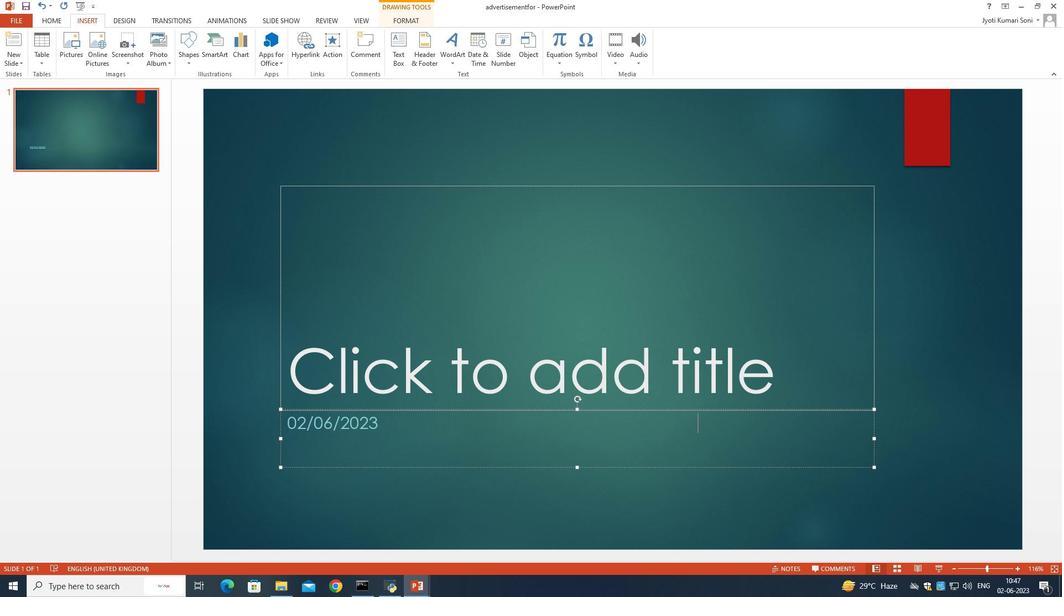 
Action: Mouse moved to (698, 445)
Screenshot: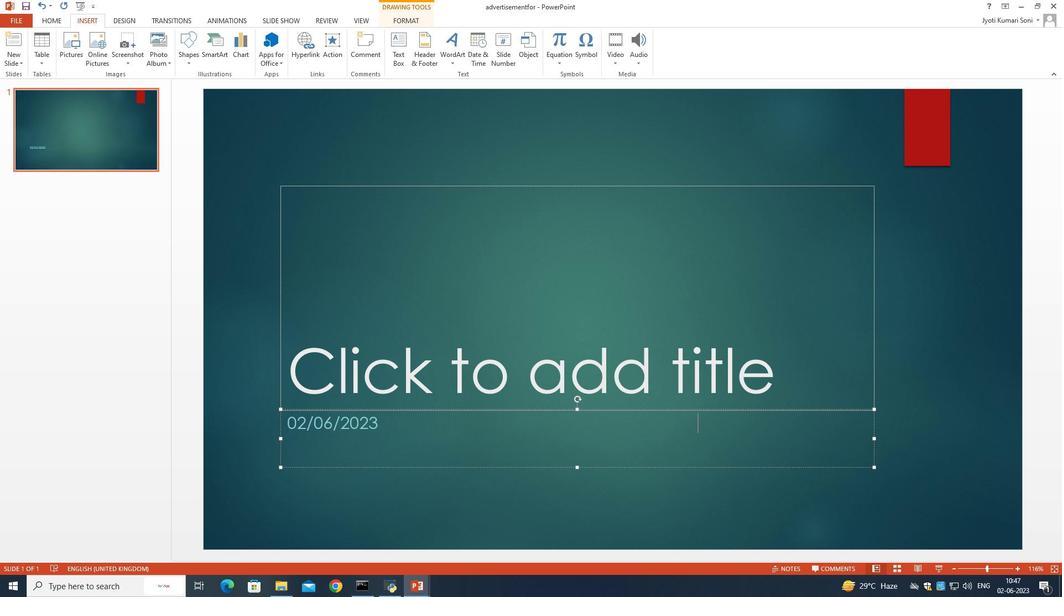 
Action: Key pressed <Key.space>
Screenshot: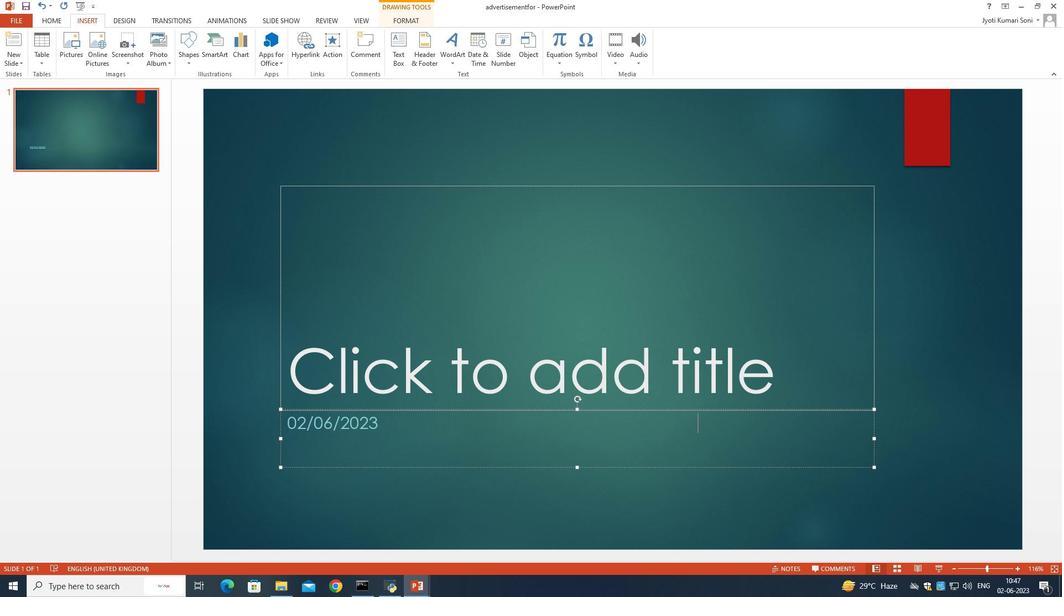 
Action: Mouse moved to (697, 445)
Screenshot: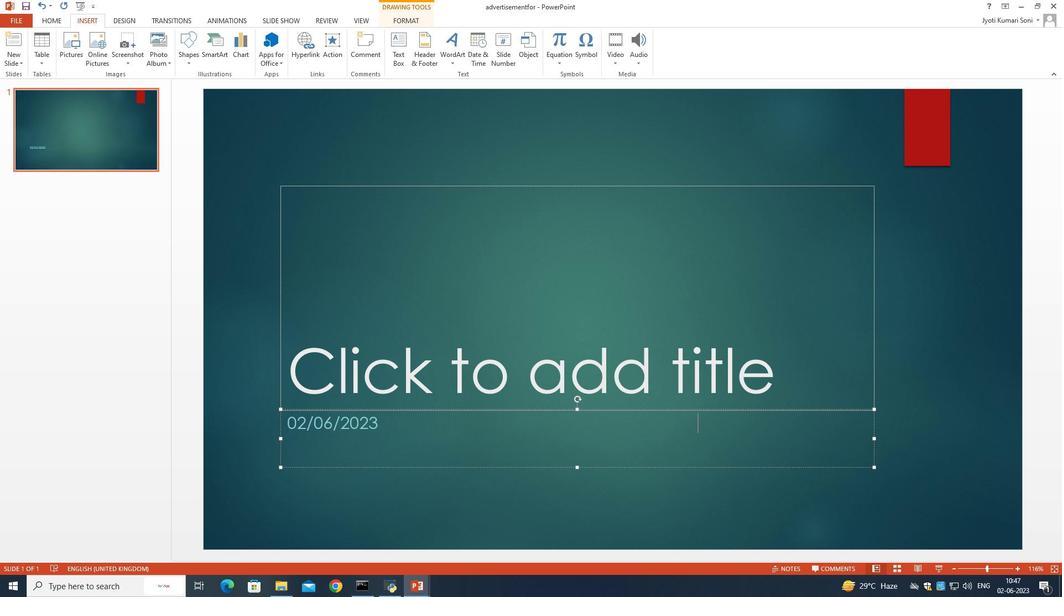 
Action: Key pressed <Key.space>
Screenshot: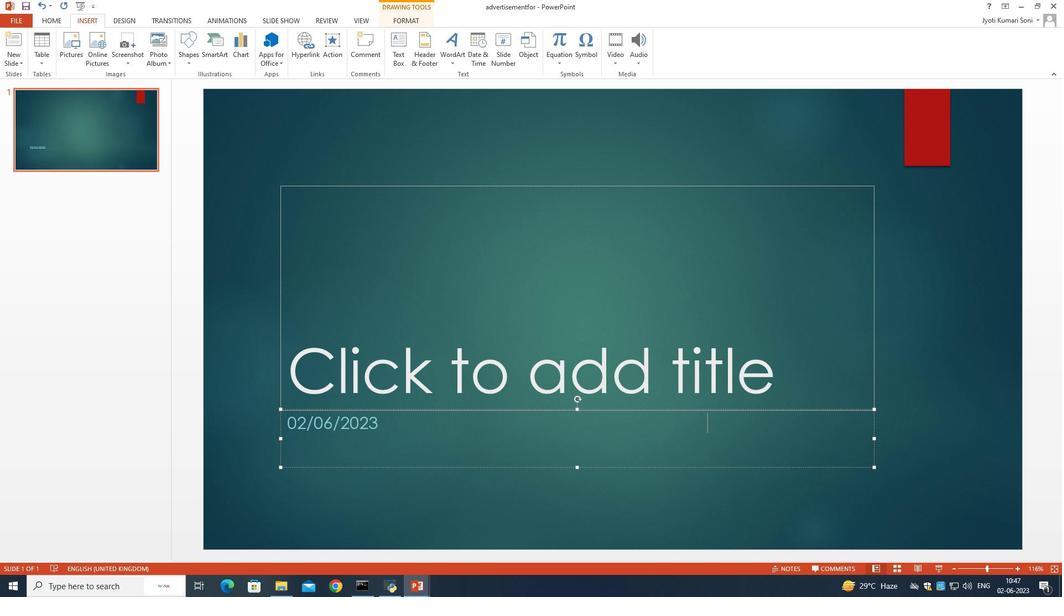 
Action: Mouse moved to (694, 444)
Screenshot: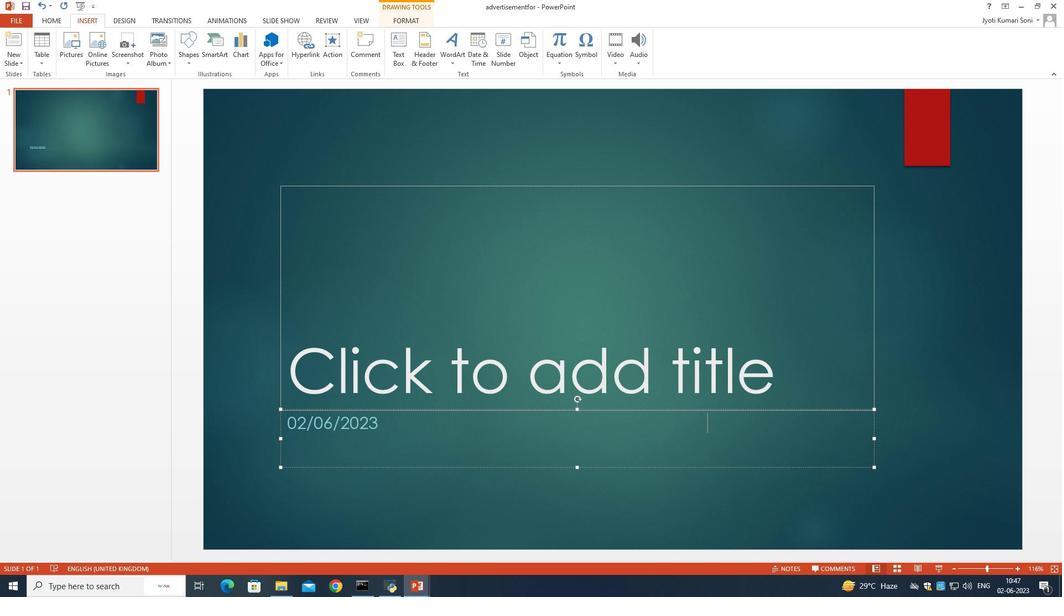 
Action: Key pressed <Key.space>
Screenshot: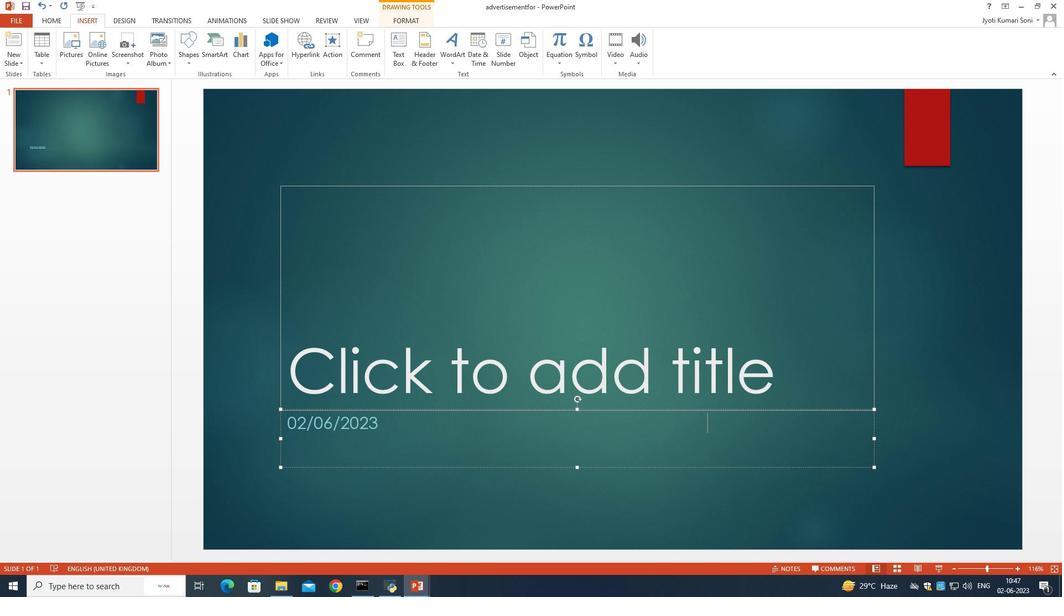 
Action: Mouse moved to (686, 439)
Screenshot: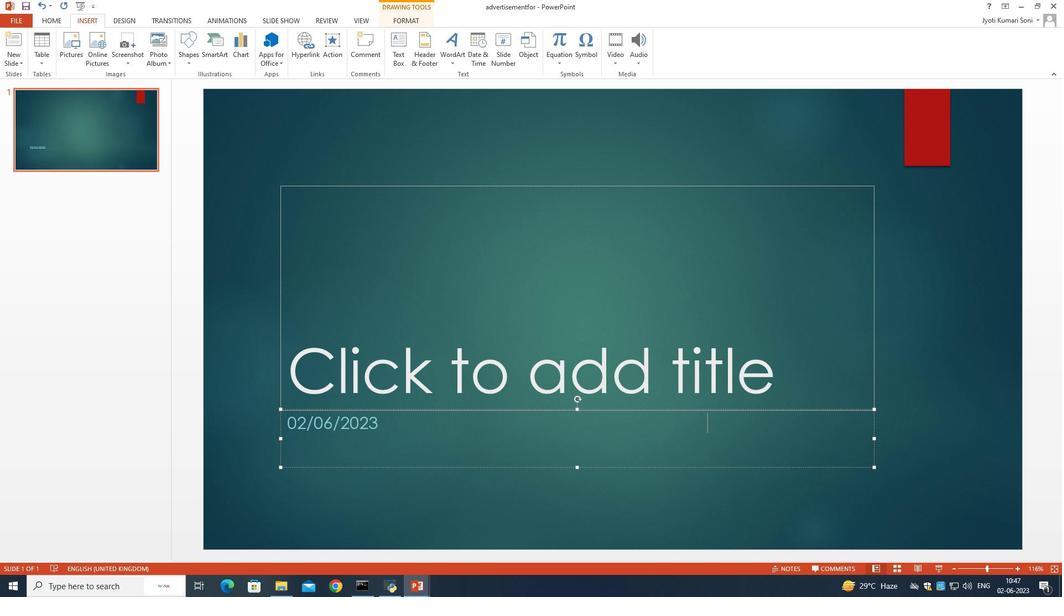 
Action: Key pressed <Key.space>
Screenshot: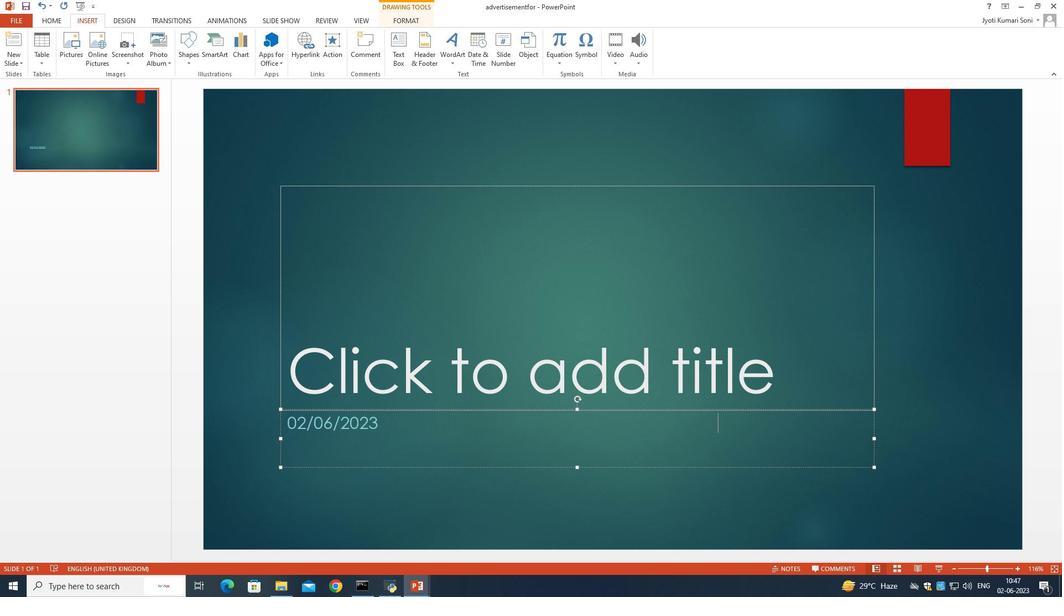 
Action: Mouse moved to (654, 426)
Screenshot: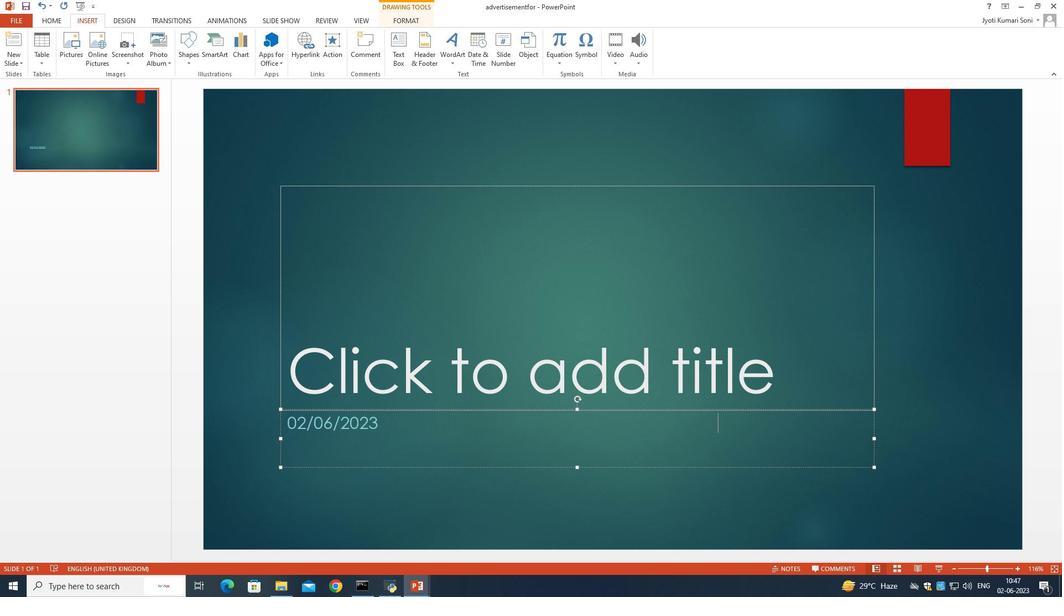 
Action: Key pressed <Key.space>
Screenshot: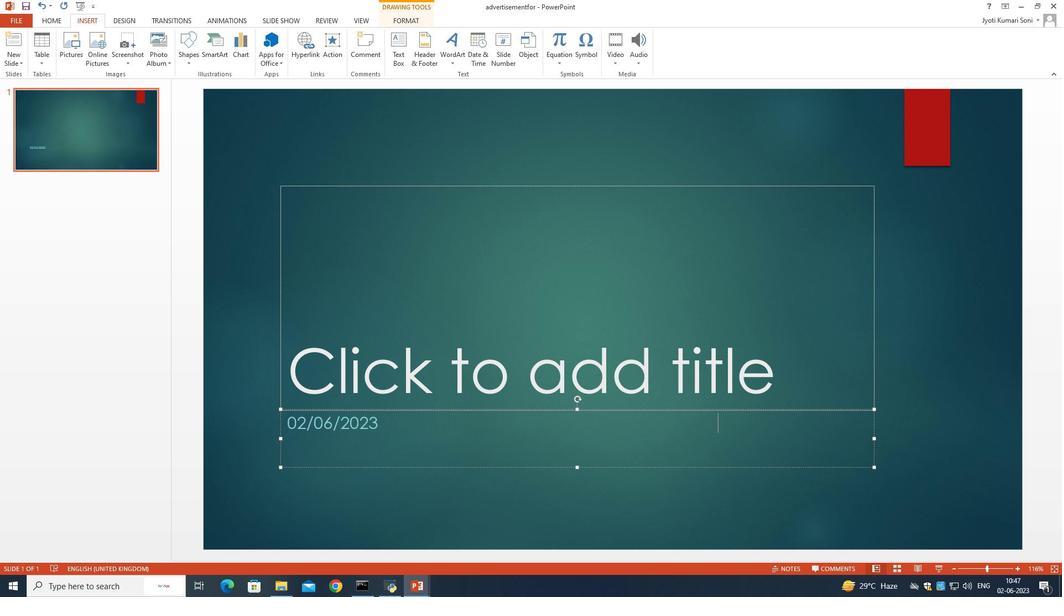 
Action: Mouse moved to (610, 401)
Screenshot: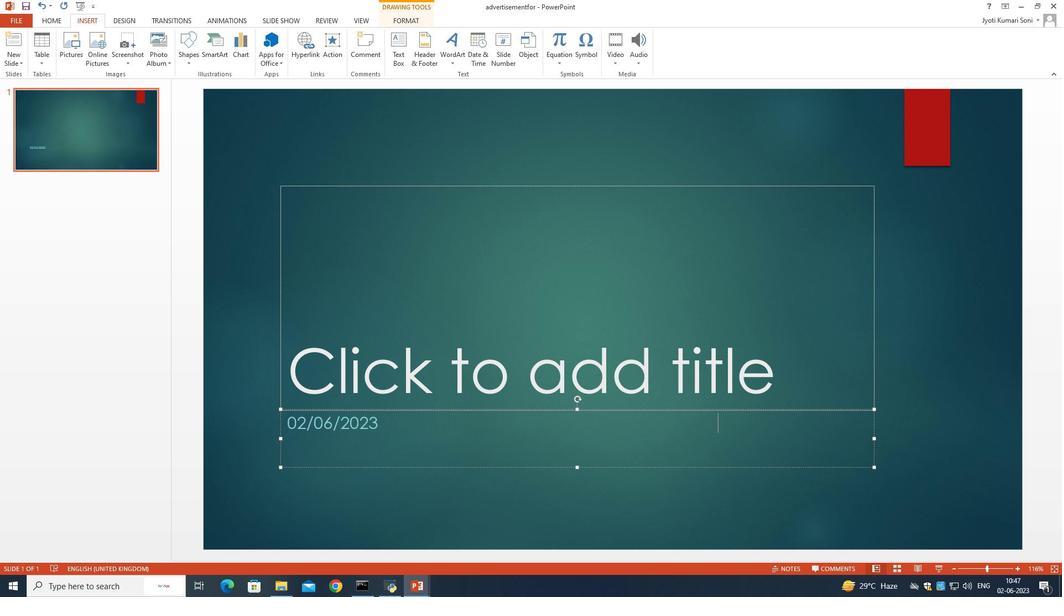 
Action: Key pressed <Key.space>
Screenshot: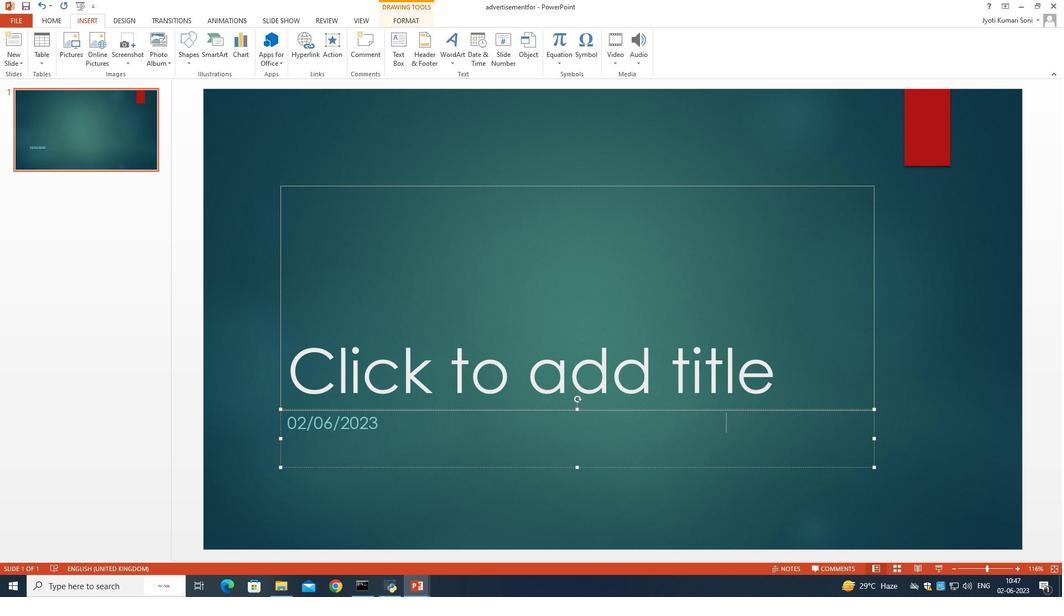 
Action: Mouse moved to (589, 390)
Screenshot: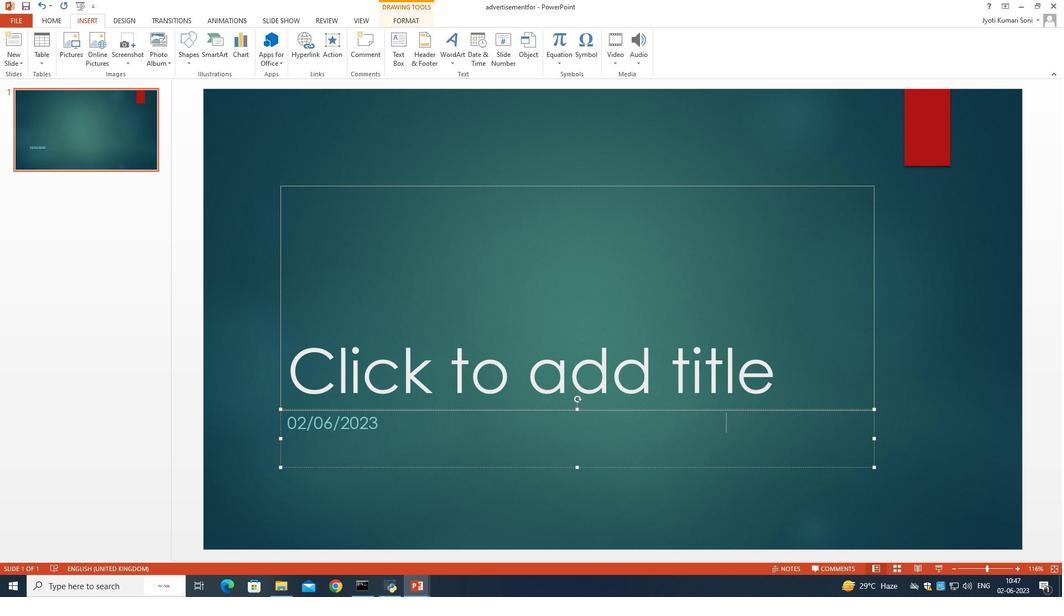 
Action: Key pressed <Key.space>
Screenshot: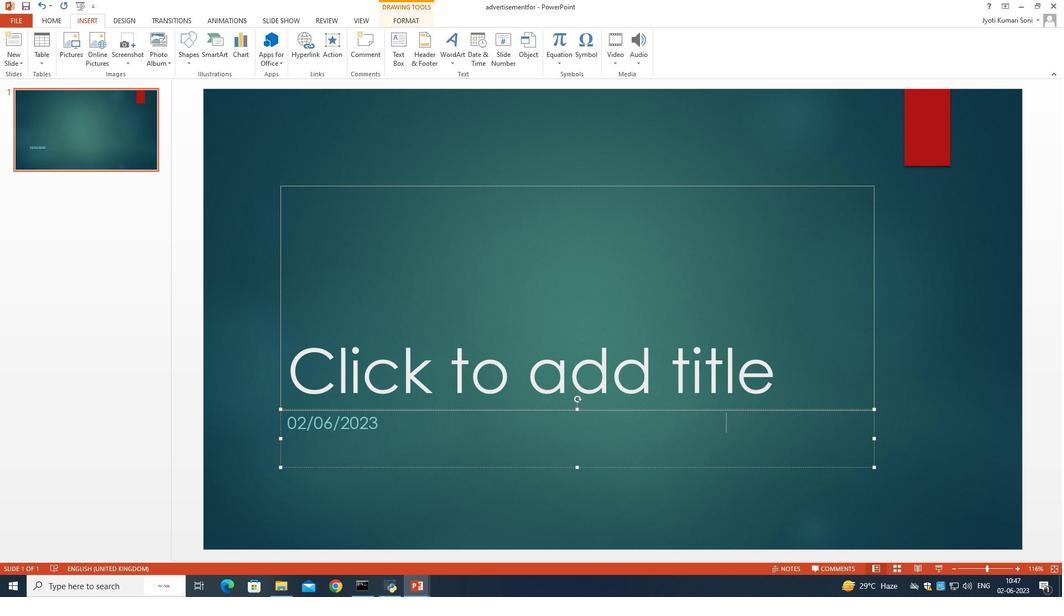 
Action: Mouse moved to (572, 381)
Screenshot: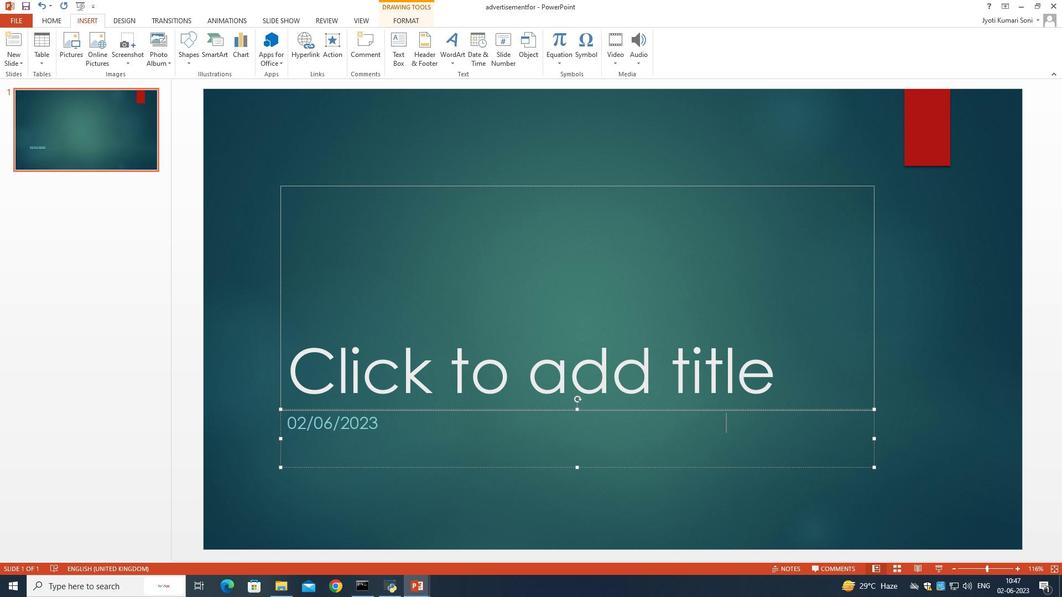 
Action: Key pressed <Key.space>
Screenshot: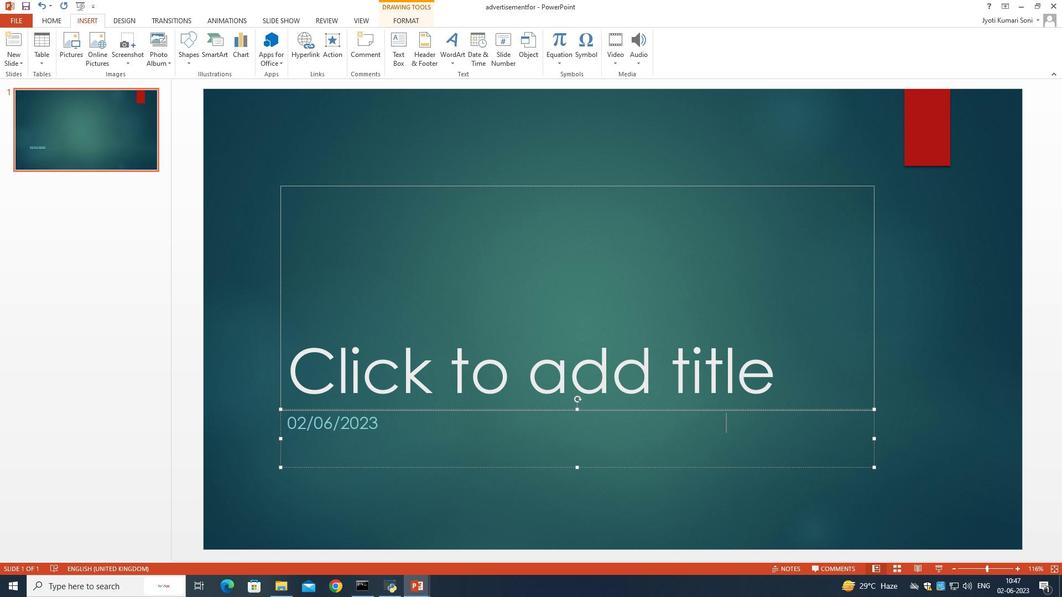 
Action: Mouse moved to (549, 367)
Screenshot: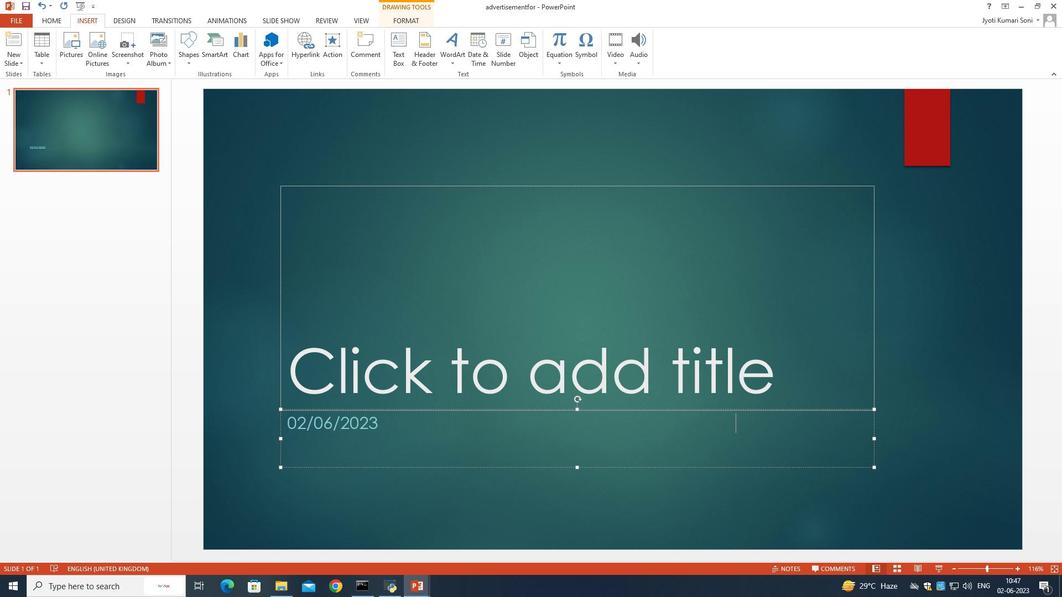
Action: Key pressed <Key.space>
Screenshot: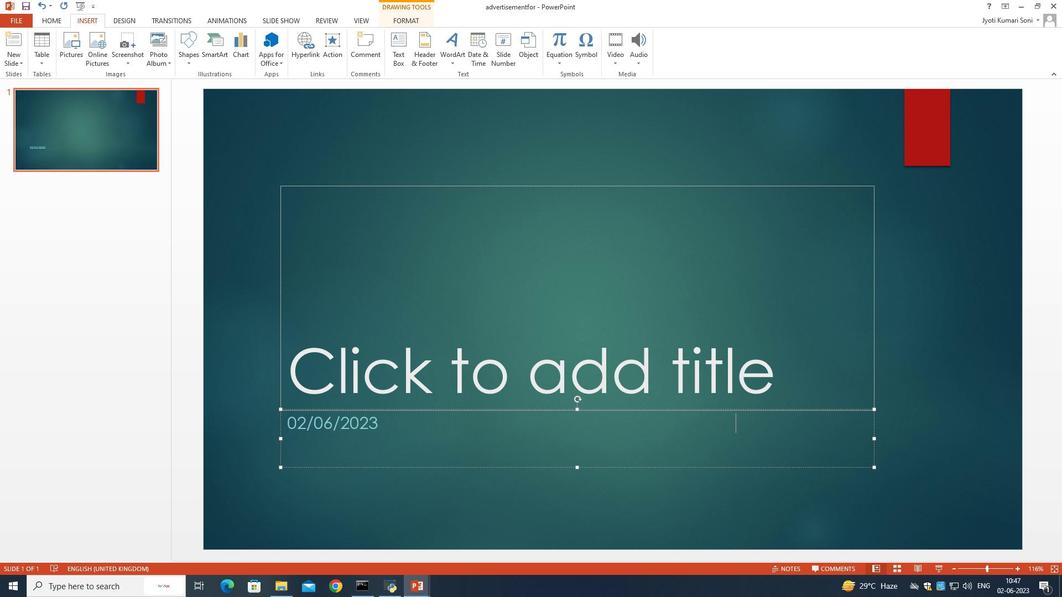 
Action: Mouse moved to (541, 362)
Screenshot: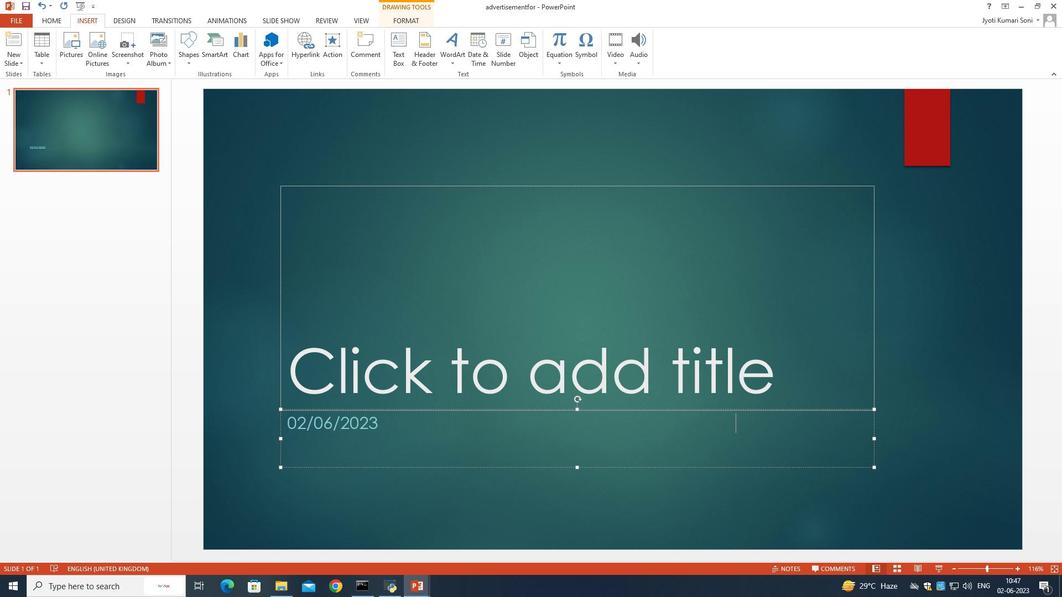 
Action: Key pressed <Key.space>
Screenshot: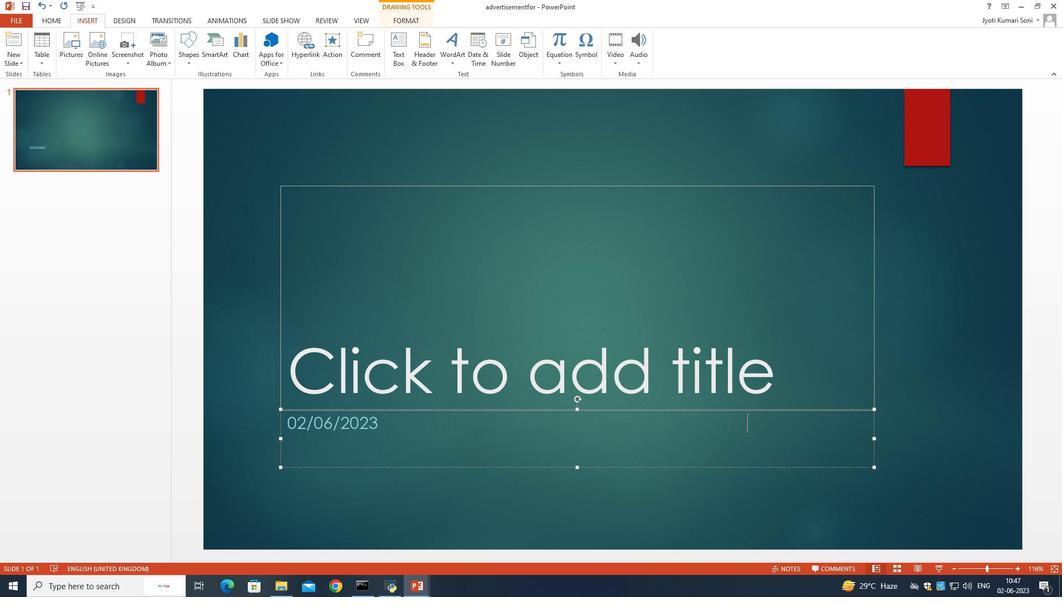 
Action: Mouse moved to (528, 354)
Screenshot: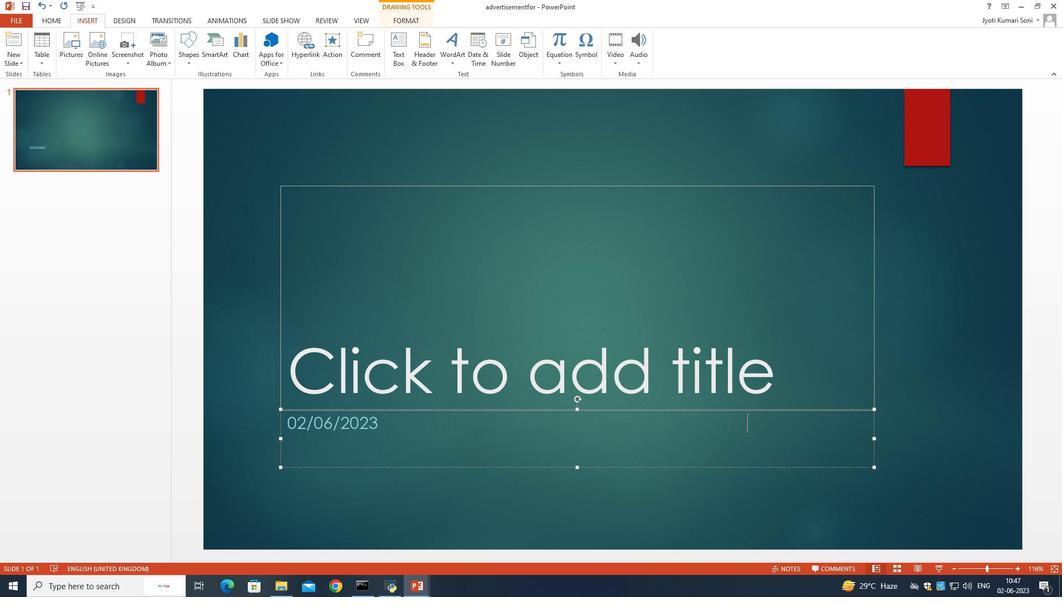 
Action: Key pressed <Key.space>
Screenshot: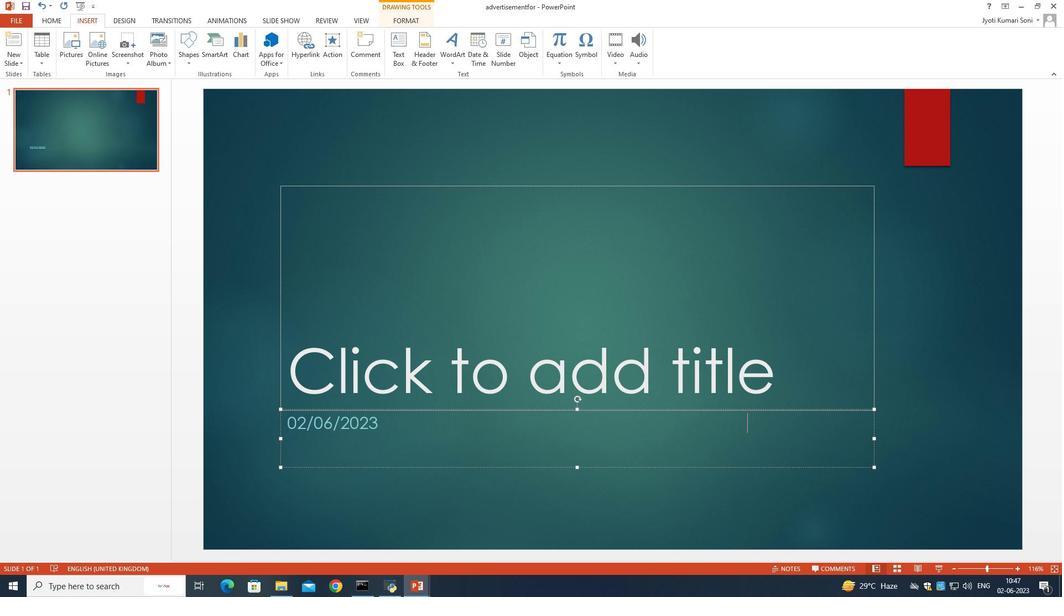 
Action: Mouse moved to (509, 345)
Screenshot: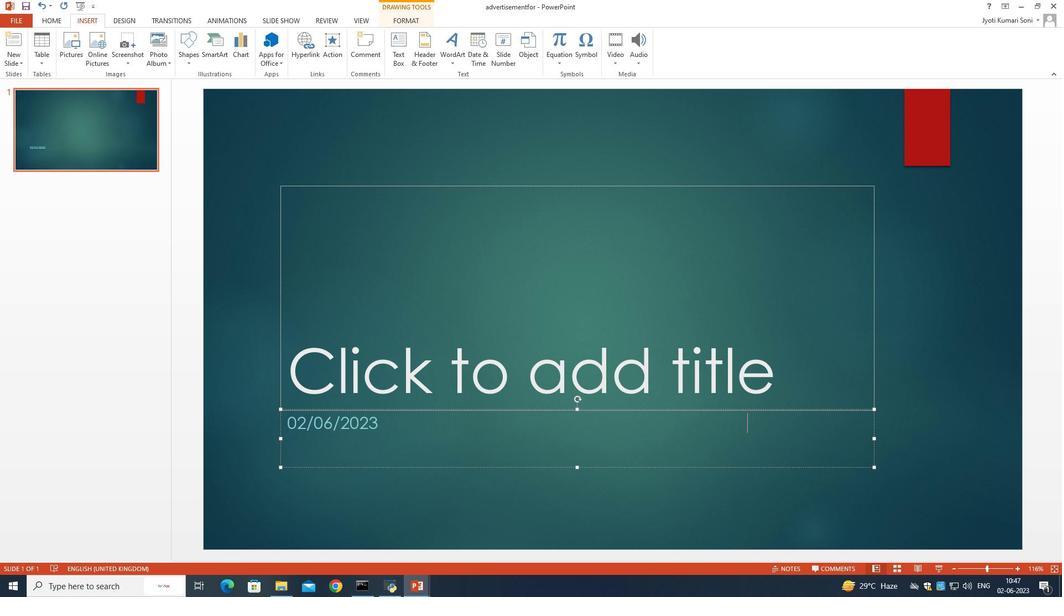 
Action: Key pressed <Key.space>
Screenshot: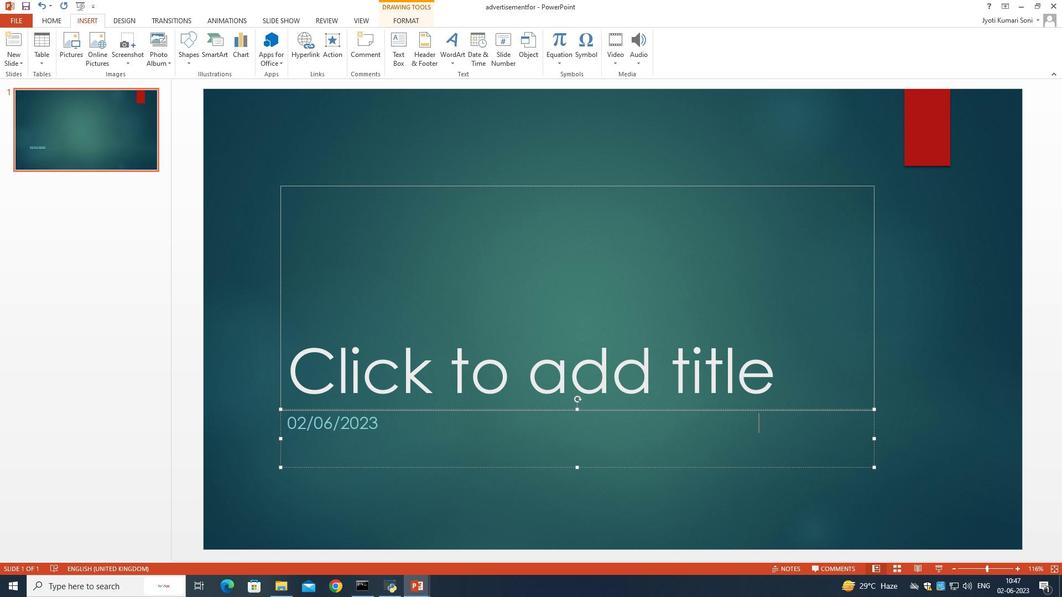
Action: Mouse moved to (488, 335)
Screenshot: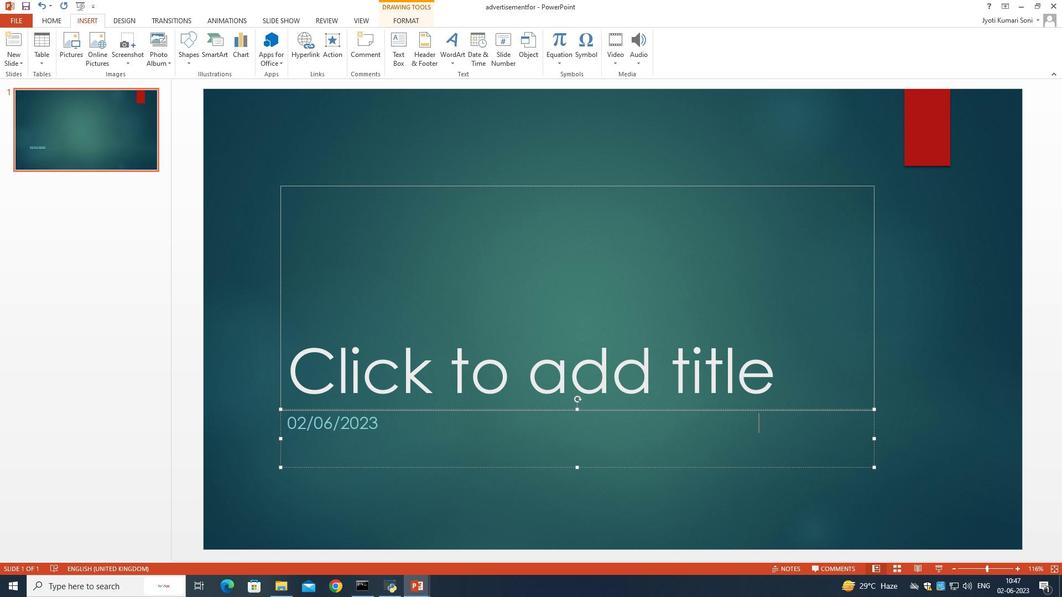 
Action: Key pressed <Key.space>
Screenshot: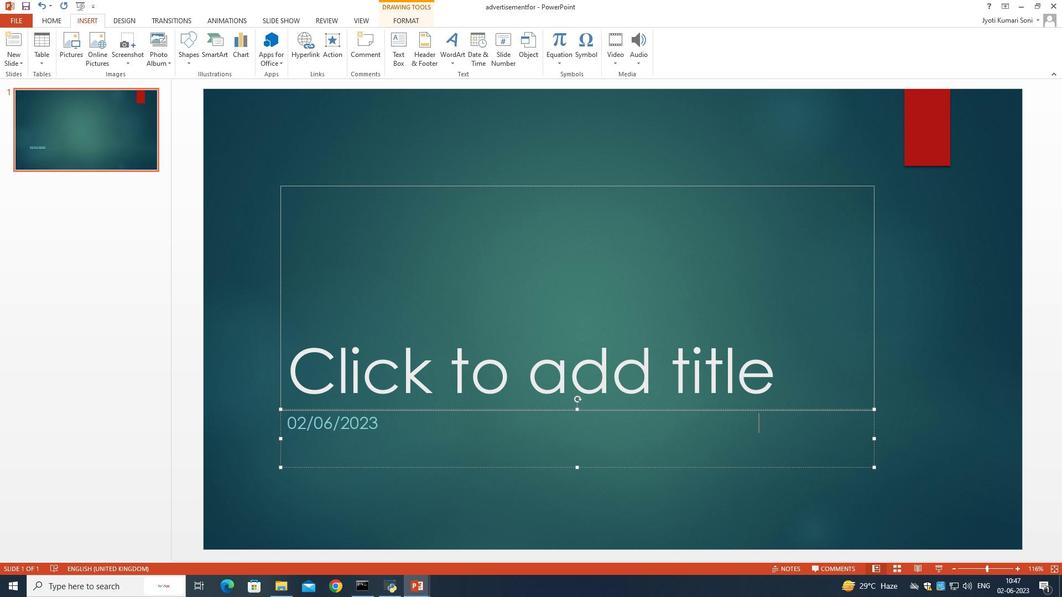 
Action: Mouse moved to (470, 325)
Screenshot: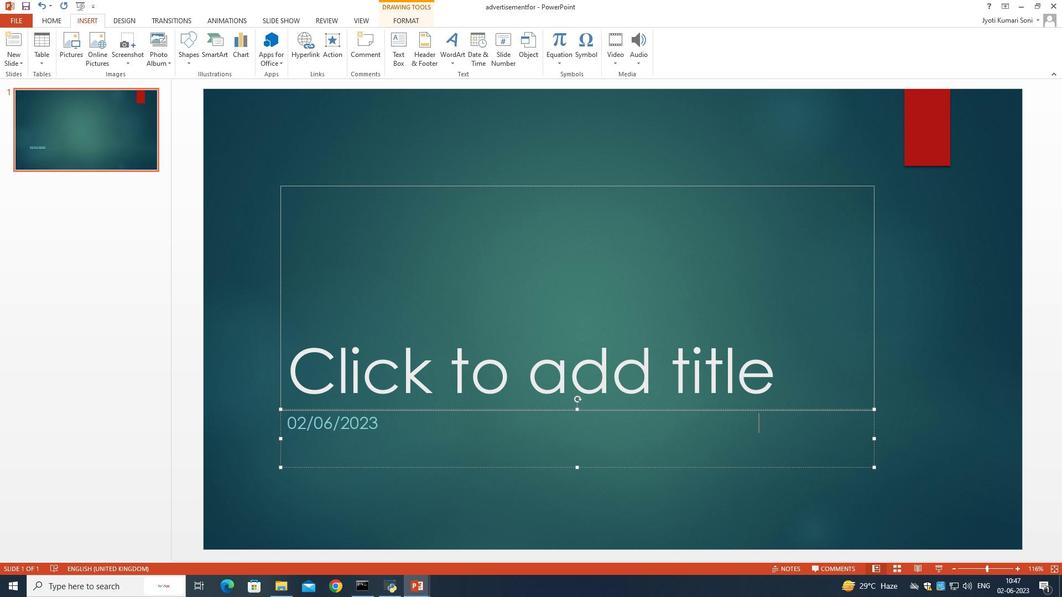 
Action: Key pressed <Key.space>
Screenshot: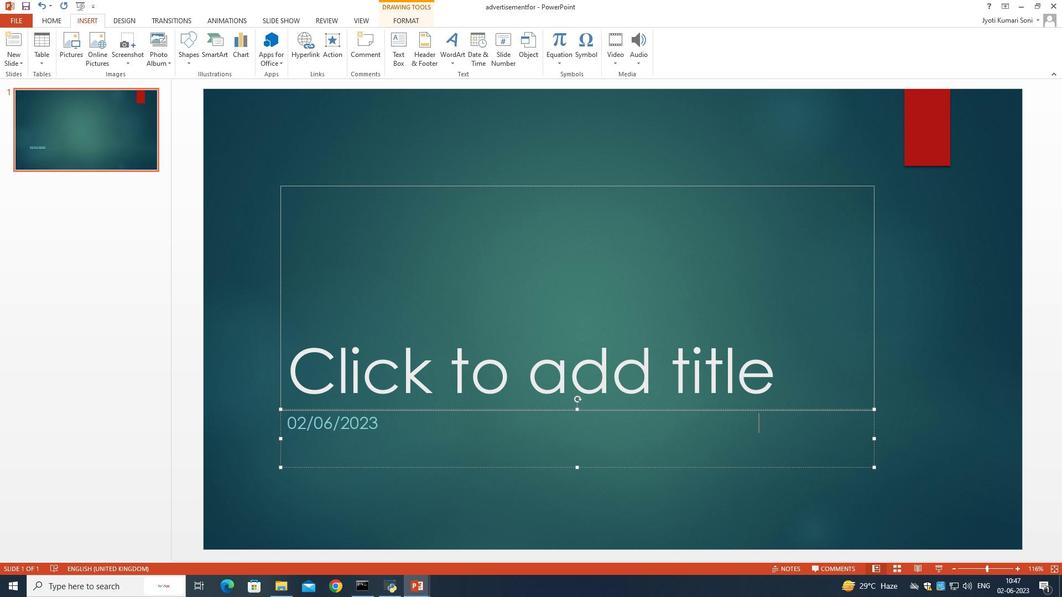 
Action: Mouse moved to (454, 315)
Screenshot: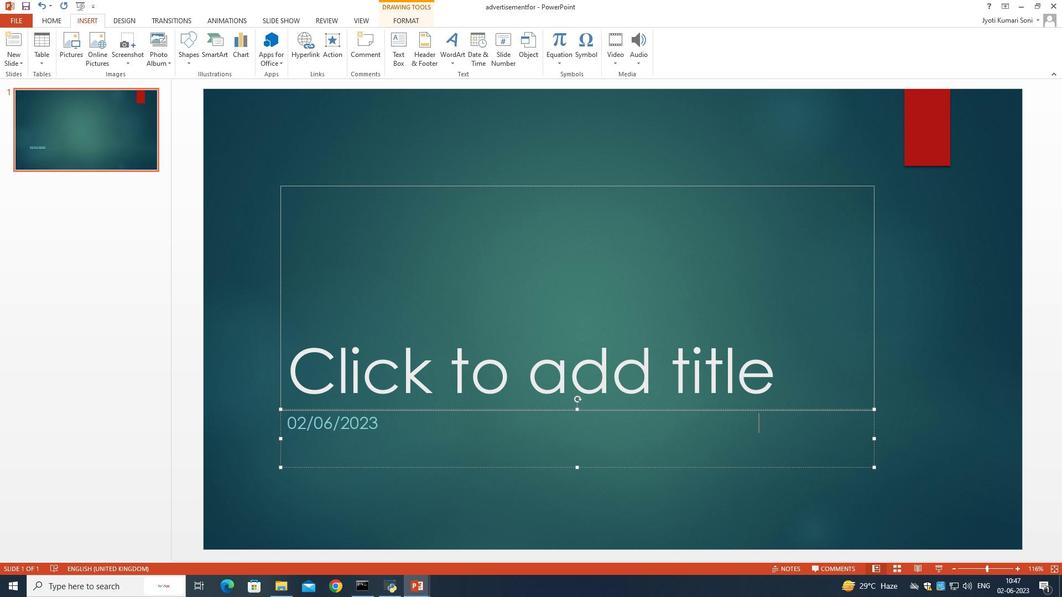 
Action: Key pressed <Key.space>
Screenshot: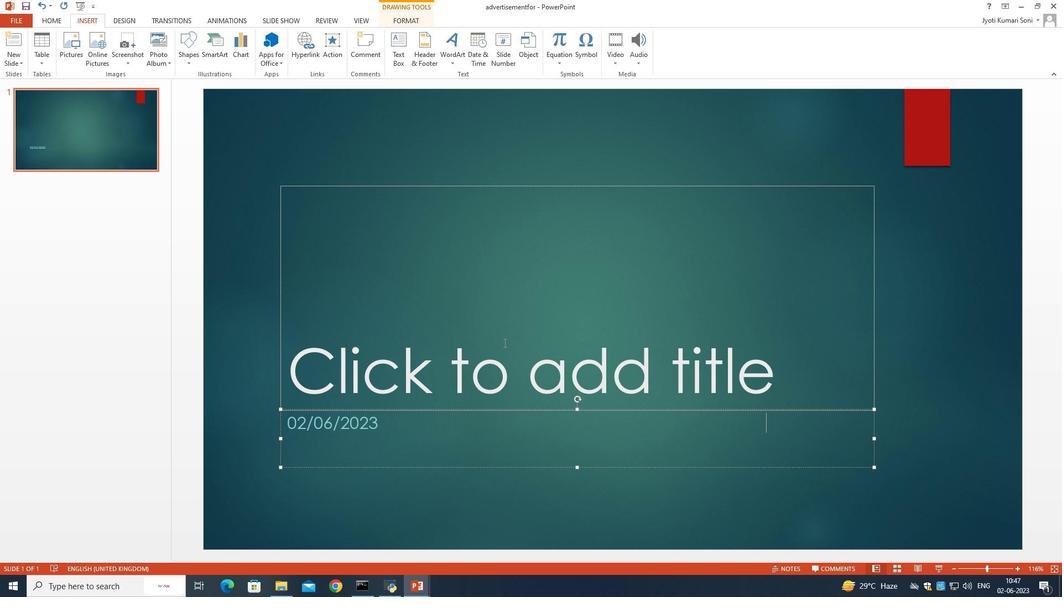 
Action: Mouse moved to (404, 270)
Screenshot: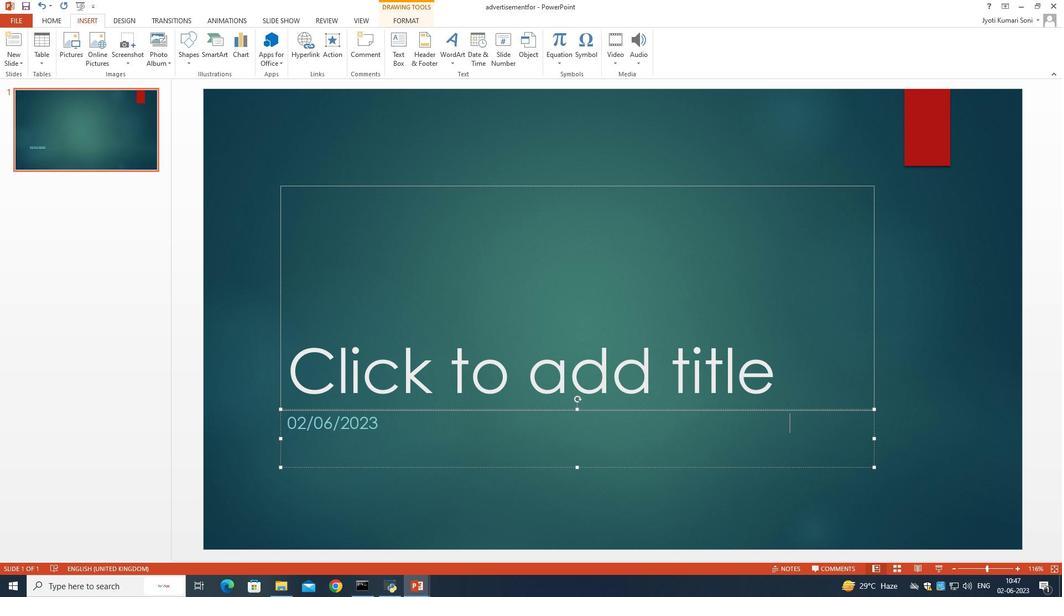 
Action: Key pressed <Key.space><Key.space><Key.space>
Screenshot: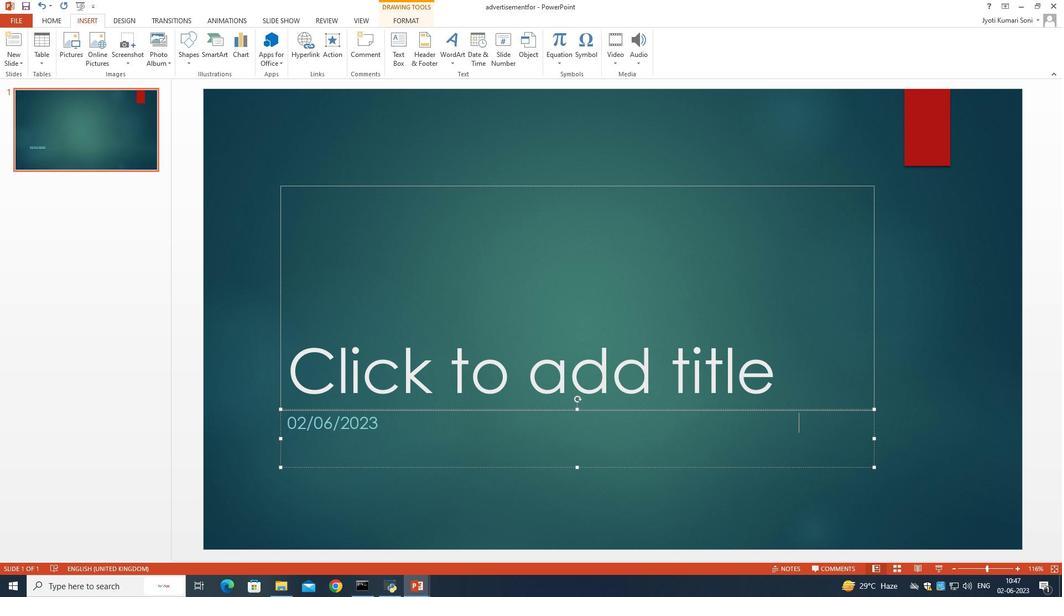 
Action: Mouse moved to (397, 260)
Screenshot: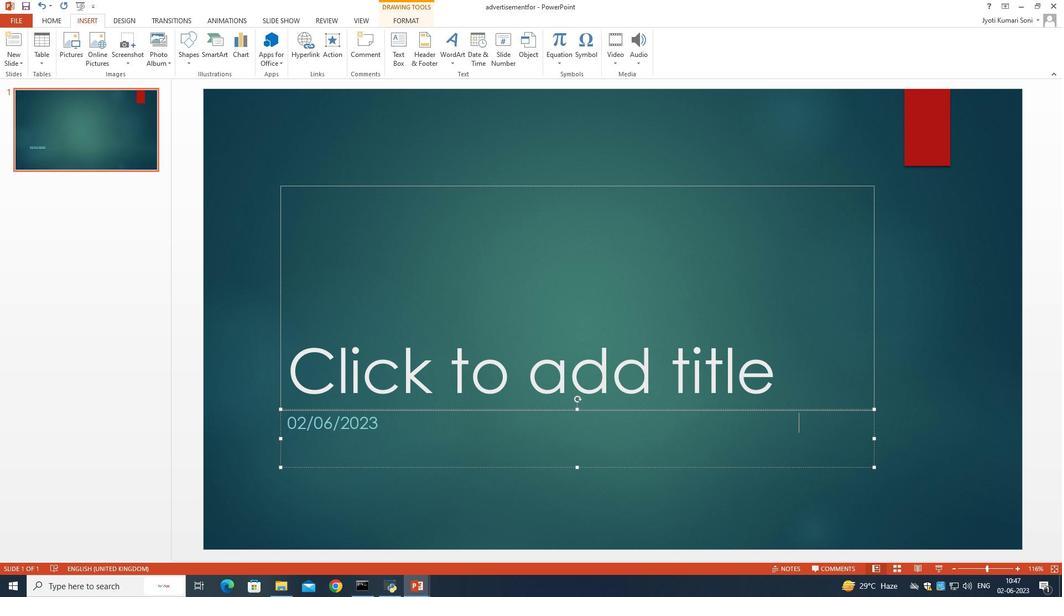 
Action: Key pressed <Key.space>
Screenshot: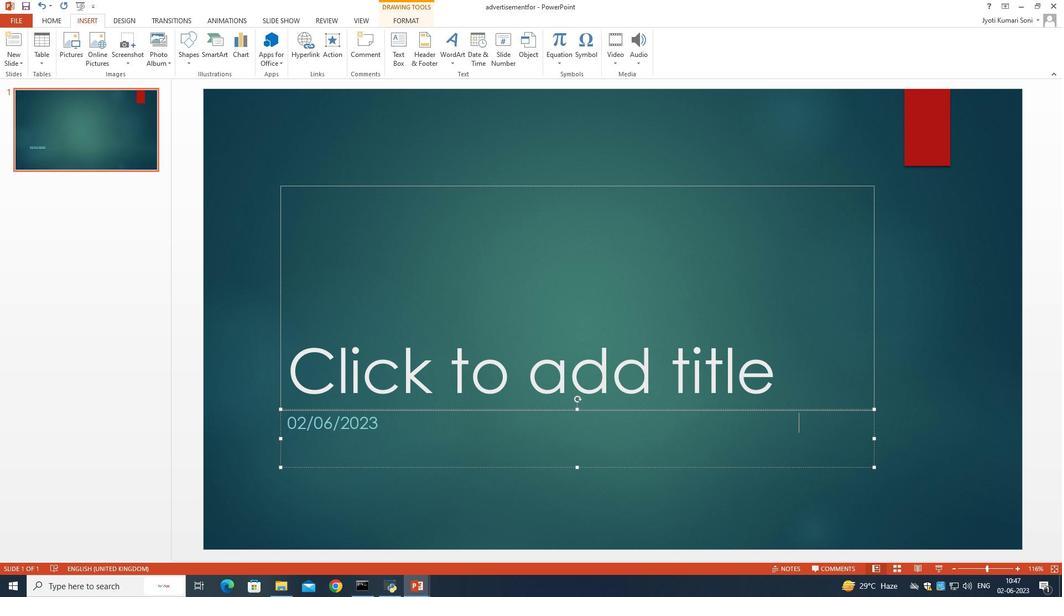 
Action: Mouse moved to (397, 260)
Screenshot: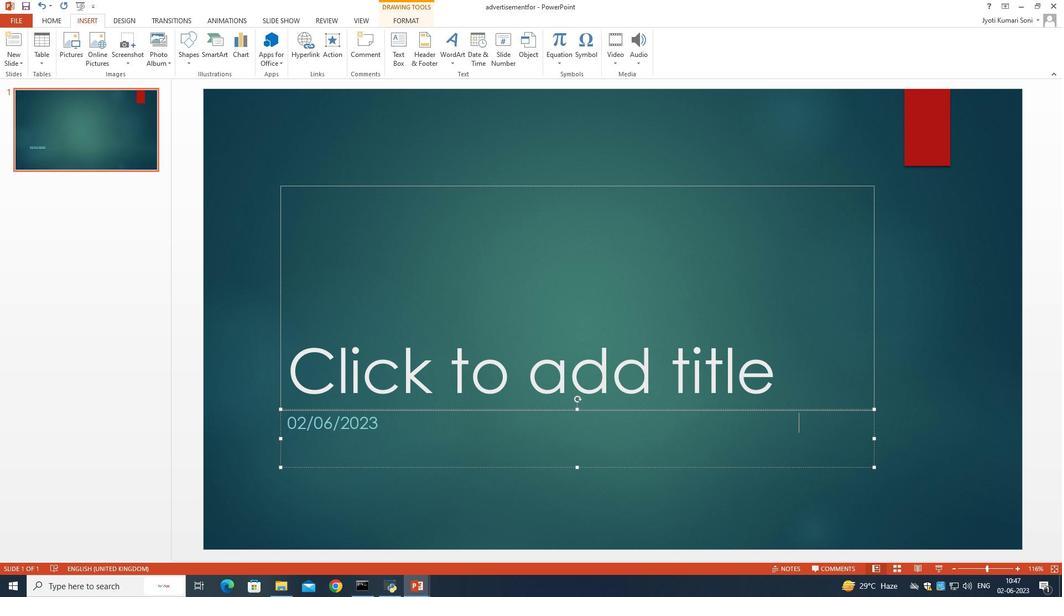 
Action: Key pressed <Key.space>
Screenshot: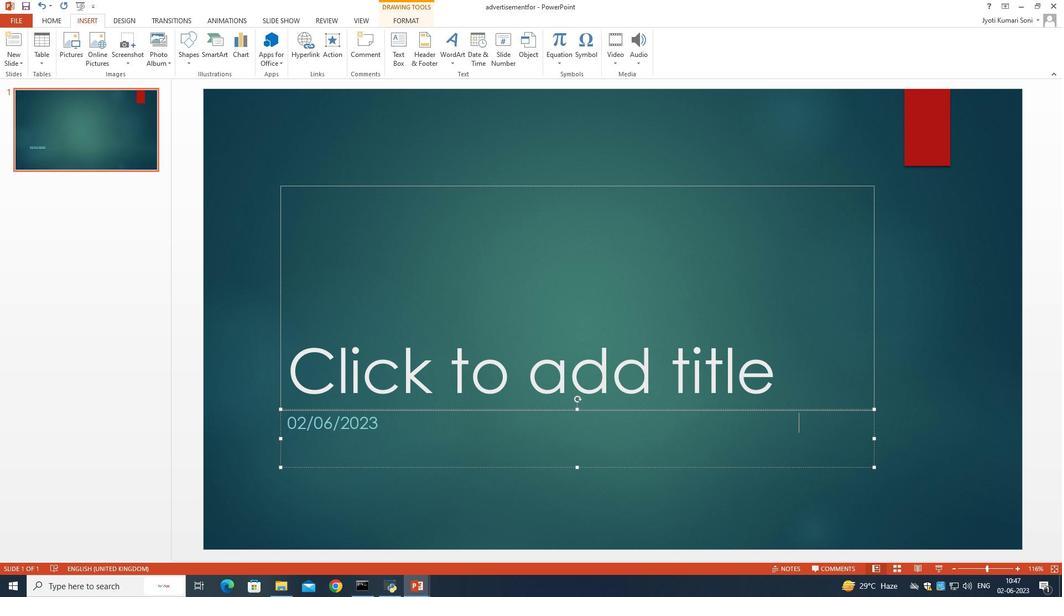 
Action: Mouse moved to (396, 258)
Screenshot: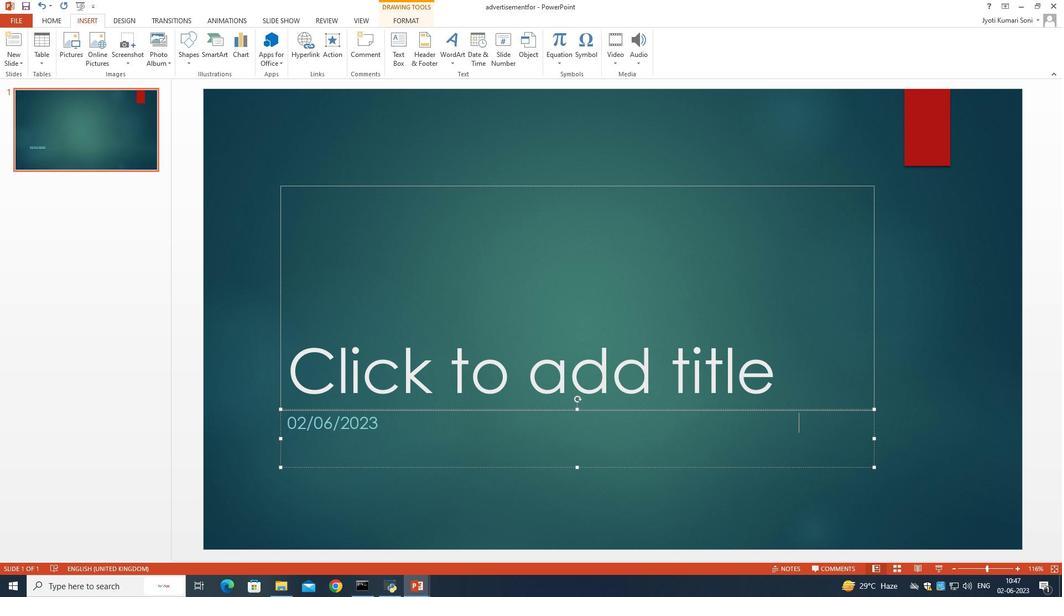 
Action: Key pressed <Key.space>
Screenshot: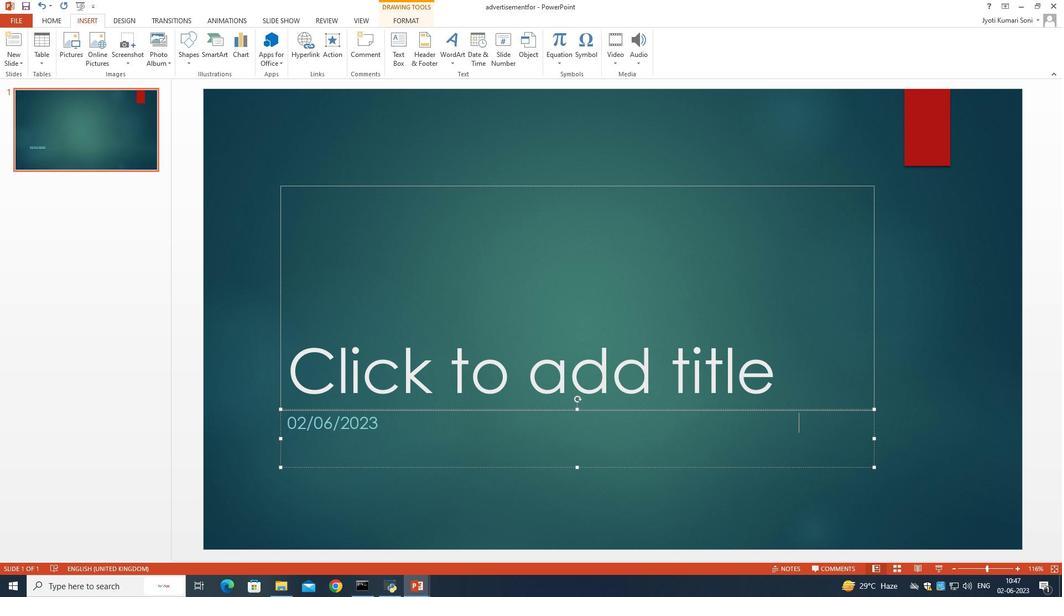
Action: Mouse moved to (396, 258)
Screenshot: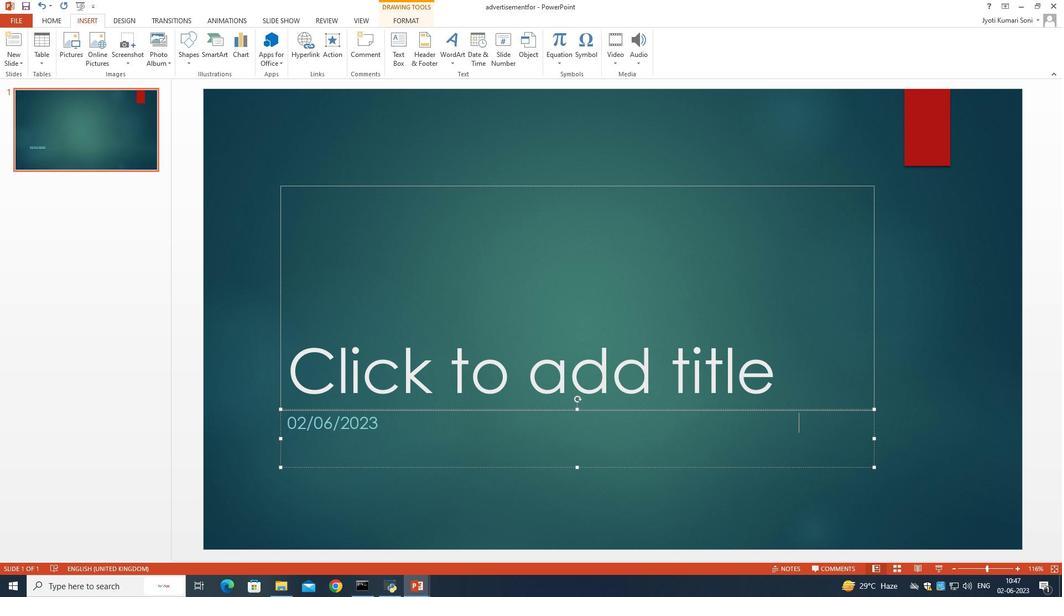 
Action: Key pressed <Key.space>
Screenshot: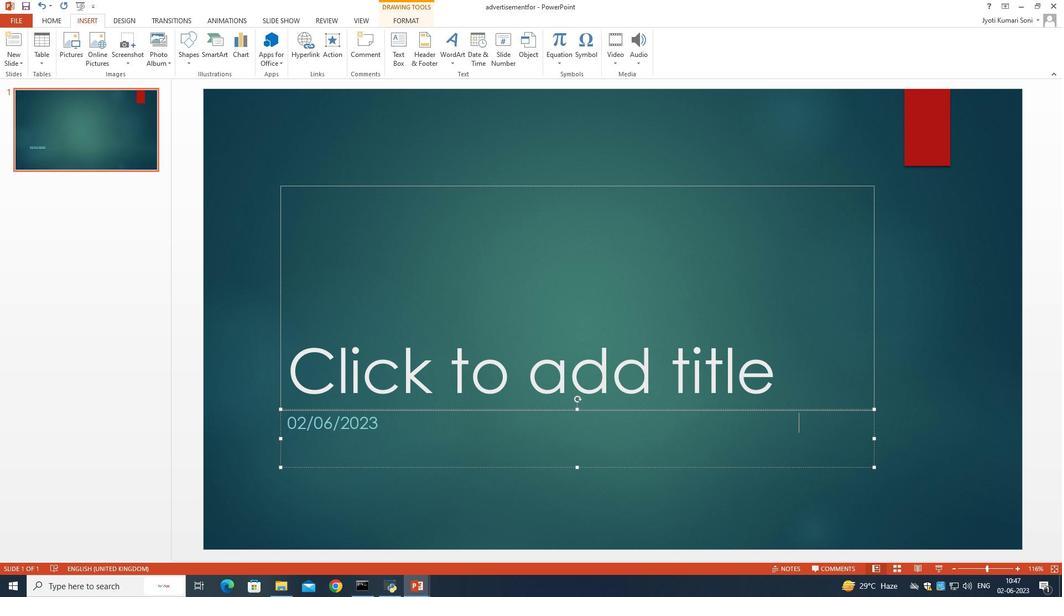 
Action: Mouse moved to (394, 257)
Screenshot: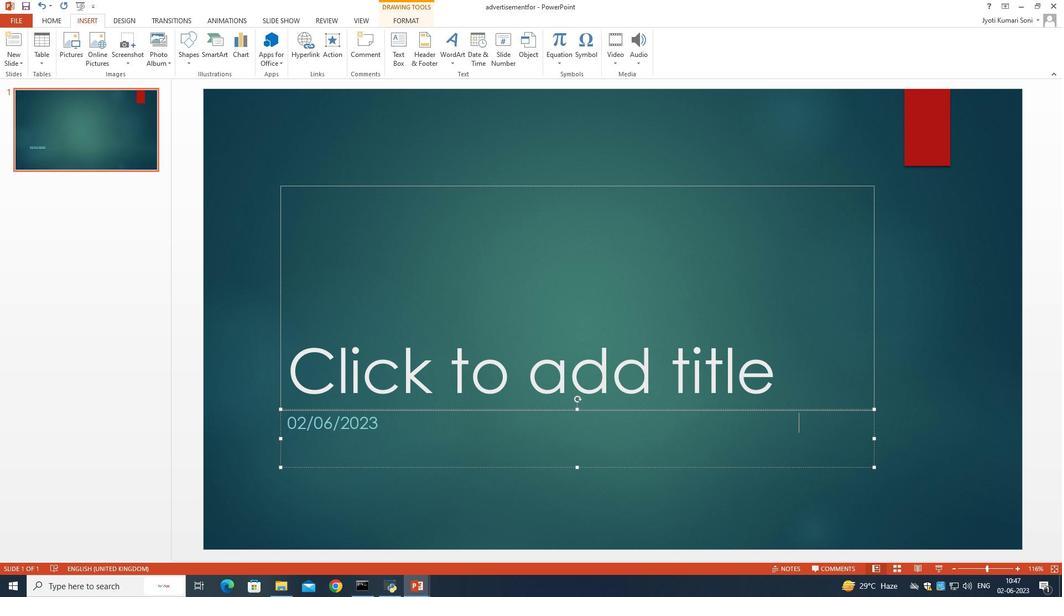 
Action: Key pressed <Key.space>
Screenshot: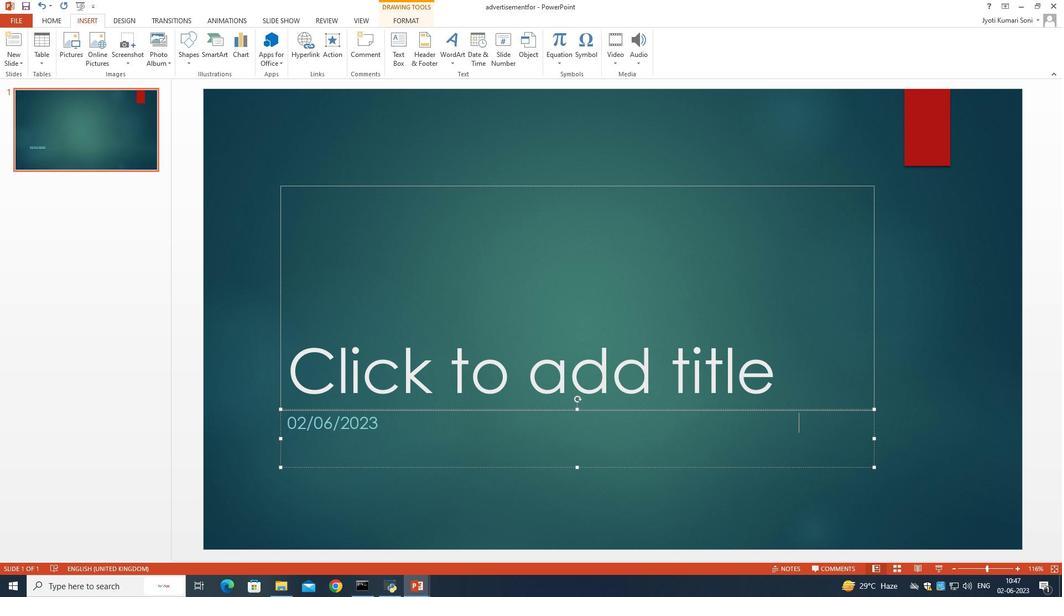 
Action: Mouse moved to (496, 56)
